 Task: Personal: Goal Setting Basics.
Action: Mouse pressed left at (39, 71)
Screenshot: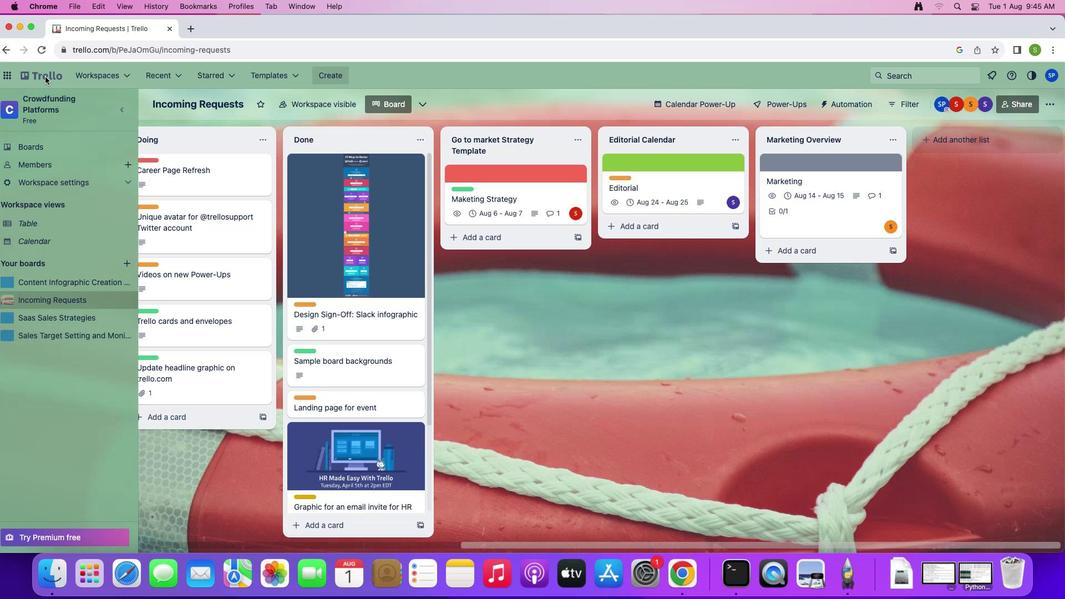 
Action: Mouse moved to (37, 72)
Screenshot: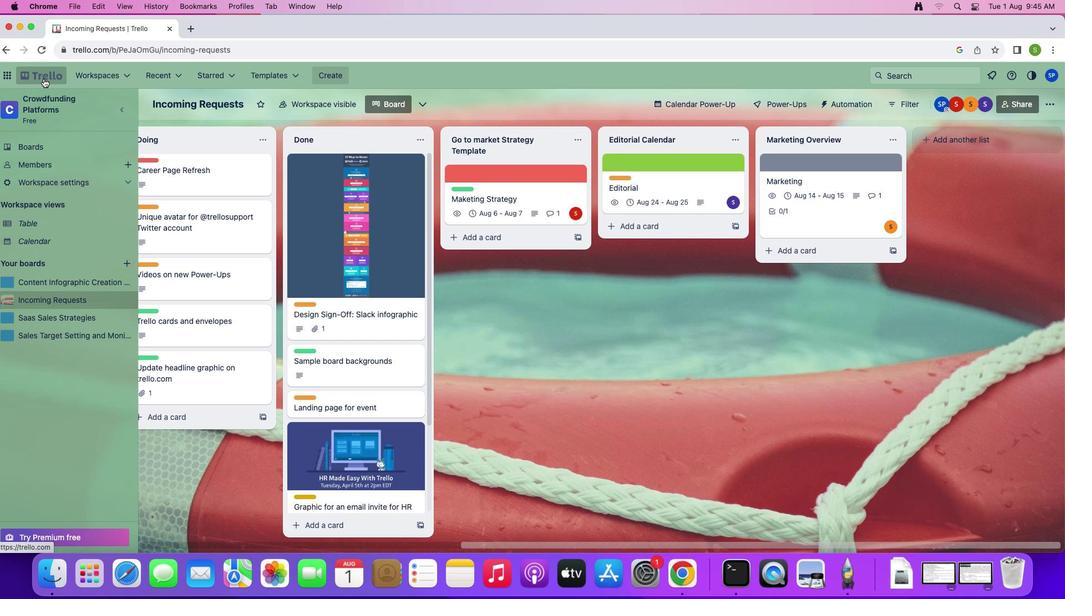 
Action: Mouse pressed left at (37, 72)
Screenshot: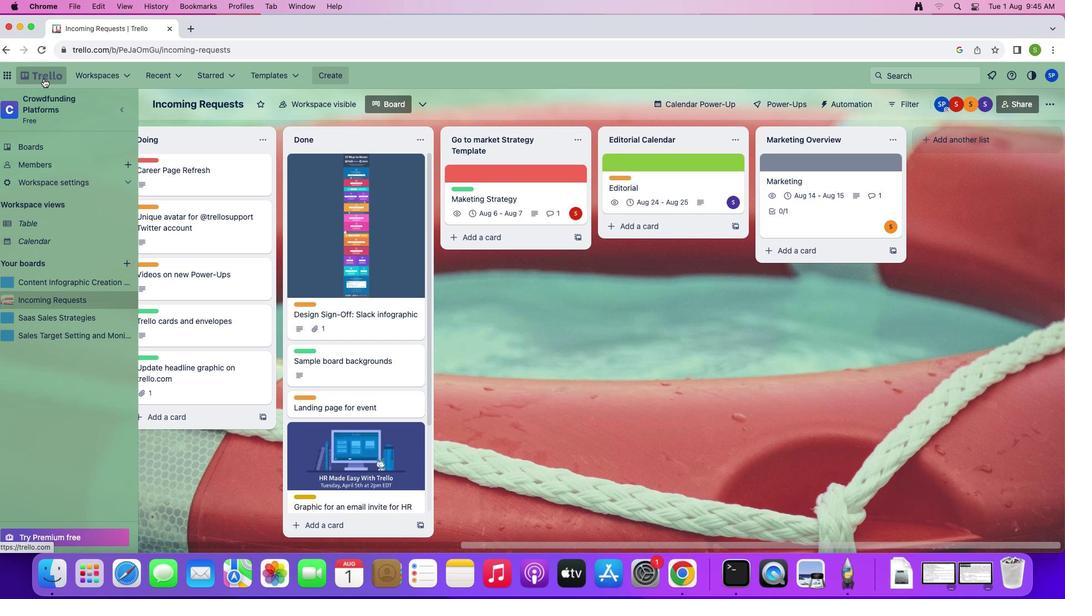 
Action: Mouse moved to (266, 134)
Screenshot: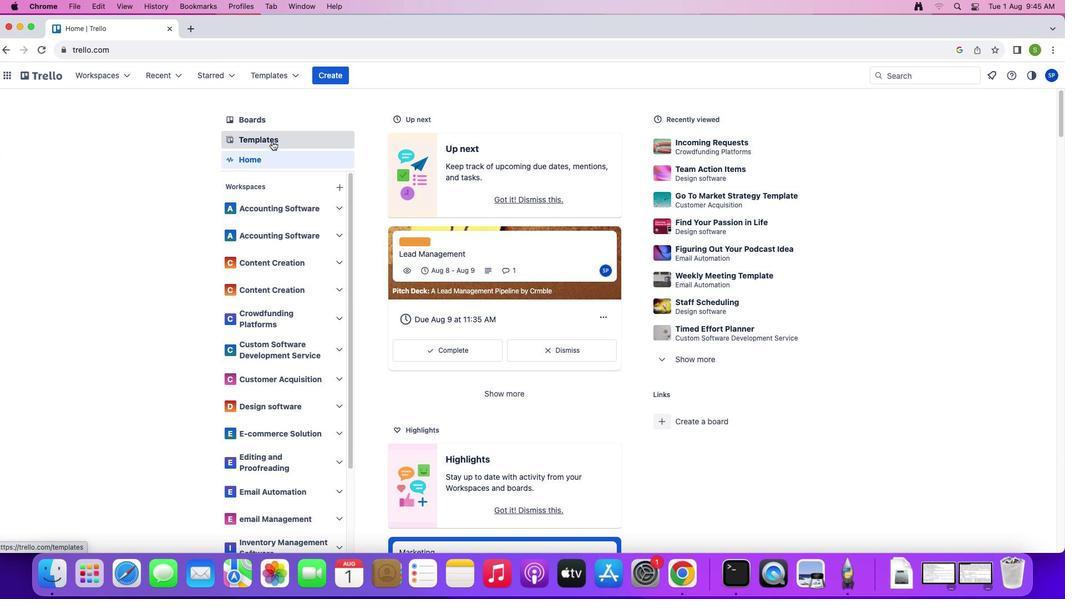 
Action: Mouse pressed left at (266, 134)
Screenshot: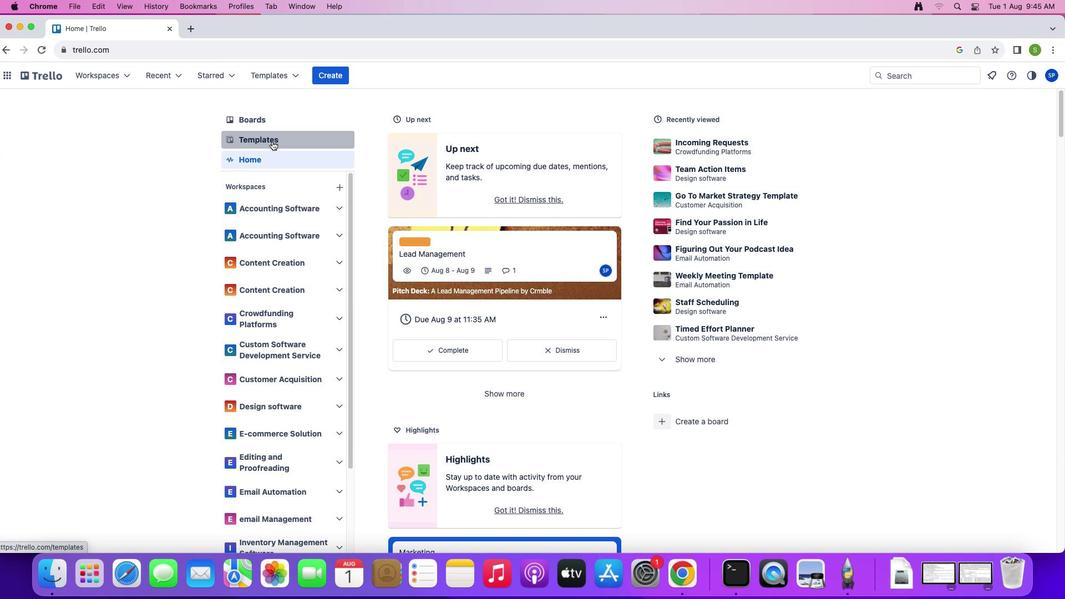 
Action: Mouse moved to (271, 291)
Screenshot: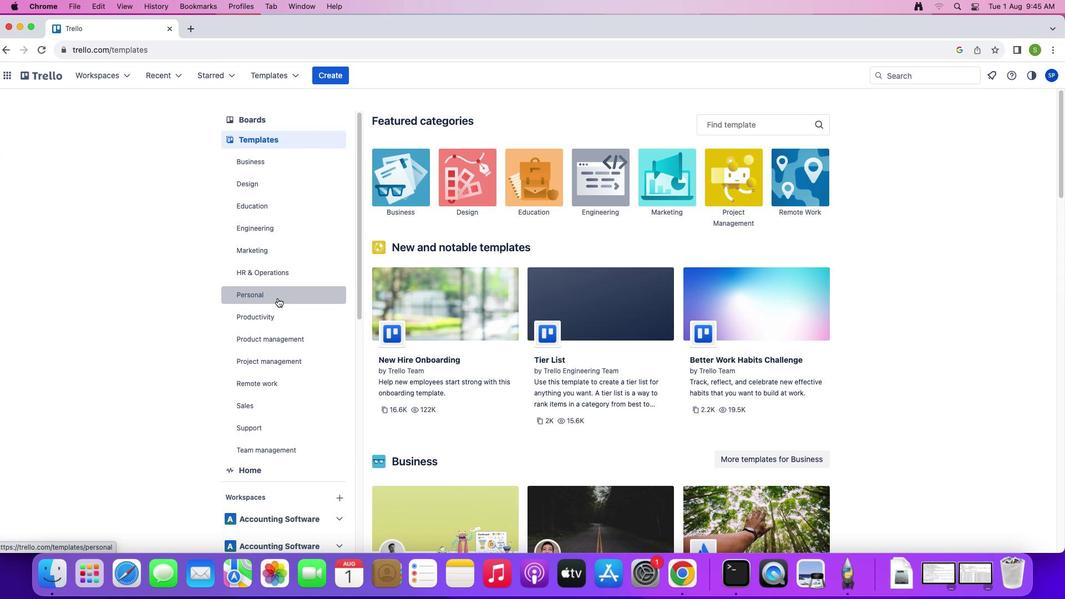 
Action: Mouse pressed left at (271, 291)
Screenshot: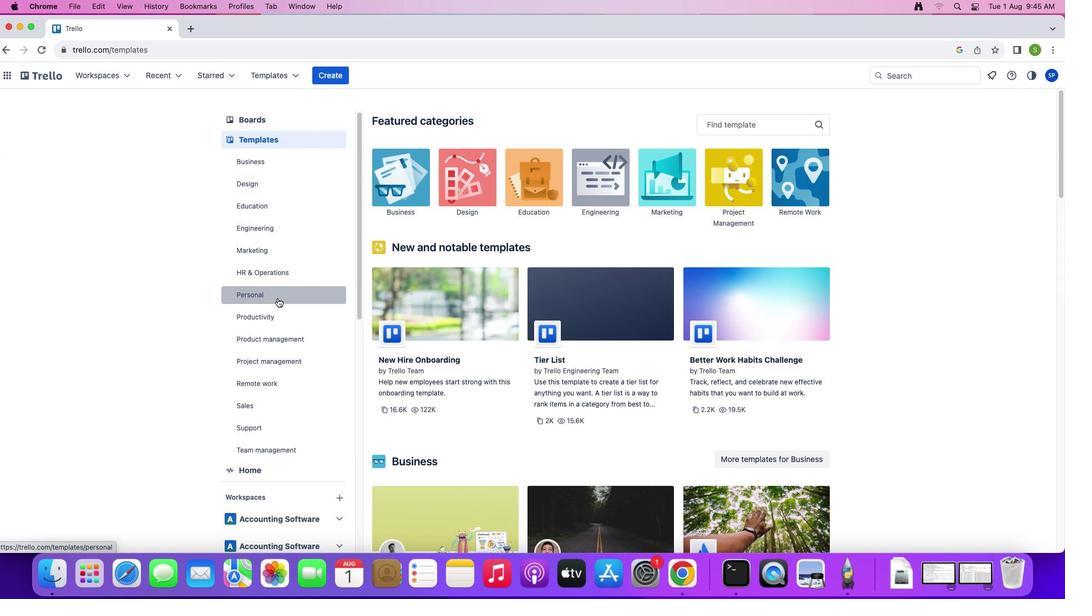 
Action: Mouse moved to (735, 117)
Screenshot: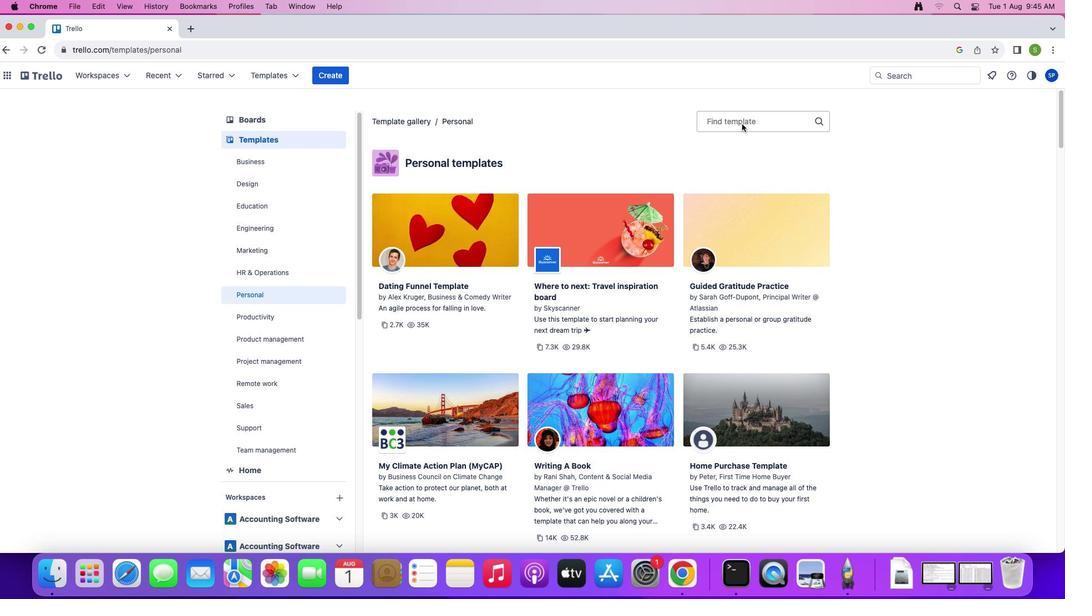 
Action: Mouse pressed left at (735, 117)
Screenshot: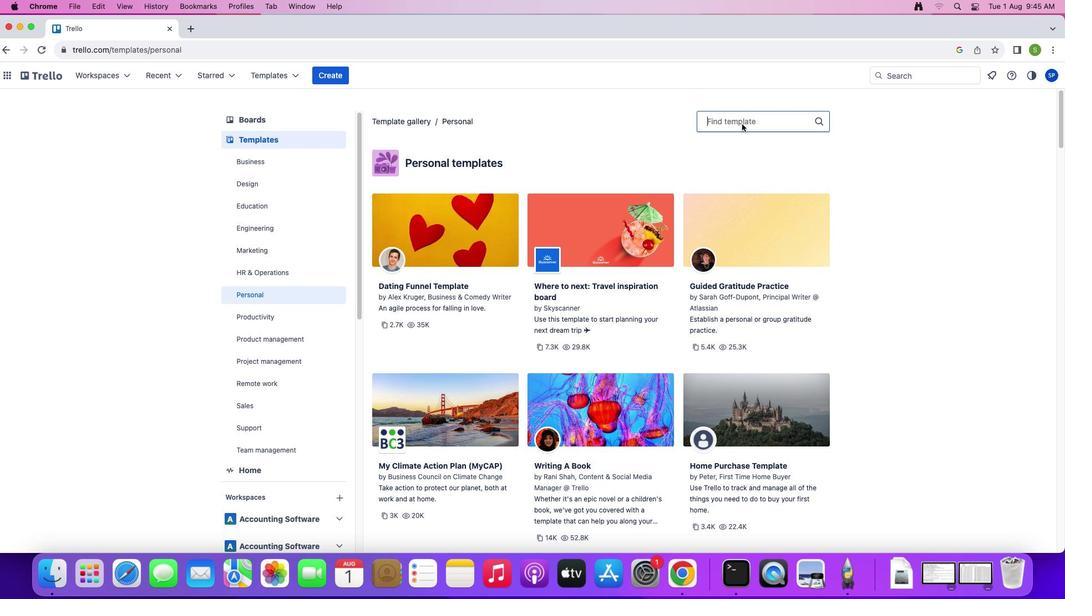 
Action: Mouse moved to (735, 118)
Screenshot: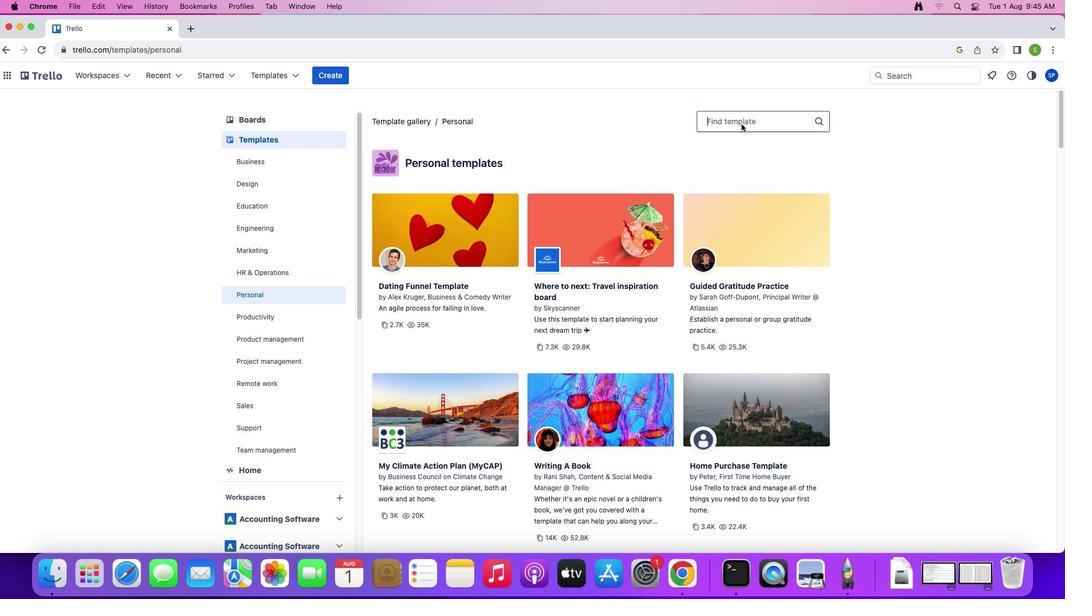 
Action: Key pressed 'G'
Screenshot: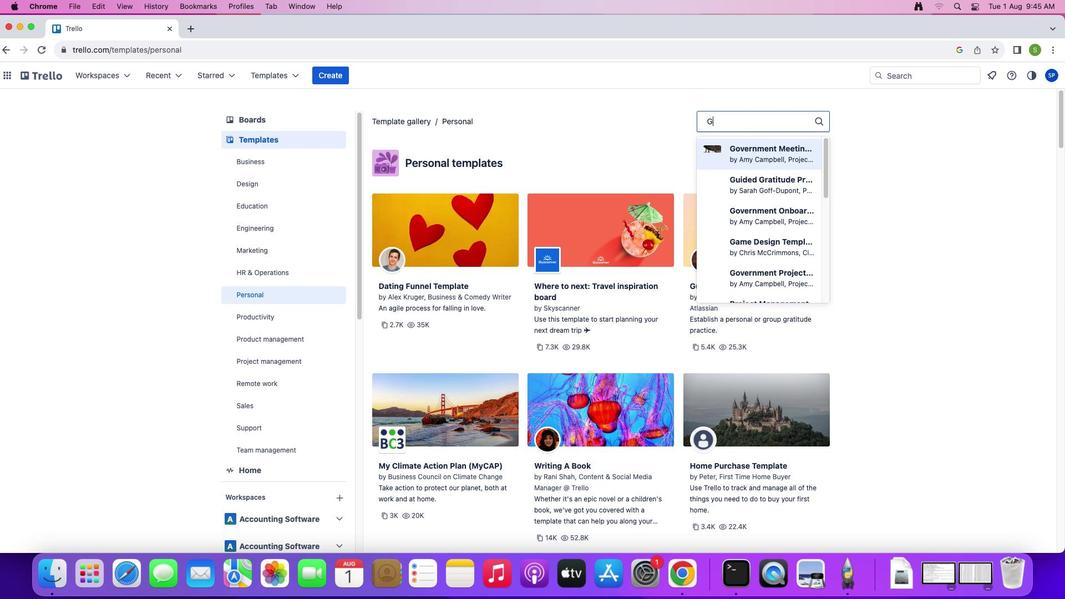 
Action: Mouse moved to (735, 118)
Screenshot: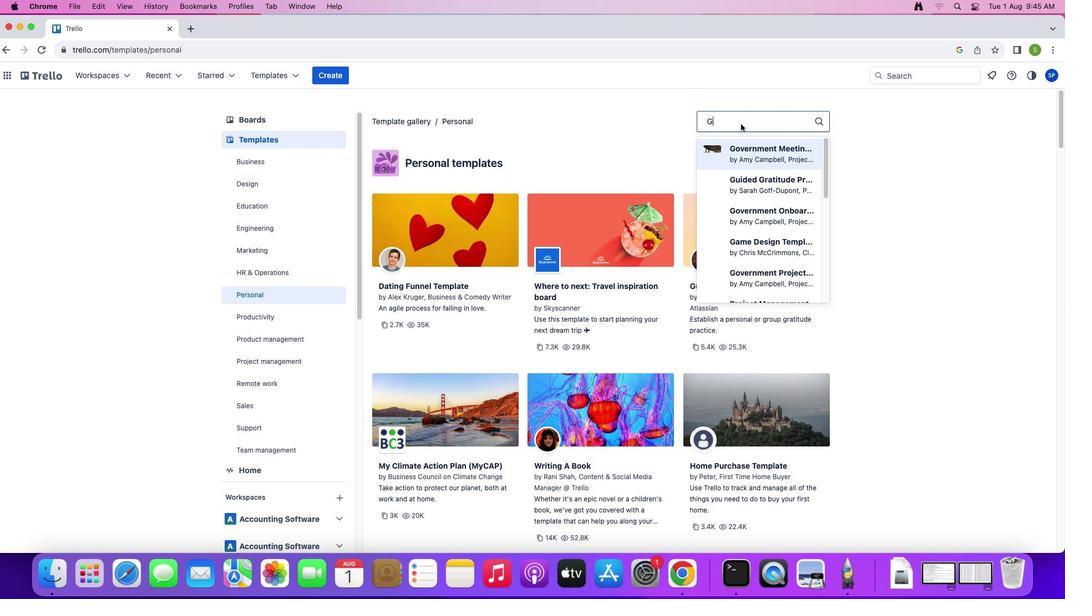 
Action: Key pressed Key.shift'O''A''L'Key.space'S''E''T''T''I''N''G'Key.space'B''A''S''I''C'
Screenshot: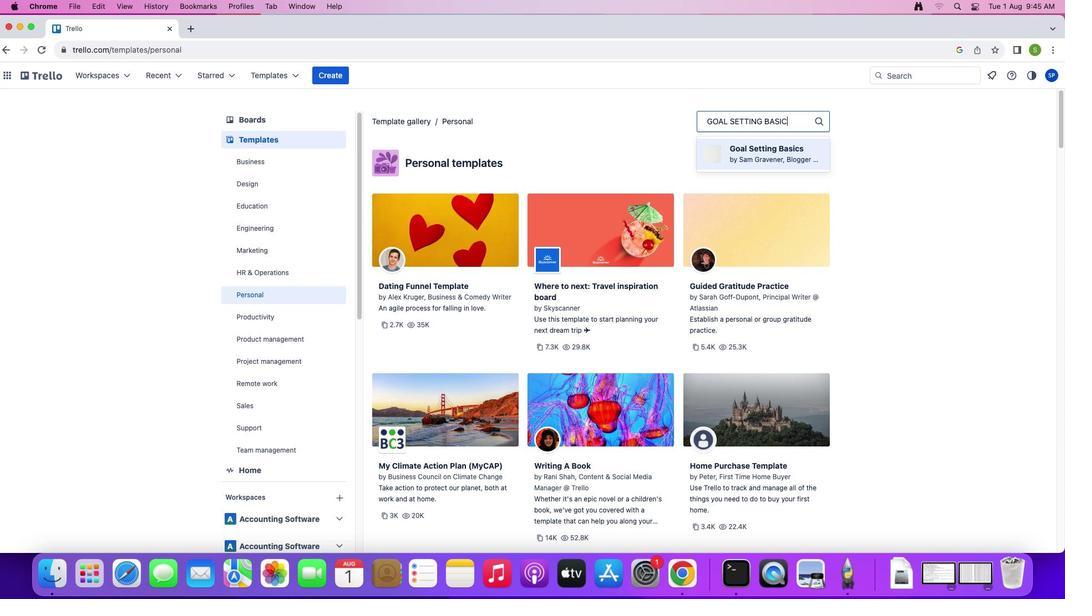 
Action: Mouse moved to (762, 145)
Screenshot: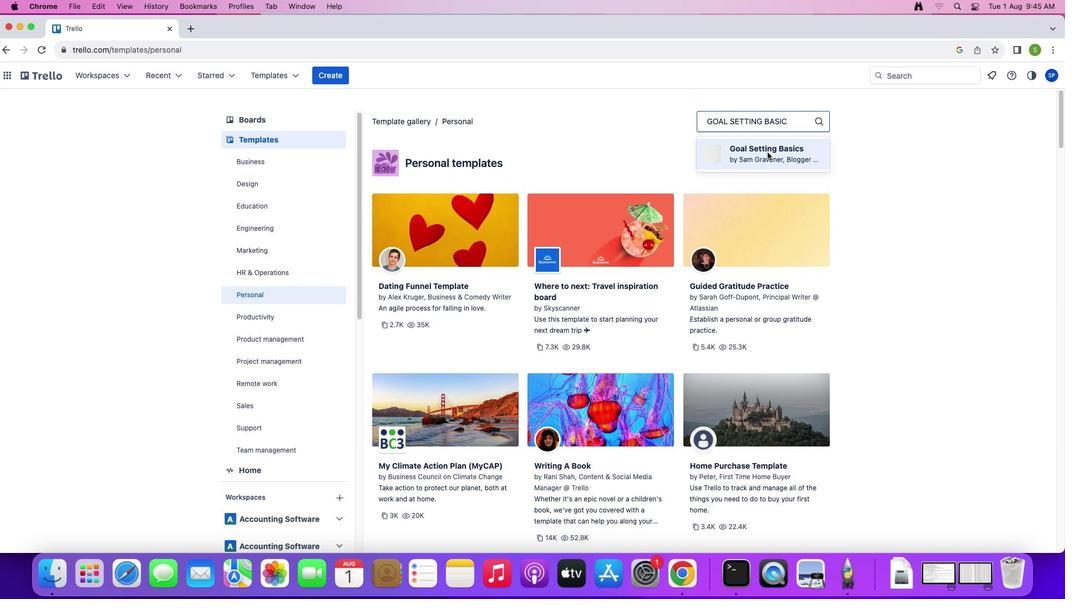 
Action: Mouse pressed left at (762, 145)
Screenshot: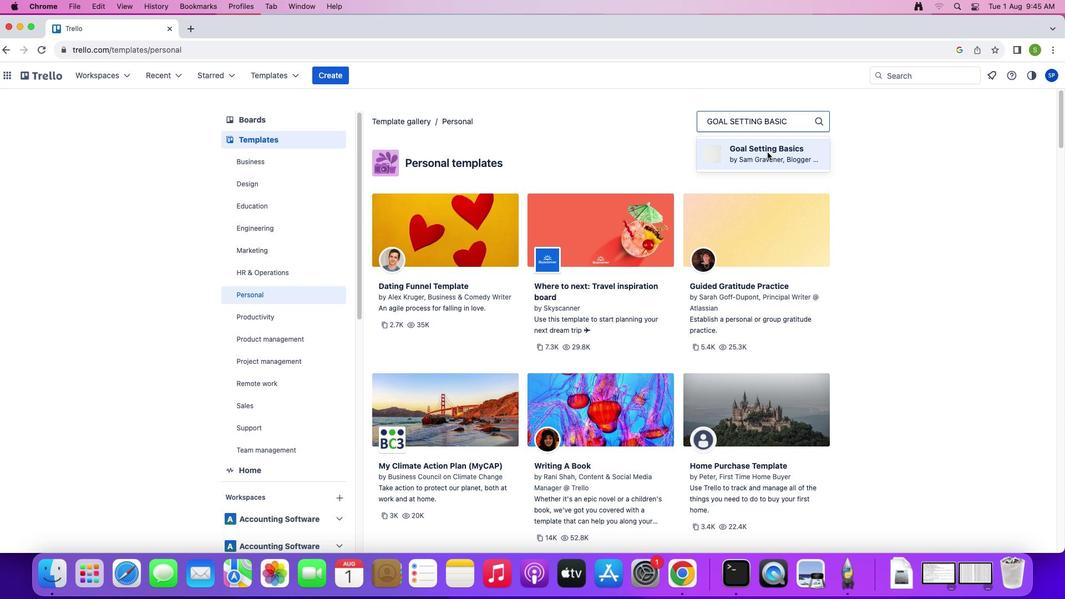 
Action: Mouse moved to (775, 153)
Screenshot: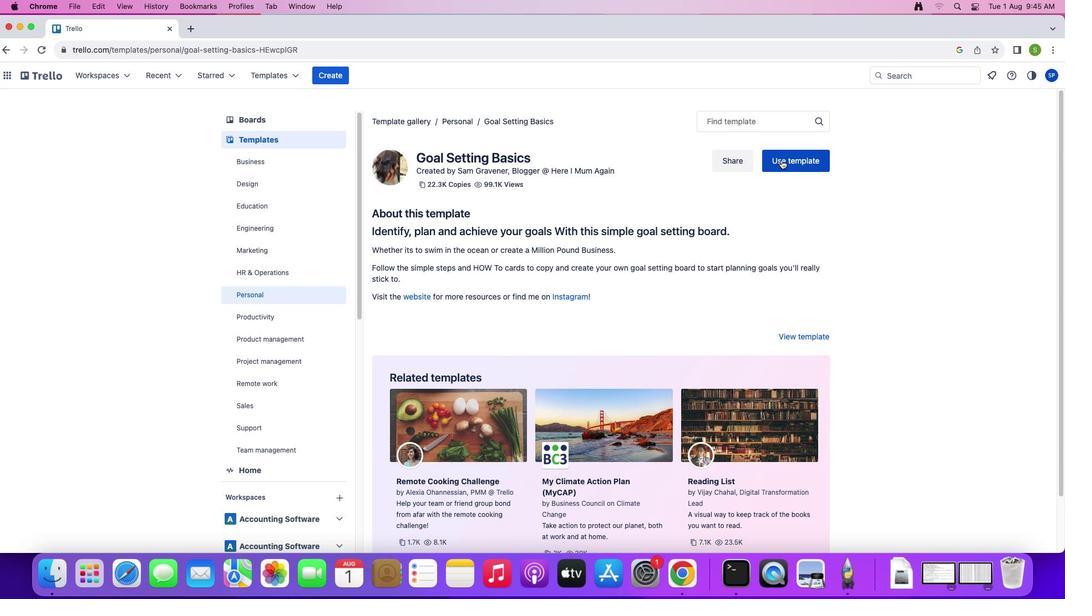 
Action: Mouse pressed left at (775, 153)
Screenshot: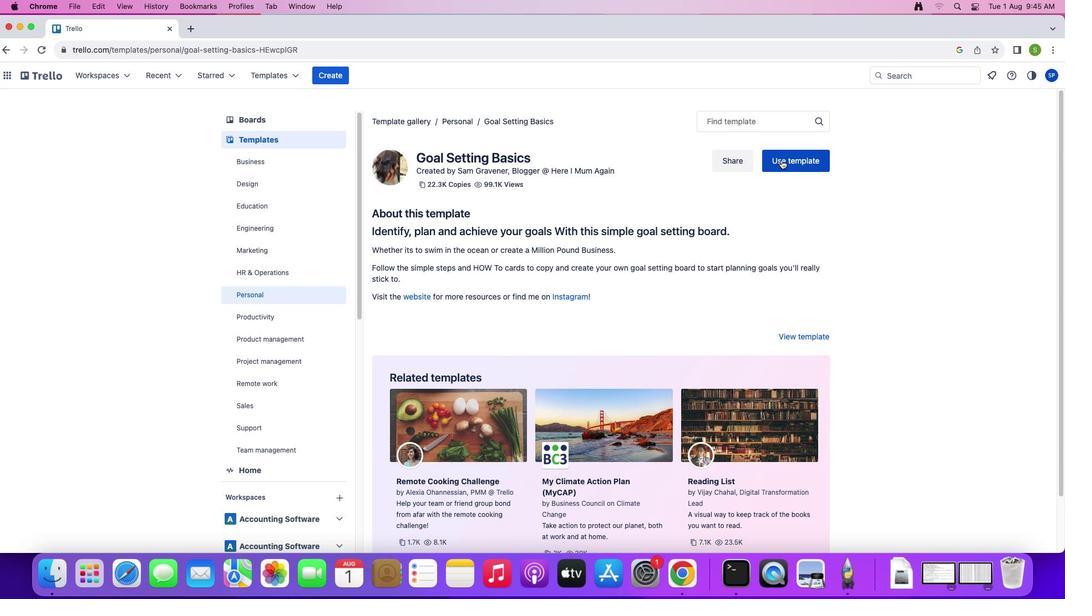 
Action: Mouse moved to (844, 254)
Screenshot: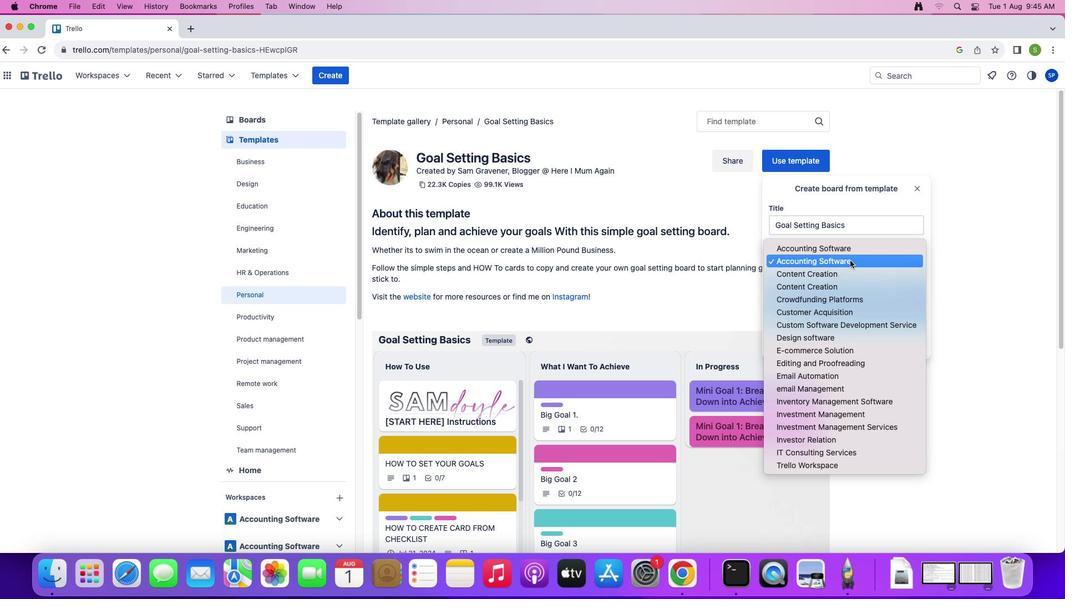 
Action: Mouse pressed left at (844, 254)
Screenshot: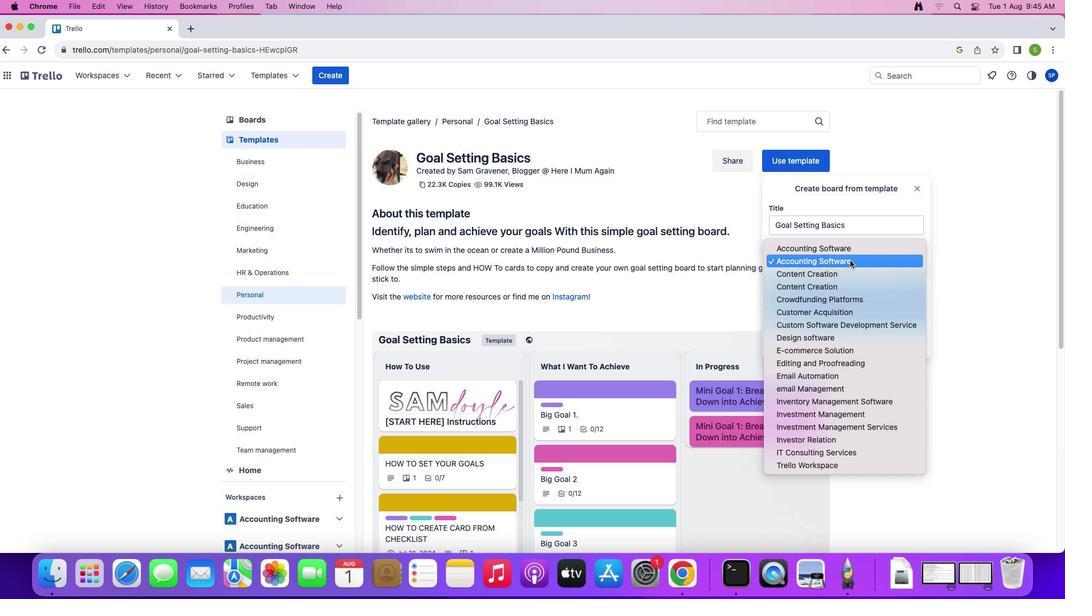 
Action: Mouse moved to (839, 284)
Screenshot: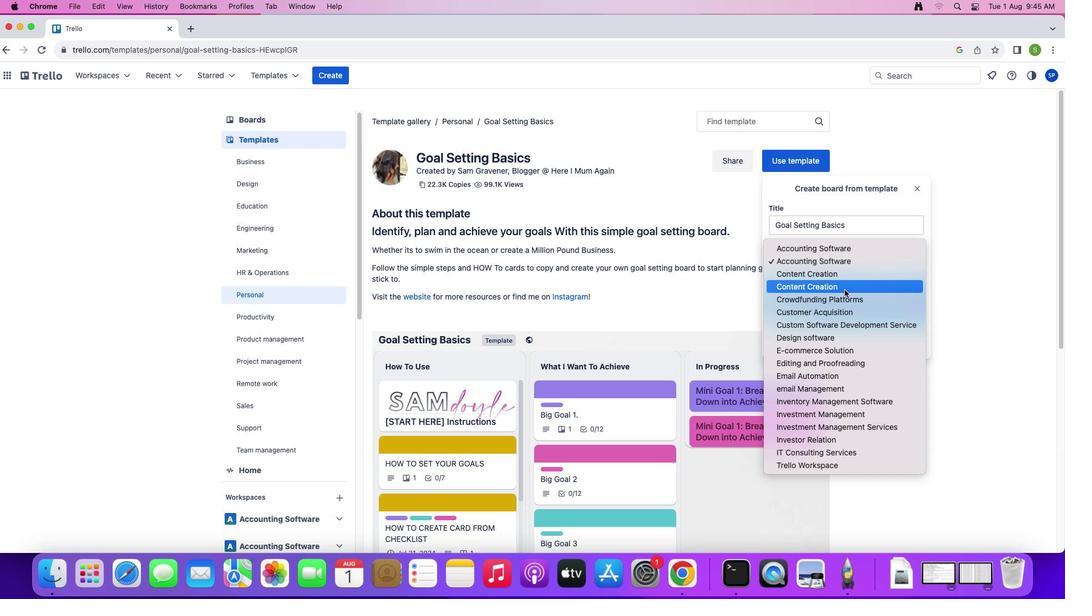 
Action: Mouse pressed left at (839, 284)
Screenshot: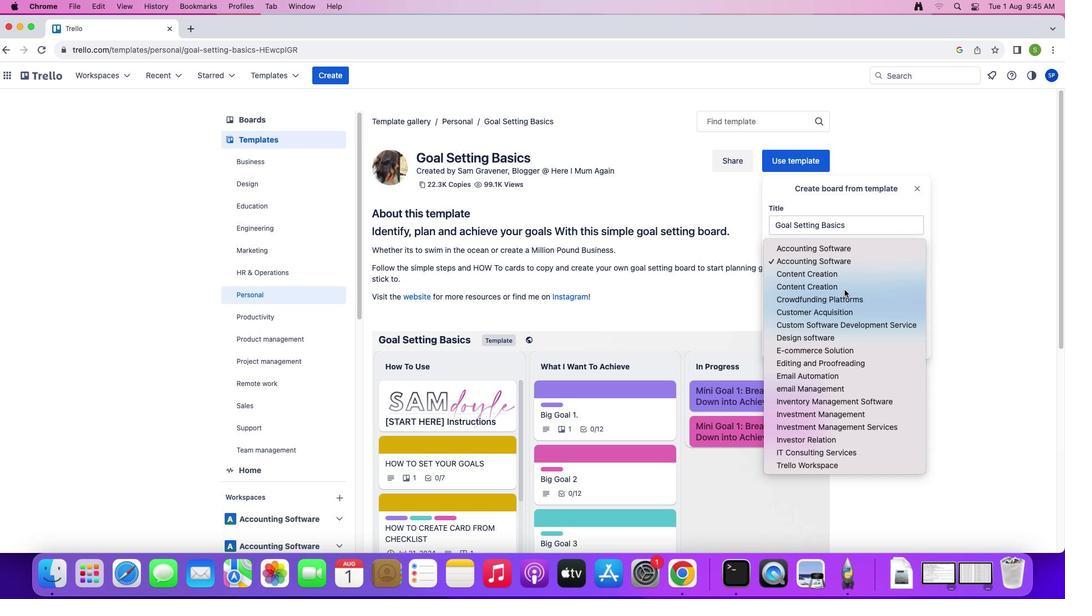 
Action: Mouse moved to (849, 253)
Screenshot: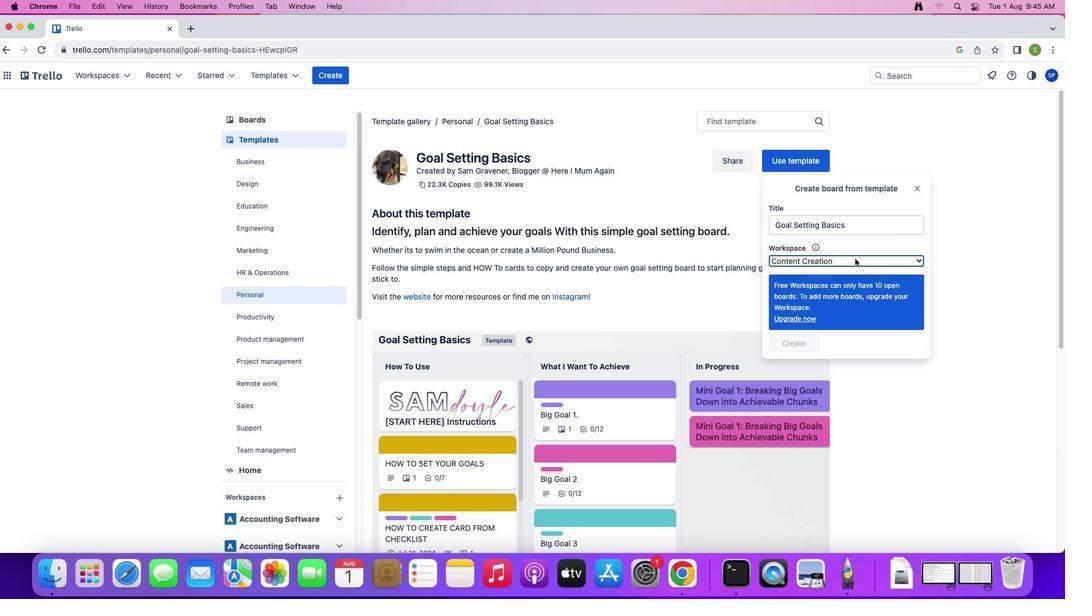 
Action: Mouse pressed left at (849, 253)
Screenshot: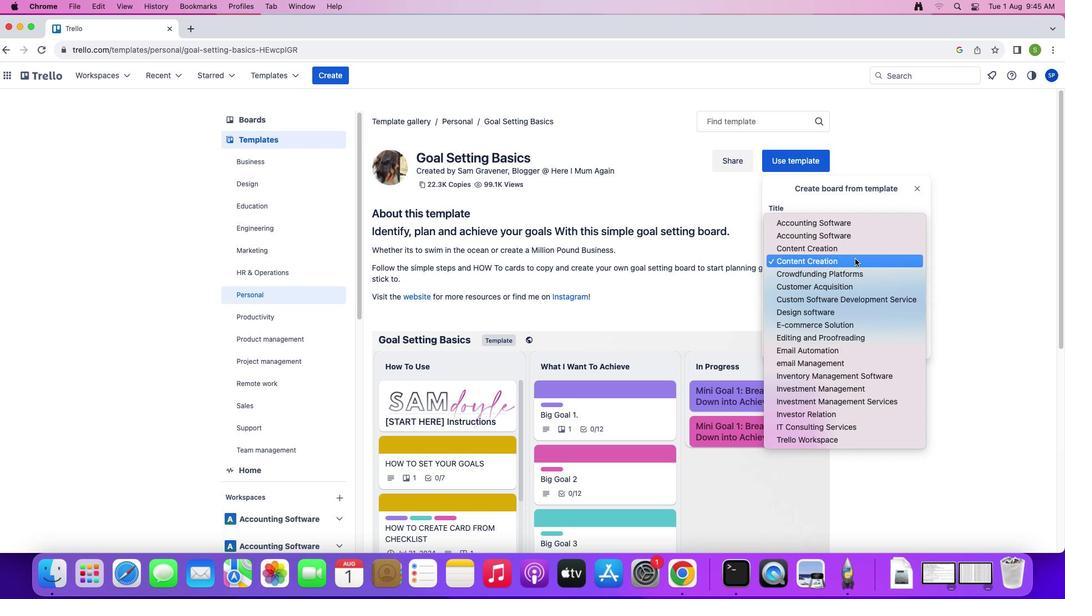 
Action: Mouse moved to (837, 363)
Screenshot: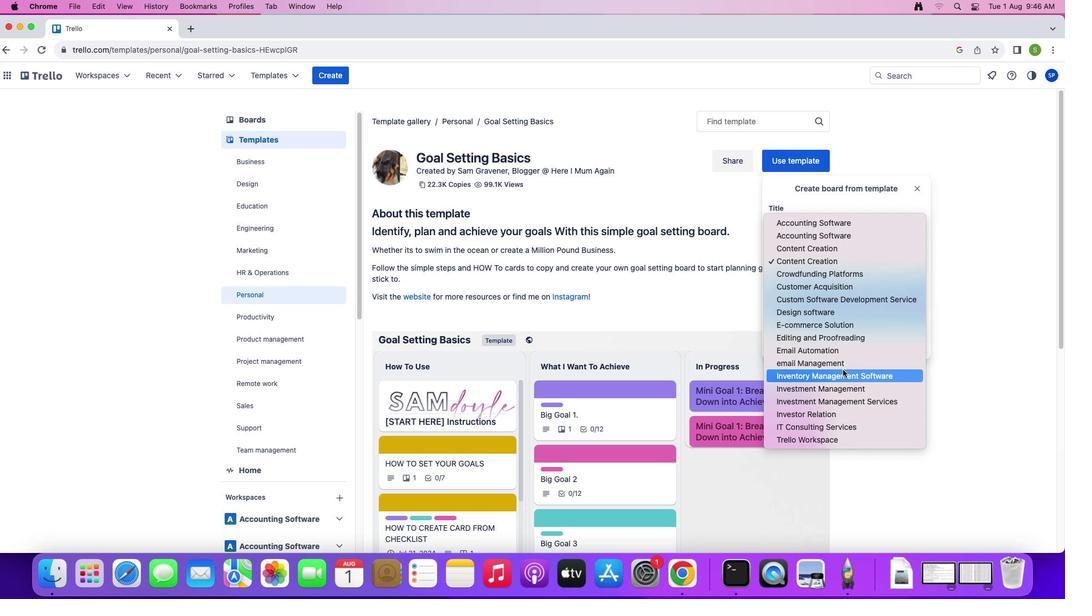
Action: Mouse pressed left at (837, 363)
Screenshot: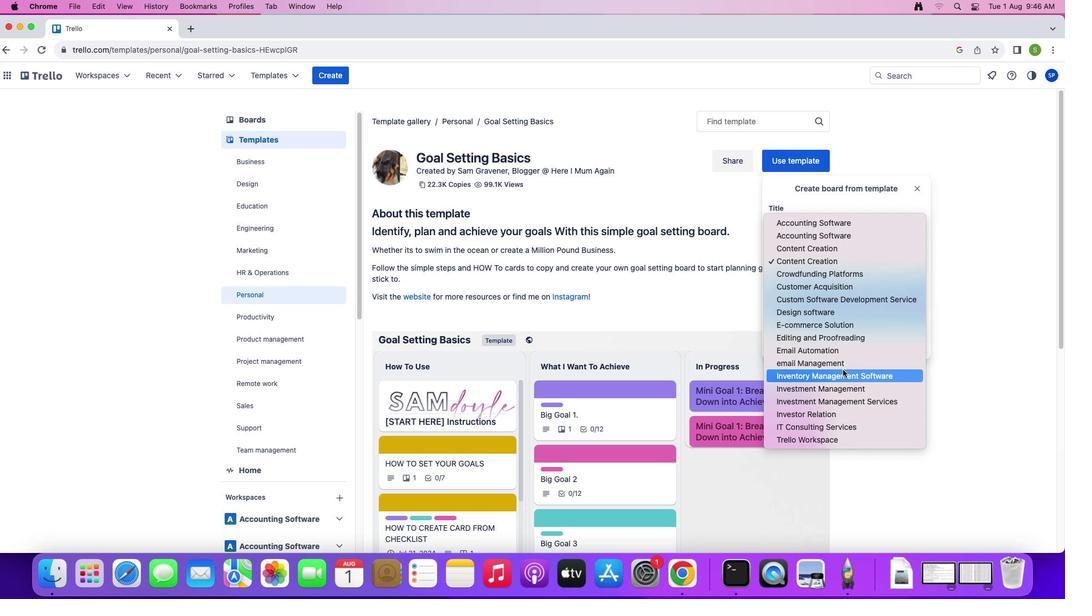 
Action: Mouse moved to (805, 367)
Screenshot: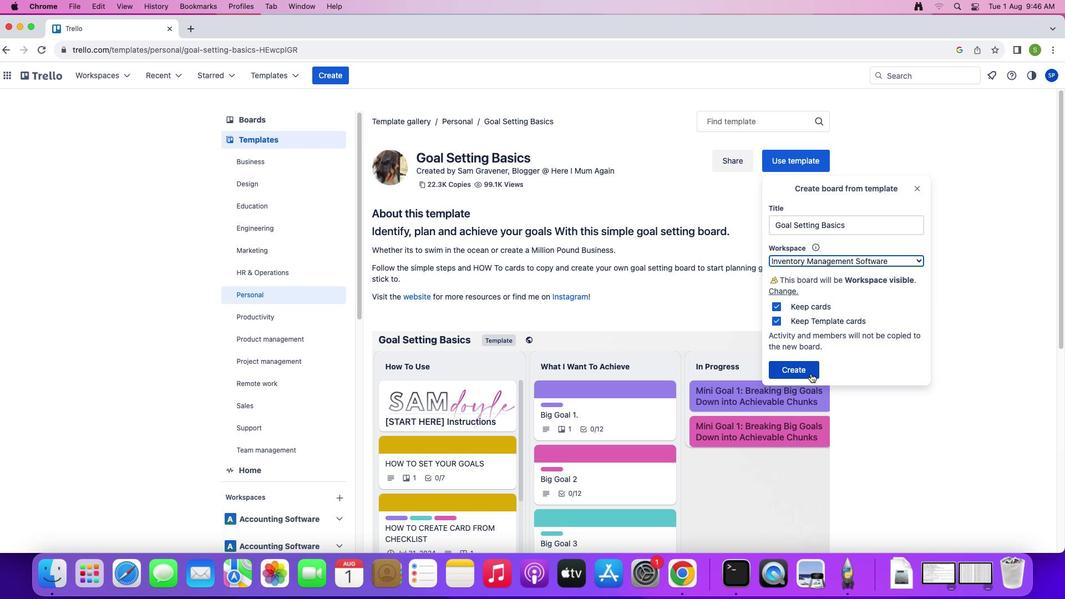 
Action: Mouse pressed left at (805, 367)
Screenshot: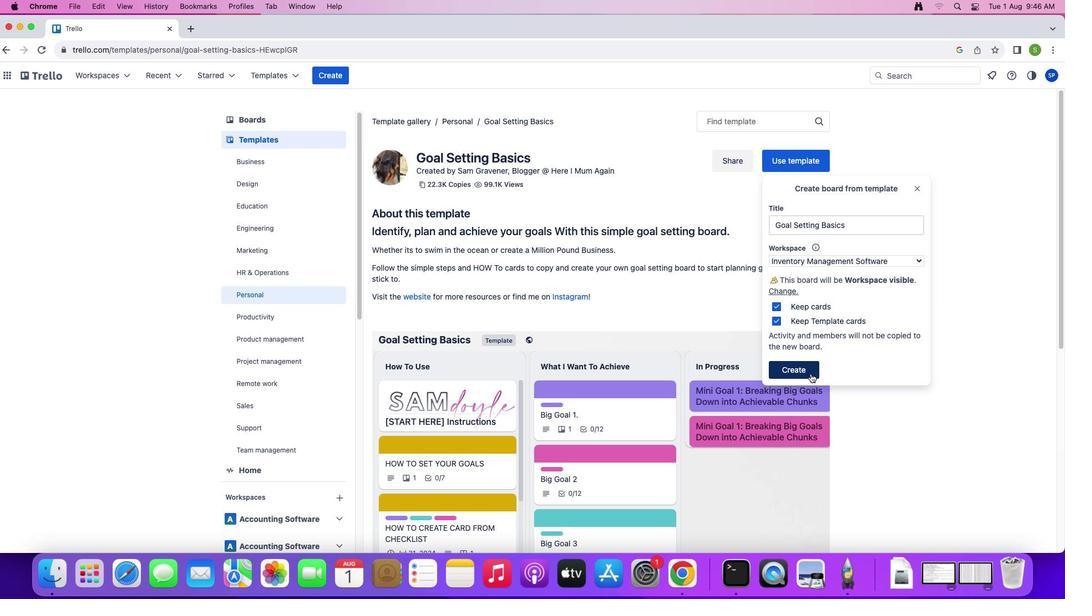 
Action: Mouse moved to (959, 133)
Screenshot: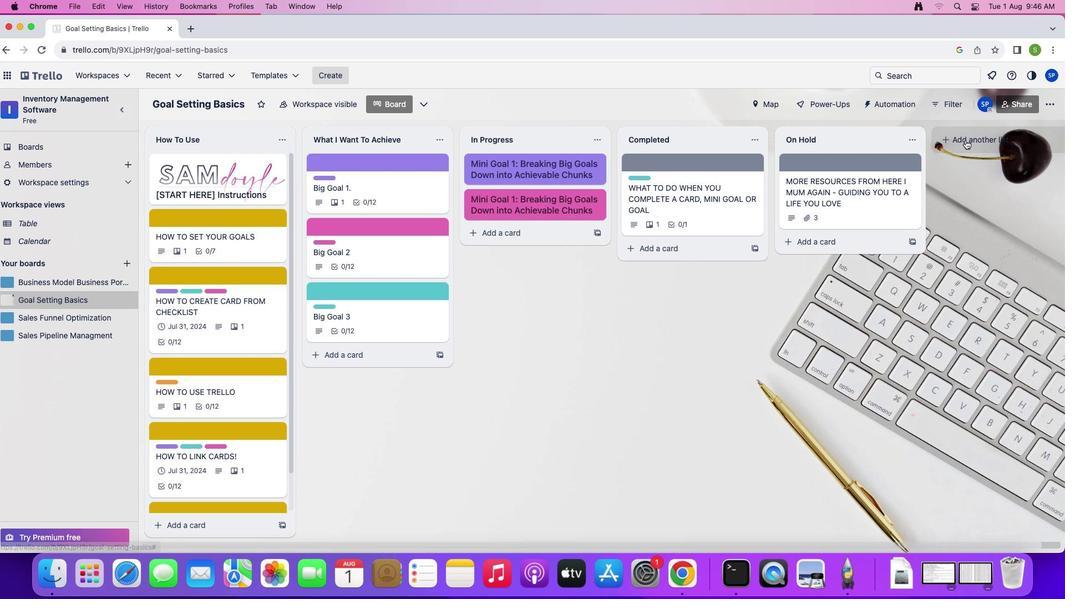 
Action: Mouse pressed left at (959, 133)
Screenshot: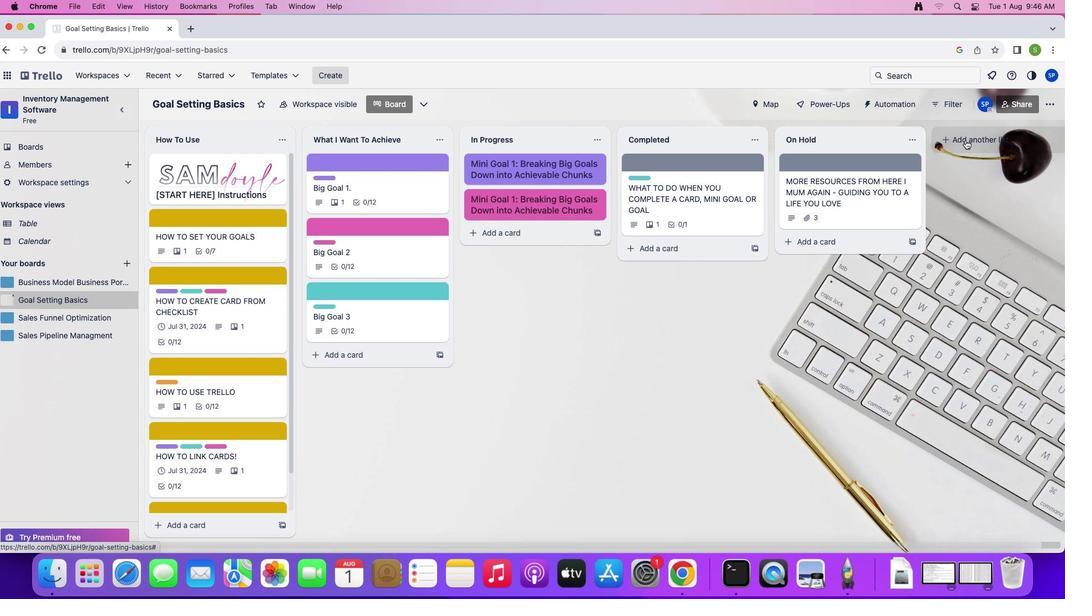 
Action: Key pressed Key.caps_lock
Screenshot: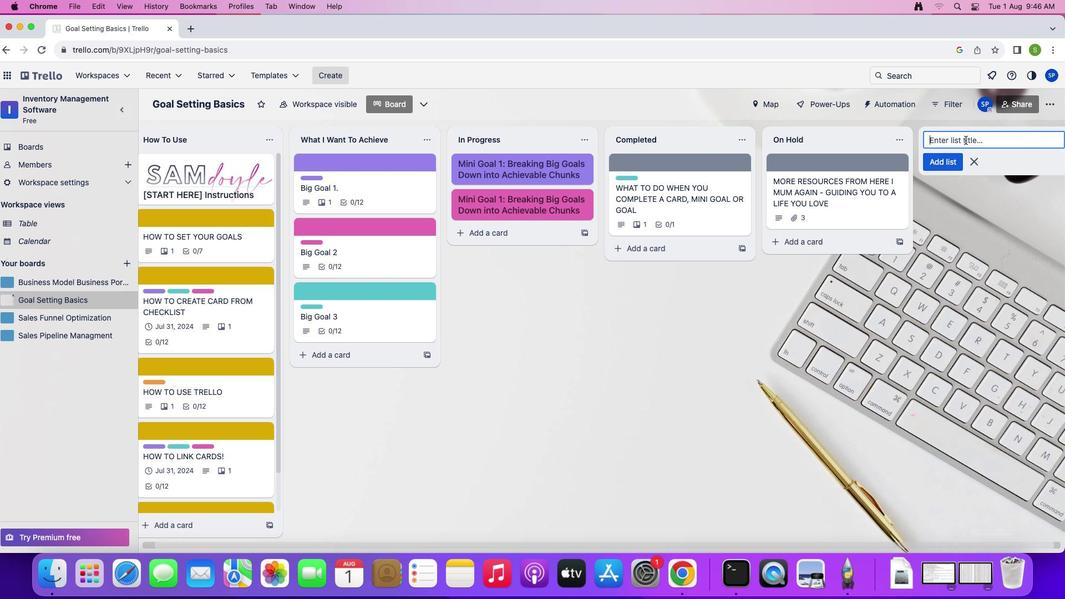 
Action: Mouse moved to (956, 135)
Screenshot: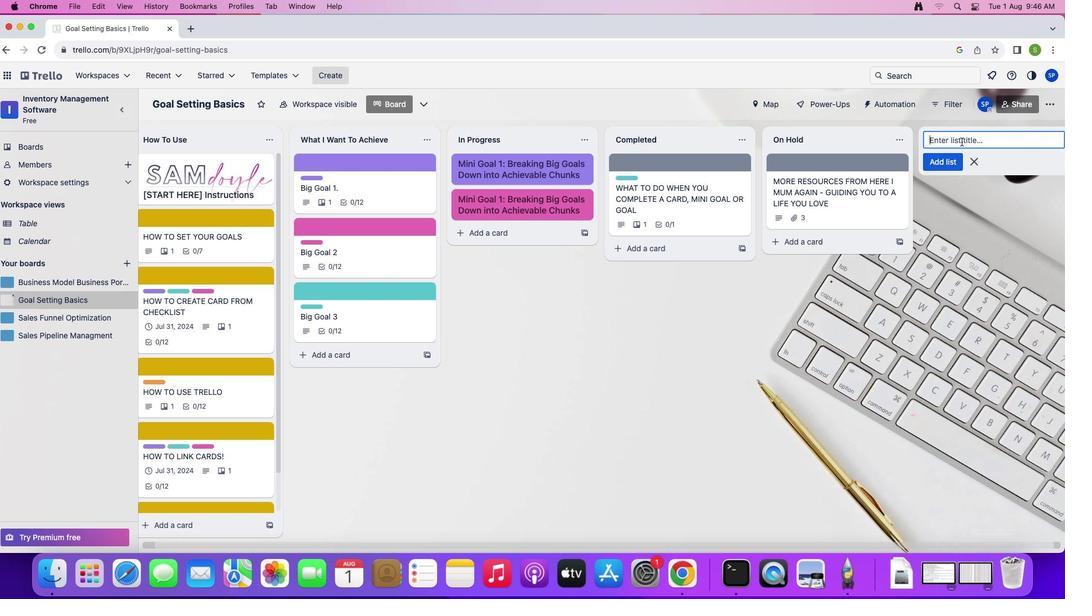 
Action: Key pressed Key.caps_lock'R'Key.caps_lock'e''m''o''t''e'Key.spaceKey.shift'C''o''o''k''i''n''g'Key.spaceKey.shift'C''h''a''l''l''e''n''f'Key.backspace'g''e'Key.enter
Screenshot: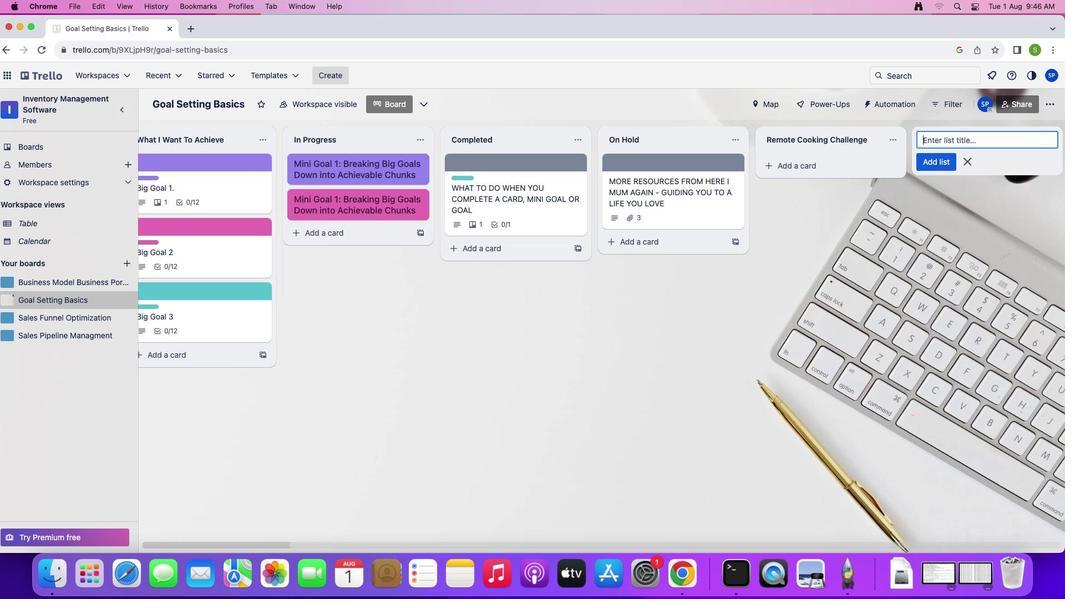 
Action: Mouse moved to (955, 135)
Screenshot: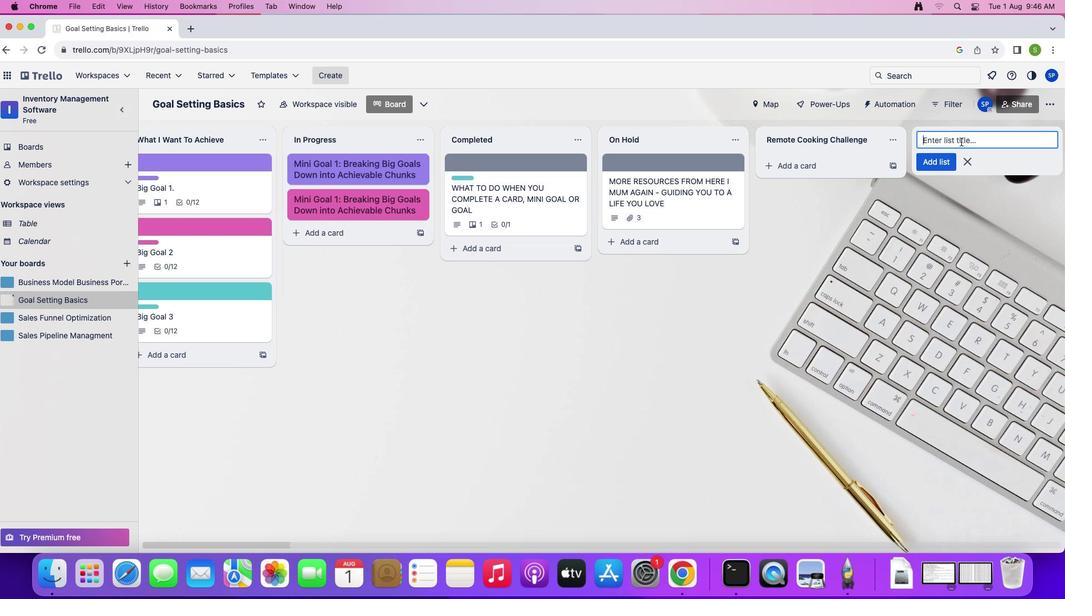 
Action: Key pressed Key.shift'M''y'Key.spaceKey.shift'C''l''i''m''a''t''e'Key.spaceKey.shift'A''c''t''i''o''n'Key.spaceKey.shift'P''l''a''n'Key.shift_r'('Key.shiftKey.shift'M''y'Key.shift'C''A''P'Key.shift_r')'Key.enterKey.shift'R''e''a''d''i''n''g'Key.spaceKey.shift'L''i''s''t'Key.enter
Screenshot: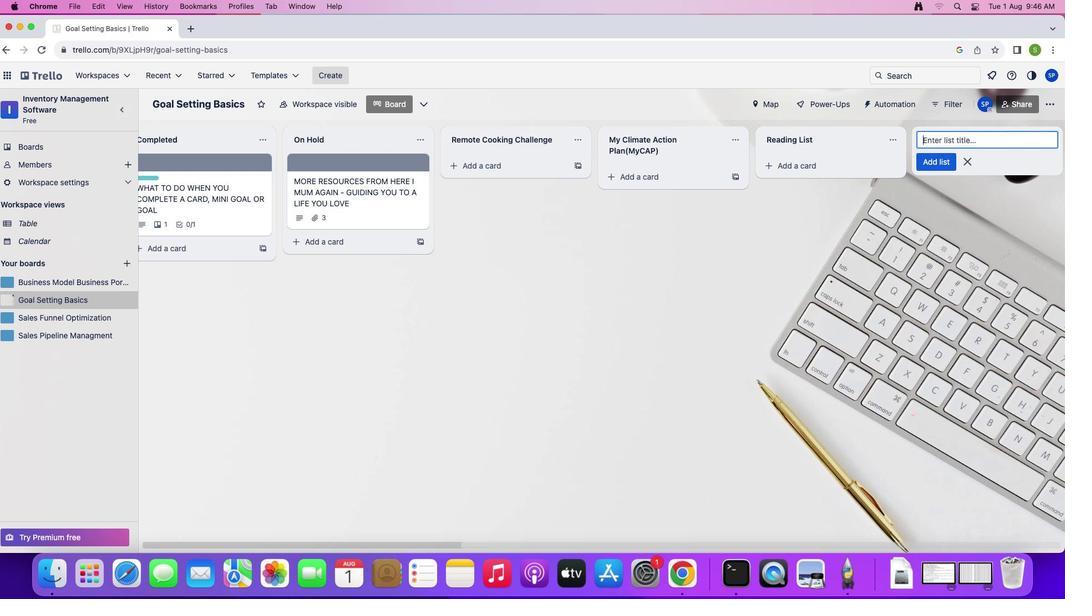 
Action: Mouse moved to (959, 153)
Screenshot: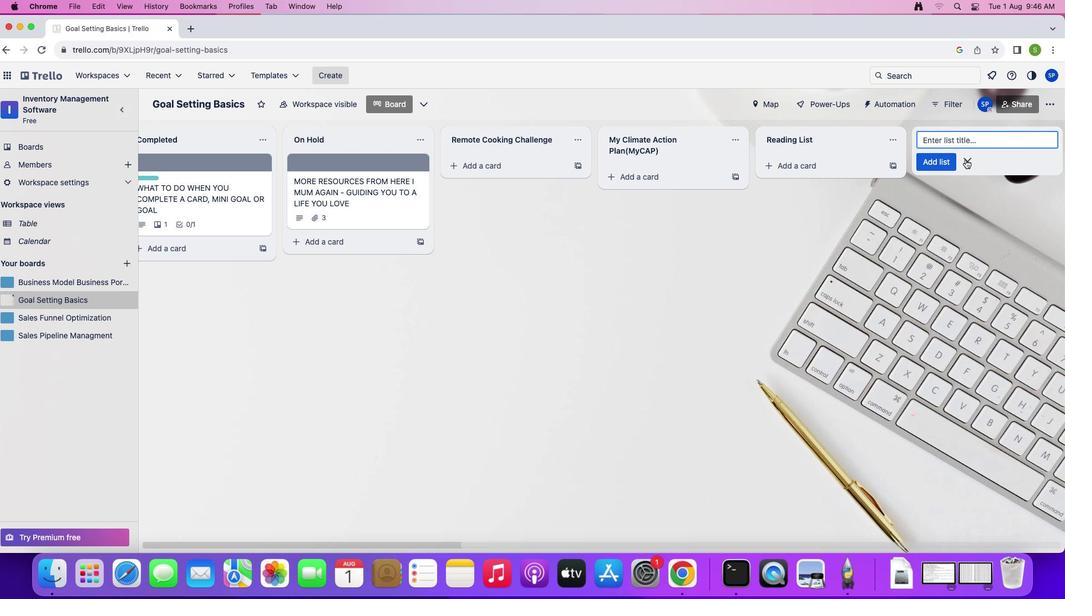
Action: Mouse pressed left at (959, 153)
Screenshot: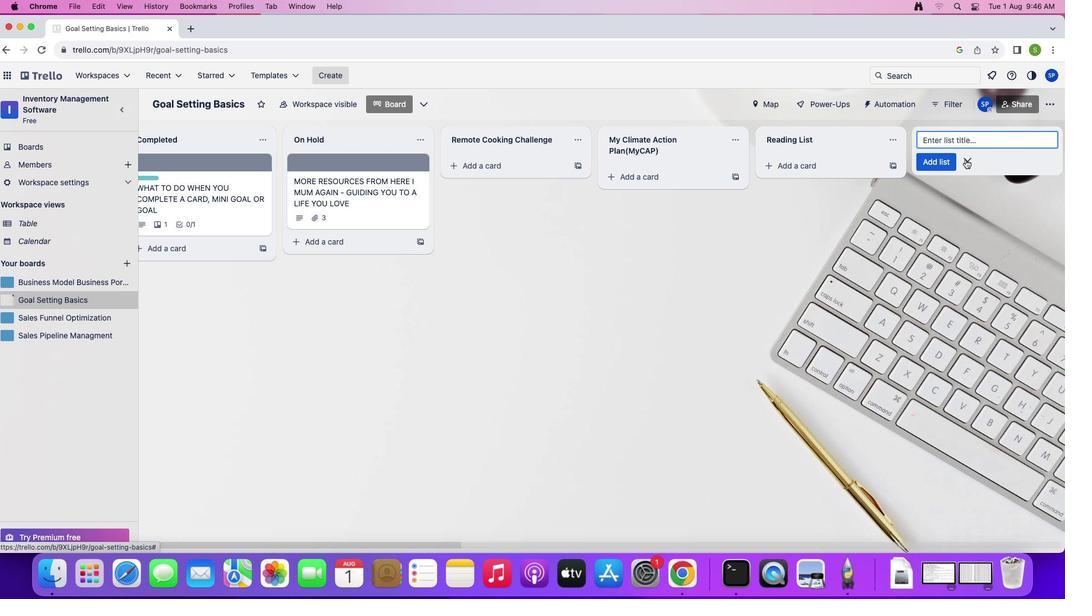 
Action: Mouse moved to (528, 153)
Screenshot: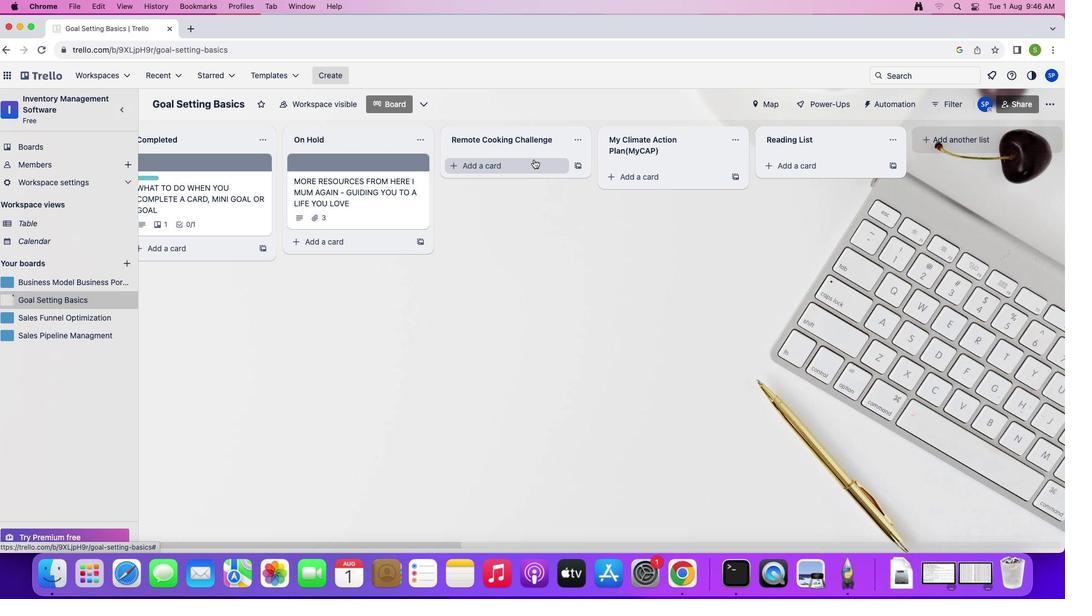 
Action: Mouse pressed left at (528, 153)
Screenshot: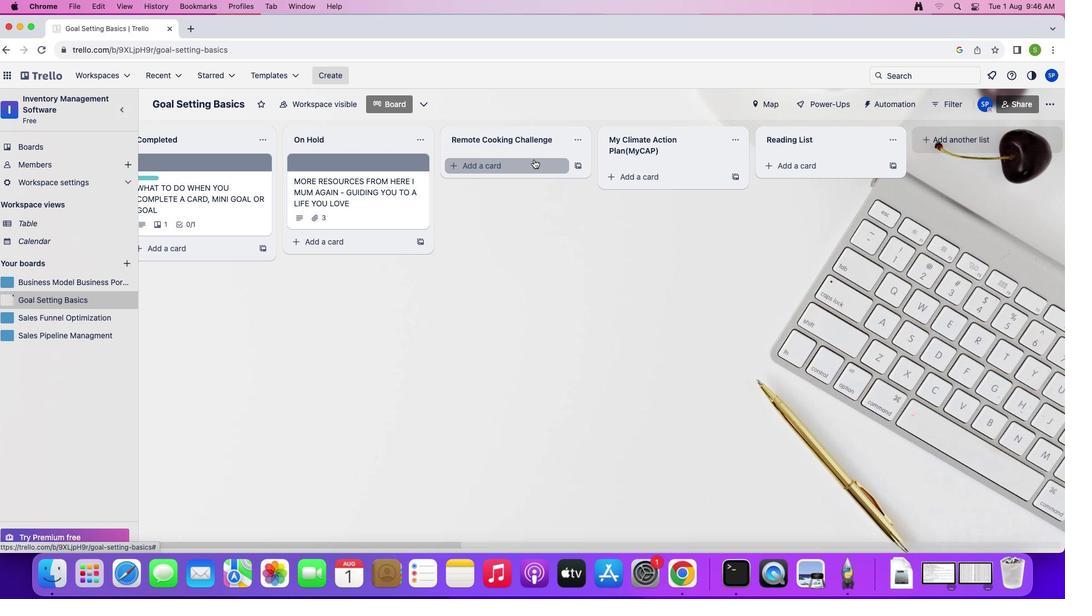 
Action: Mouse moved to (496, 162)
Screenshot: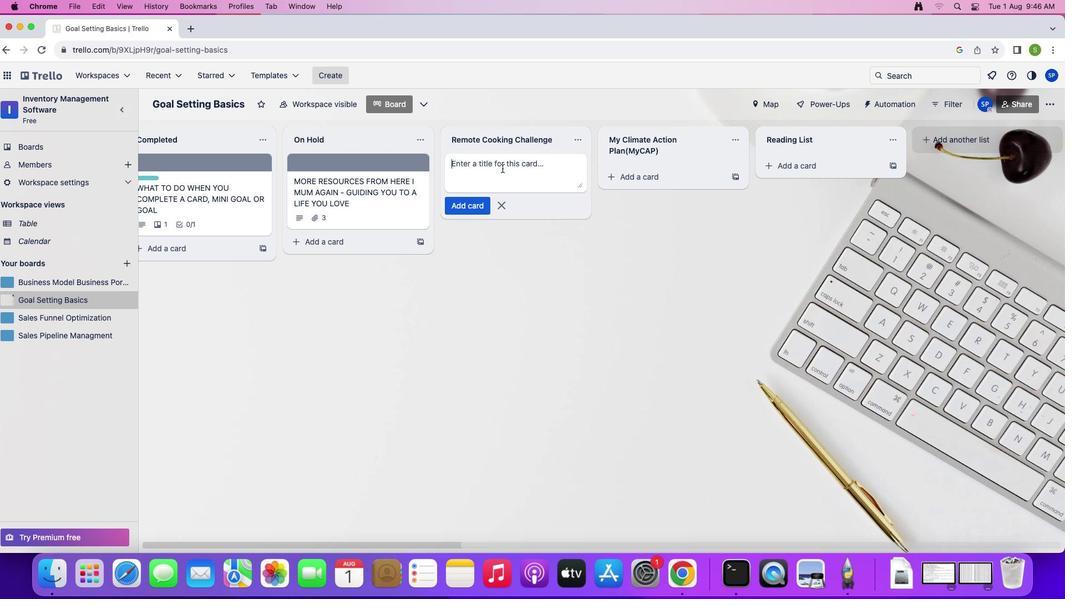 
Action: Key pressed Key.shift
Screenshot: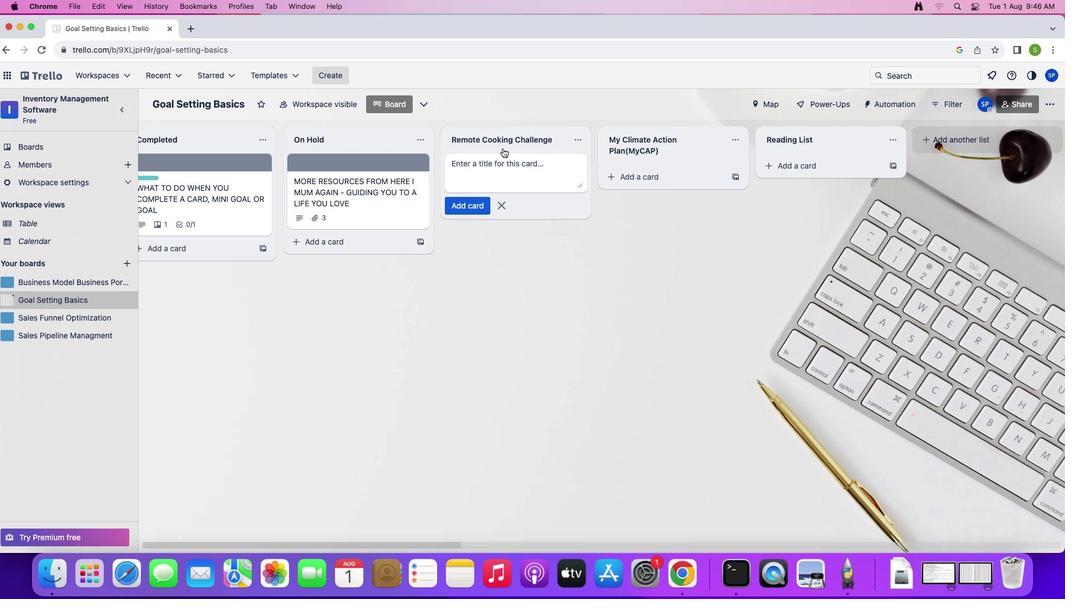 
Action: Mouse moved to (496, 142)
Screenshot: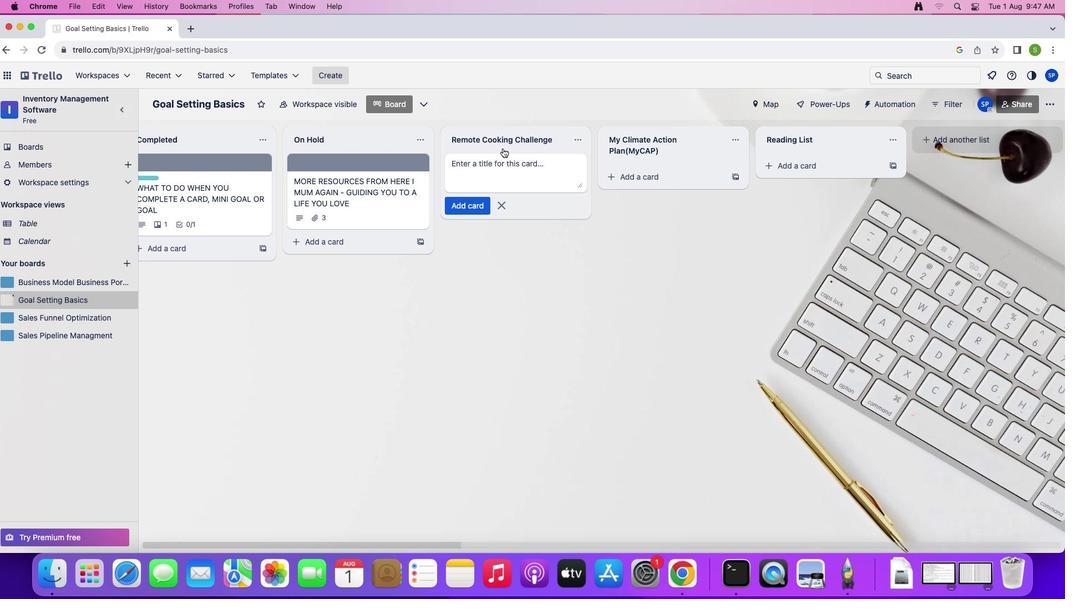 
Action: Key pressed 'C''o''o''k''i''n''g'Key.enter
Screenshot: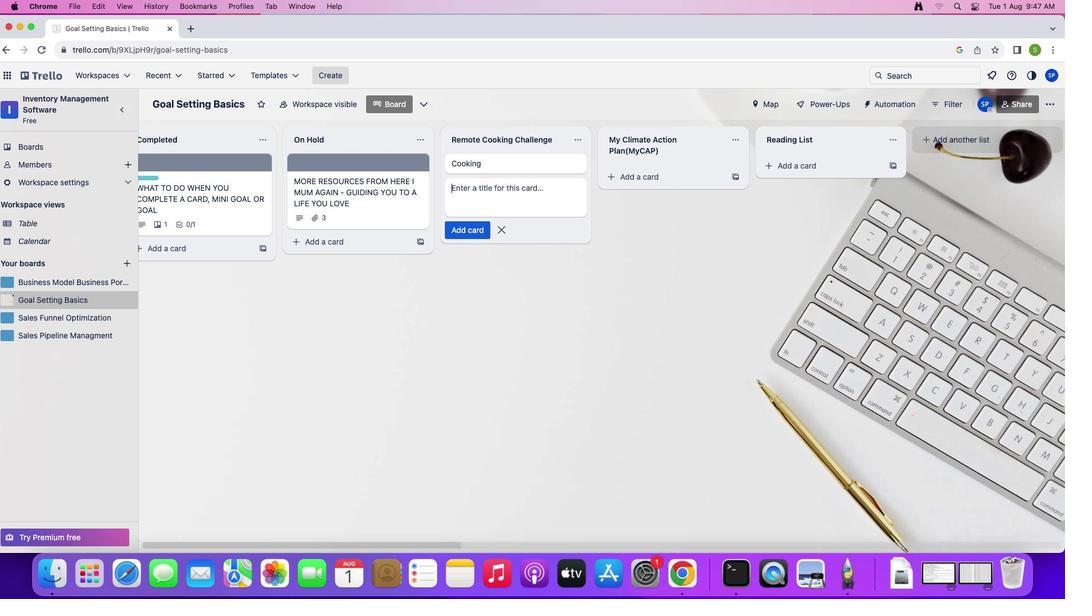 
Action: Mouse moved to (646, 165)
Screenshot: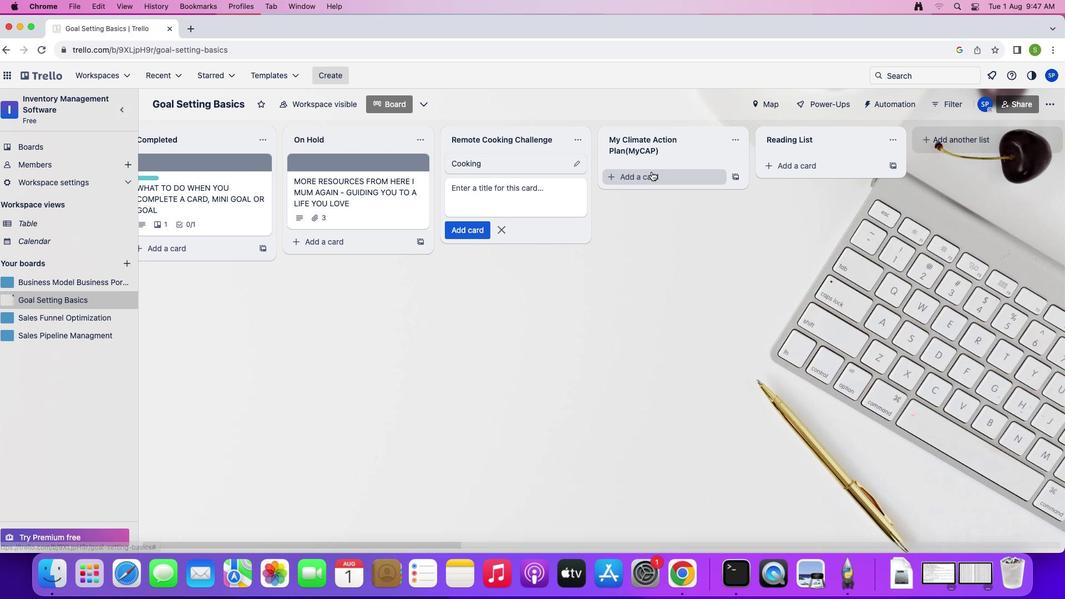 
Action: Mouse pressed left at (646, 165)
Screenshot: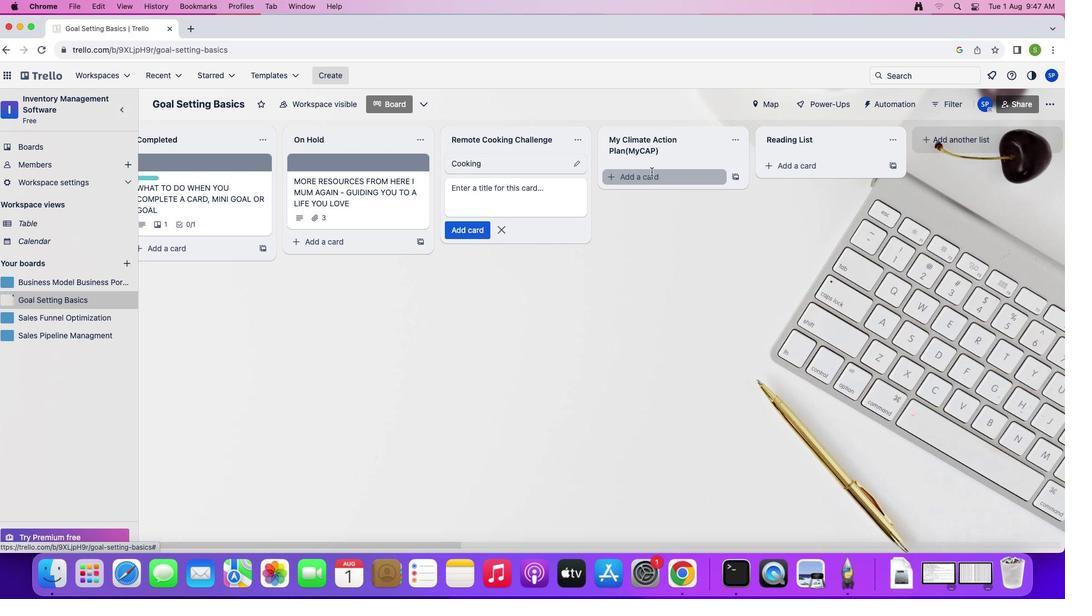 
Action: Mouse moved to (636, 167)
Screenshot: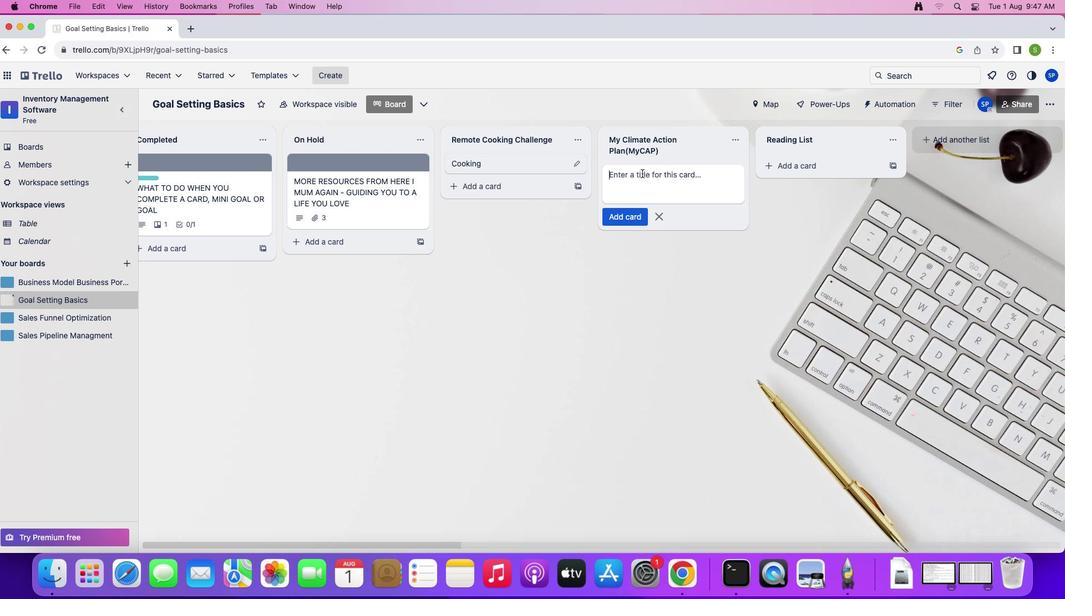 
Action: Key pressed Key.shift'C''l''i''m''a''t''e'
Screenshot: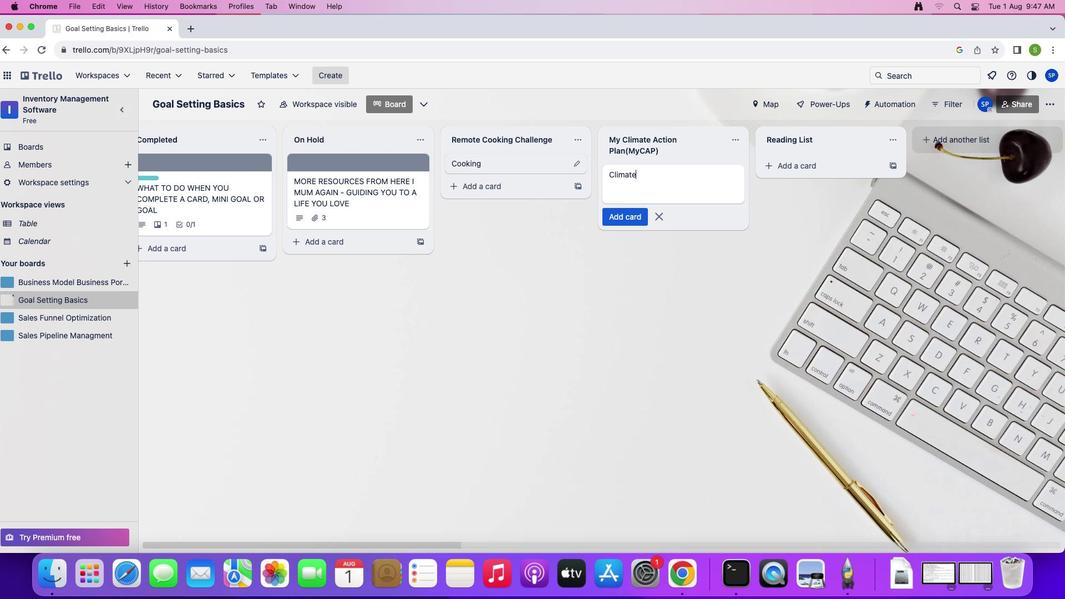 
Action: Mouse moved to (619, 208)
Screenshot: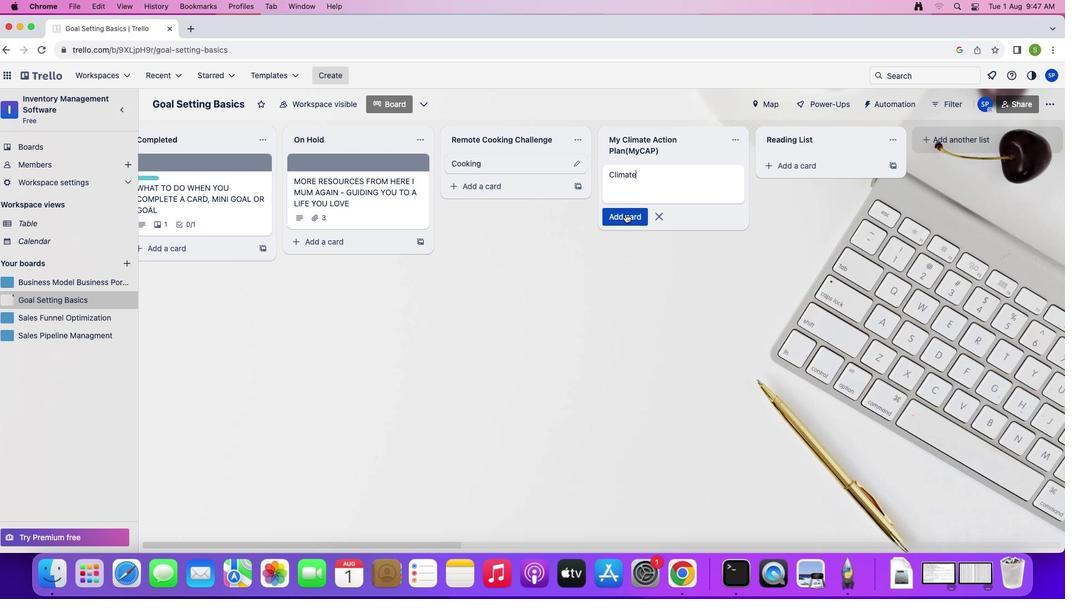 
Action: Mouse pressed left at (619, 208)
Screenshot: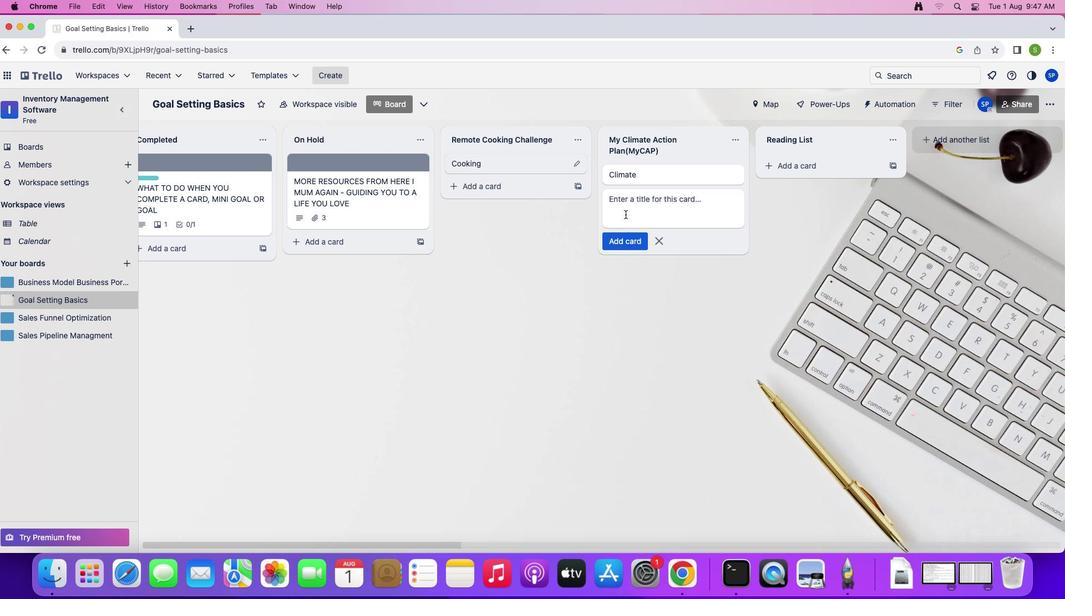 
Action: Mouse moved to (785, 161)
Screenshot: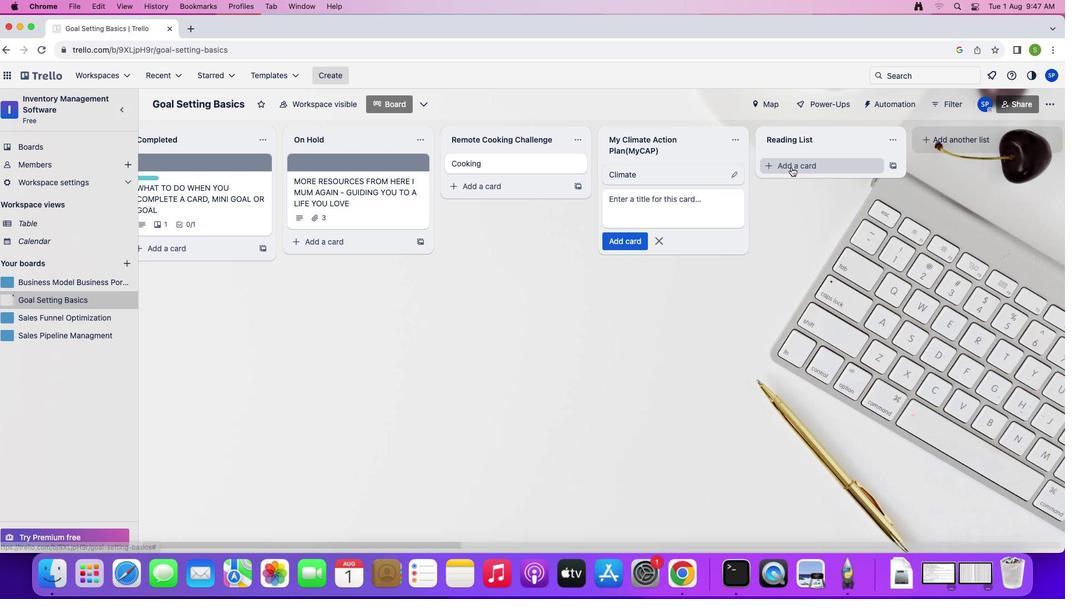 
Action: Mouse pressed left at (785, 161)
Screenshot: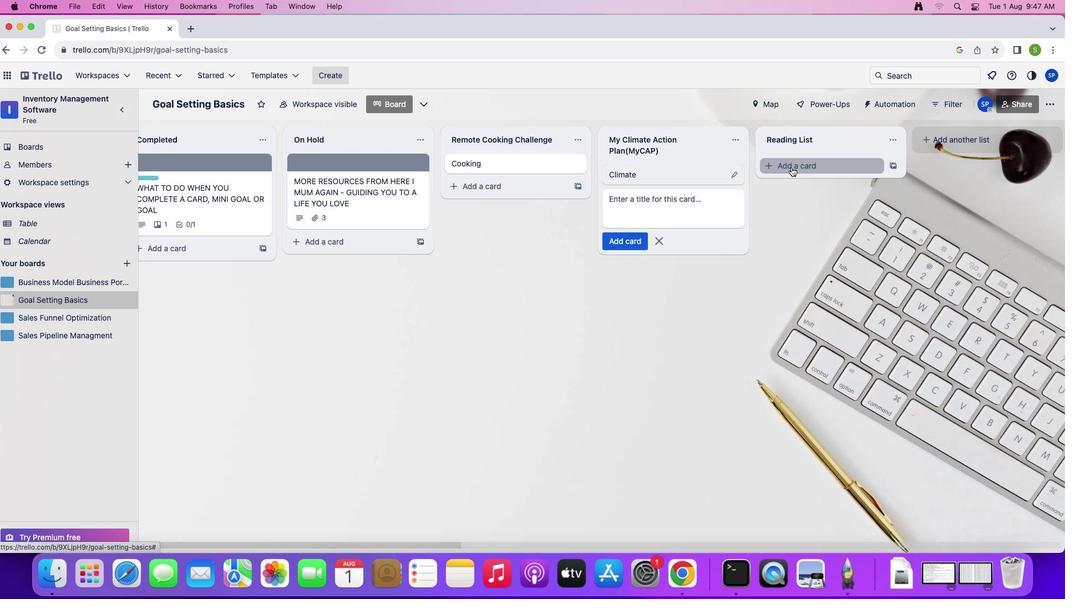 
Action: Mouse moved to (789, 159)
Screenshot: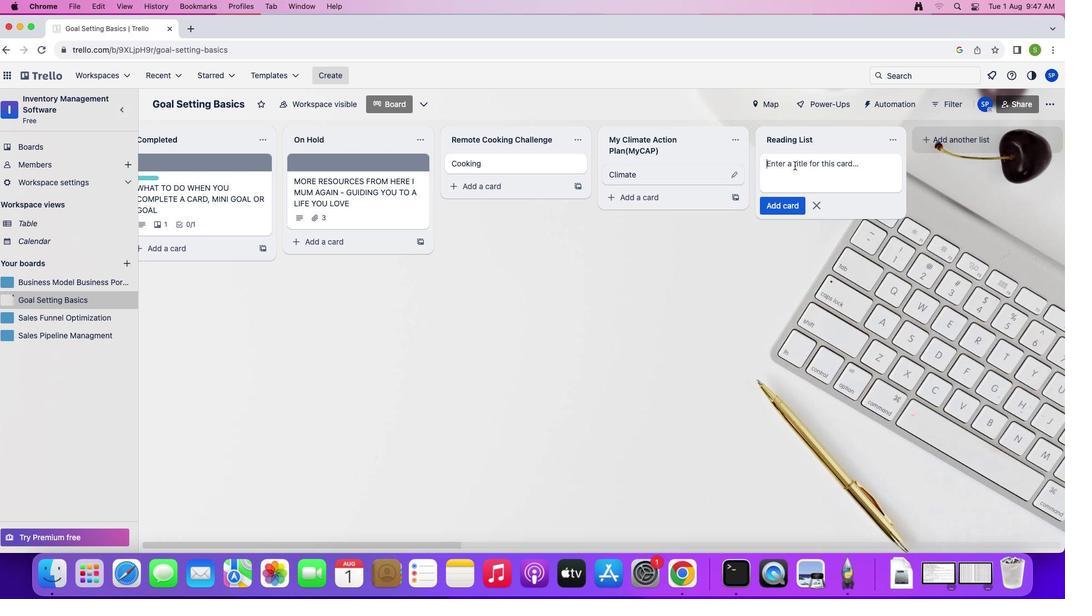 
Action: Key pressed Key.shift'R''e''a''d''i''n''g'Key.enter
Screenshot: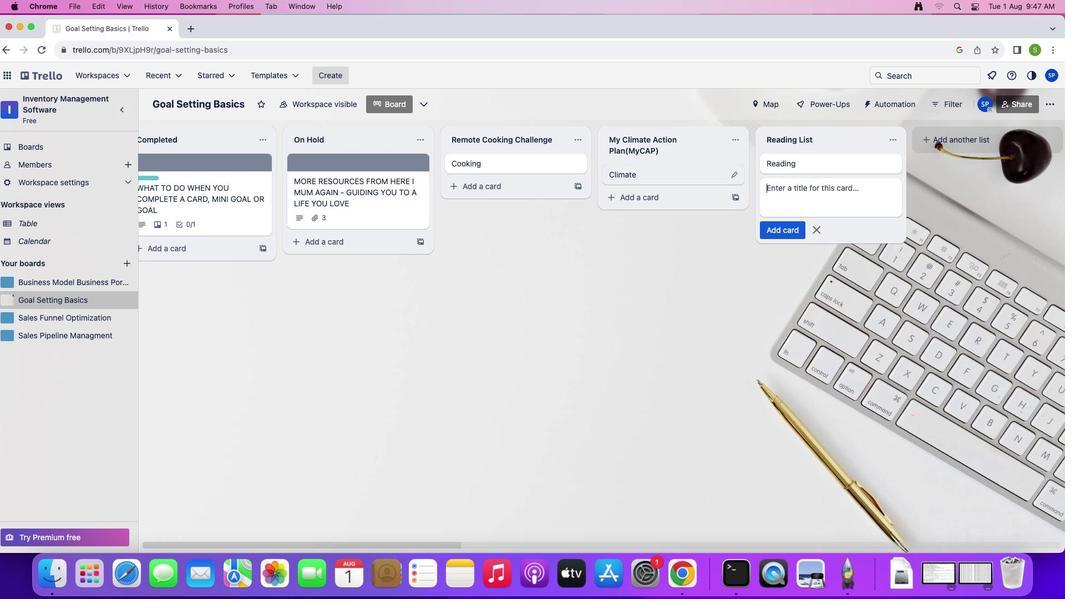 
Action: Mouse moved to (544, 158)
Screenshot: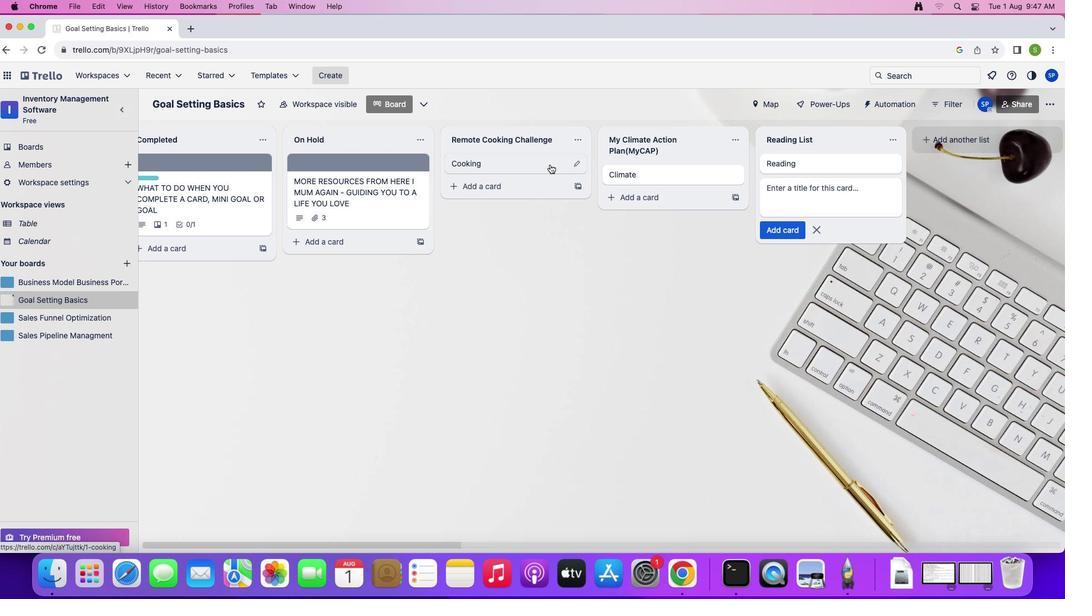
Action: Mouse pressed left at (544, 158)
Screenshot: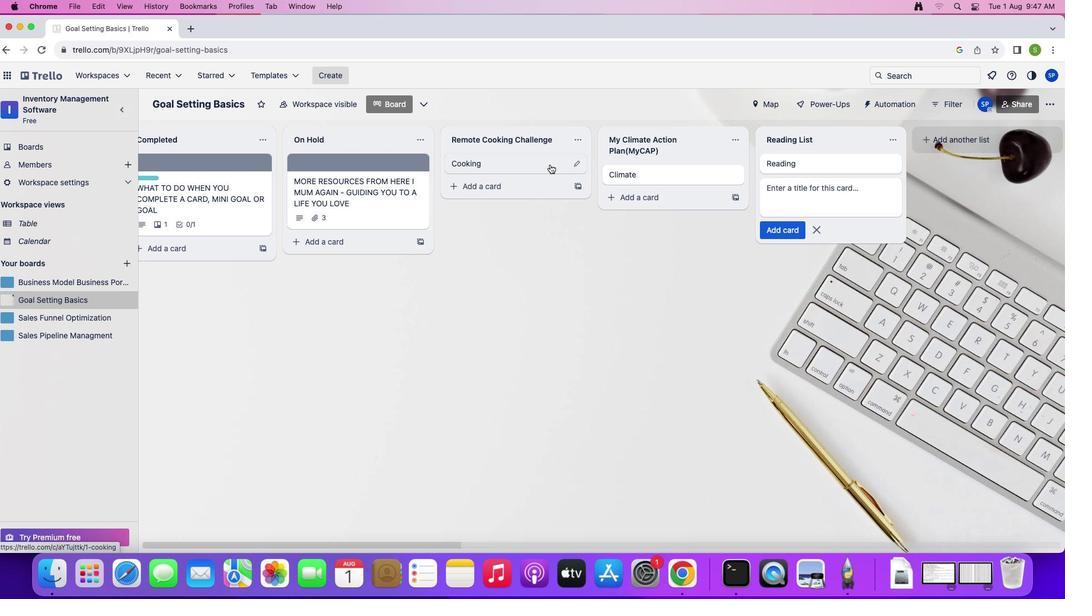 
Action: Mouse moved to (355, 153)
Screenshot: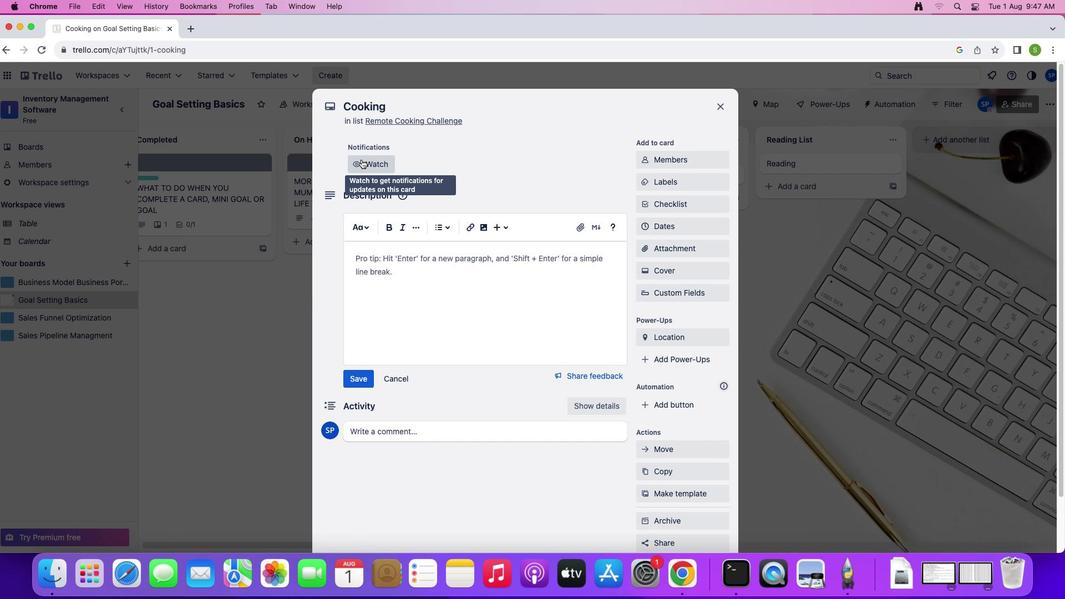 
Action: Mouse pressed left at (355, 153)
Screenshot: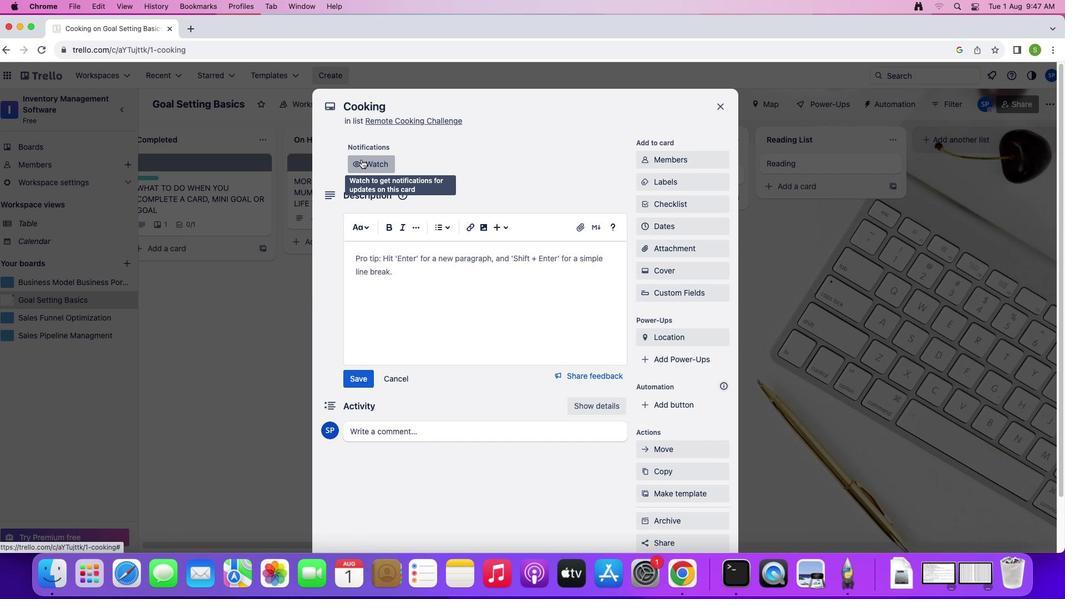
Action: Mouse moved to (677, 156)
Screenshot: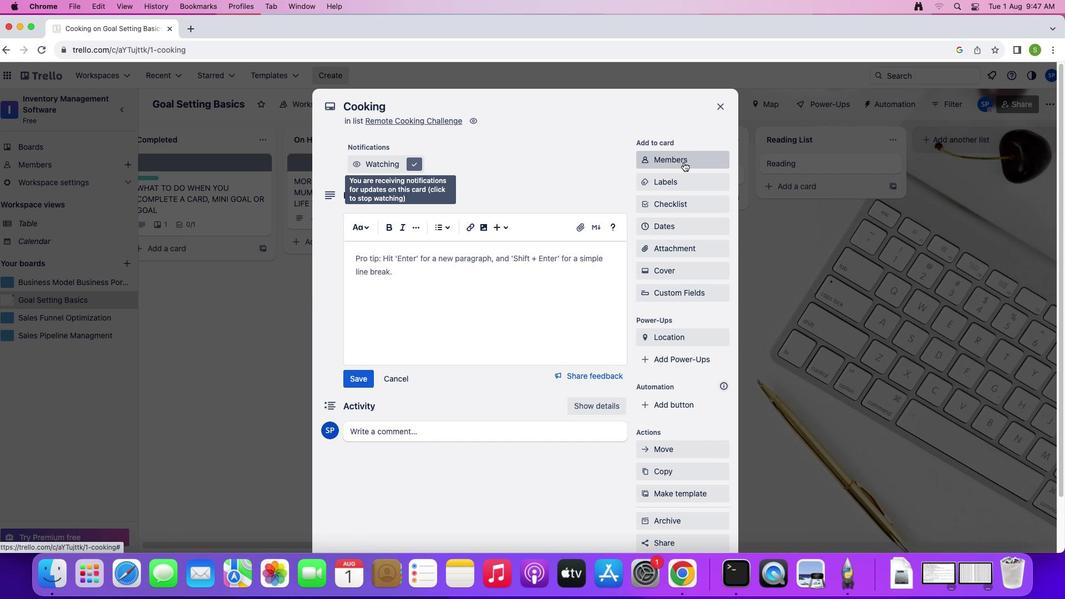 
Action: Mouse pressed left at (677, 156)
Screenshot: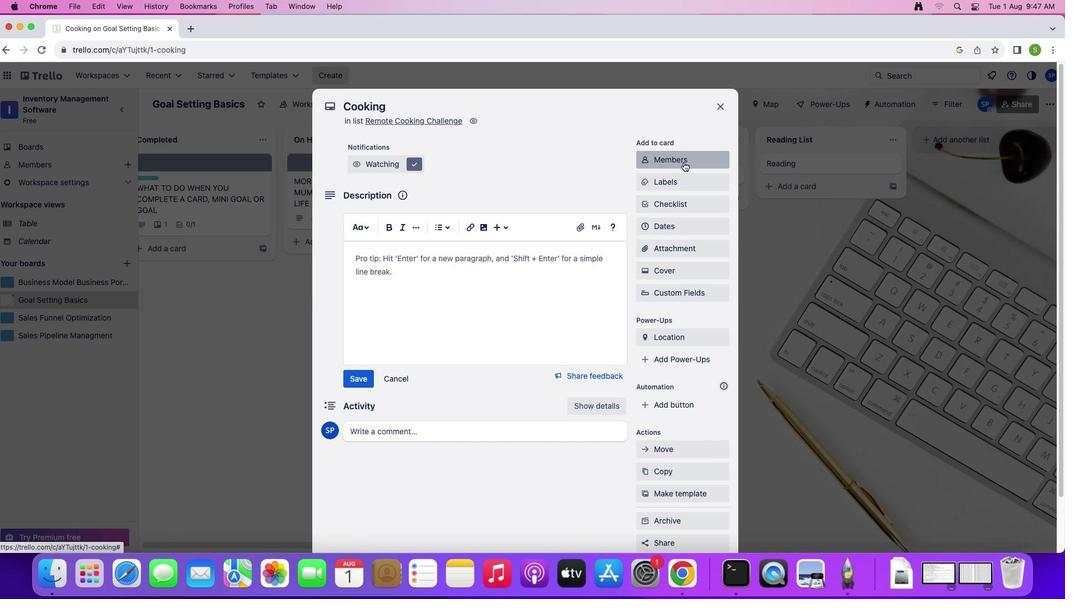 
Action: Mouse moved to (650, 201)
Screenshot: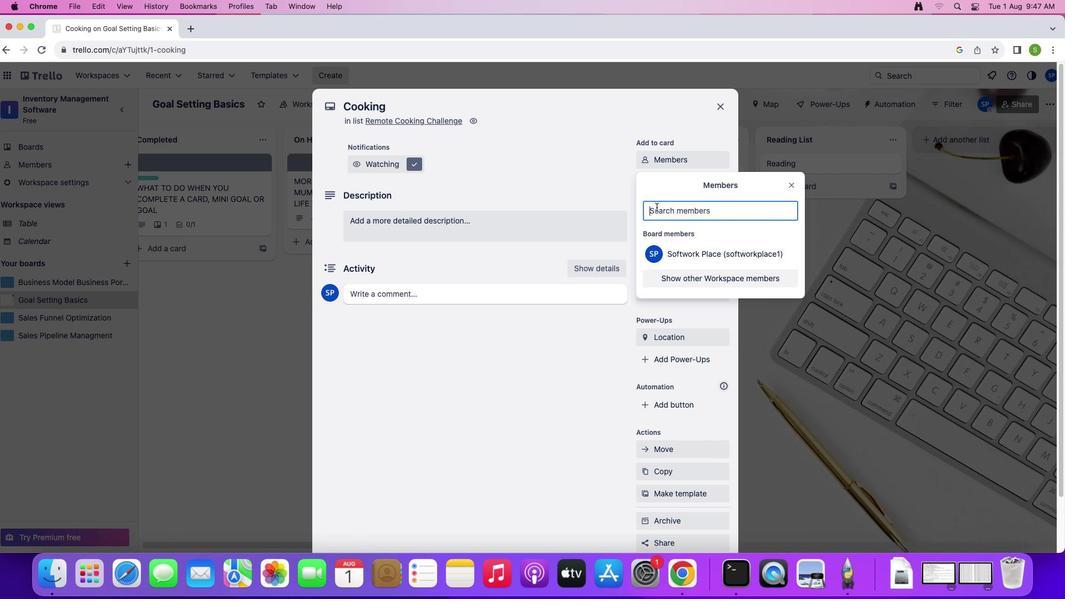 
Action: Key pressed 's''o''f''t''a''g''e''.''2'Key.shift'@''s''o''f''t''a''g''e''.''n''e''t'
Screenshot: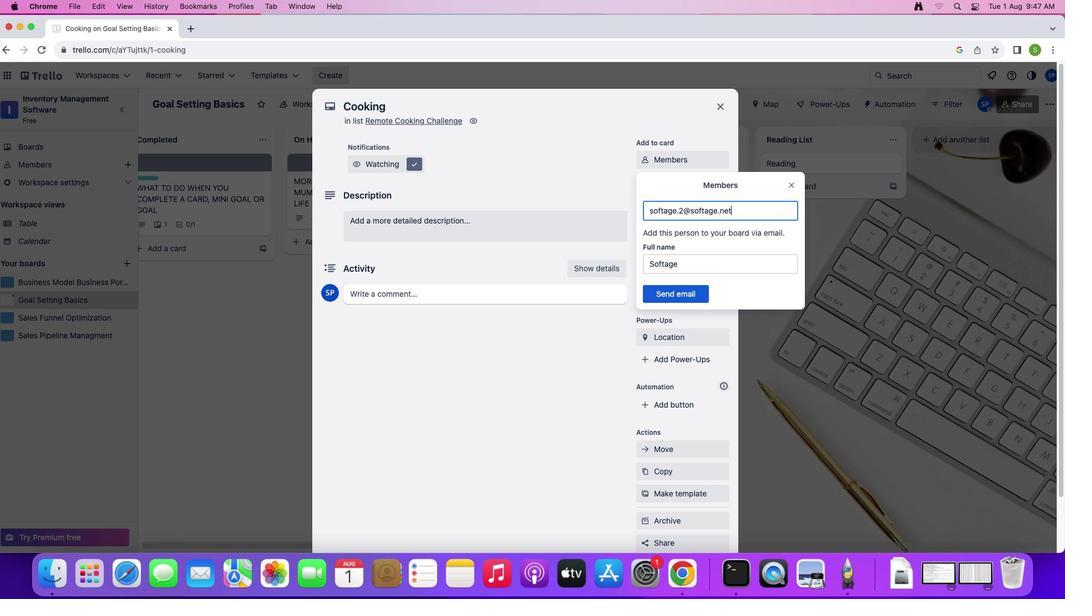 
Action: Mouse moved to (672, 291)
Screenshot: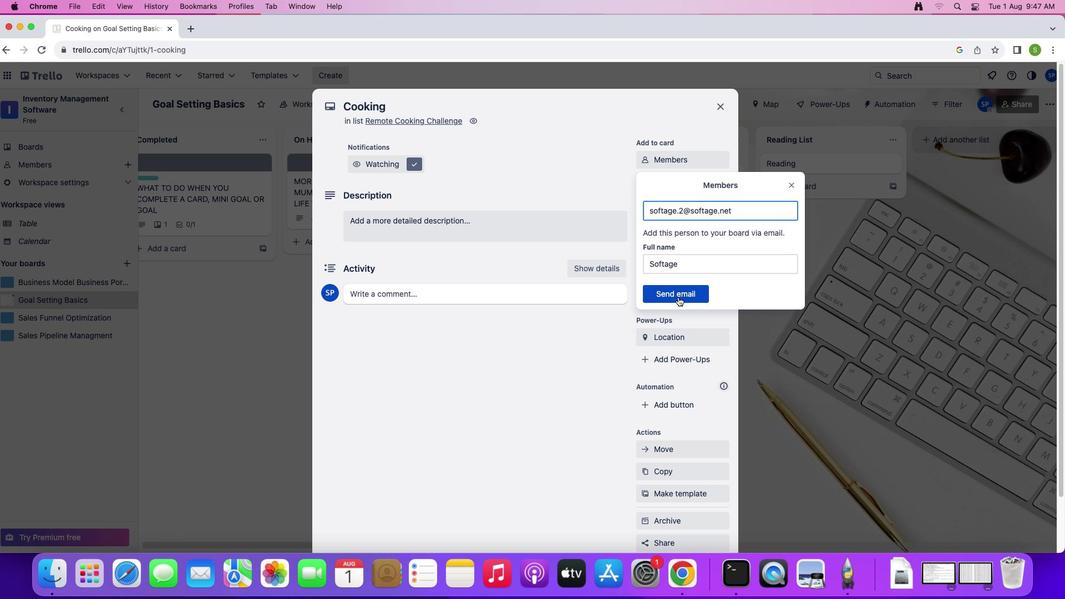 
Action: Mouse pressed left at (672, 291)
Screenshot: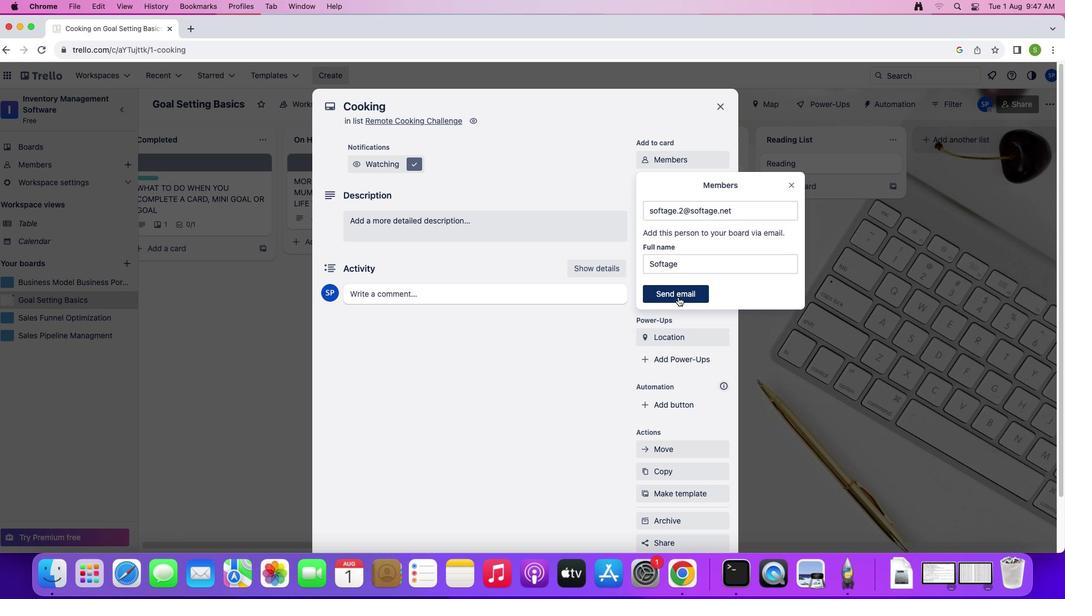 
Action: Mouse moved to (678, 177)
Screenshot: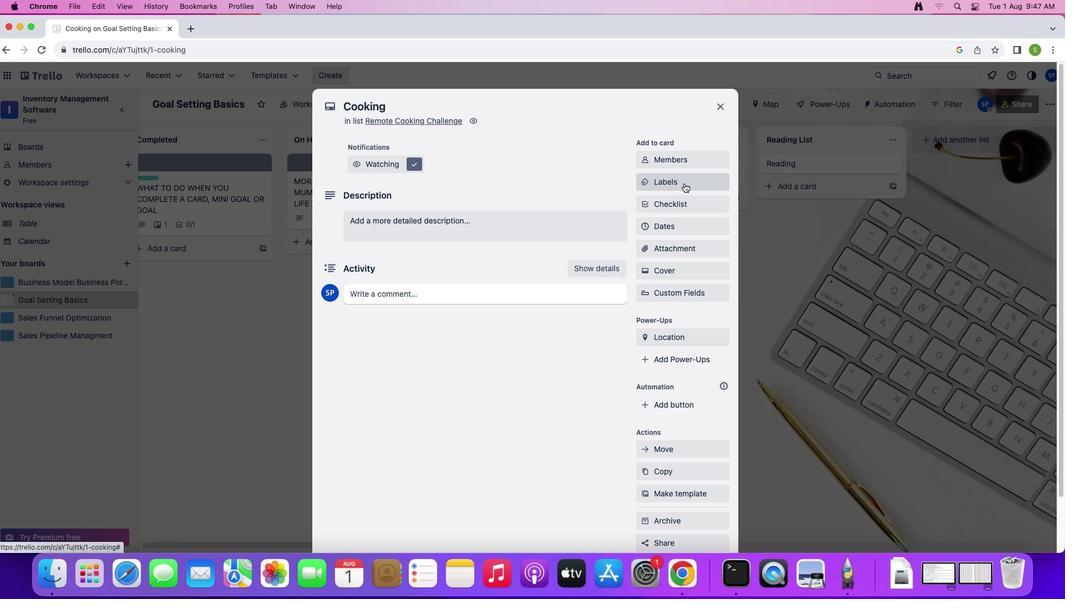 
Action: Mouse pressed left at (678, 177)
Screenshot: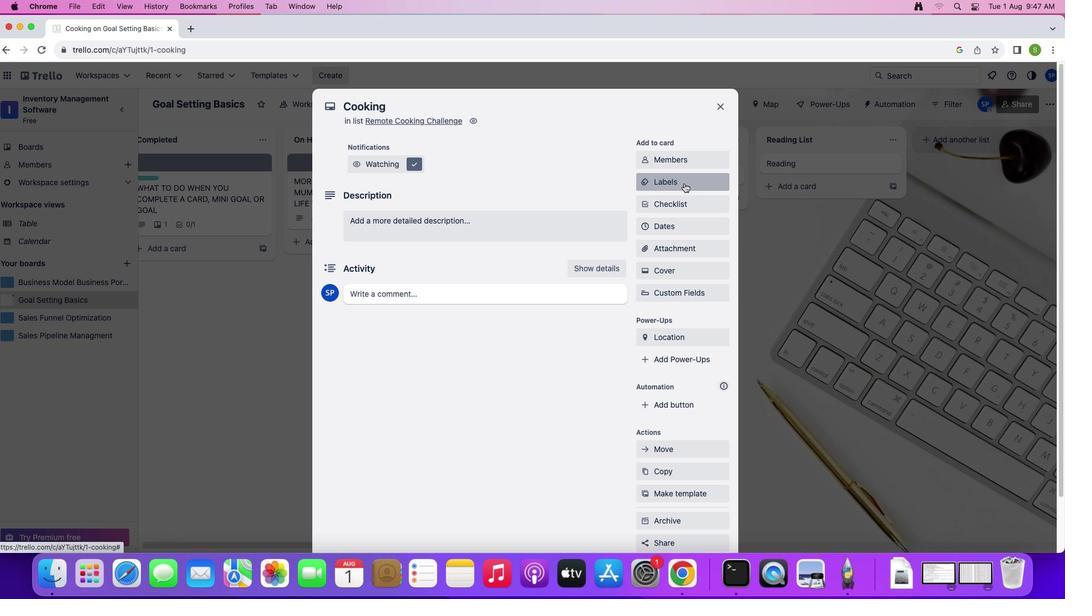 
Action: Mouse moved to (699, 285)
Screenshot: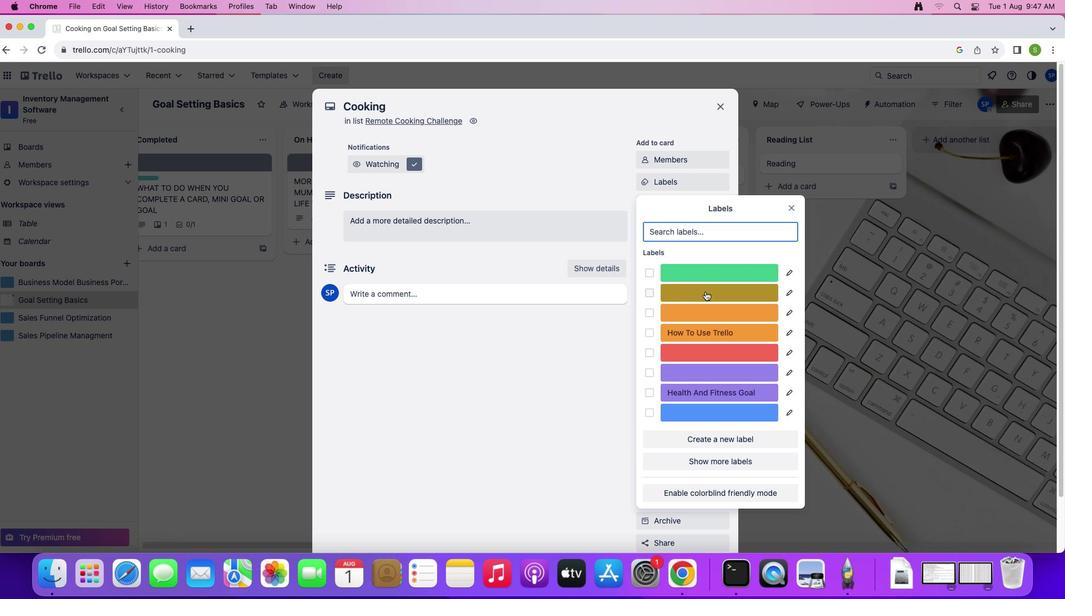 
Action: Mouse pressed left at (699, 285)
Screenshot: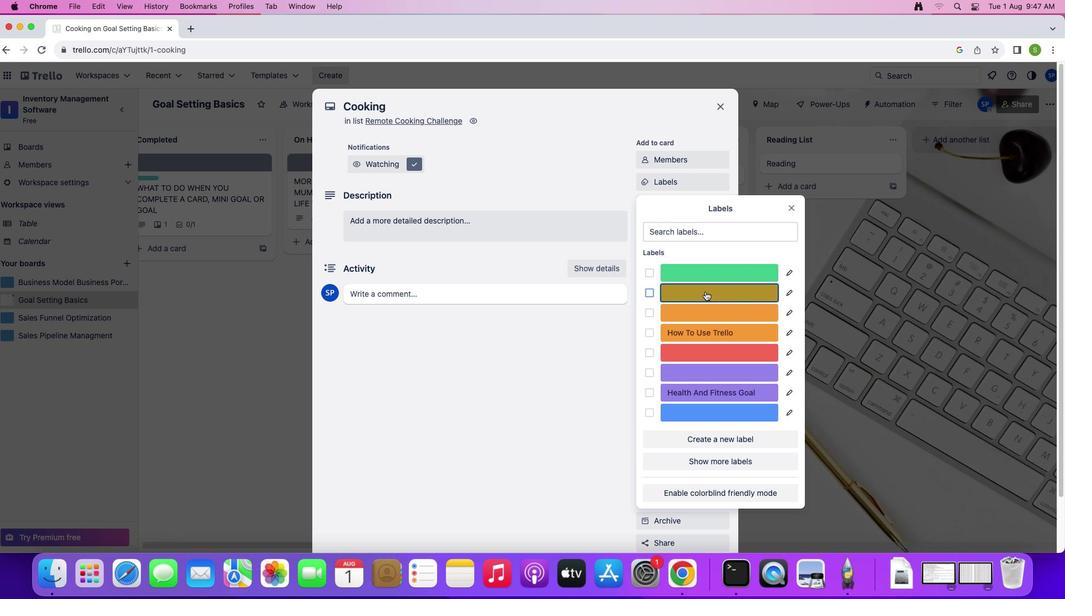 
Action: Mouse moved to (787, 196)
Screenshot: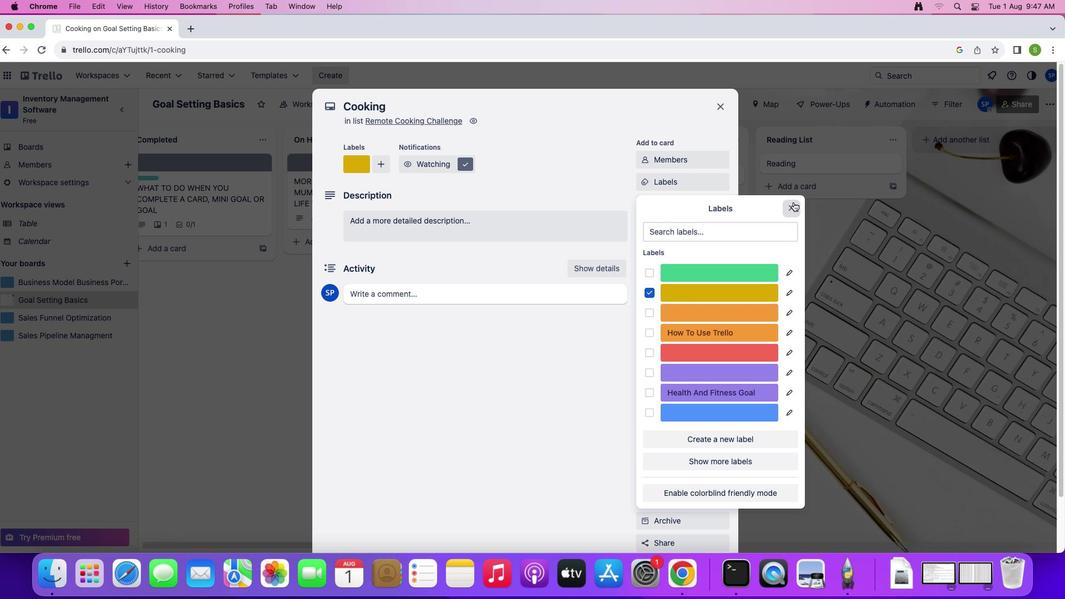 
Action: Mouse pressed left at (787, 196)
Screenshot: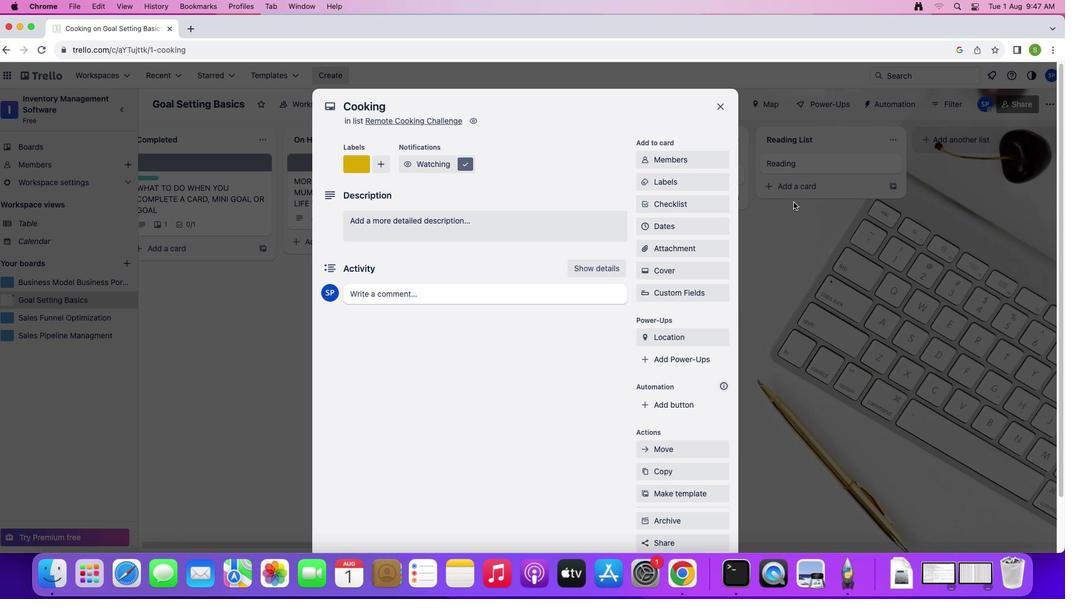 
Action: Mouse moved to (678, 200)
Screenshot: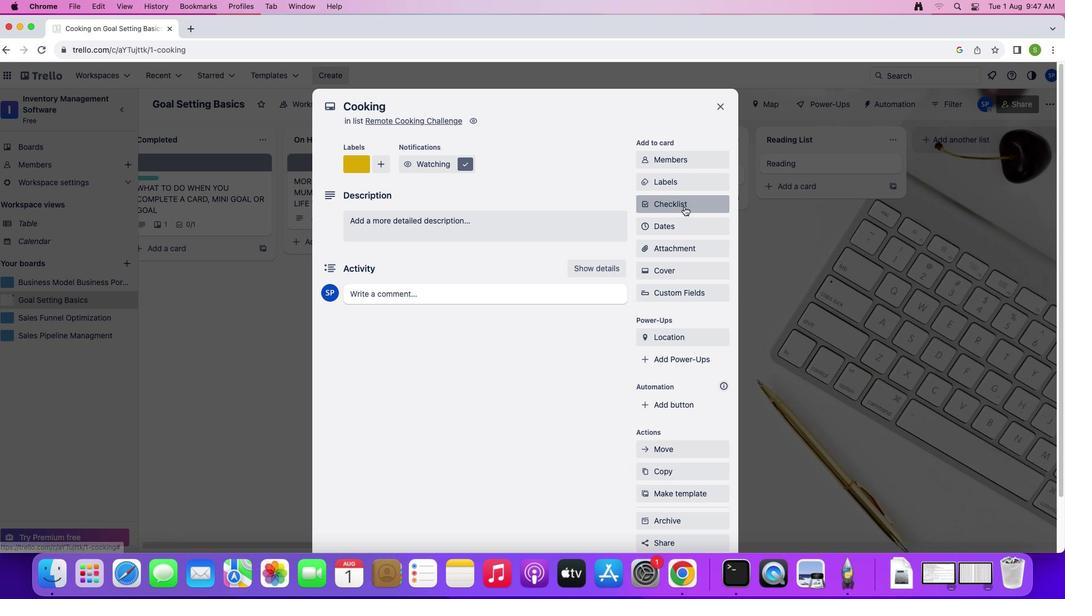
Action: Mouse pressed left at (678, 200)
Screenshot: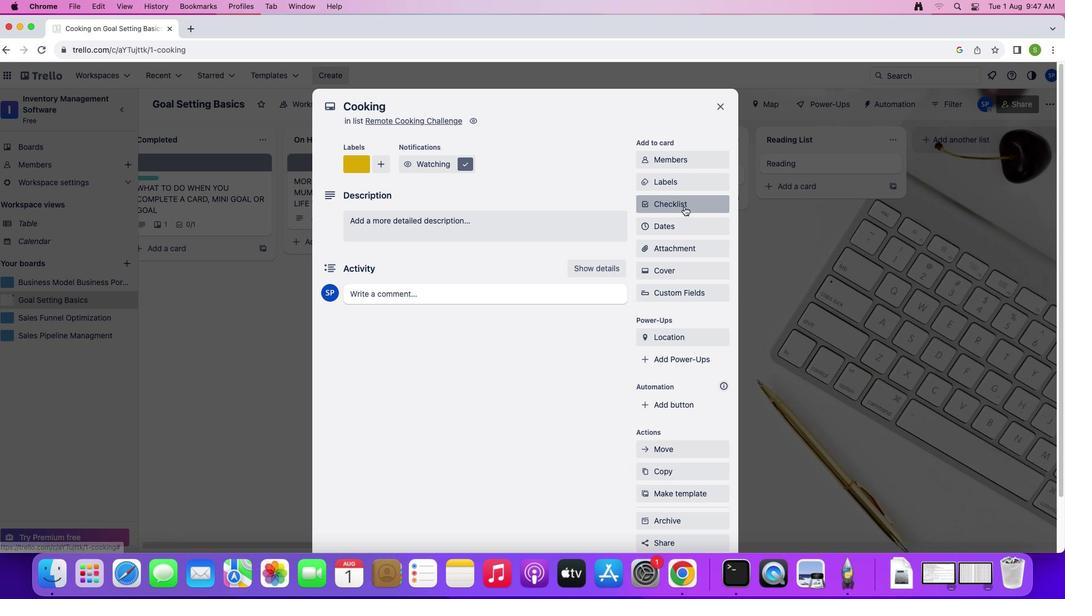 
Action: Mouse moved to (676, 318)
Screenshot: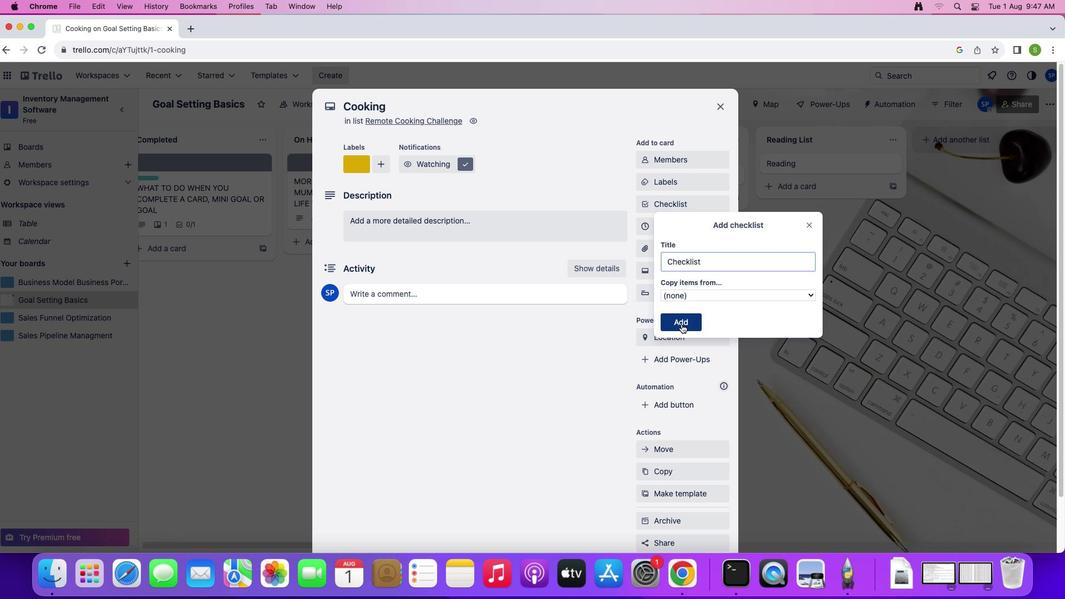 
Action: Mouse pressed left at (676, 318)
Screenshot: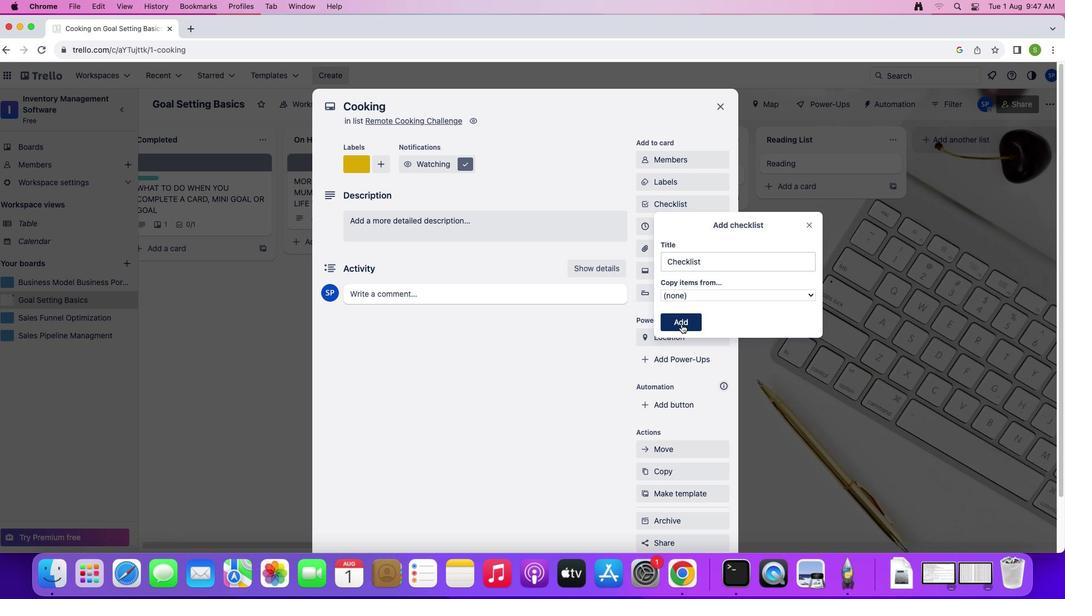 
Action: Mouse moved to (673, 217)
Screenshot: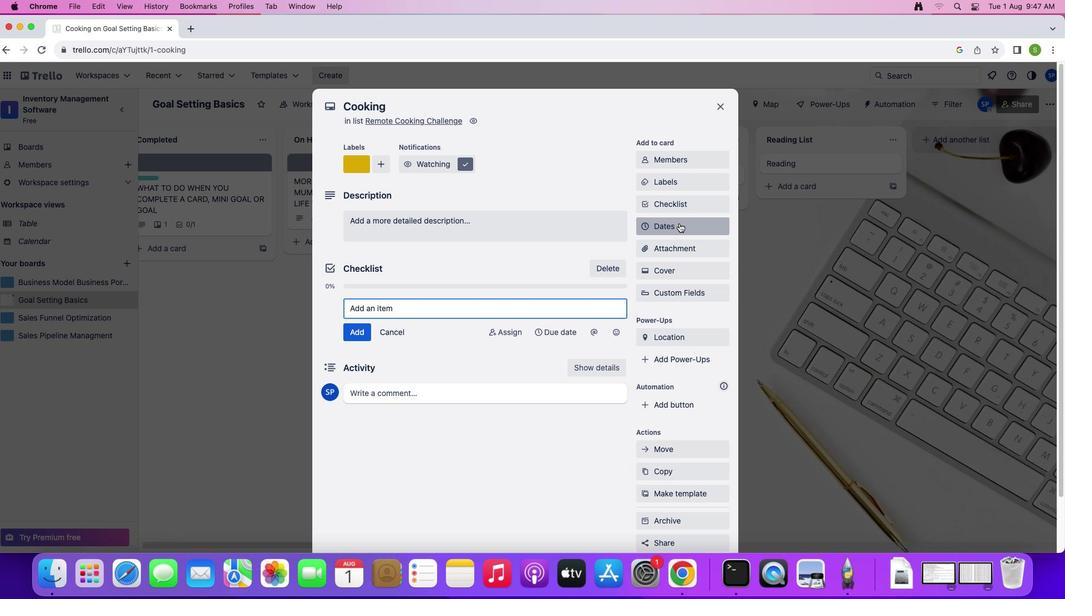
Action: Mouse pressed left at (673, 217)
Screenshot: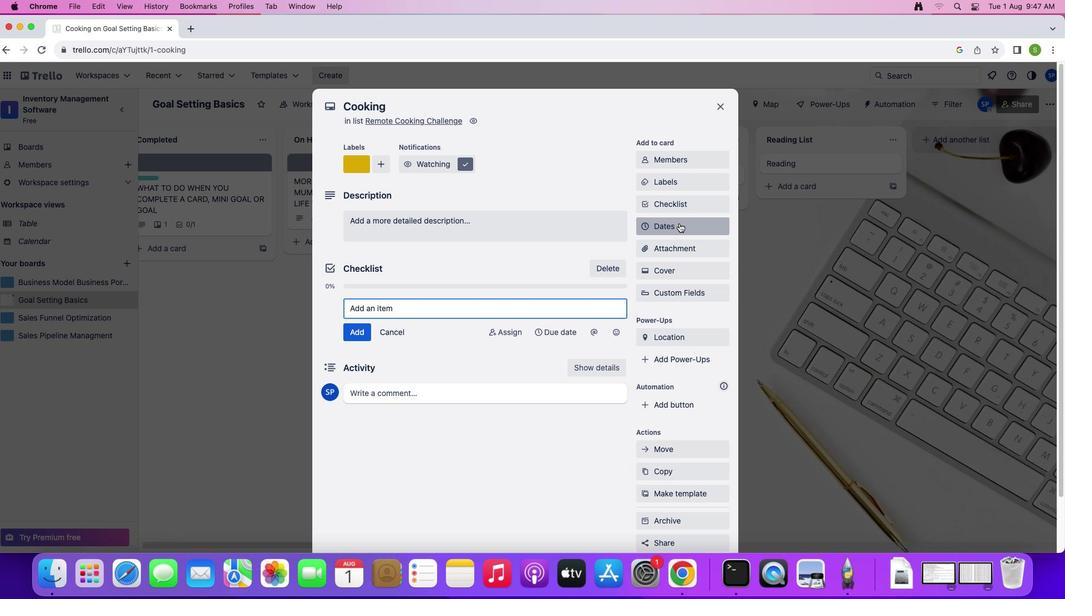 
Action: Mouse moved to (762, 218)
Screenshot: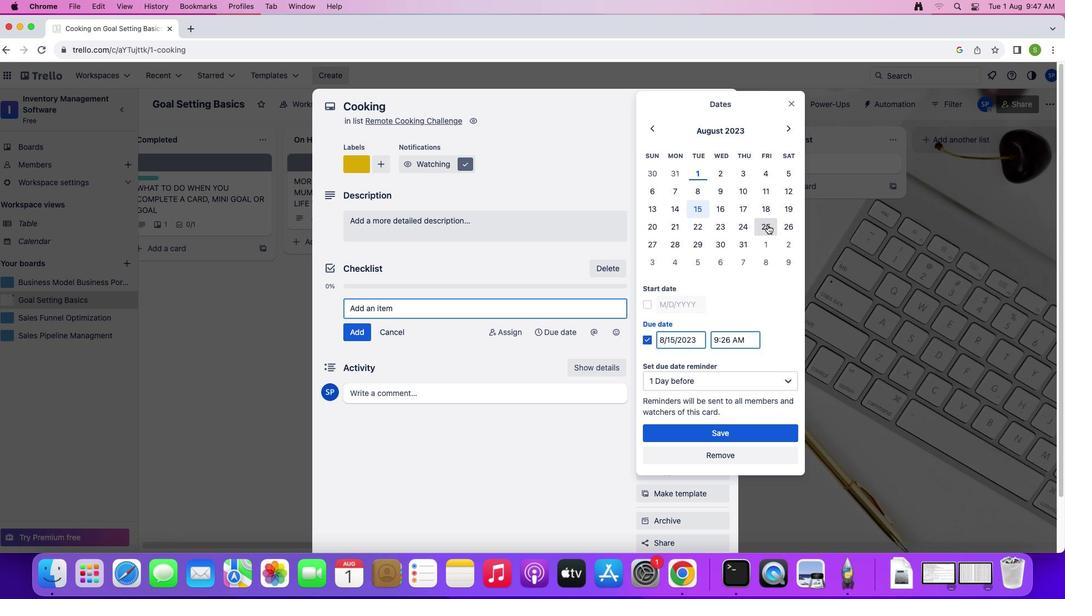
Action: Mouse pressed left at (762, 218)
Screenshot: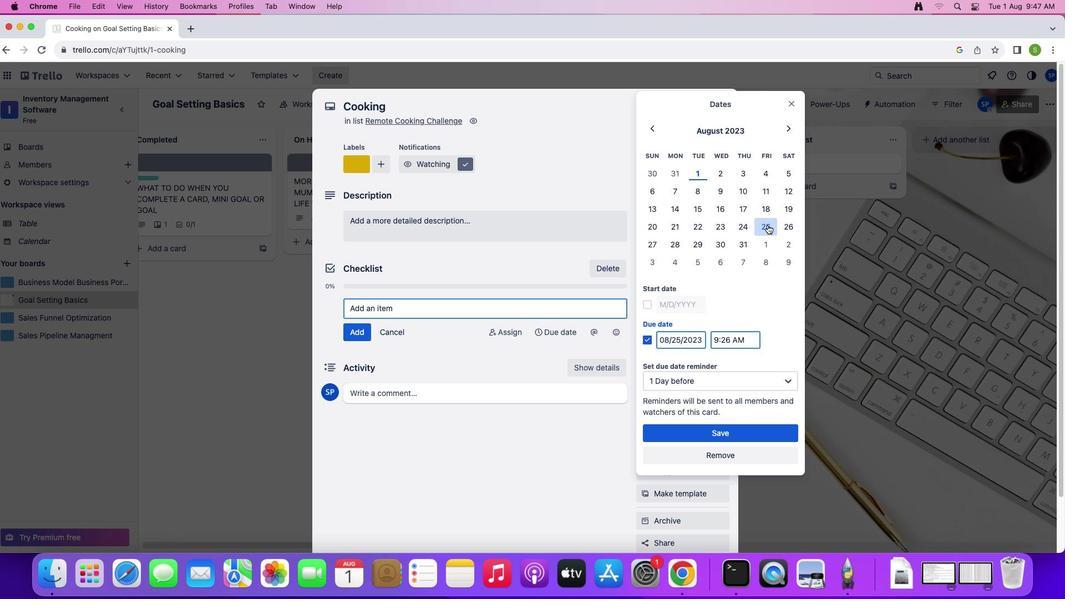 
Action: Mouse moved to (641, 292)
Screenshot: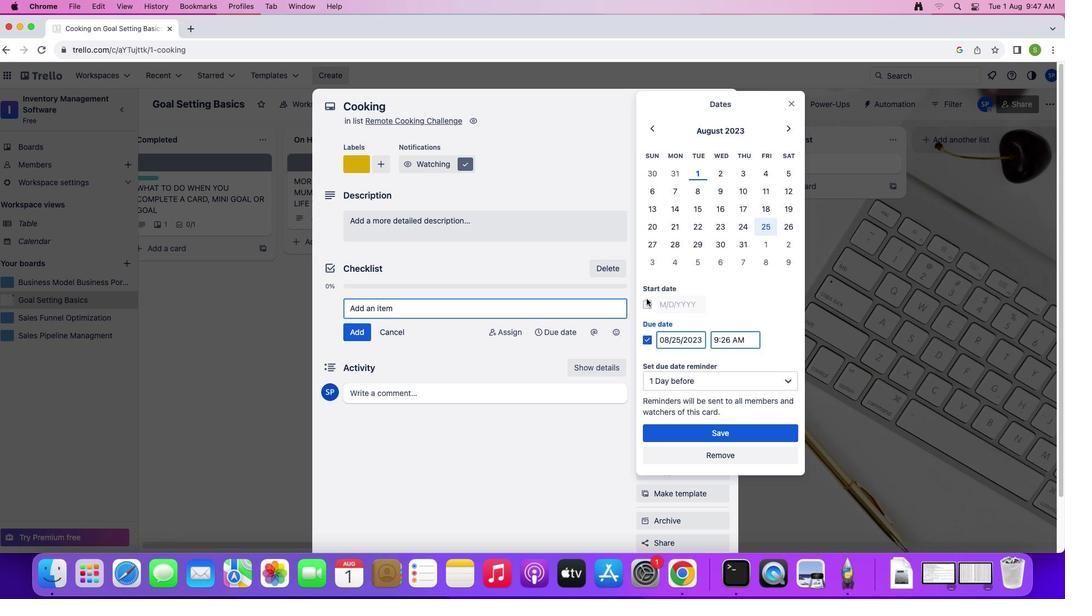 
Action: Mouse pressed left at (641, 292)
Screenshot: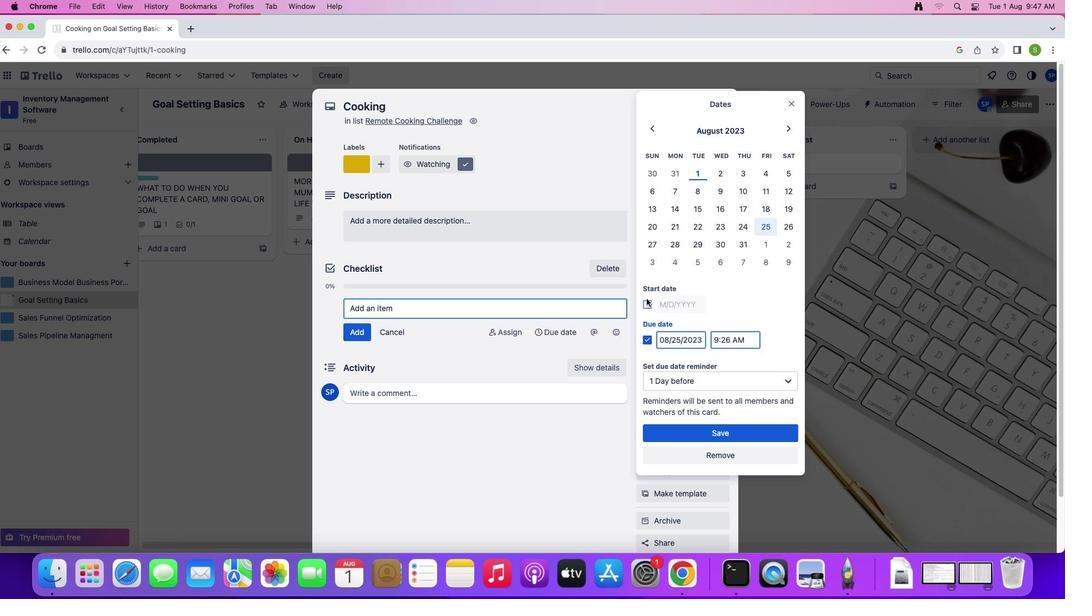 
Action: Mouse moved to (653, 423)
Screenshot: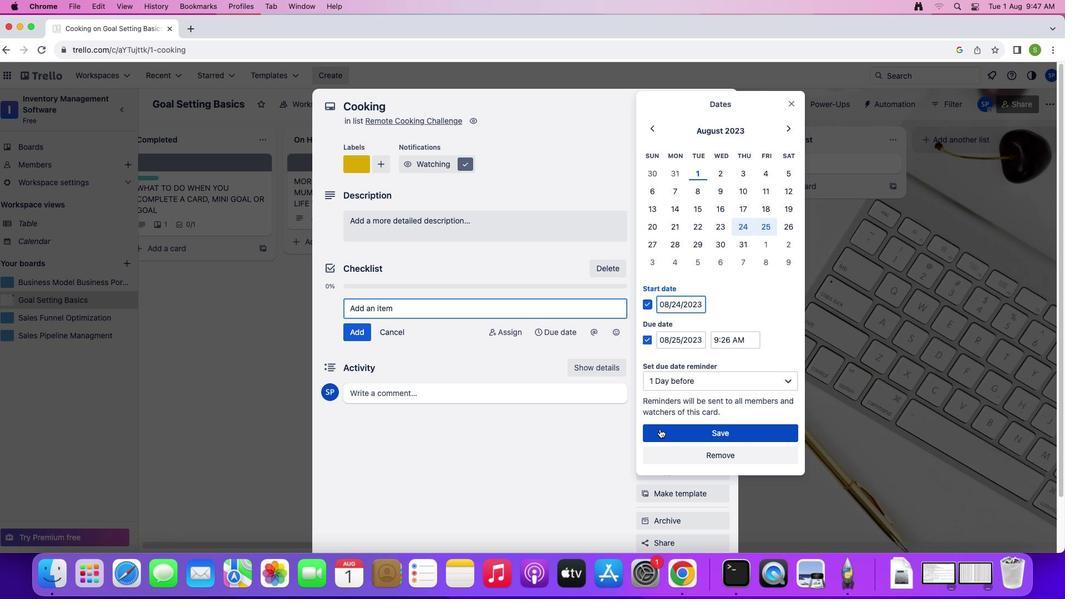 
Action: Mouse pressed left at (653, 423)
Screenshot: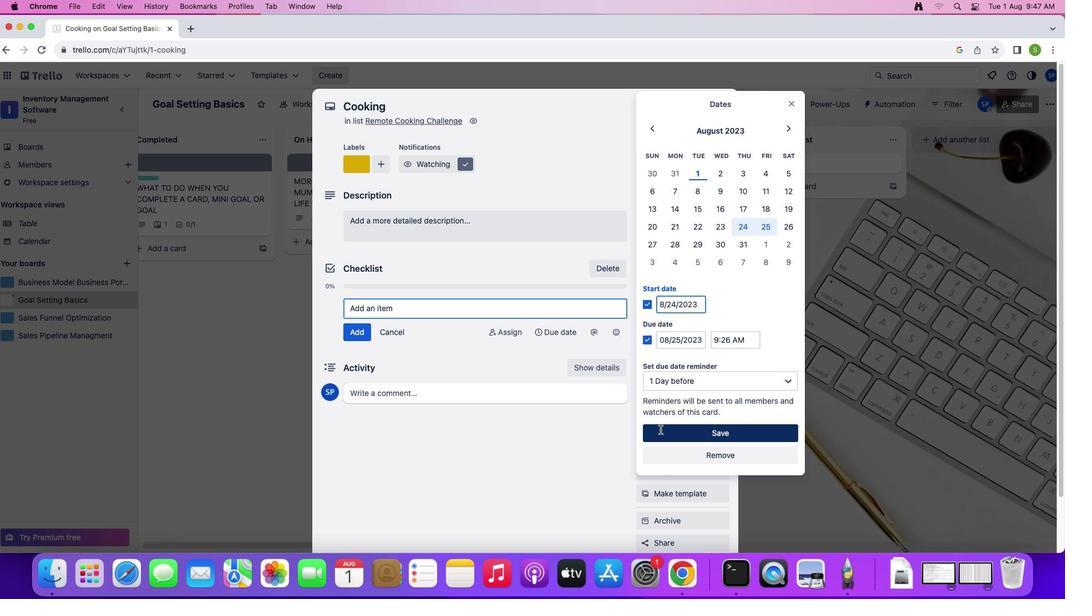 
Action: Mouse moved to (674, 261)
Screenshot: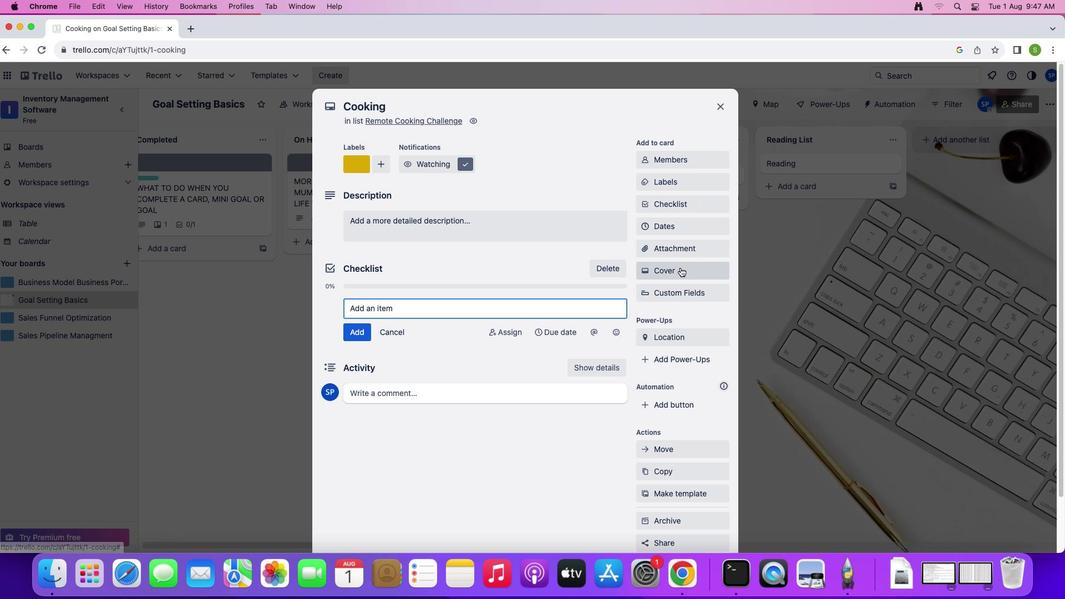 
Action: Mouse pressed left at (674, 261)
Screenshot: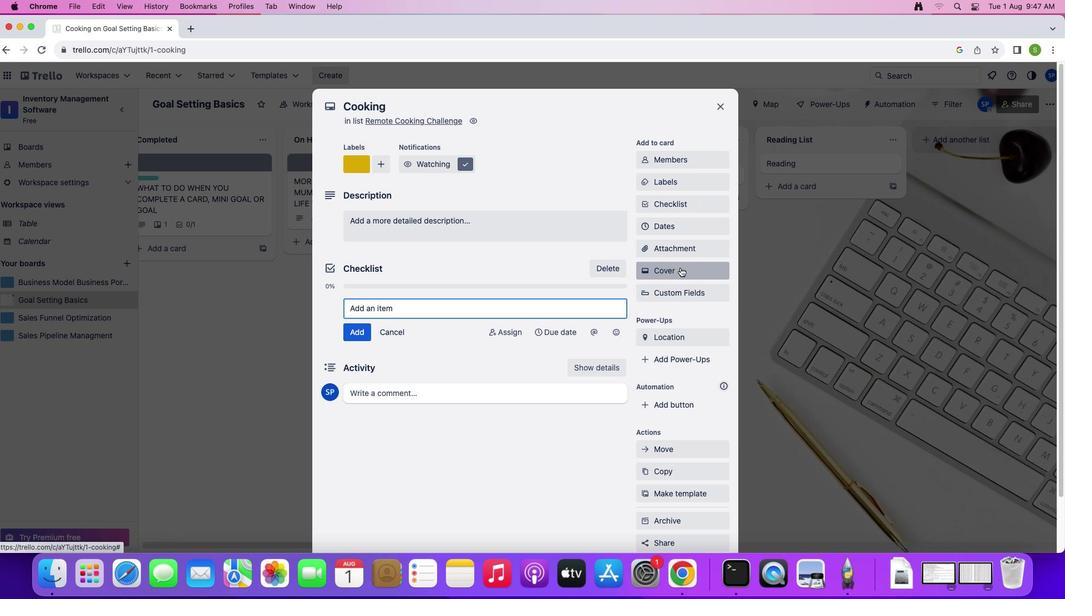 
Action: Mouse moved to (680, 345)
Screenshot: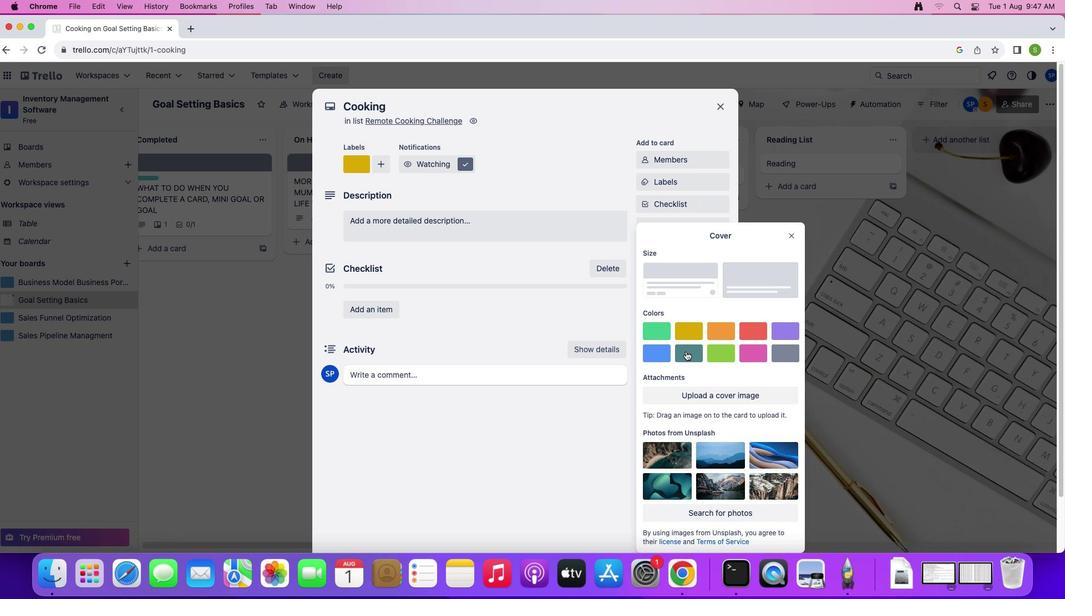 
Action: Mouse pressed left at (680, 345)
Screenshot: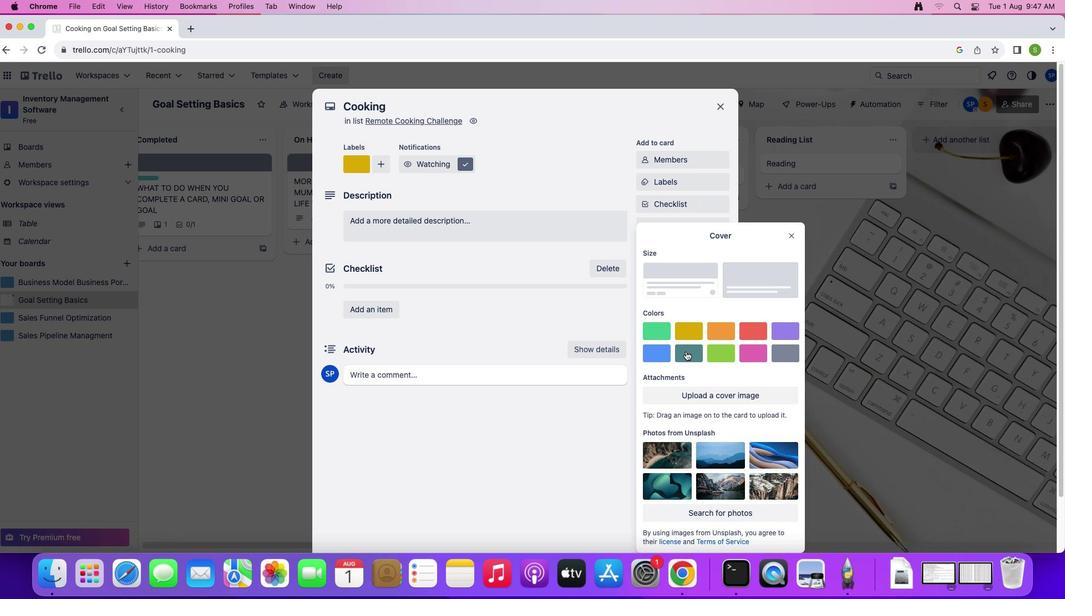 
Action: Mouse moved to (787, 211)
Screenshot: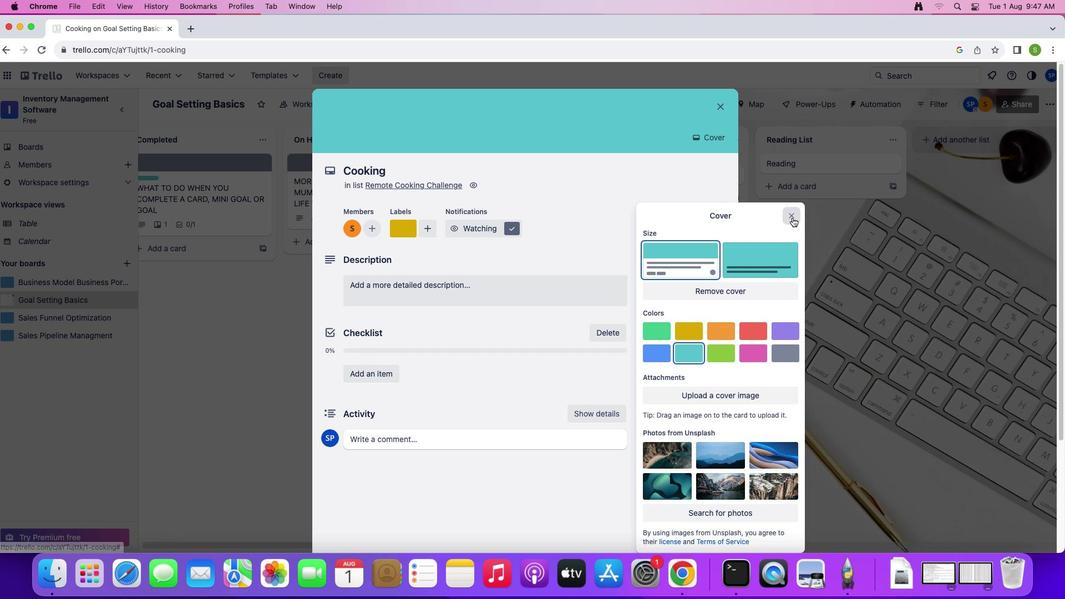 
Action: Mouse pressed left at (787, 211)
Screenshot: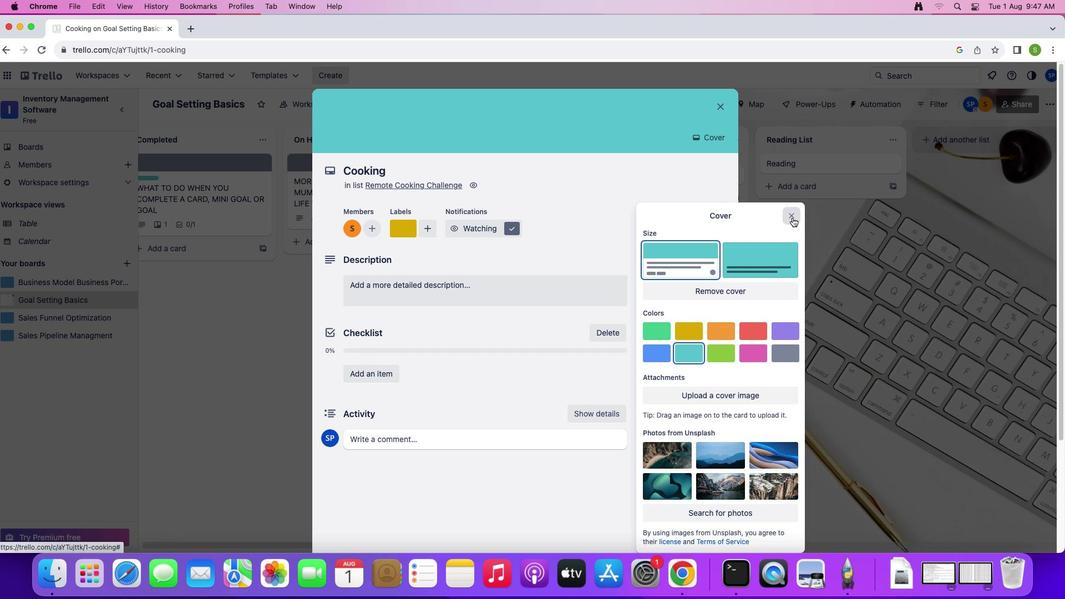 
Action: Mouse moved to (671, 335)
Screenshot: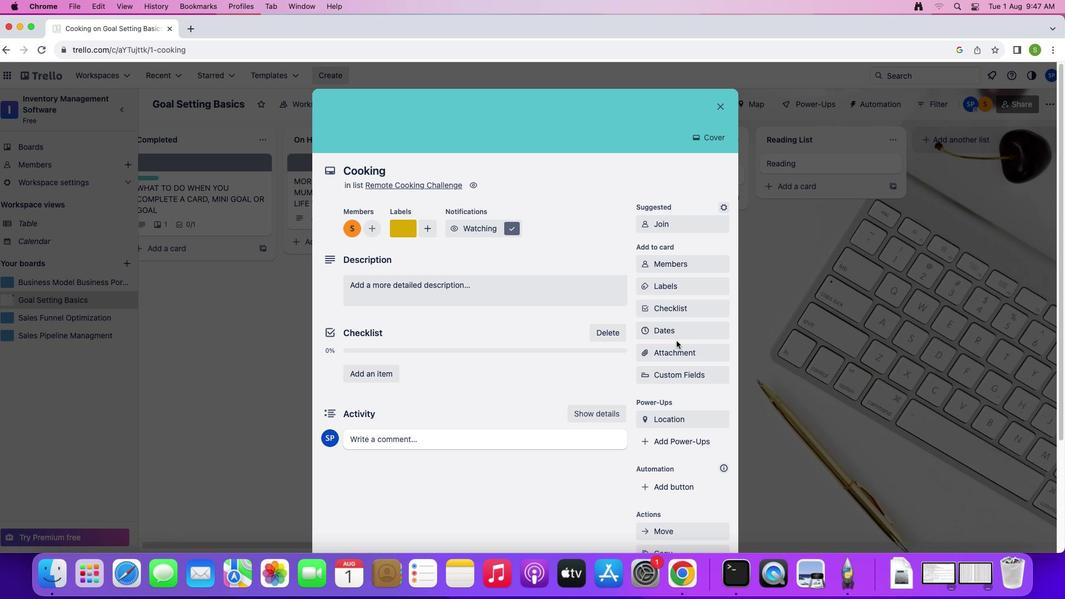 
Action: Mouse scrolled (671, 335) with delta (-5, -6)
Screenshot: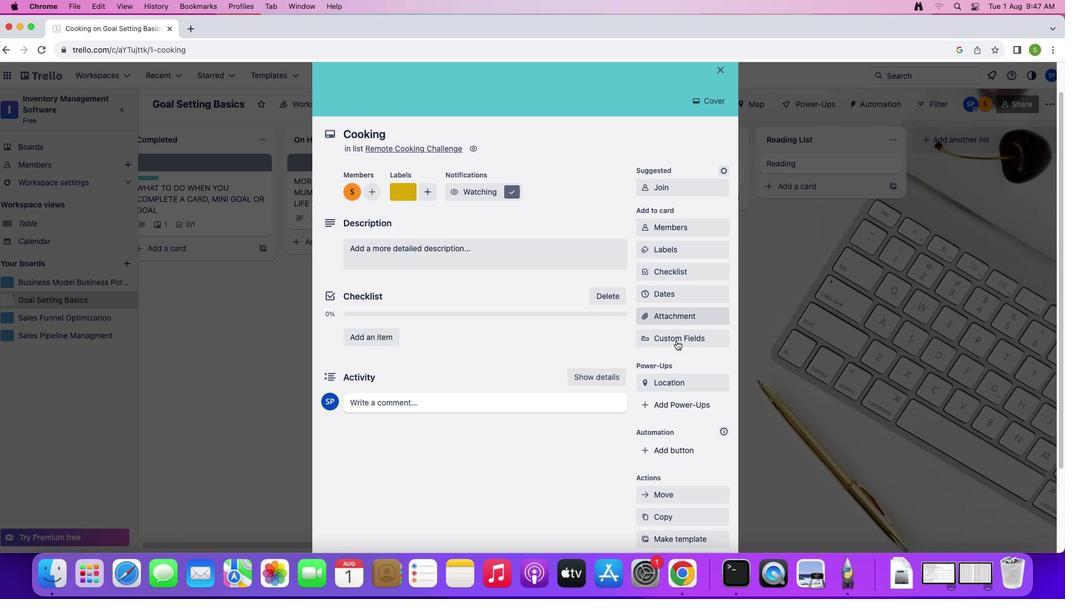 
Action: Mouse scrolled (671, 335) with delta (-5, -6)
Screenshot: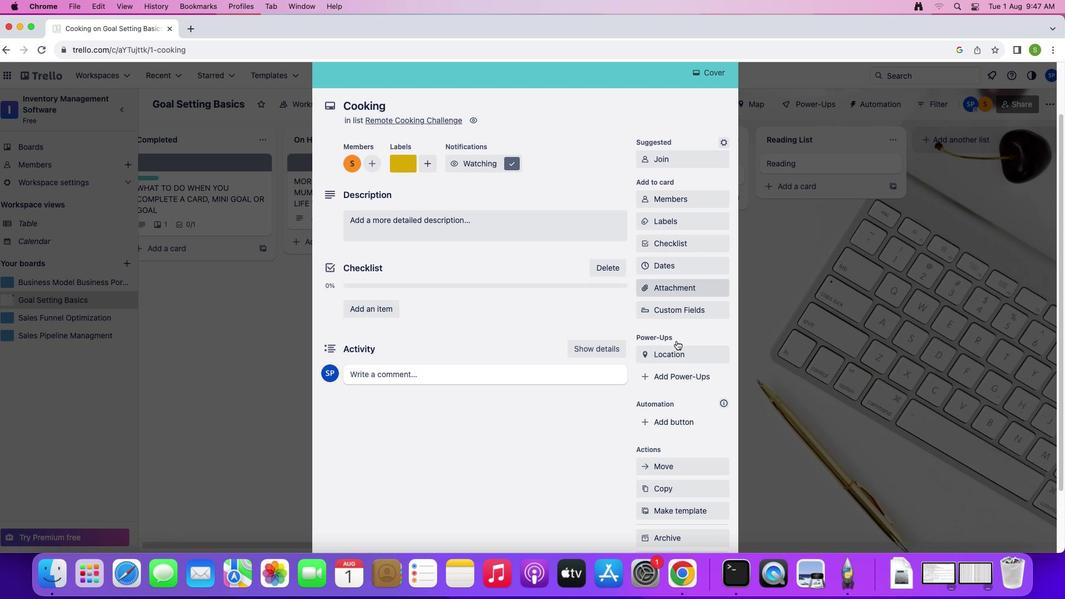 
Action: Mouse scrolled (671, 335) with delta (-5, -7)
Screenshot: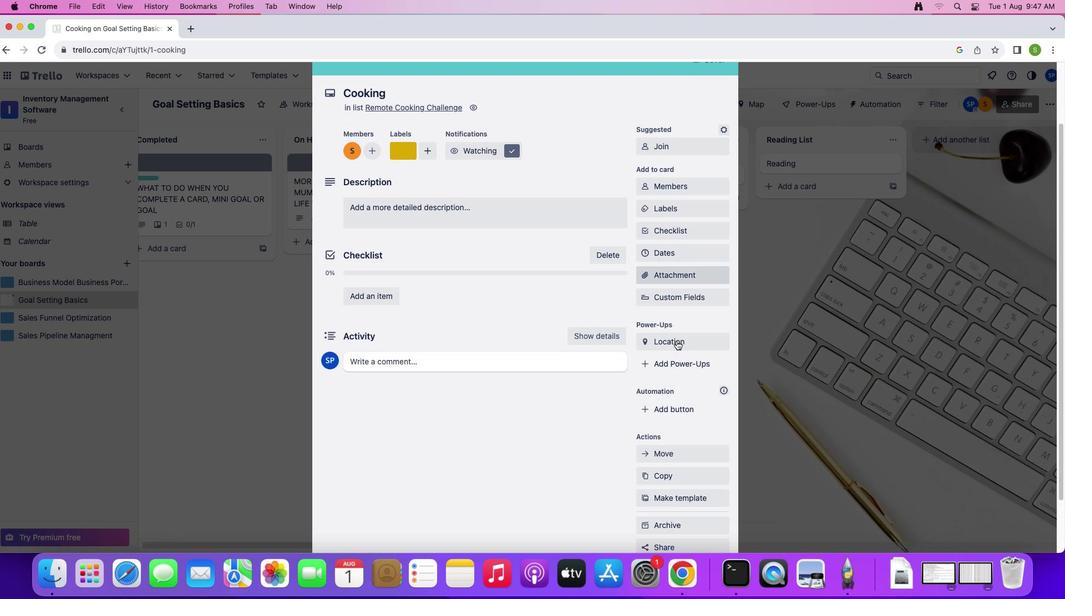 
Action: Mouse moved to (671, 335)
Screenshot: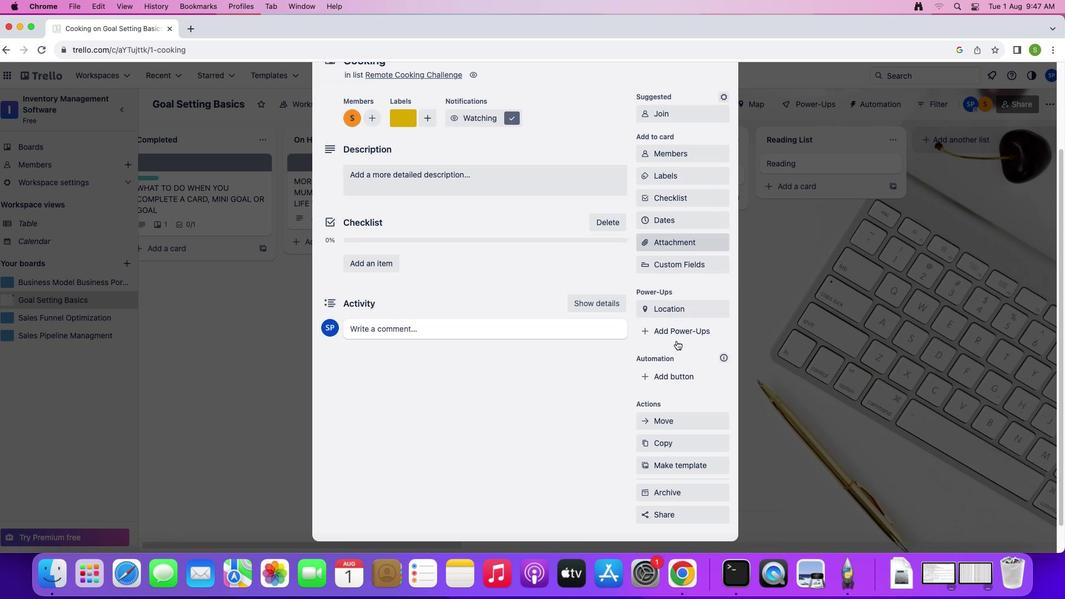 
Action: Mouse scrolled (671, 335) with delta (-5, -7)
Screenshot: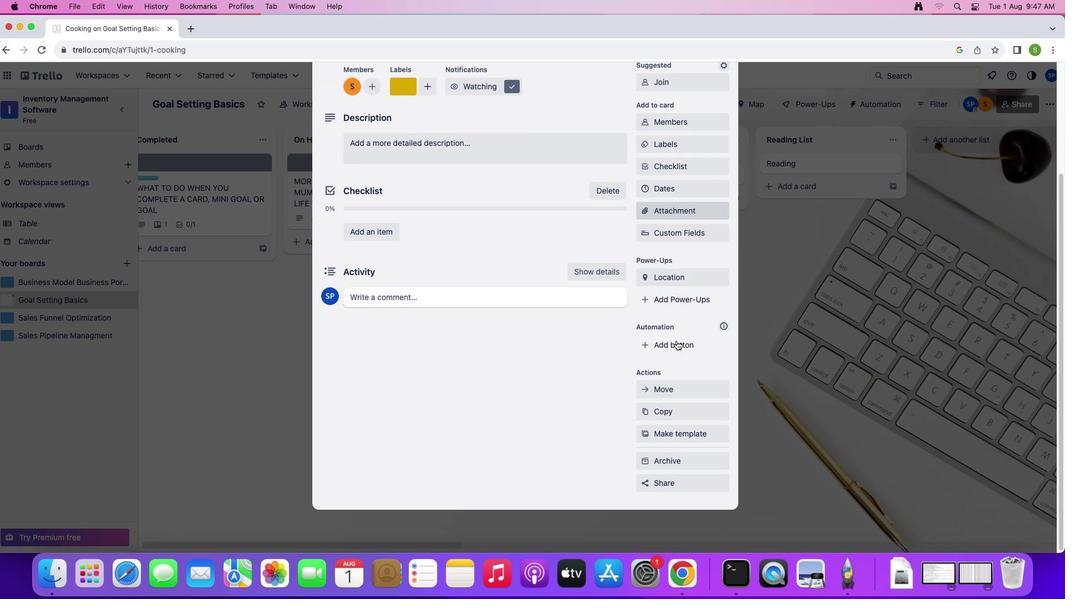 
Action: Mouse moved to (466, 148)
Screenshot: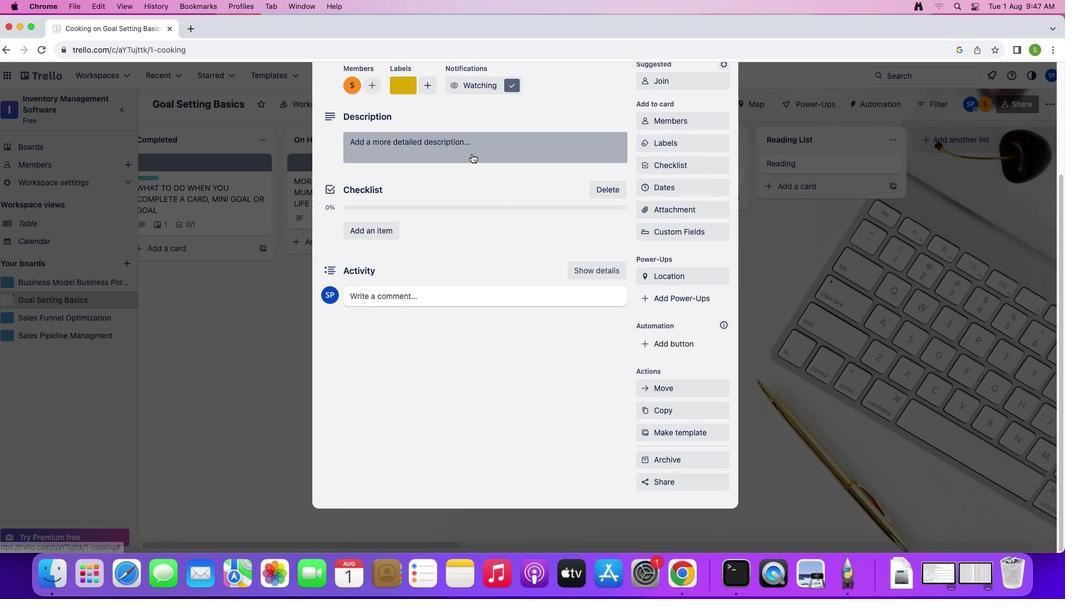 
Action: Mouse pressed left at (466, 148)
Screenshot: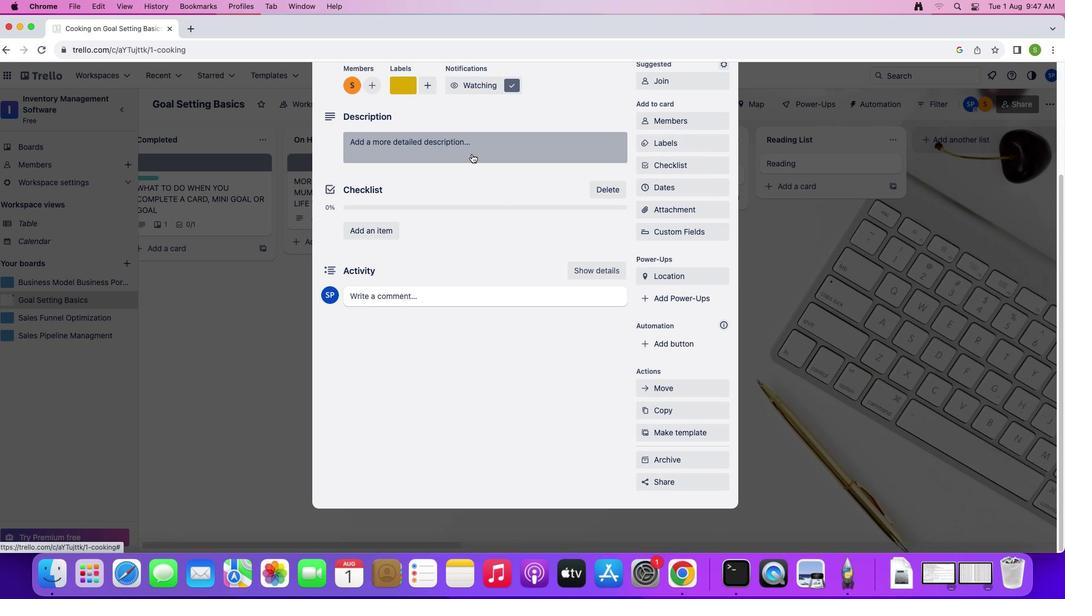 
Action: Mouse moved to (450, 187)
Screenshot: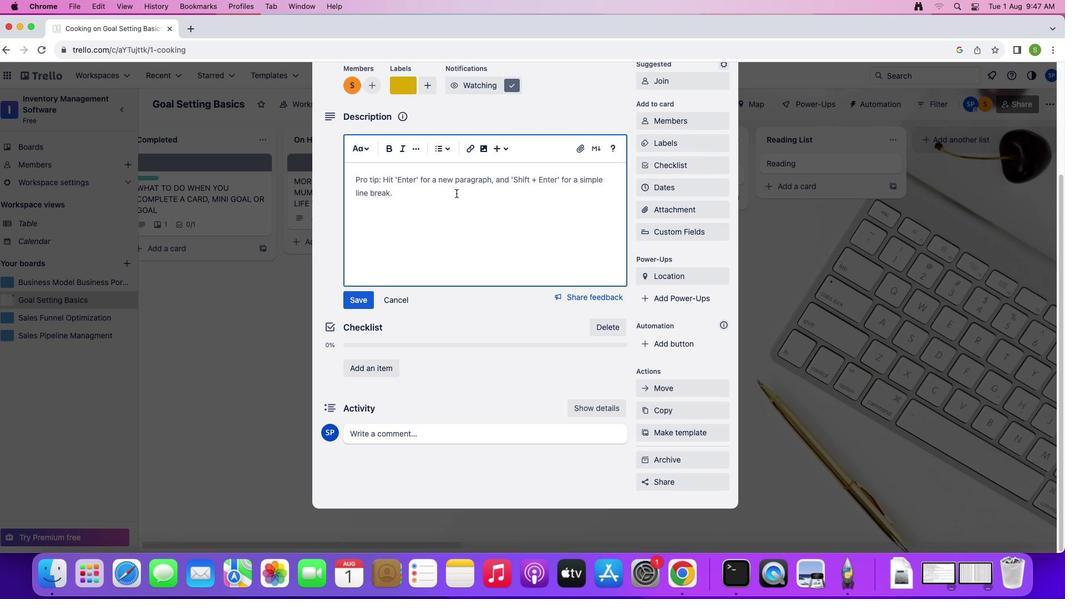 
Action: Mouse pressed left at (450, 187)
Screenshot: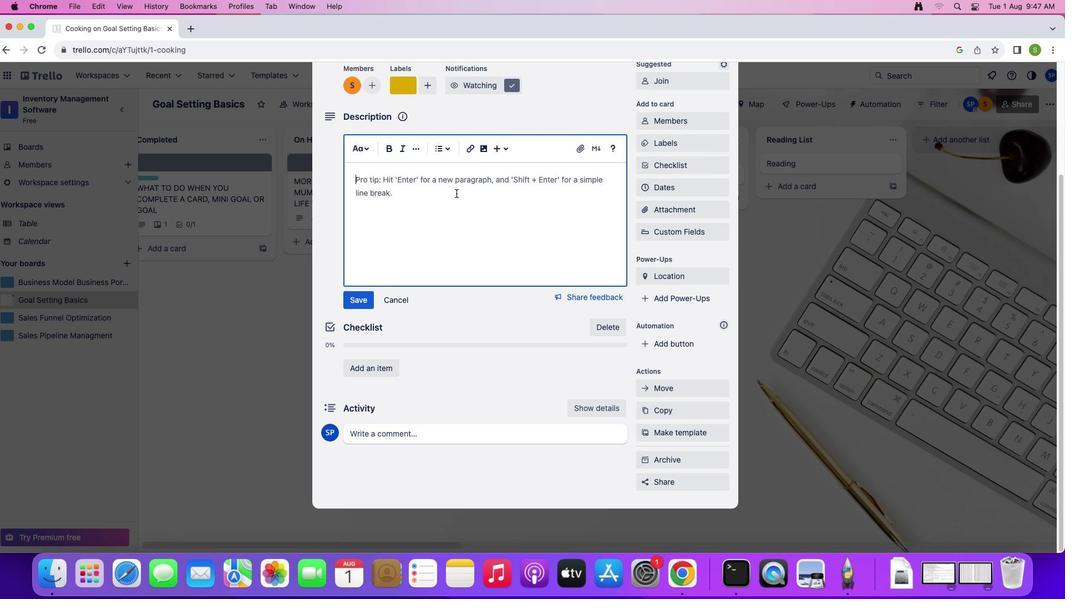 
Action: Mouse moved to (505, 192)
Screenshot: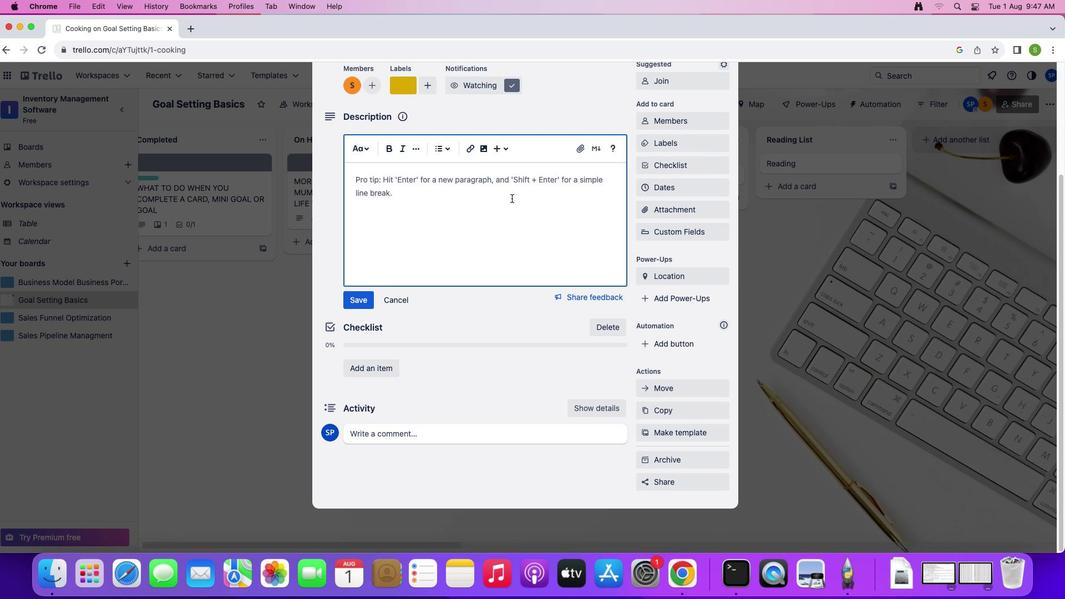 
Action: Key pressed Key.shift'H''e''l''p'Key.space'y''o''u''r'Key.space't''e''a''m'Key.space'o''r'Key.space'f''r''i''e''n''d'Key.space'g''r''o''u''p'Key.space'b''o''n''d'Key.space'f''r''o''m'Key.space'a''f''a''r'Key.space'w''i''t''h'Key.space't''h''e'Key.space'r''e''m''o''t''e'Key.space'c''o''o''k''i''n''g'Key.space'c''h''a''l''l''e''n''g''e'Key.shift'!'
Screenshot: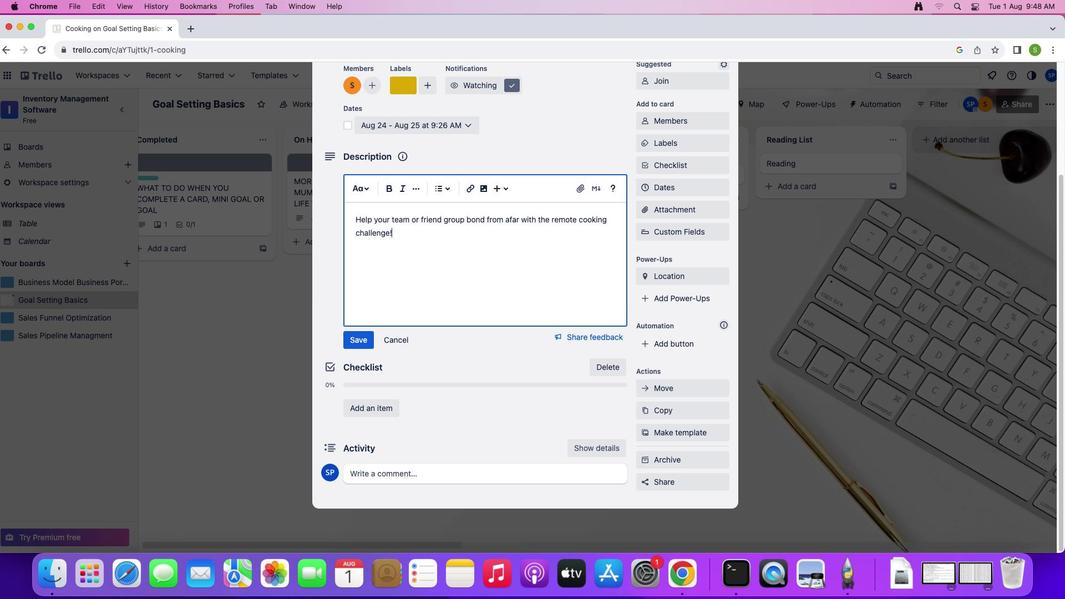 
Action: Mouse moved to (365, 331)
Screenshot: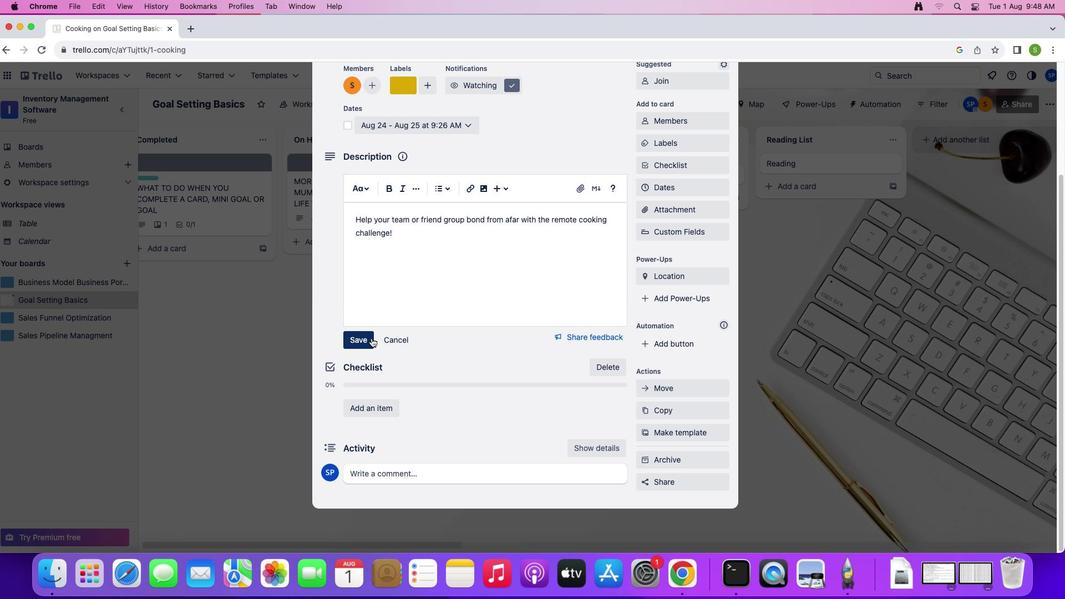 
Action: Mouse pressed left at (365, 331)
Screenshot: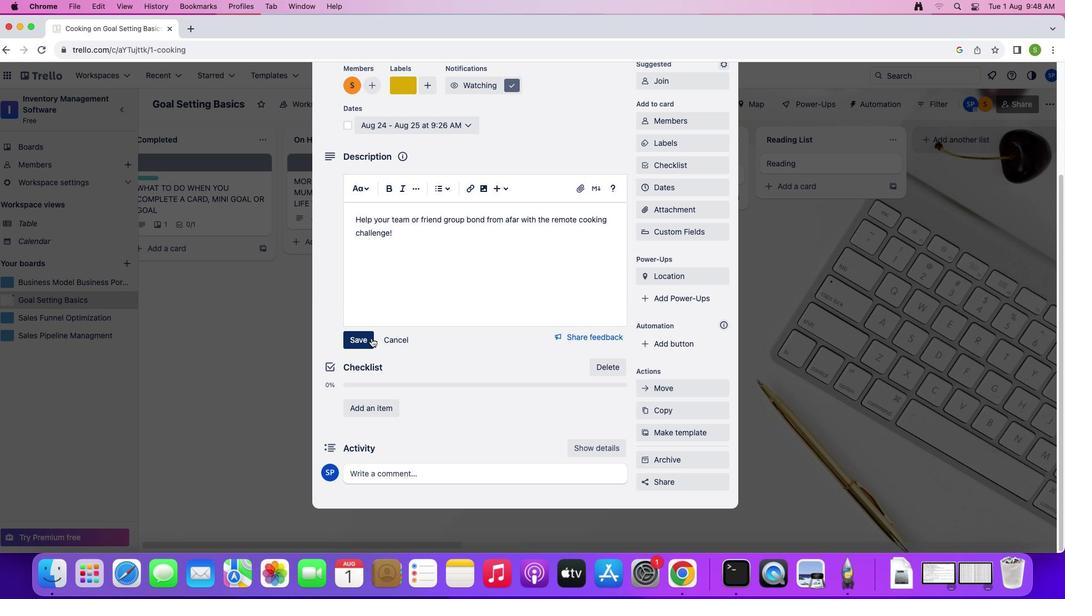 
Action: Mouse moved to (389, 320)
Screenshot: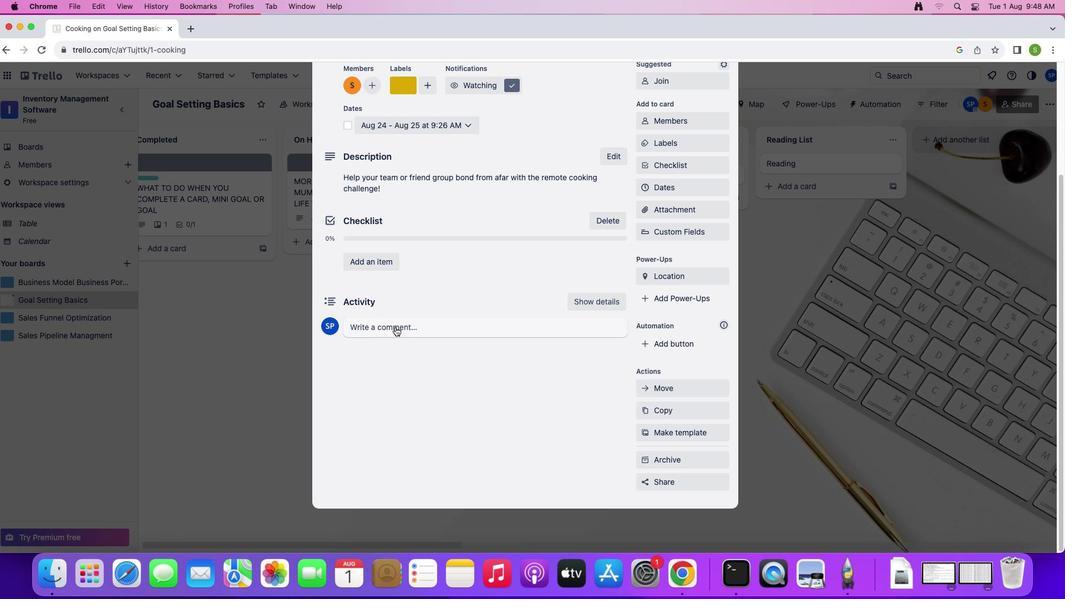 
Action: Mouse pressed left at (389, 320)
Screenshot: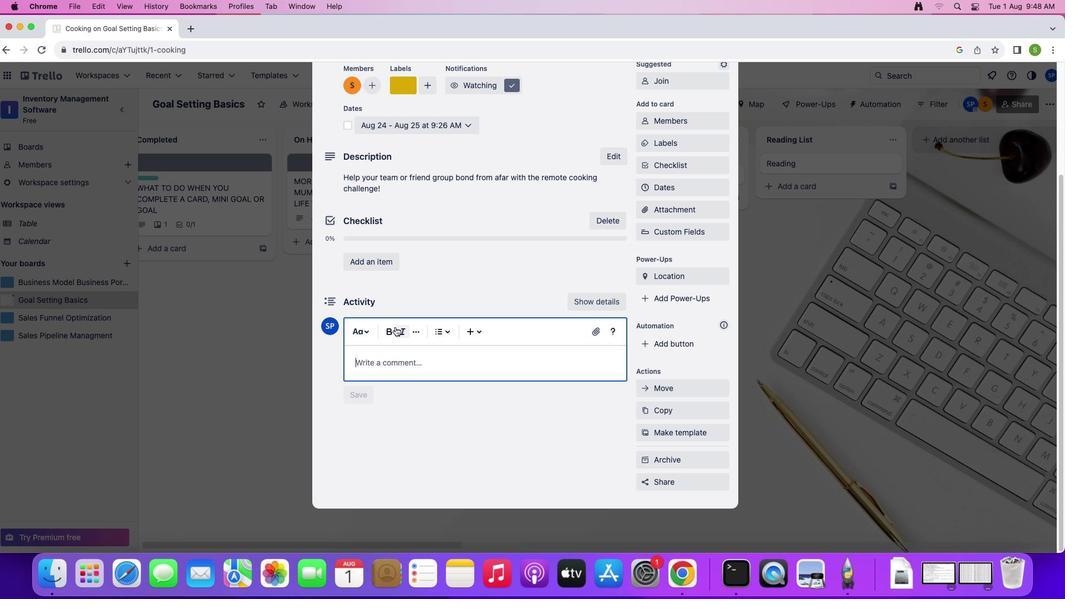 
Action: Mouse moved to (415, 348)
Screenshot: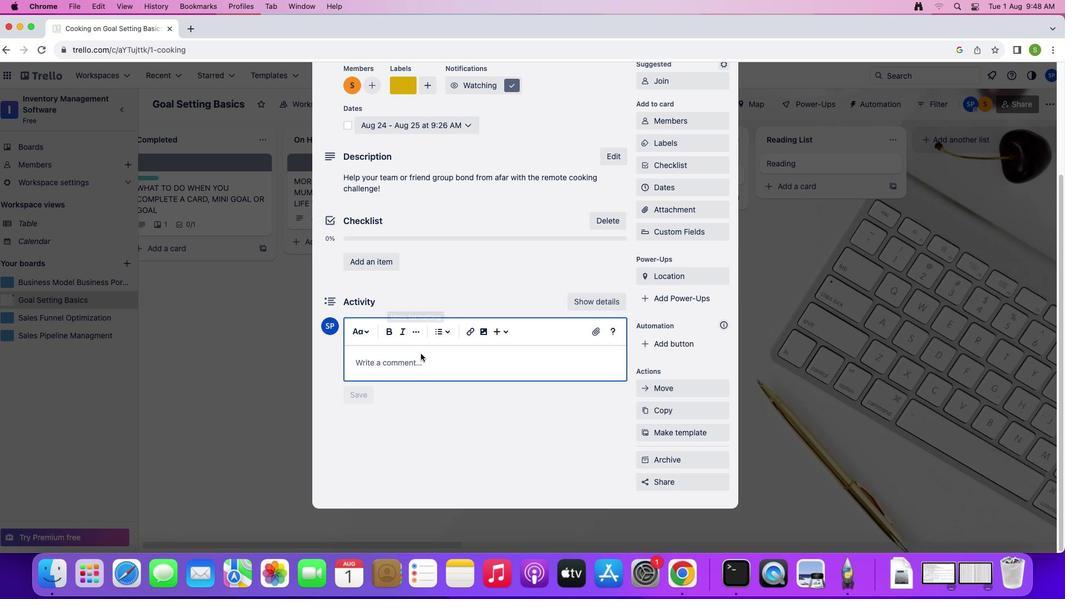 
Action: Mouse pressed left at (415, 348)
Screenshot: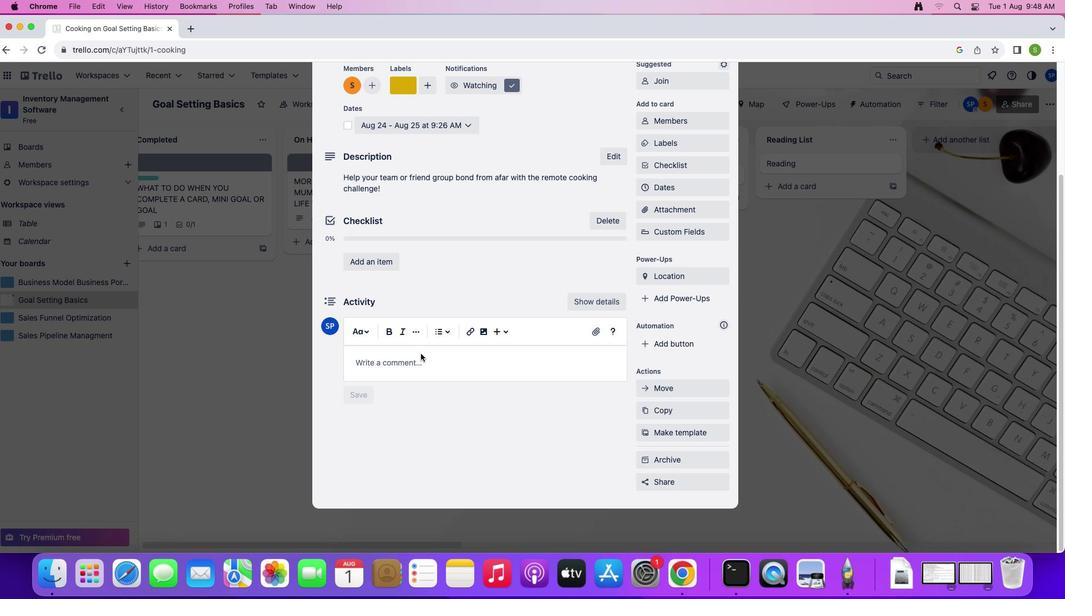 
Action: Mouse moved to (434, 342)
Screenshot: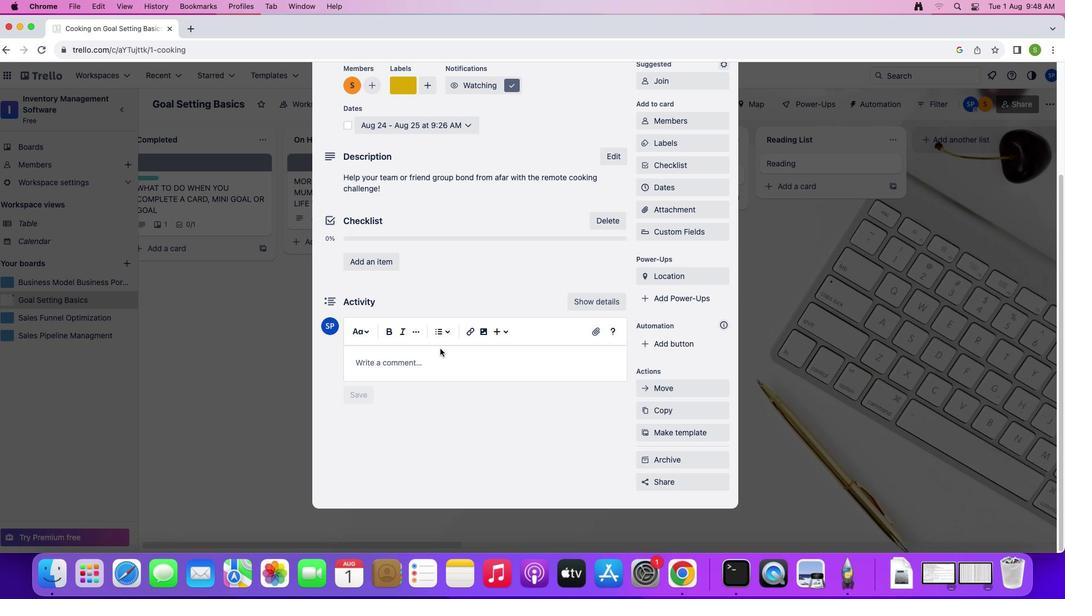 
Action: Key pressed Key.shift'C'Key.backspaceKey.shift'O''h''a''n''n'Key.backspaceKey.backspace
Screenshot: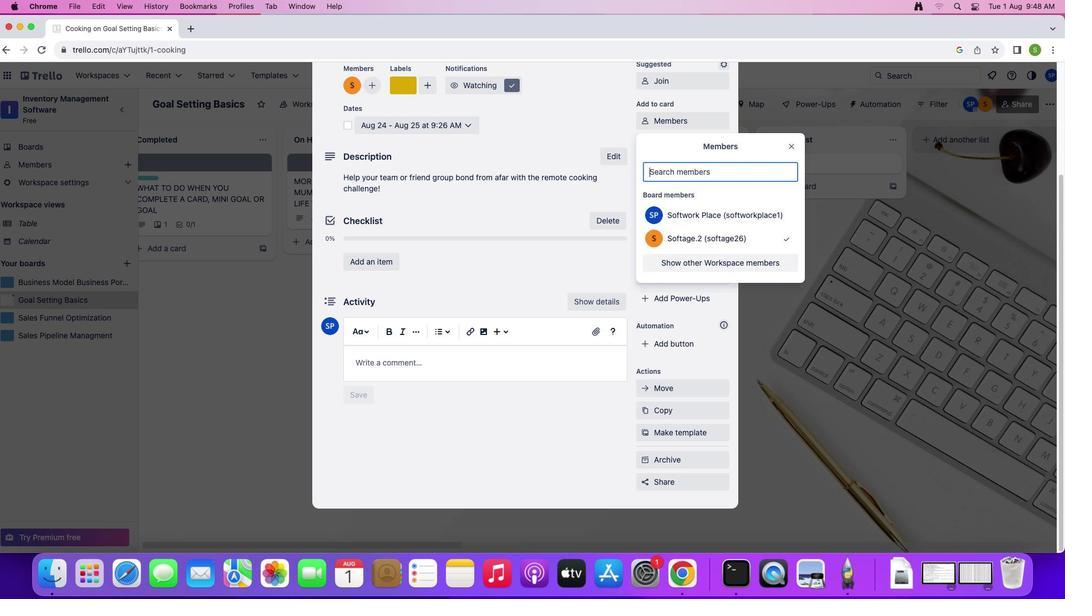 
Action: Mouse moved to (372, 356)
Screenshot: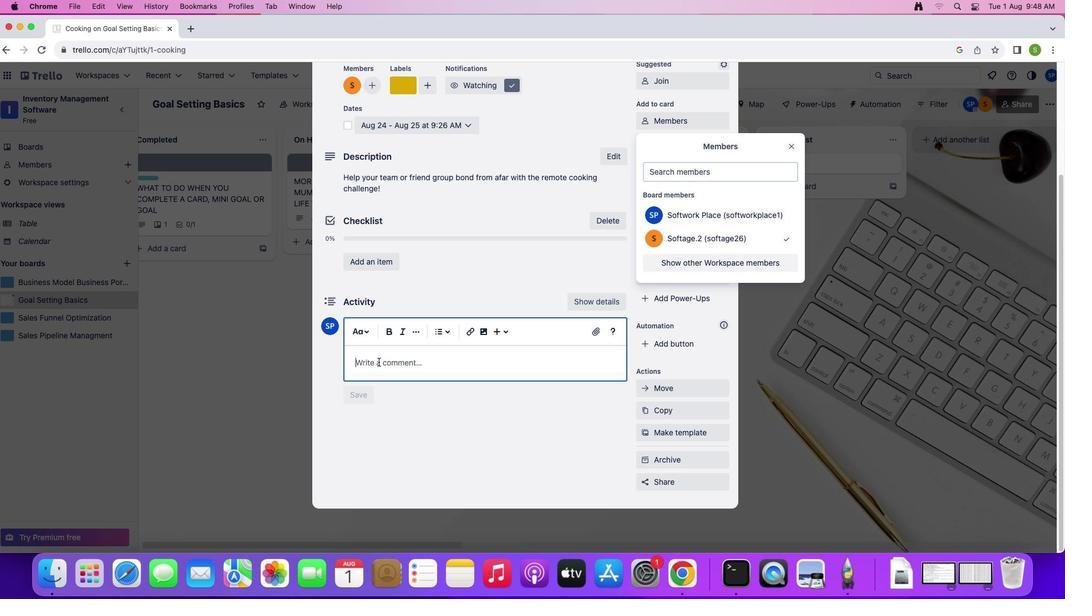 
Action: Mouse pressed left at (372, 356)
Screenshot: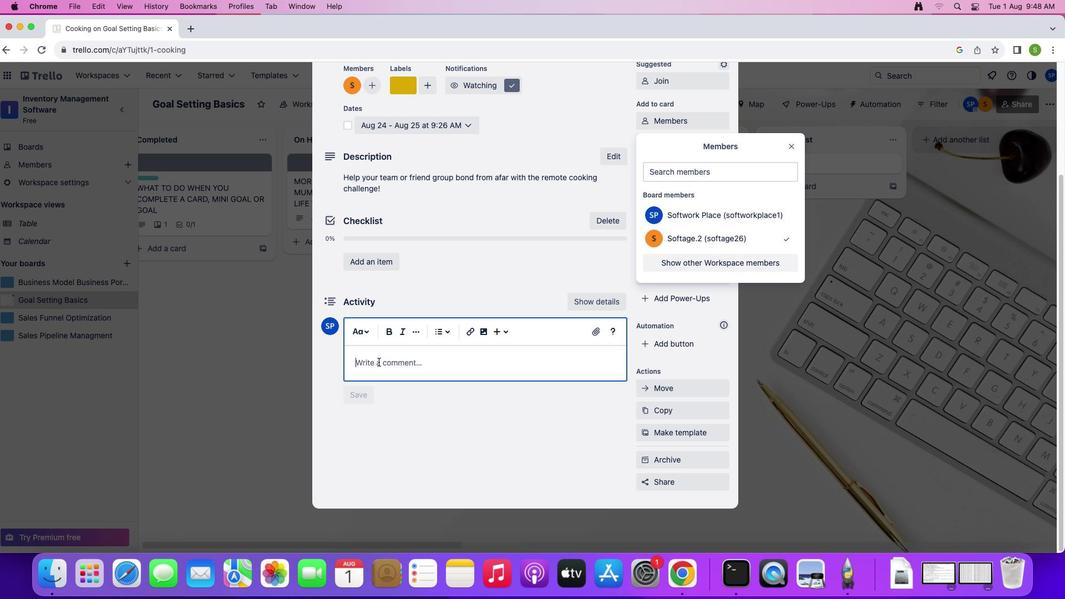
Action: Mouse moved to (422, 351)
Screenshot: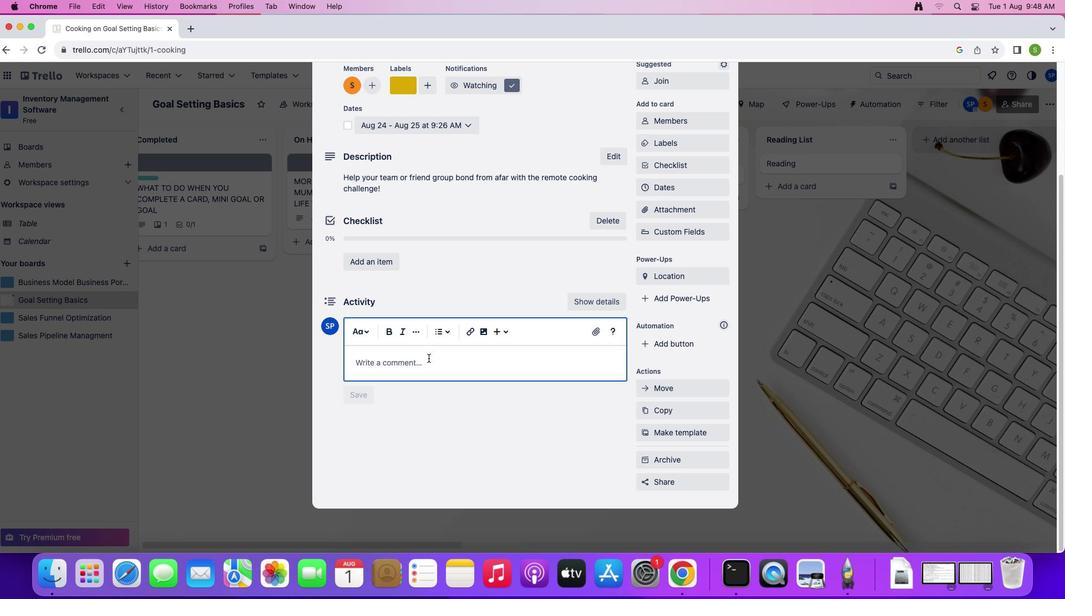
Action: Key pressed Key.shift'O''h''a''n''n''e''s''s''i''a''n'
Screenshot: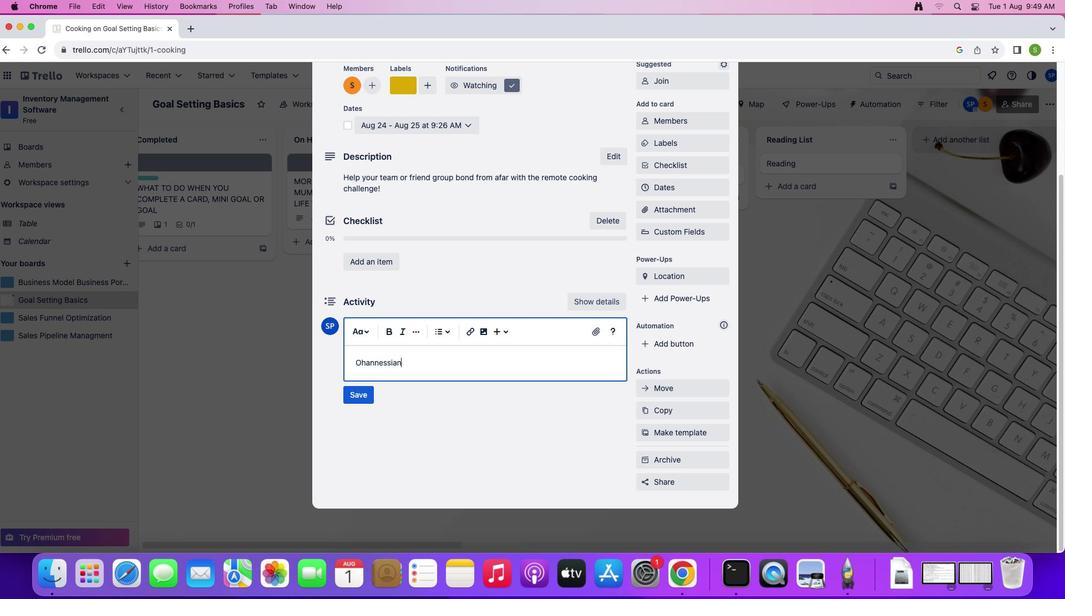 
Action: Mouse moved to (347, 394)
Screenshot: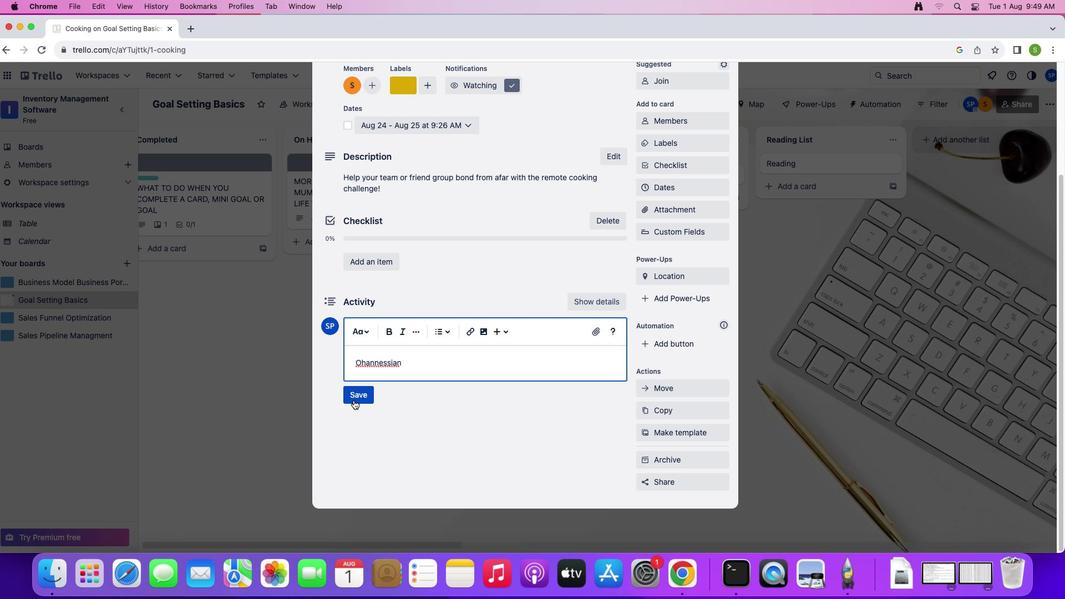 
Action: Mouse pressed left at (347, 394)
Screenshot: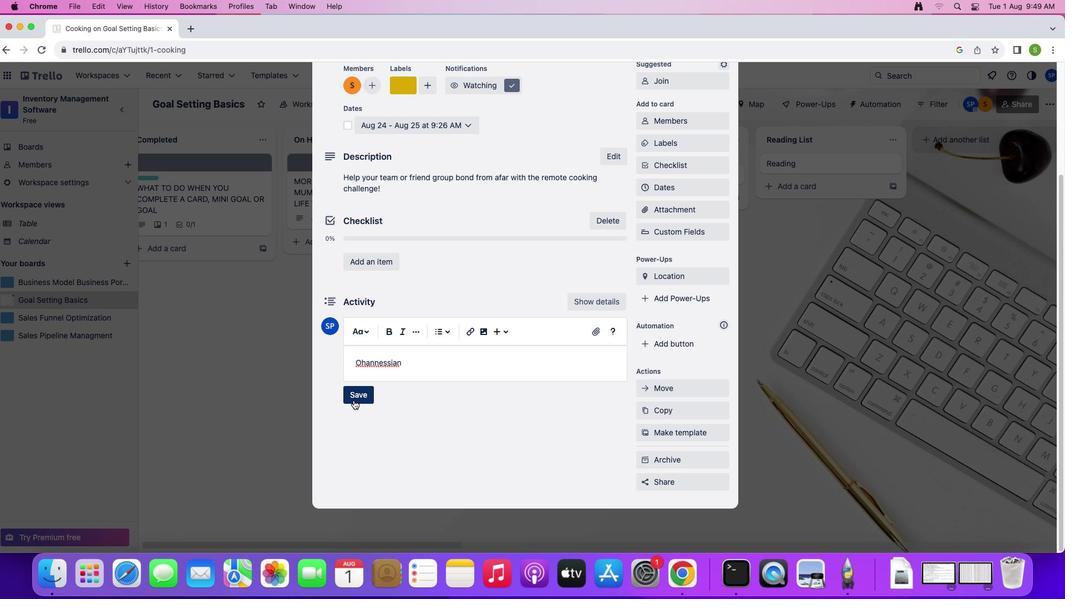 
Action: Mouse moved to (595, 278)
Screenshot: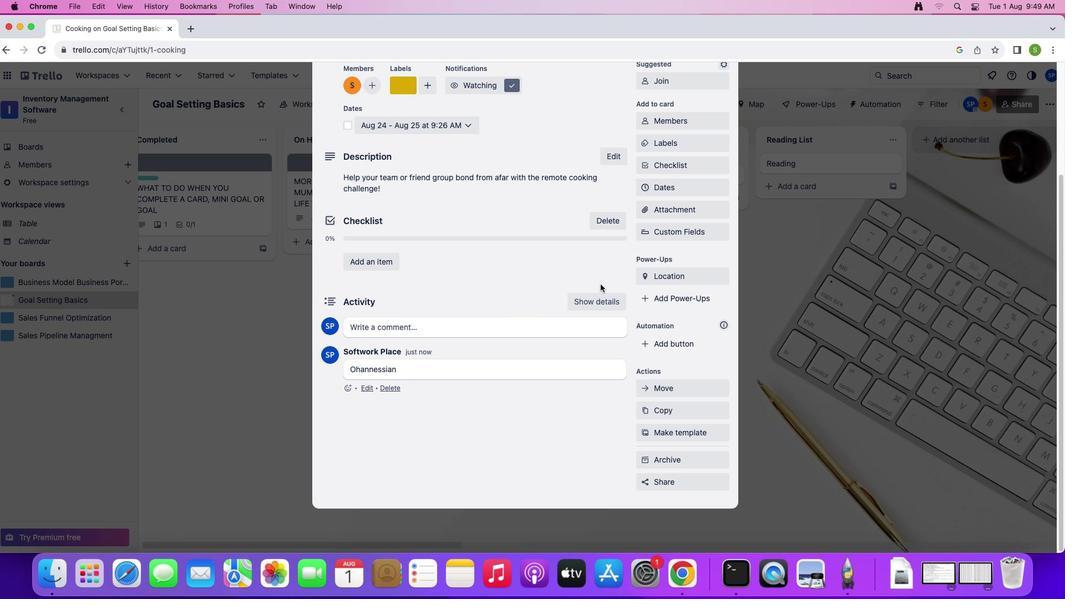 
Action: Mouse scrolled (595, 278) with delta (-5, -4)
Screenshot: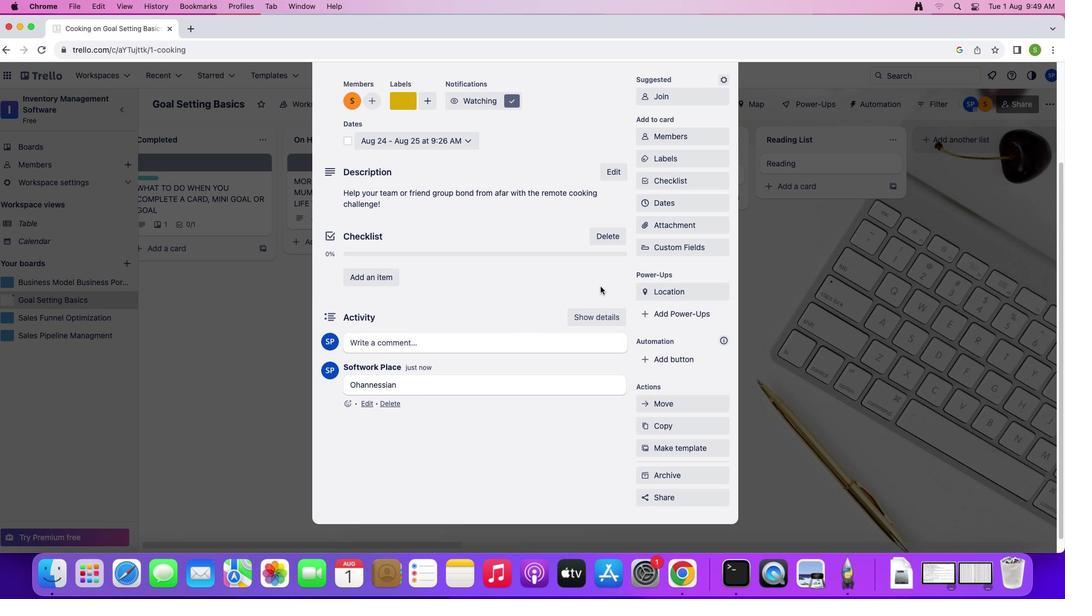 
Action: Mouse moved to (595, 279)
Screenshot: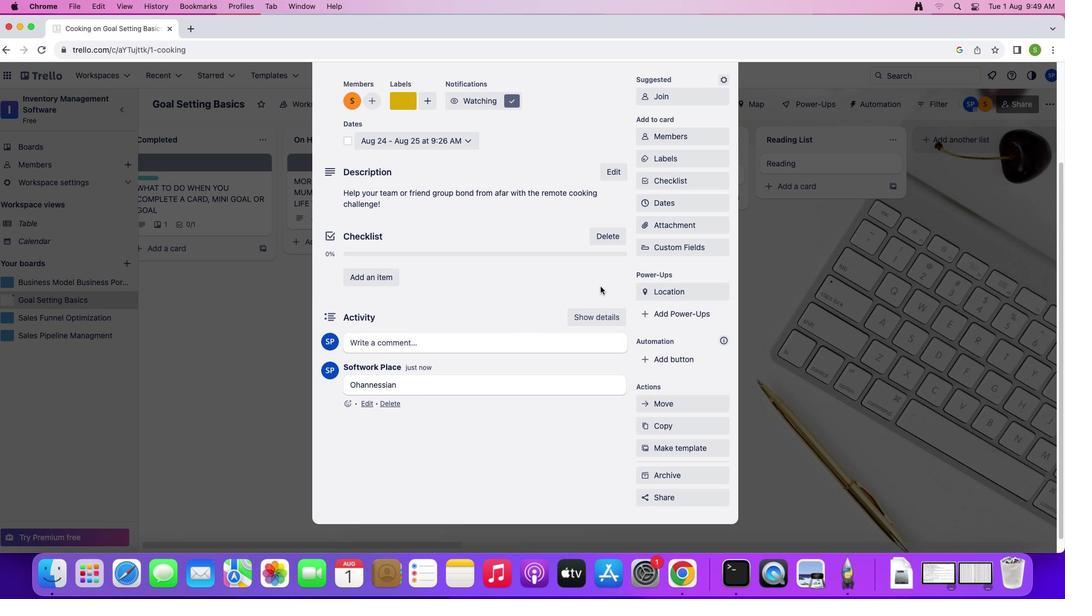 
Action: Mouse scrolled (595, 279) with delta (-5, -4)
Screenshot: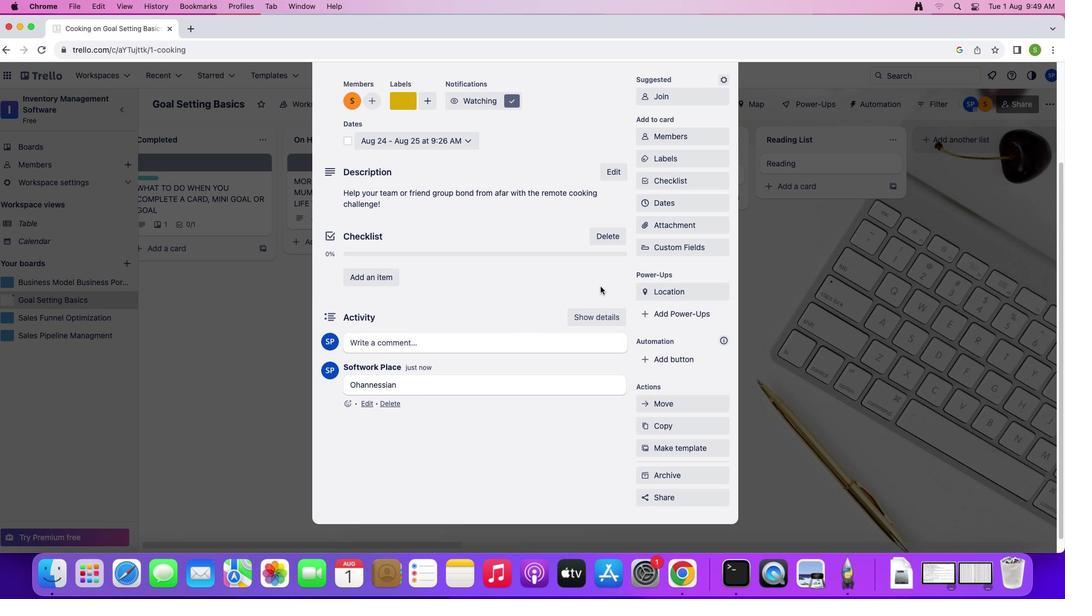 
Action: Mouse moved to (595, 280)
Screenshot: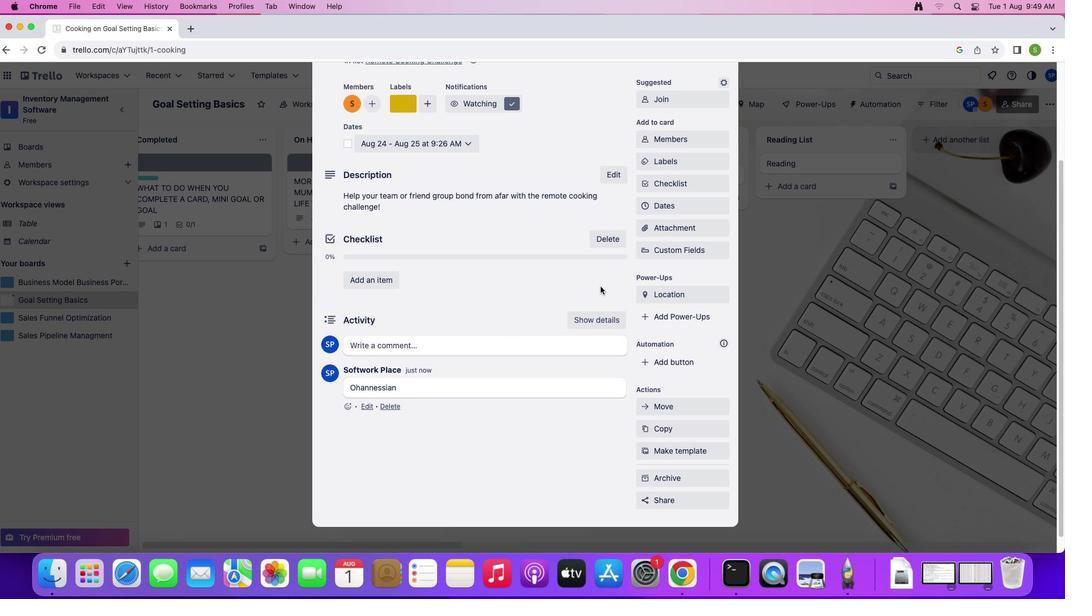 
Action: Mouse scrolled (595, 280) with delta (-5, -4)
Screenshot: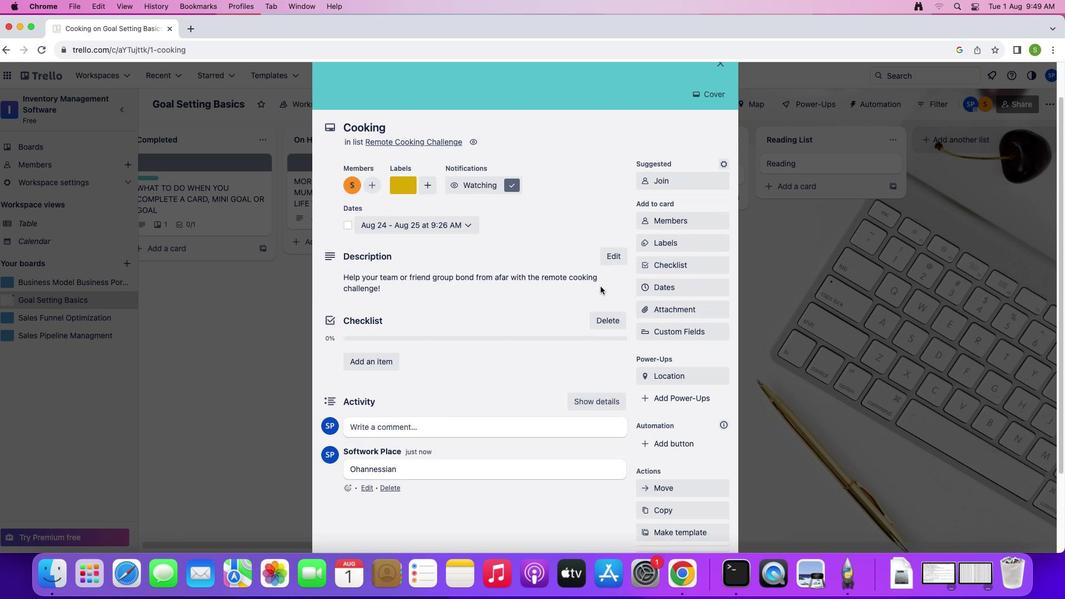 
Action: Mouse scrolled (595, 280) with delta (-5, -4)
Screenshot: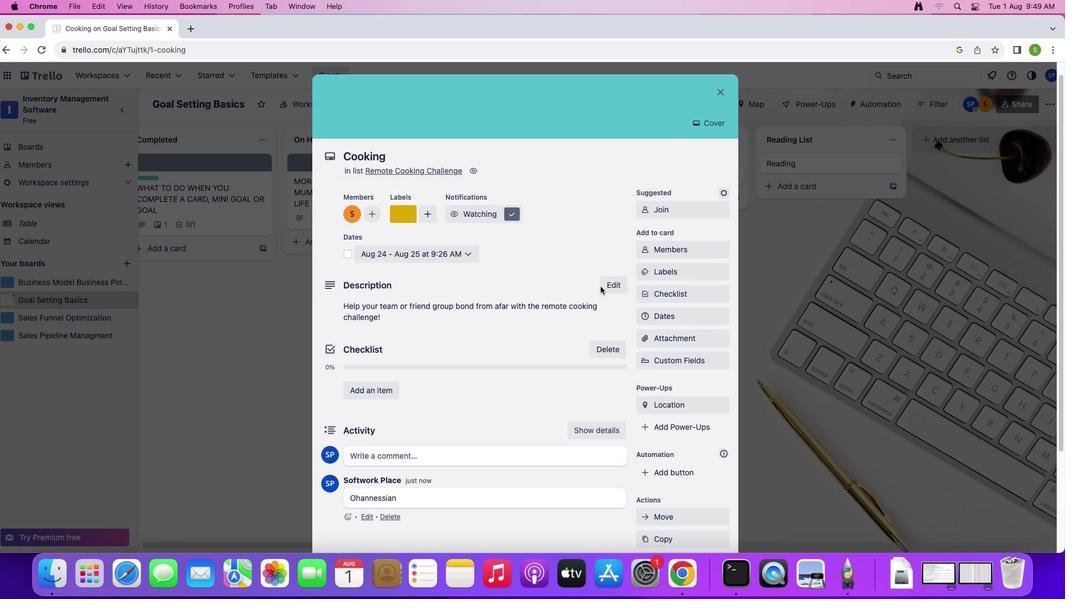 
Action: Mouse scrolled (595, 280) with delta (-5, -3)
Screenshot: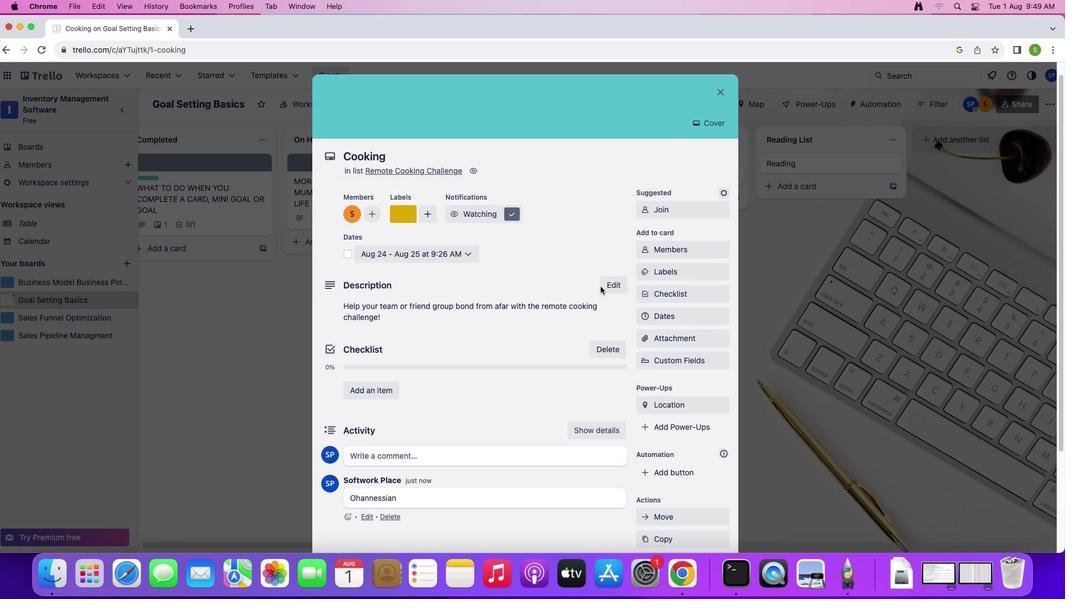 
Action: Mouse scrolled (595, 280) with delta (-5, -4)
Screenshot: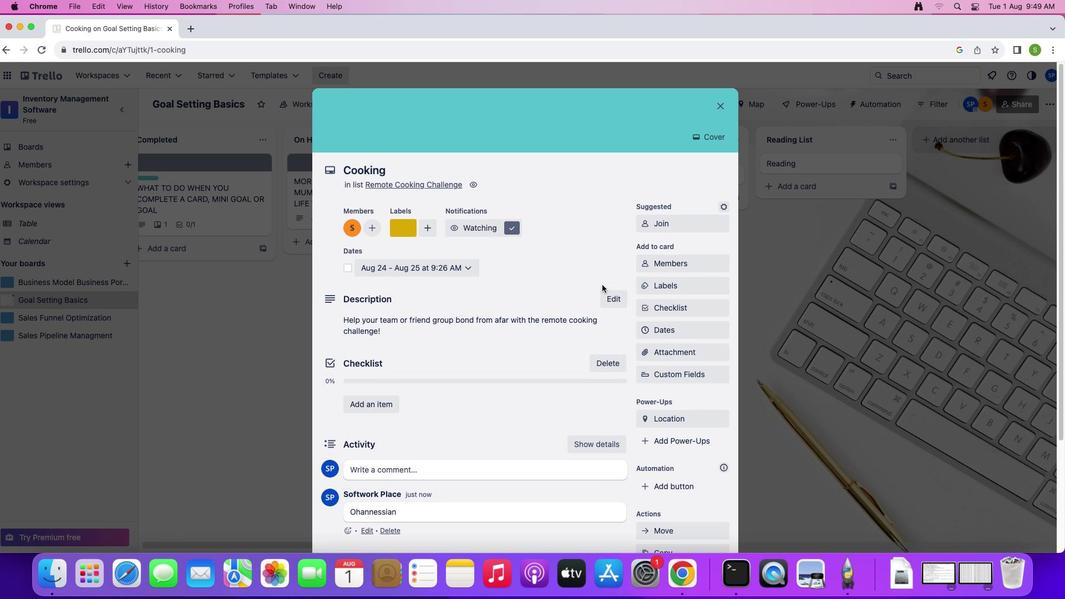 
Action: Mouse scrolled (595, 280) with delta (-5, -4)
Screenshot: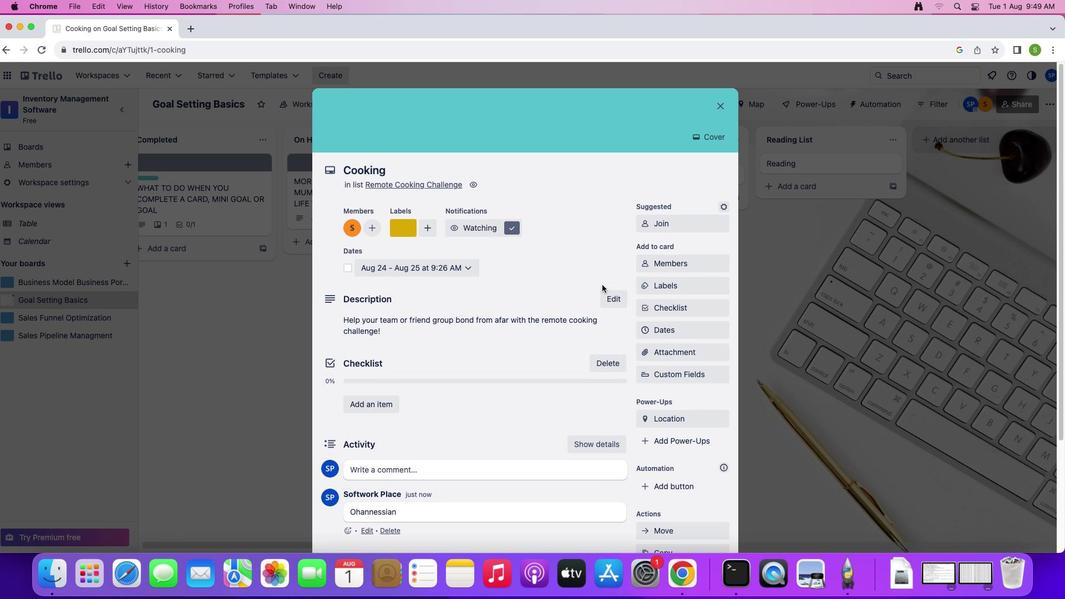 
Action: Mouse scrolled (595, 280) with delta (-5, -3)
Screenshot: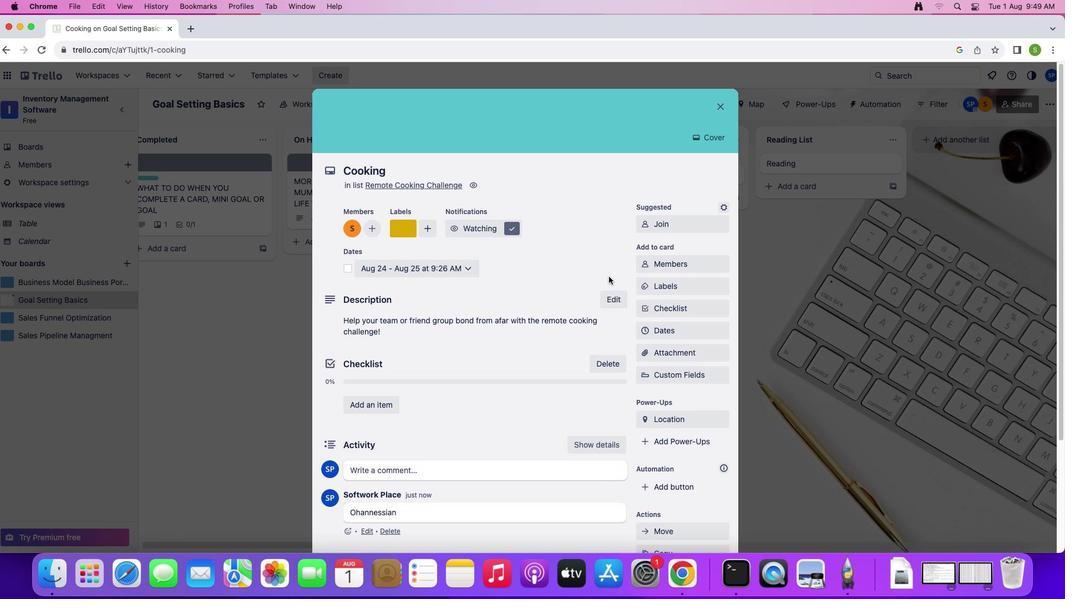 
Action: Mouse moved to (721, 103)
Screenshot: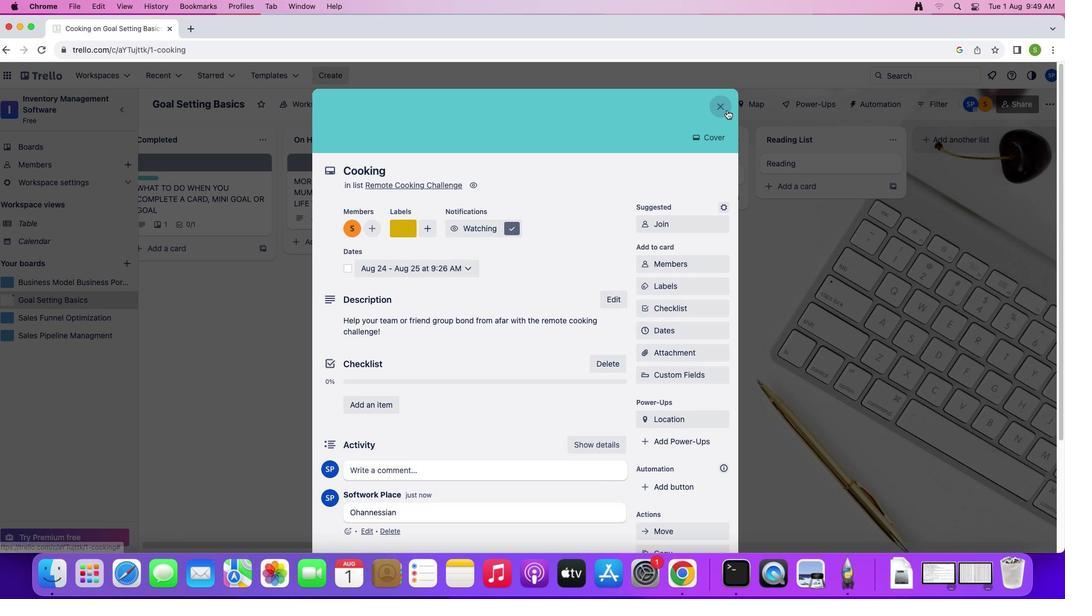 
Action: Mouse pressed left at (721, 103)
Screenshot: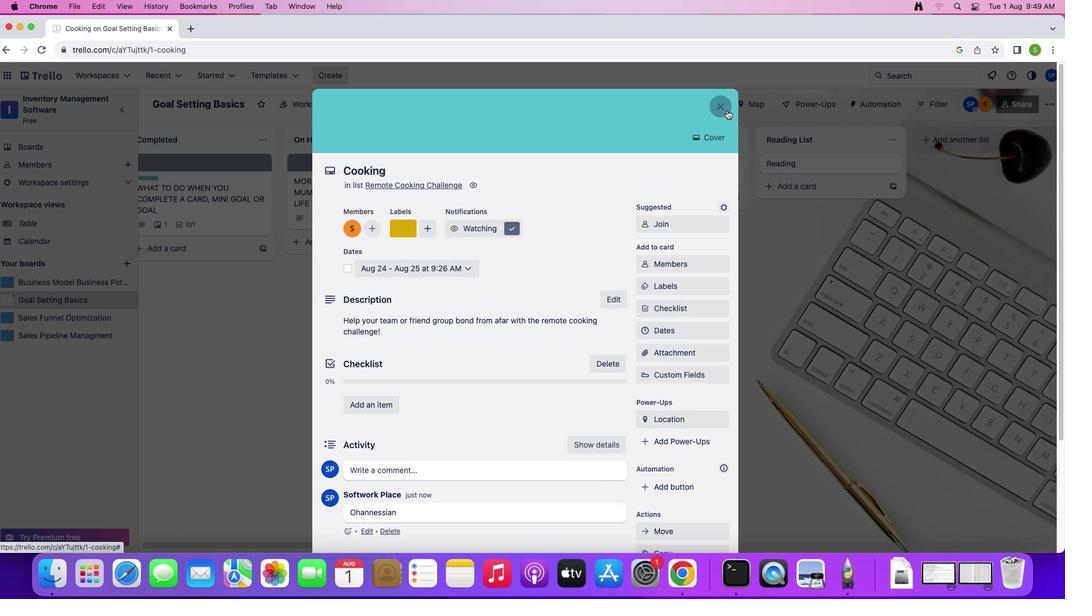 
Action: Mouse moved to (634, 162)
Screenshot: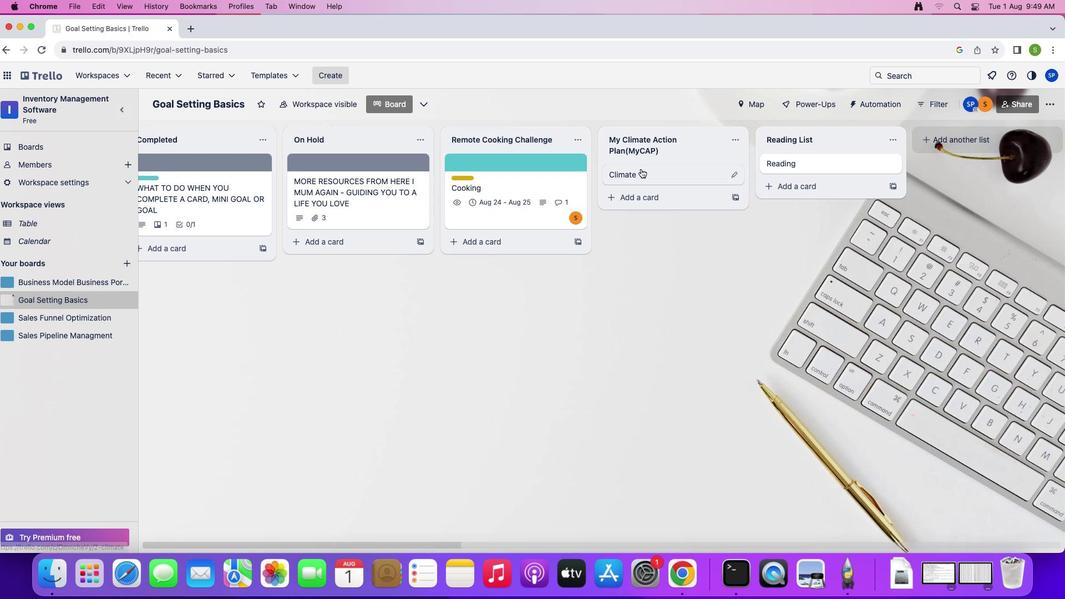 
Action: Mouse pressed left at (634, 162)
Screenshot: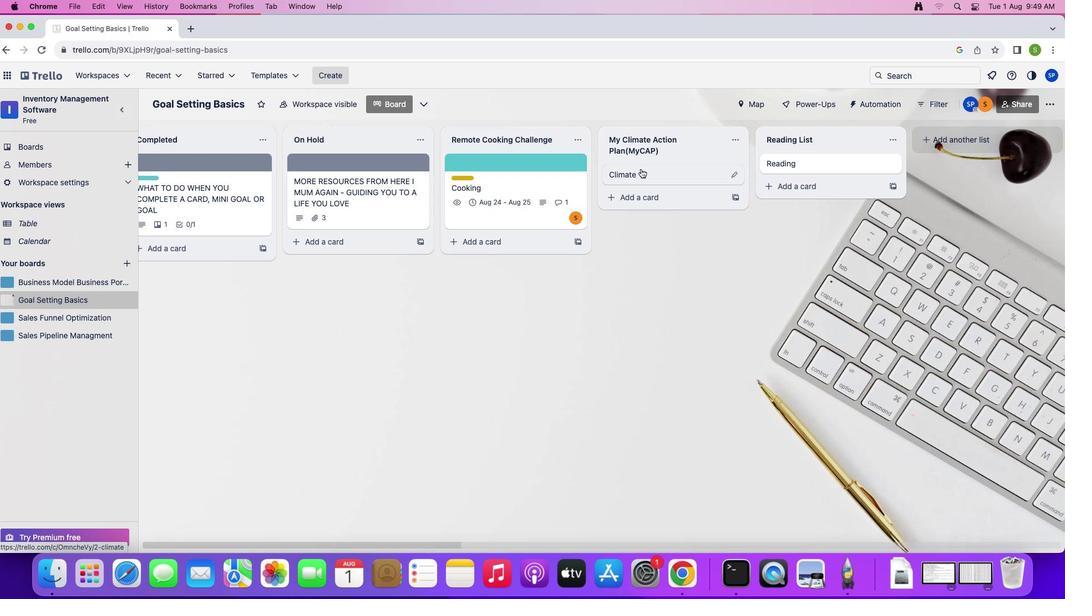 
Action: Mouse moved to (652, 188)
Screenshot: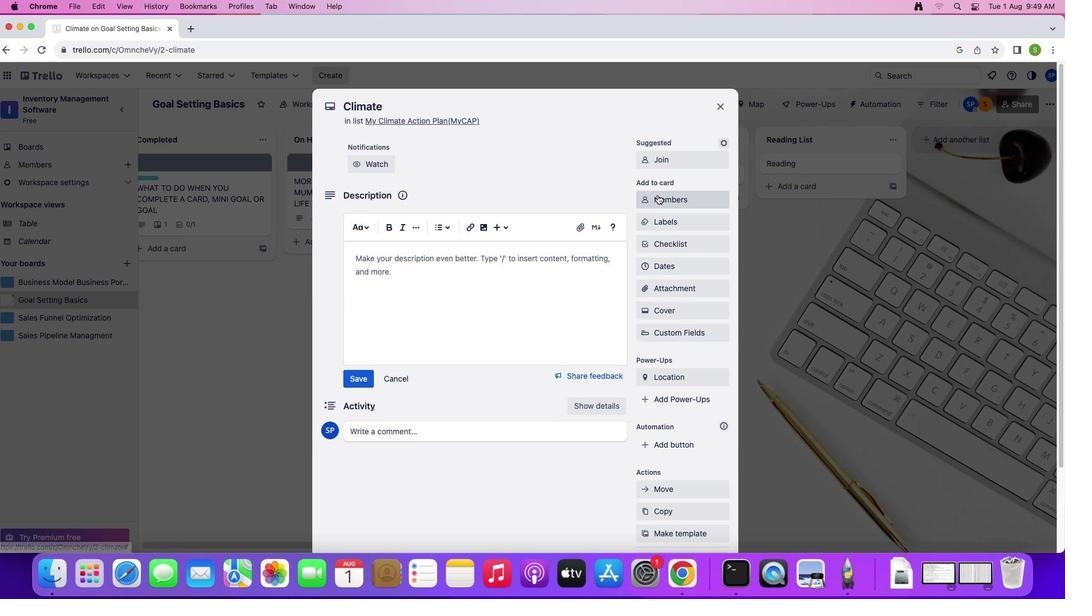 
Action: Mouse pressed left at (652, 188)
Screenshot: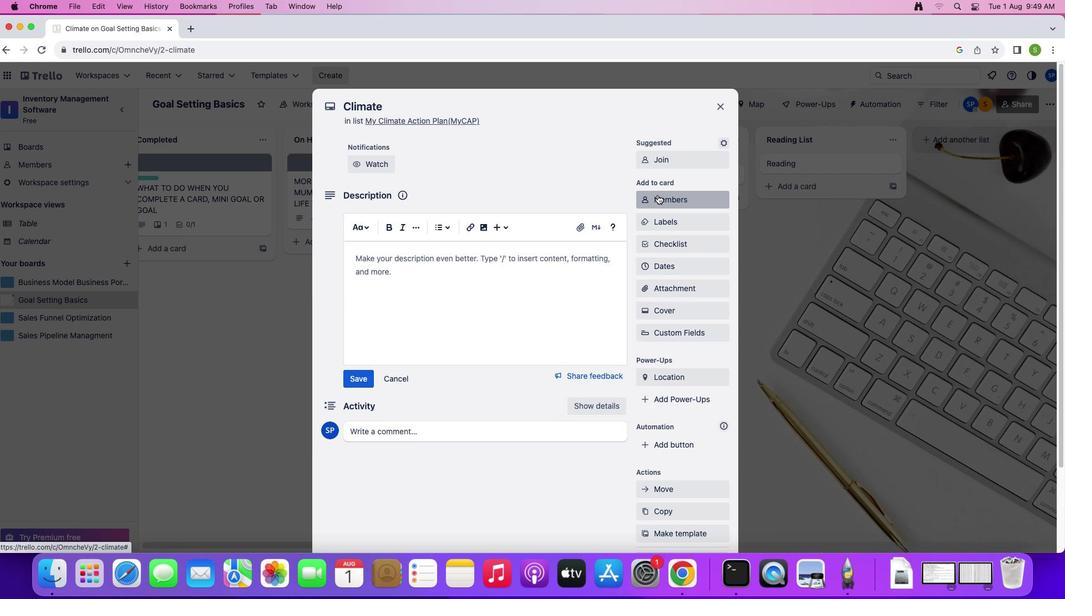 
Action: Mouse moved to (662, 183)
Screenshot: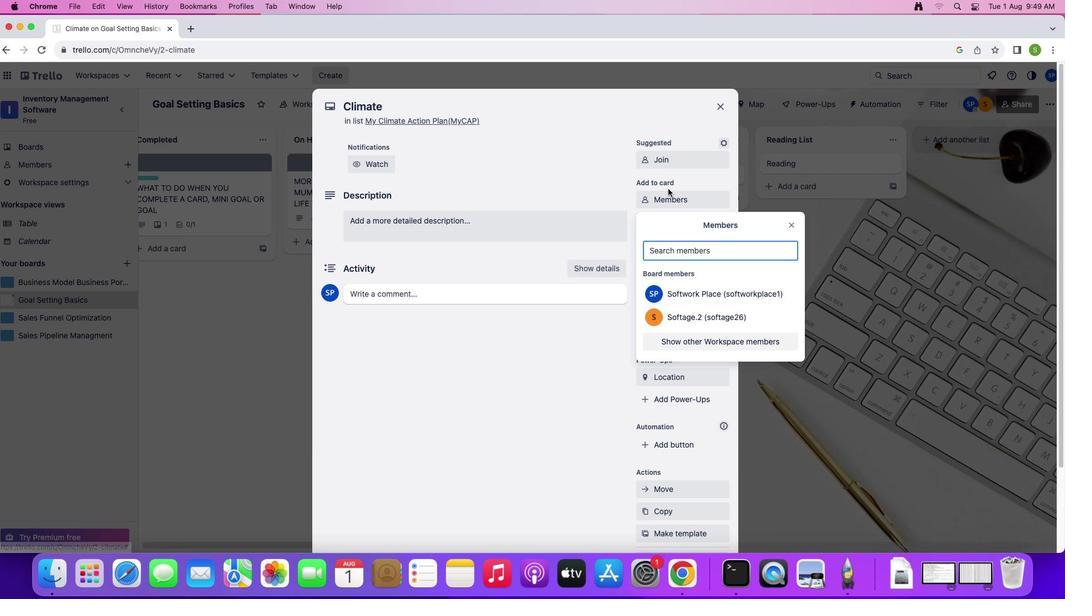 
Action: Key pressed 's''o''f''t''a''g''e''.''1'Key.shift'@''s''o''f''t''a''g''e''.''n''e''t'
Screenshot: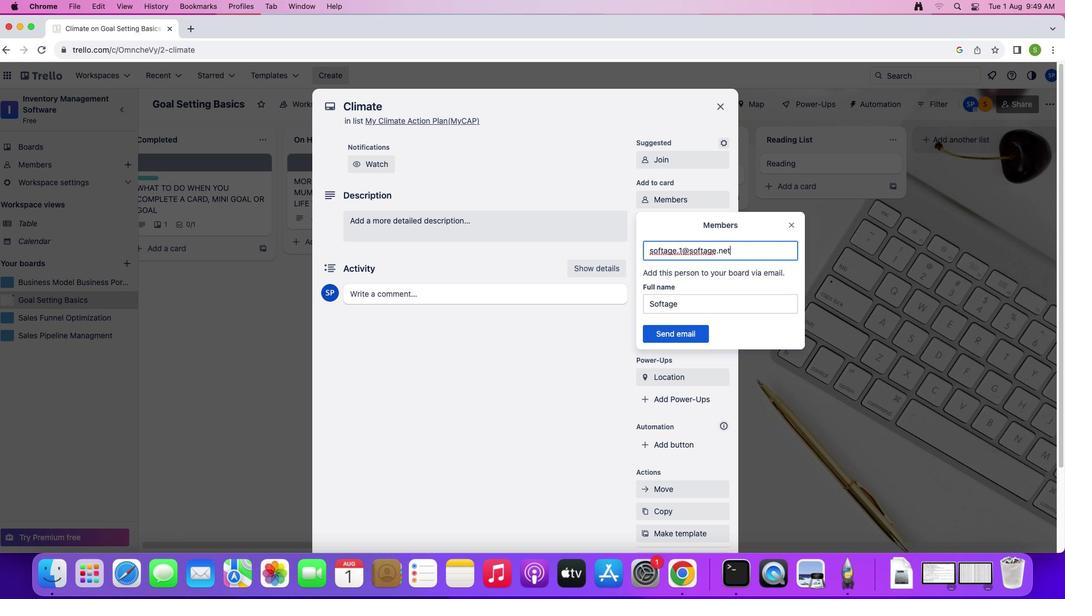 
Action: Mouse moved to (648, 323)
Screenshot: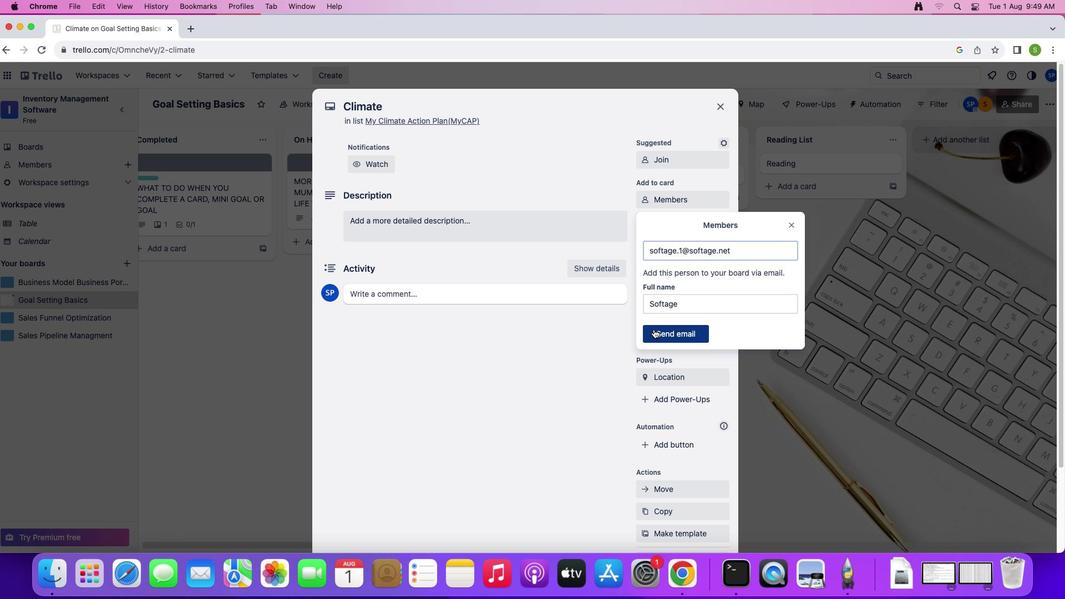 
Action: Mouse pressed left at (648, 323)
Screenshot: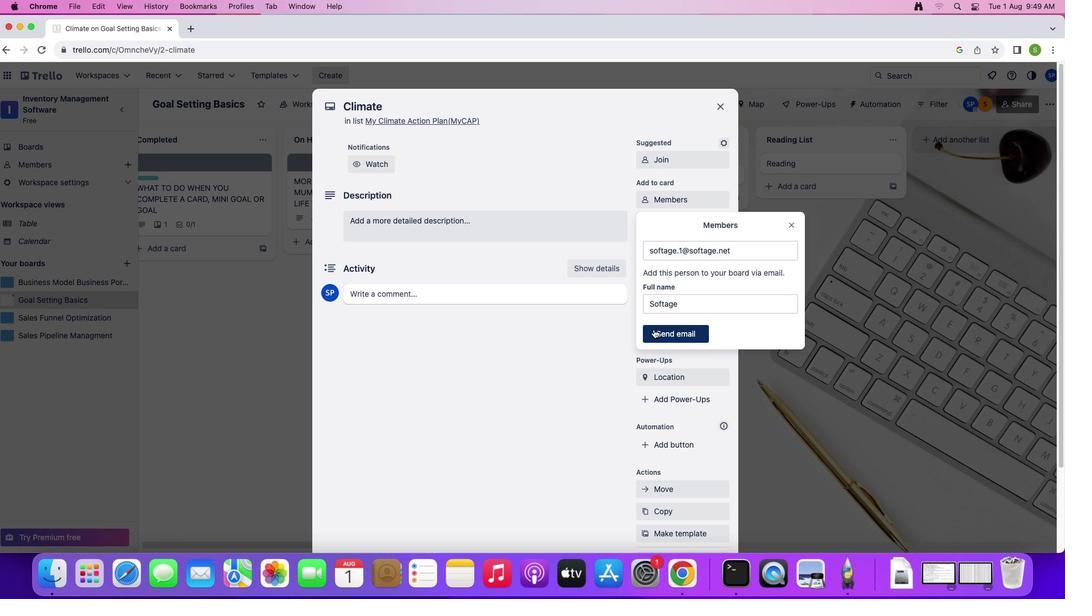 
Action: Mouse moved to (674, 213)
Screenshot: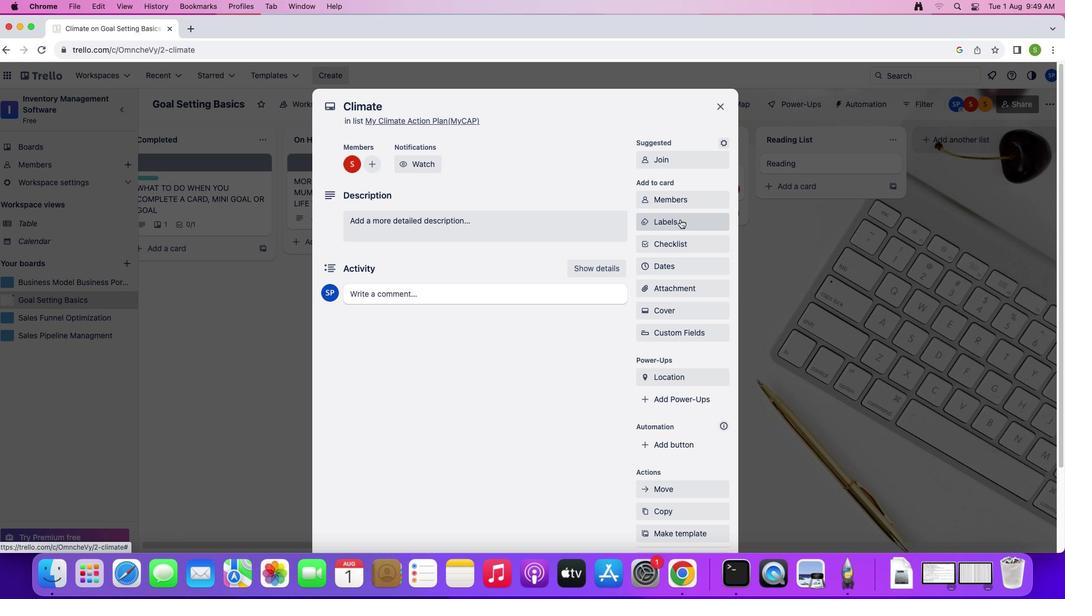 
Action: Mouse pressed left at (674, 213)
Screenshot: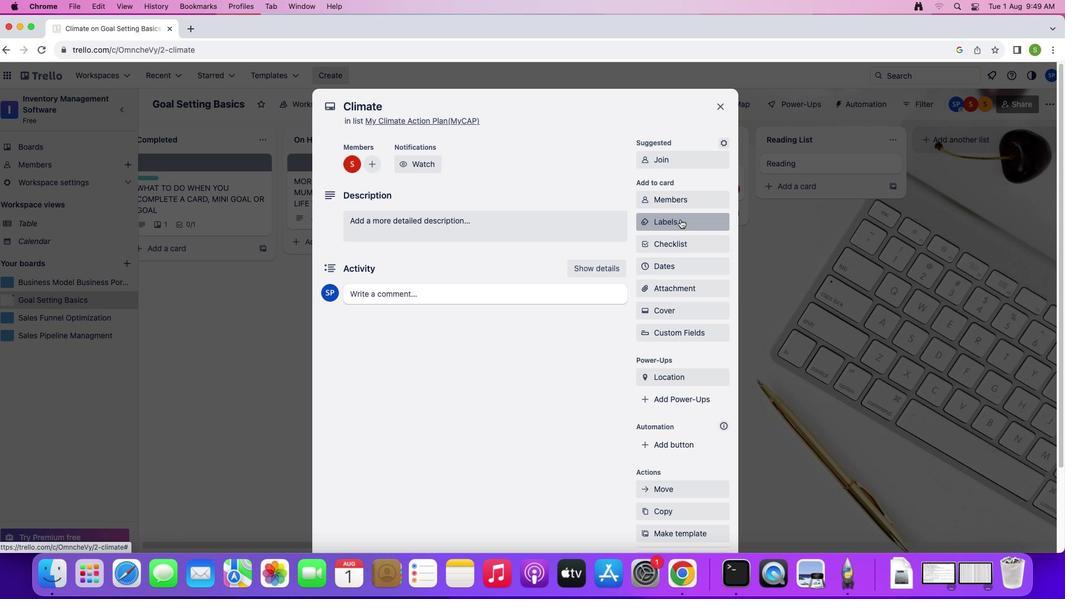 
Action: Mouse moved to (690, 405)
Screenshot: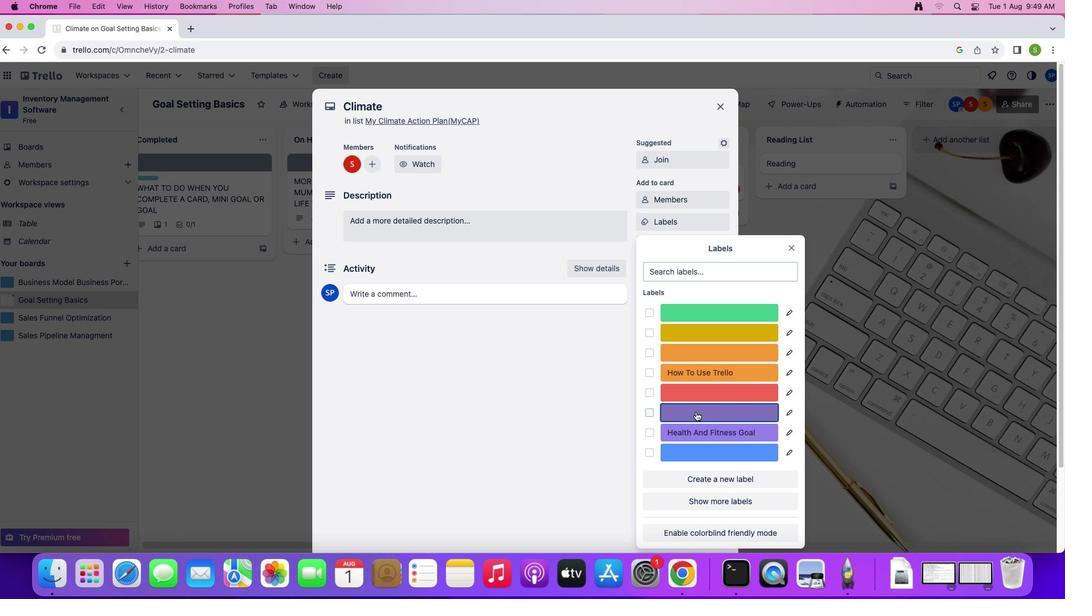 
Action: Mouse pressed left at (690, 405)
Screenshot: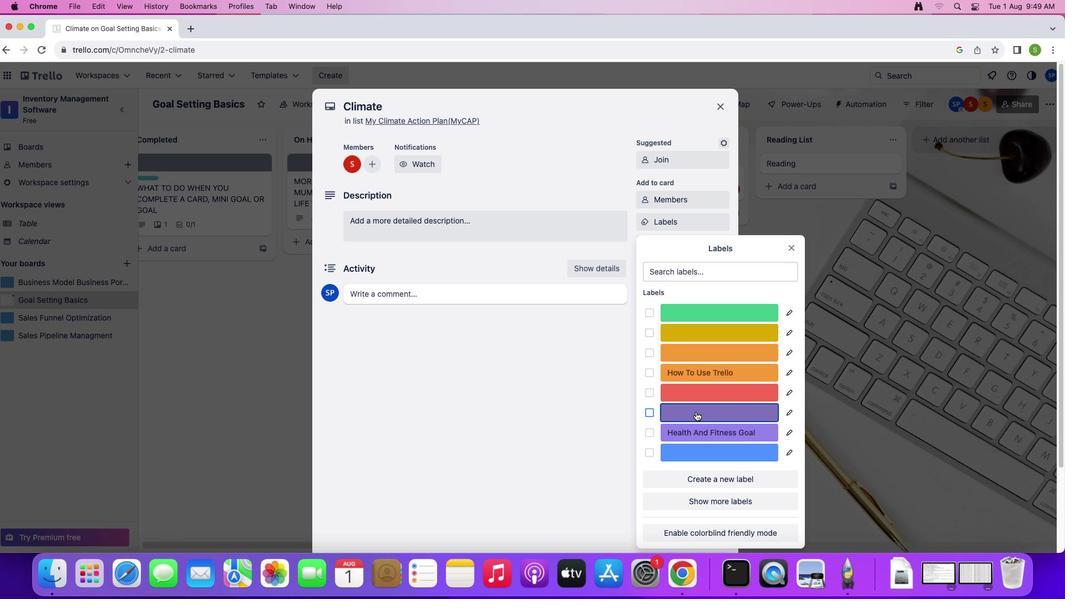 
Action: Mouse moved to (790, 240)
Screenshot: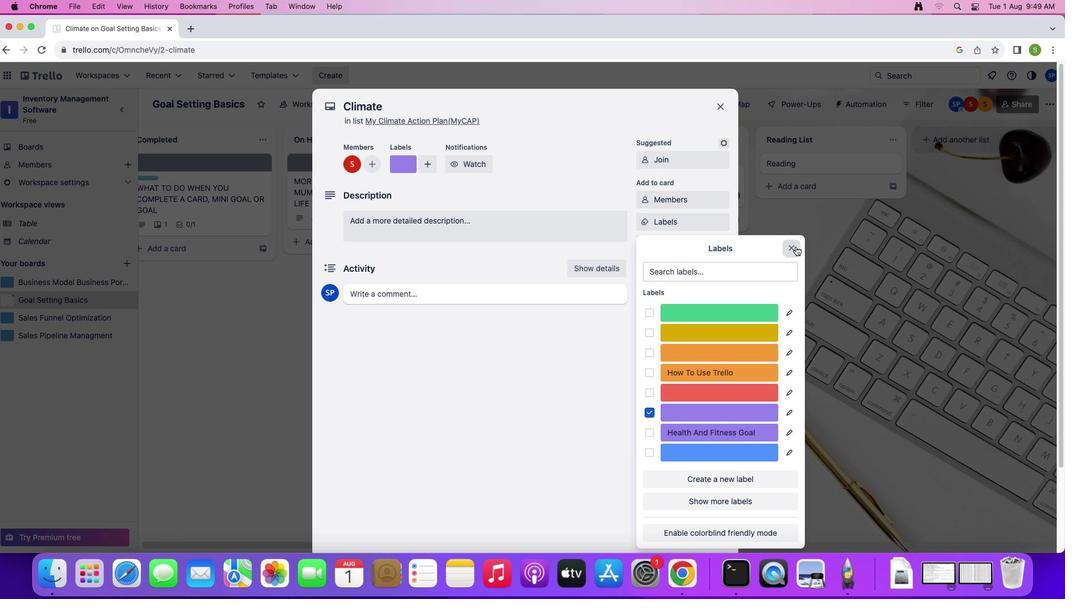
Action: Mouse pressed left at (790, 240)
Screenshot: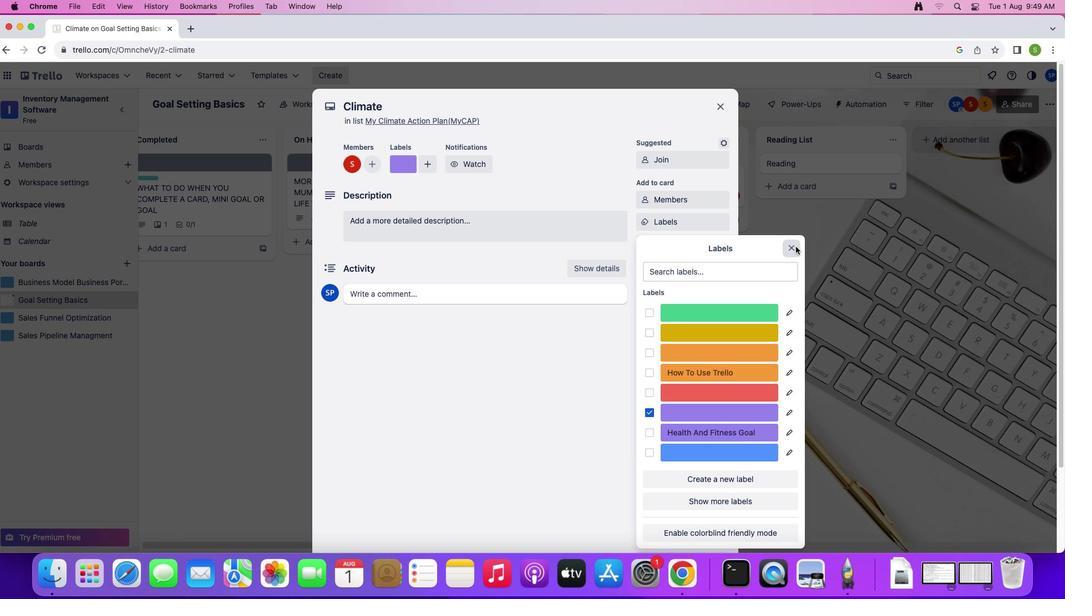
Action: Mouse moved to (666, 238)
Screenshot: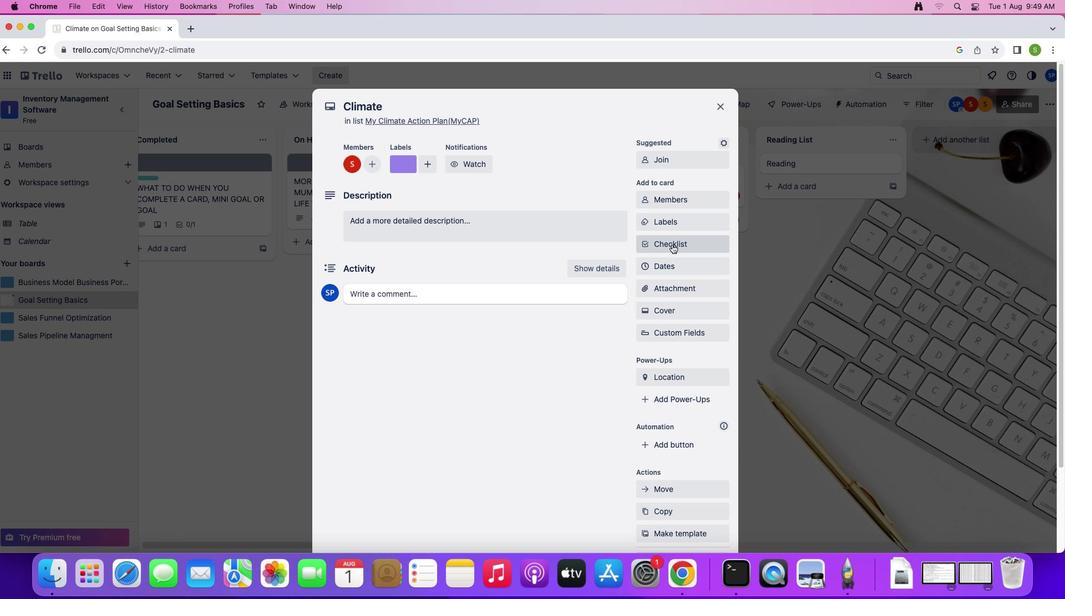
Action: Mouse pressed left at (666, 238)
Screenshot: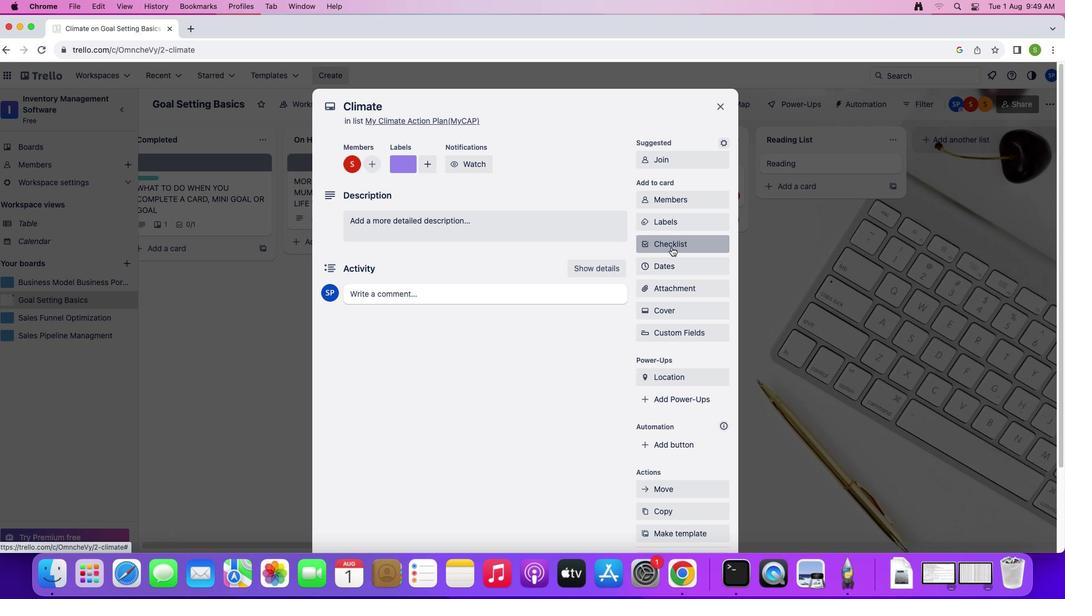 
Action: Mouse moved to (665, 355)
Screenshot: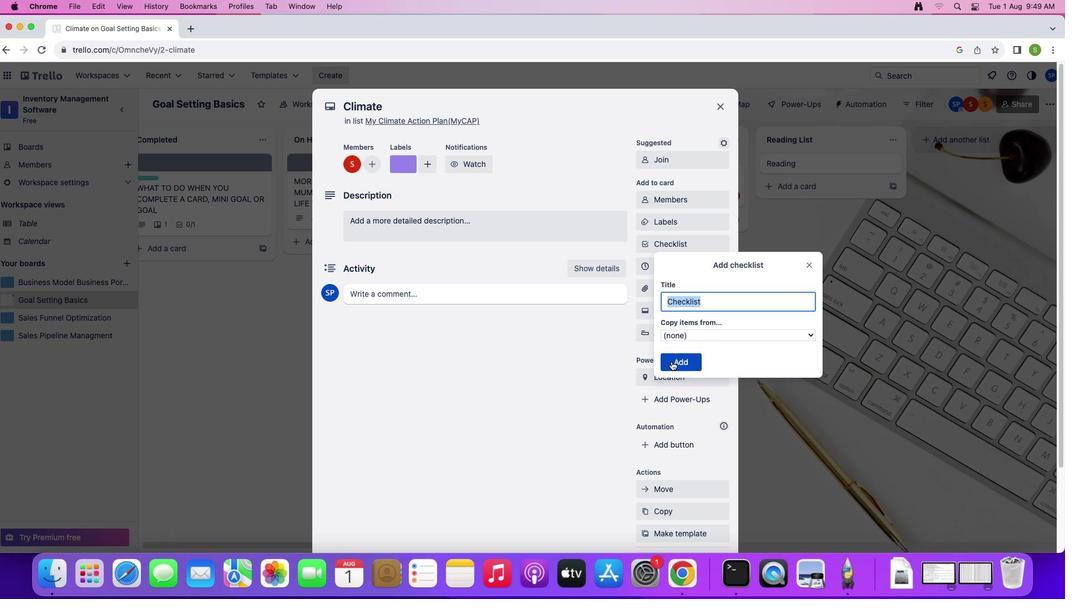 
Action: Mouse pressed left at (665, 355)
Screenshot: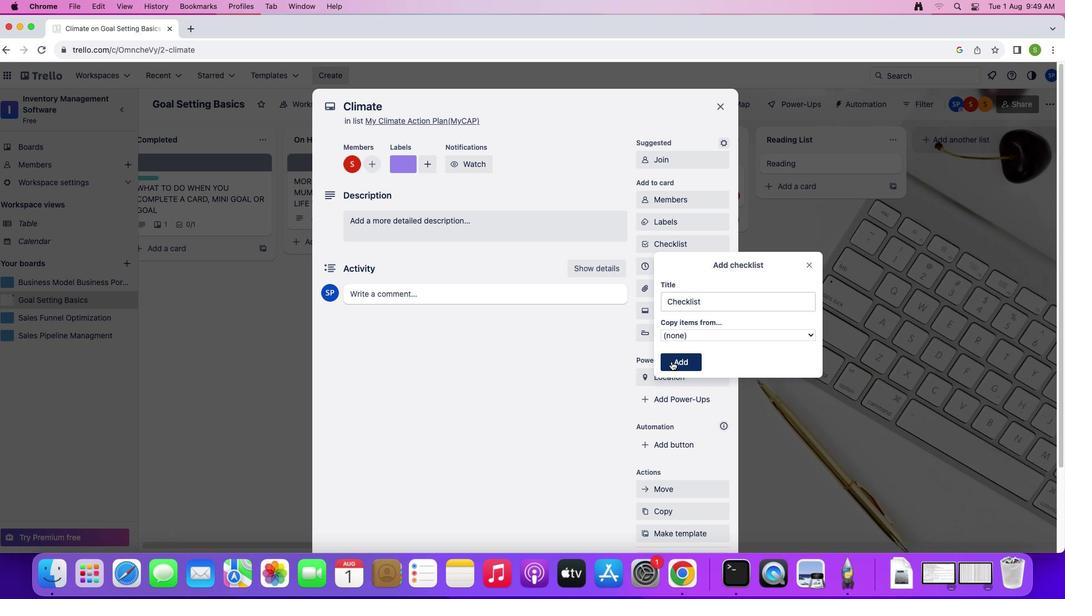 
Action: Mouse moved to (659, 263)
Screenshot: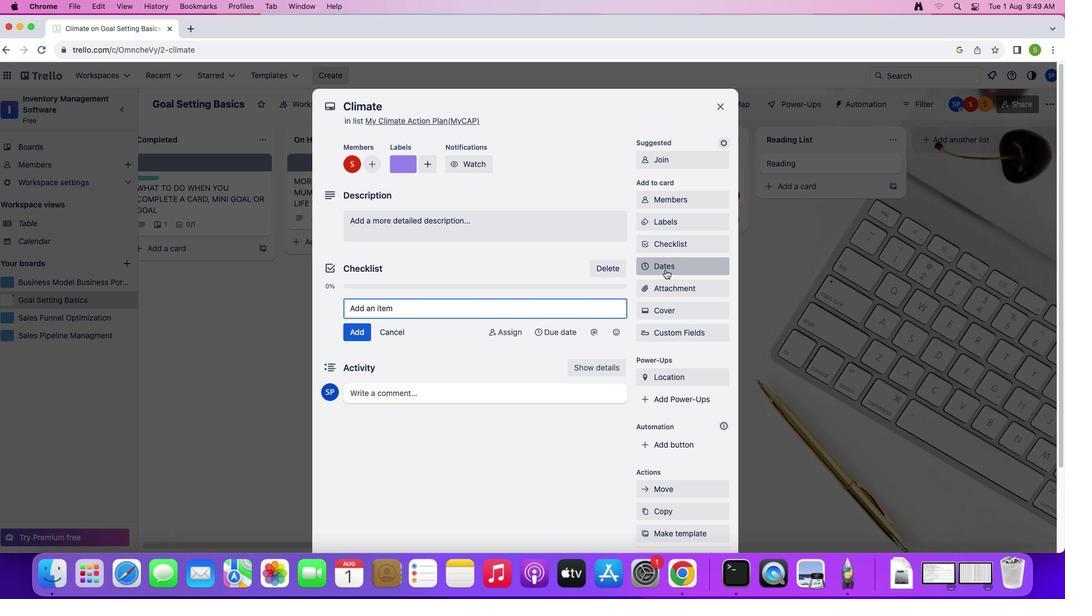 
Action: Mouse pressed left at (659, 263)
Screenshot: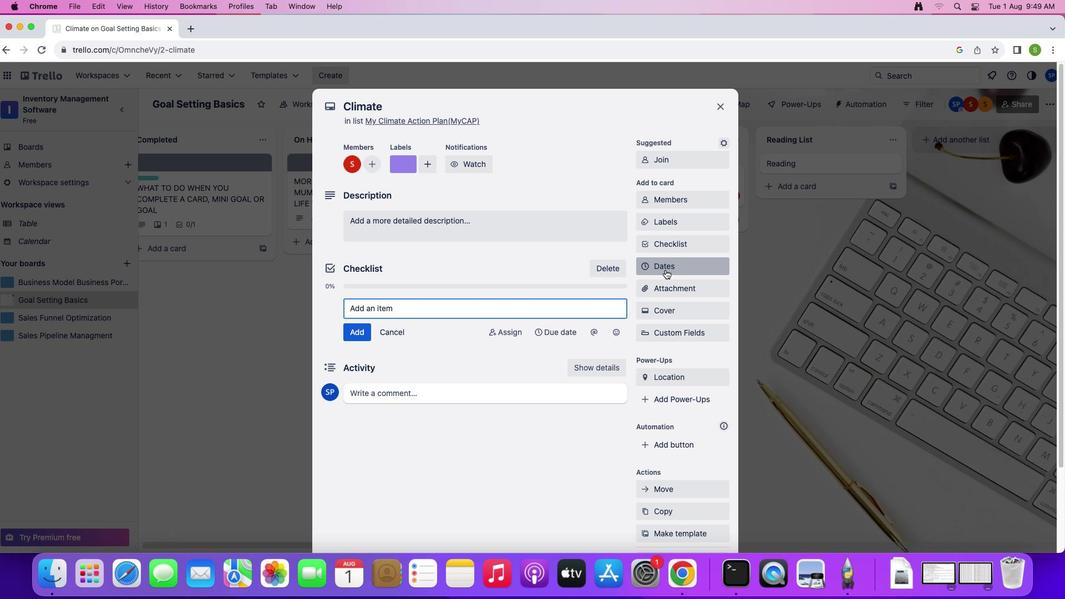 
Action: Mouse moved to (693, 239)
Screenshot: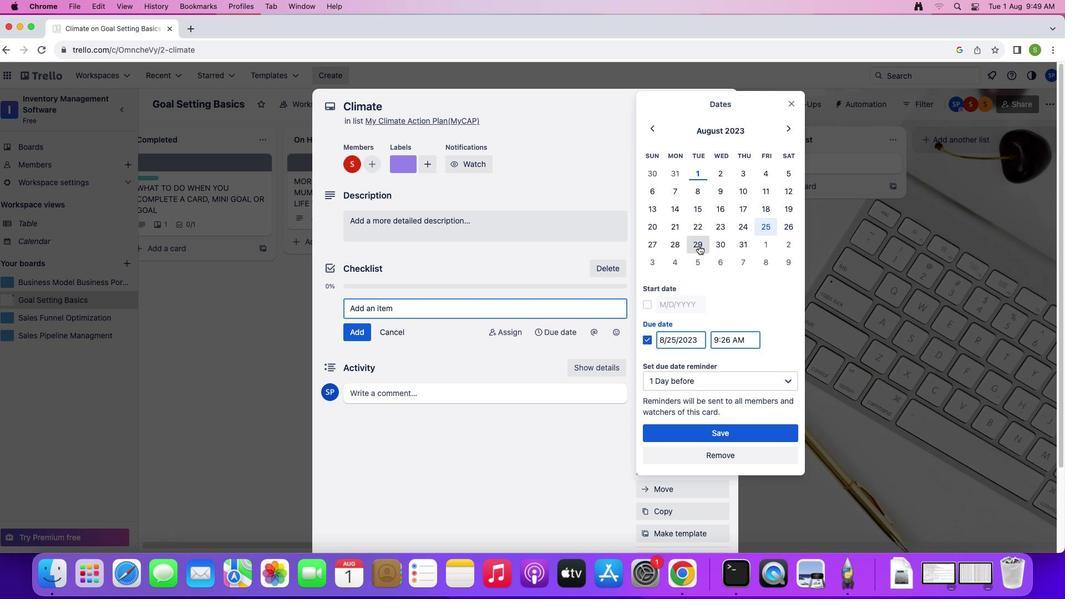 
Action: Mouse pressed left at (693, 239)
Screenshot: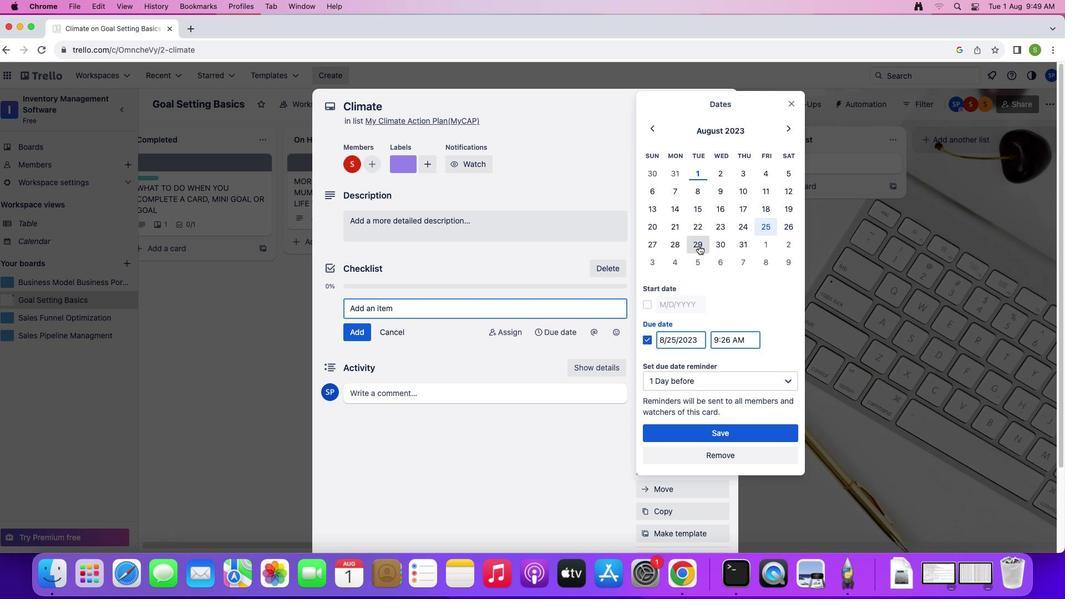 
Action: Mouse moved to (639, 293)
Screenshot: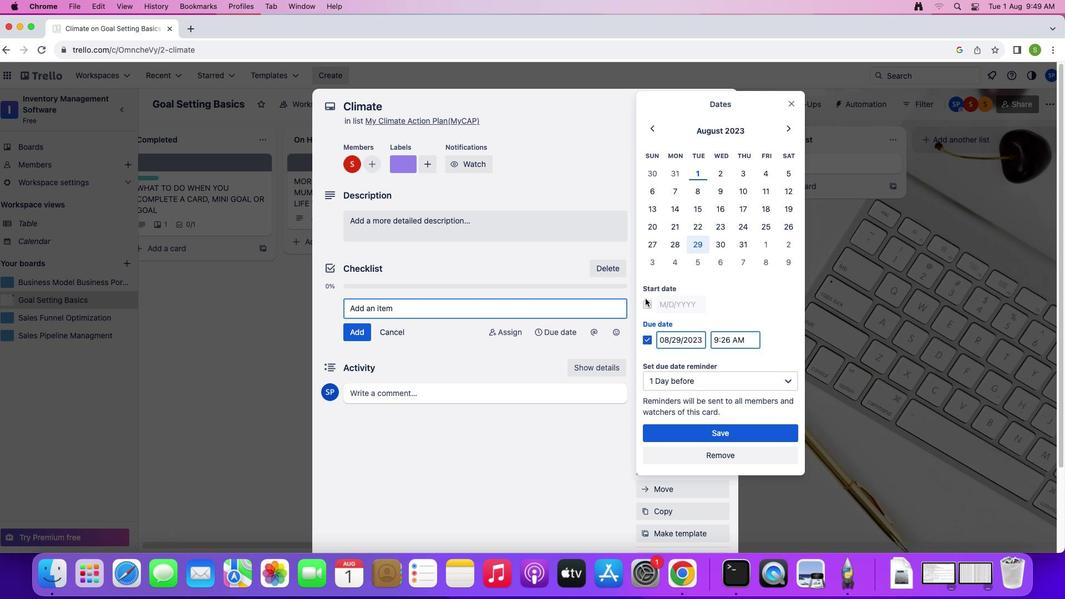 
Action: Mouse pressed left at (639, 293)
Screenshot: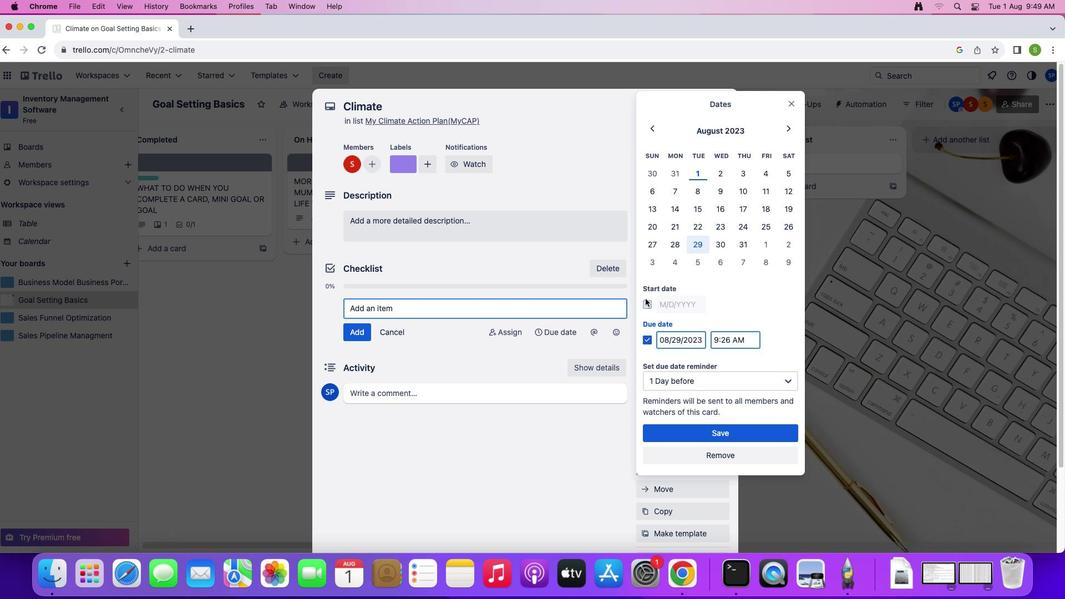 
Action: Mouse moved to (687, 430)
Screenshot: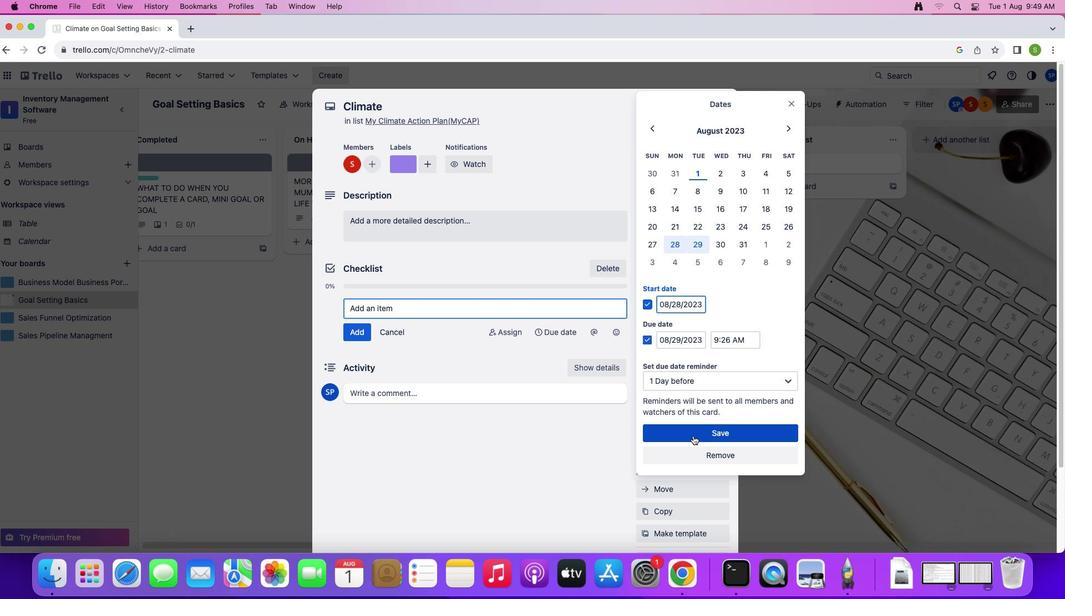 
Action: Mouse pressed left at (687, 430)
Screenshot: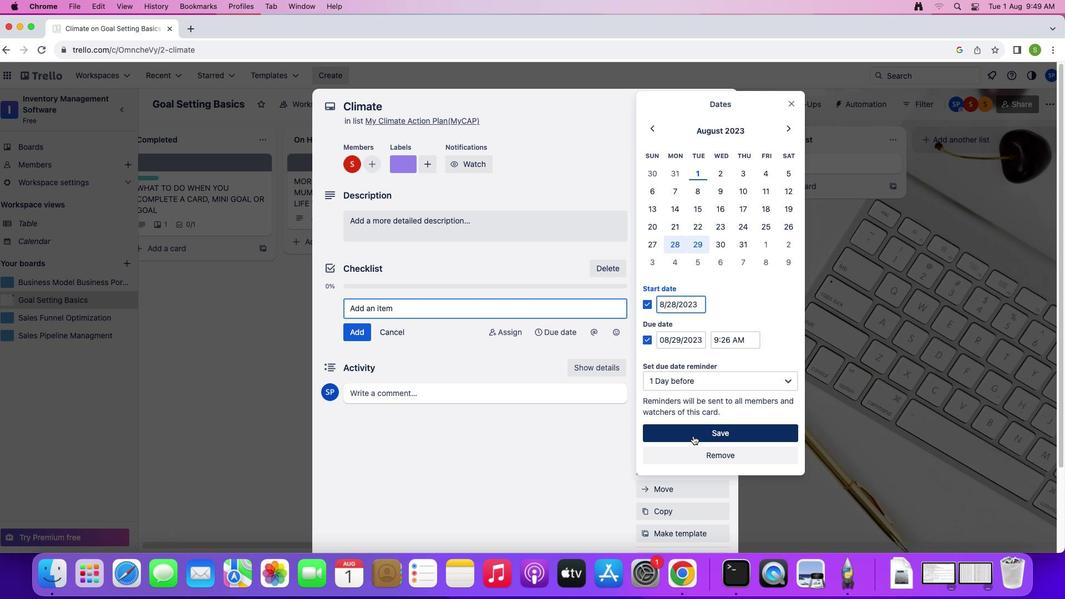 
Action: Mouse moved to (658, 302)
Screenshot: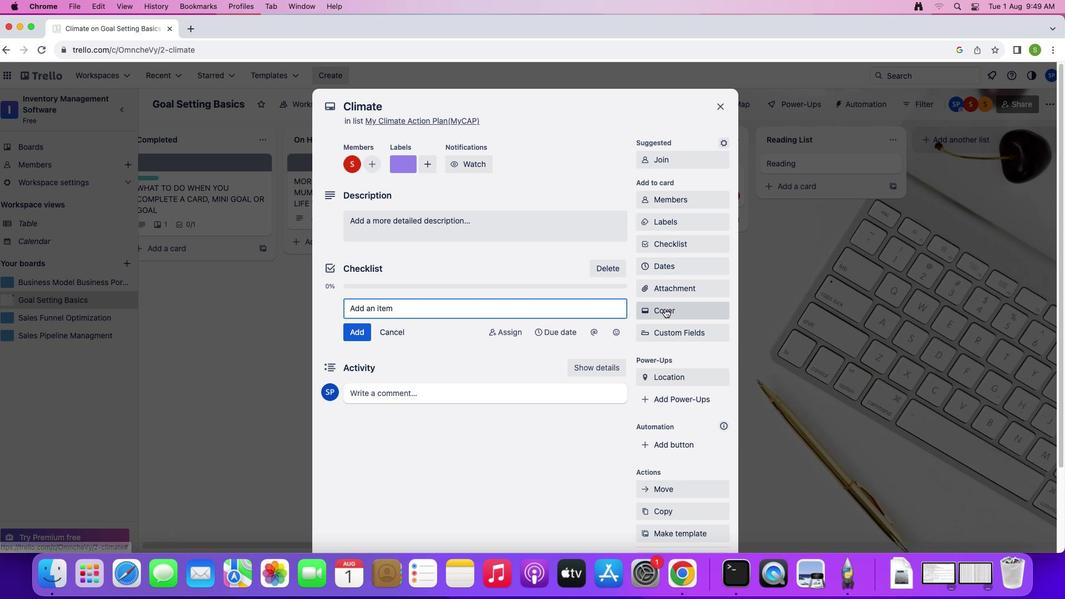 
Action: Mouse pressed left at (658, 302)
Screenshot: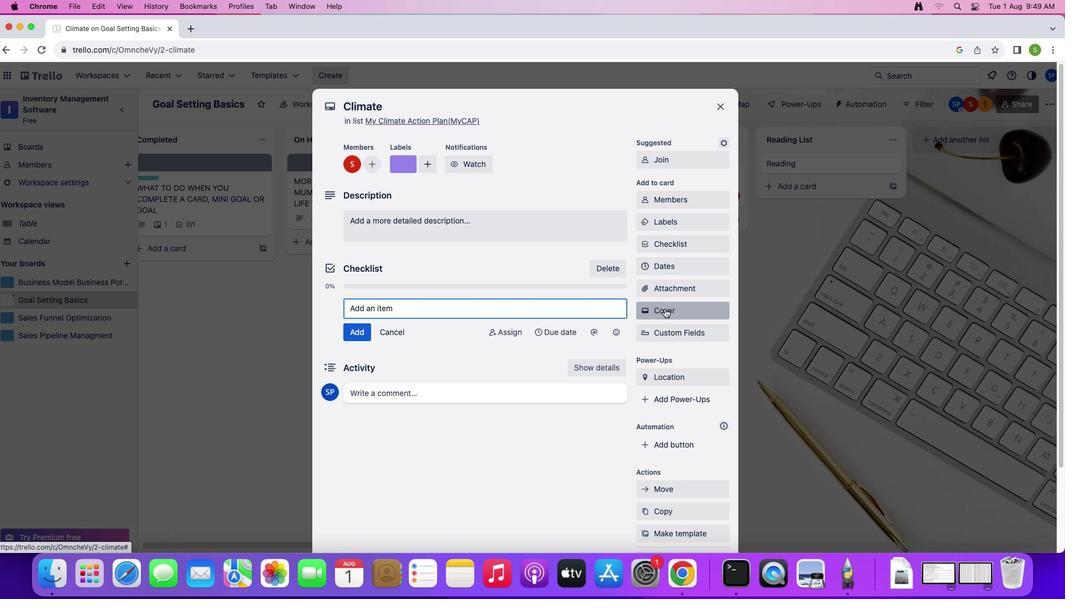 
Action: Mouse moved to (718, 349)
Screenshot: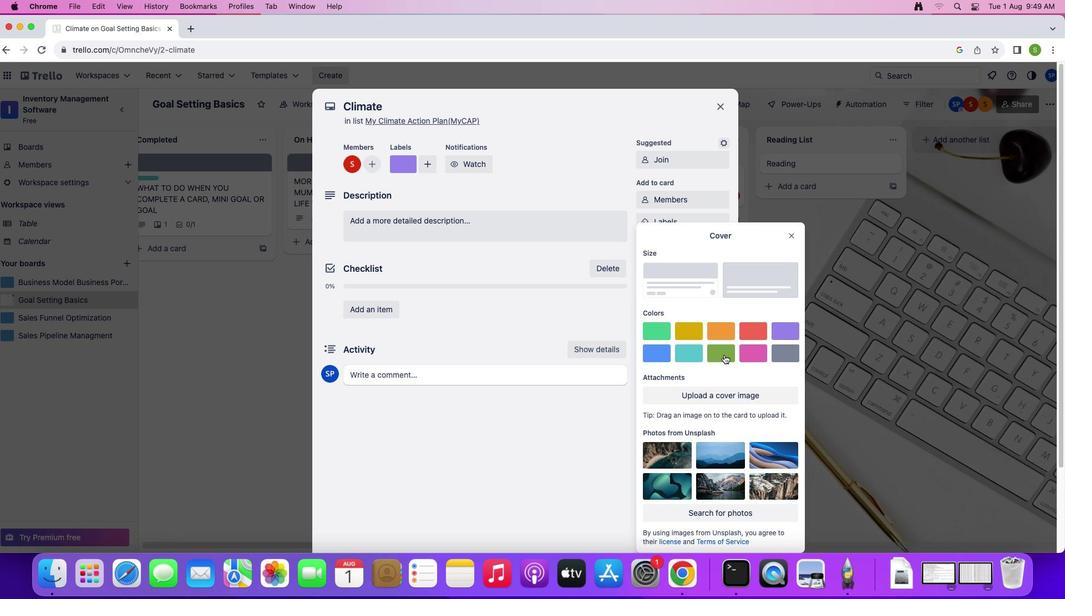 
Action: Mouse pressed left at (718, 349)
Screenshot: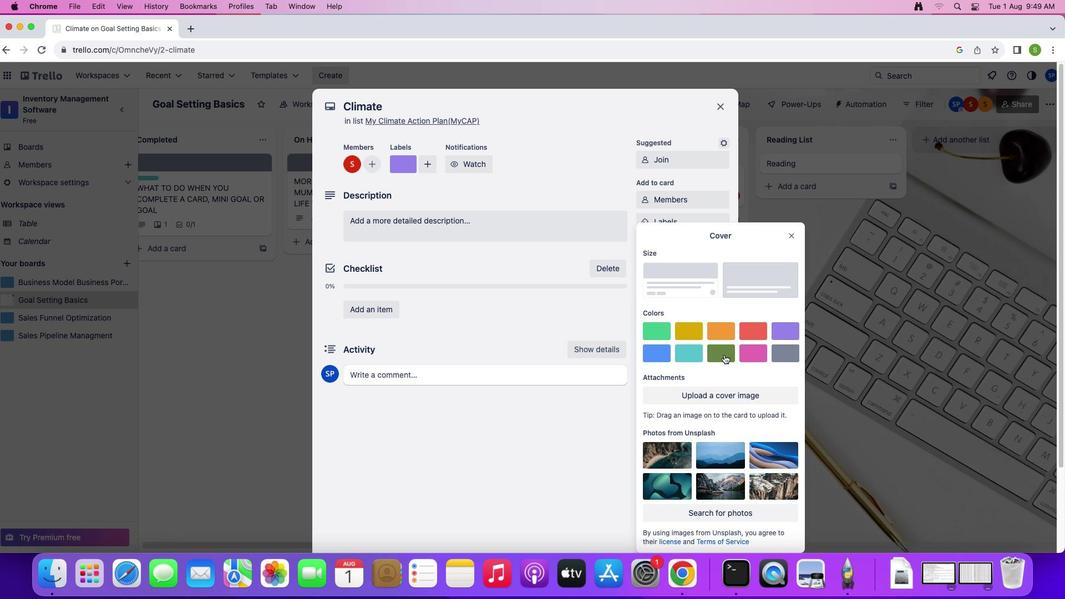 
Action: Mouse moved to (785, 212)
Screenshot: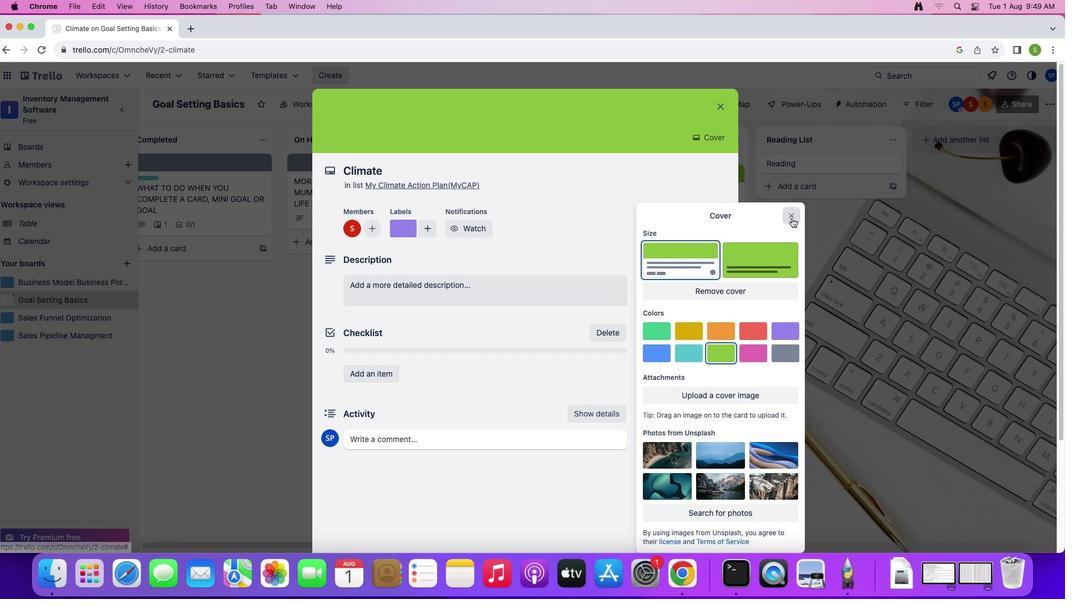
Action: Mouse pressed left at (785, 212)
Screenshot: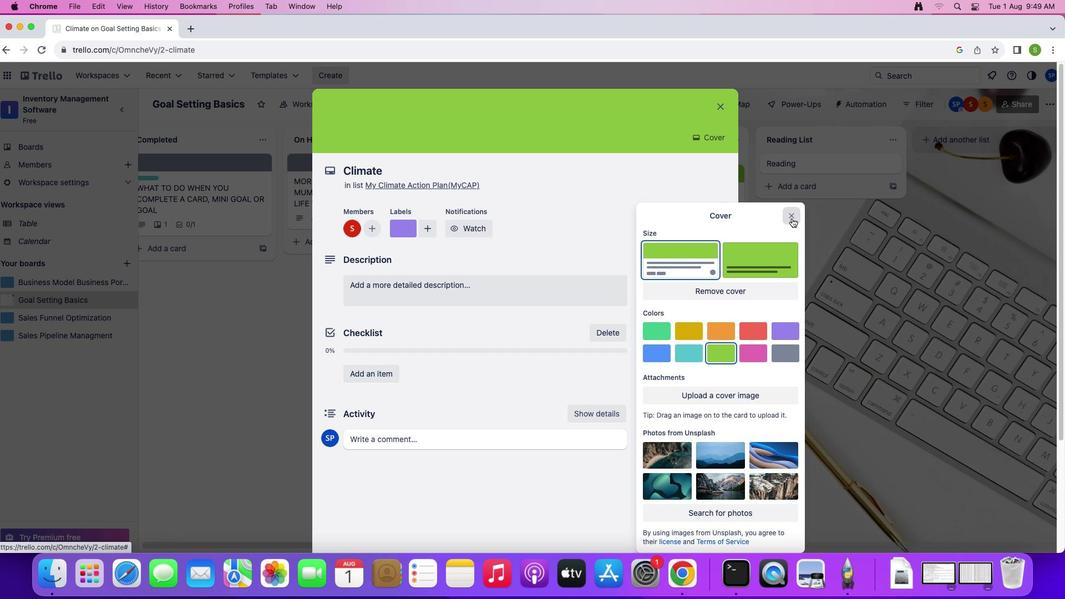 
Action: Mouse moved to (479, 286)
Screenshot: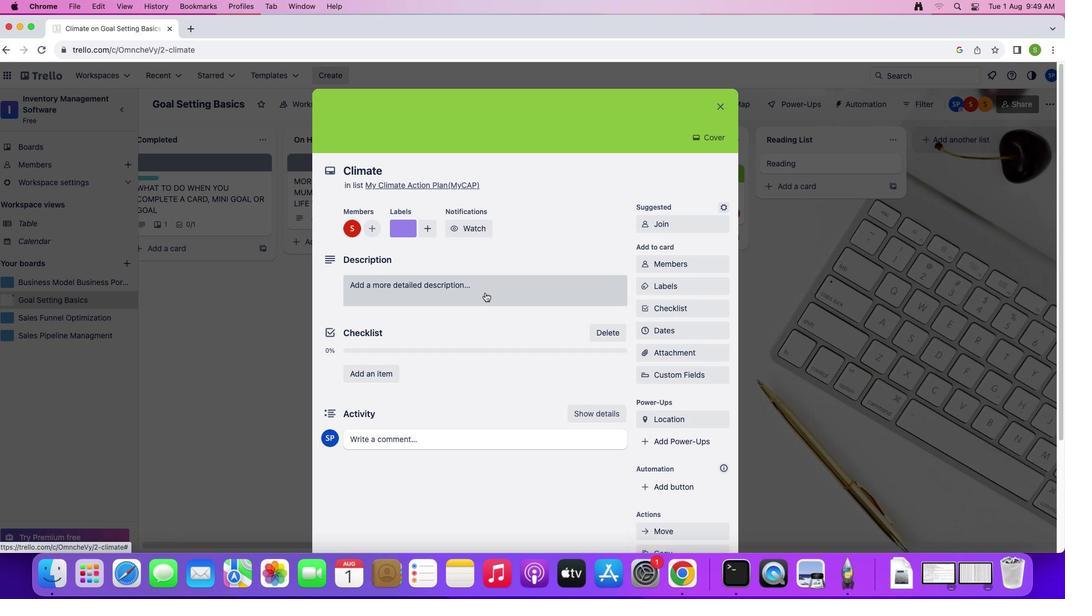 
Action: Mouse pressed left at (479, 286)
Screenshot: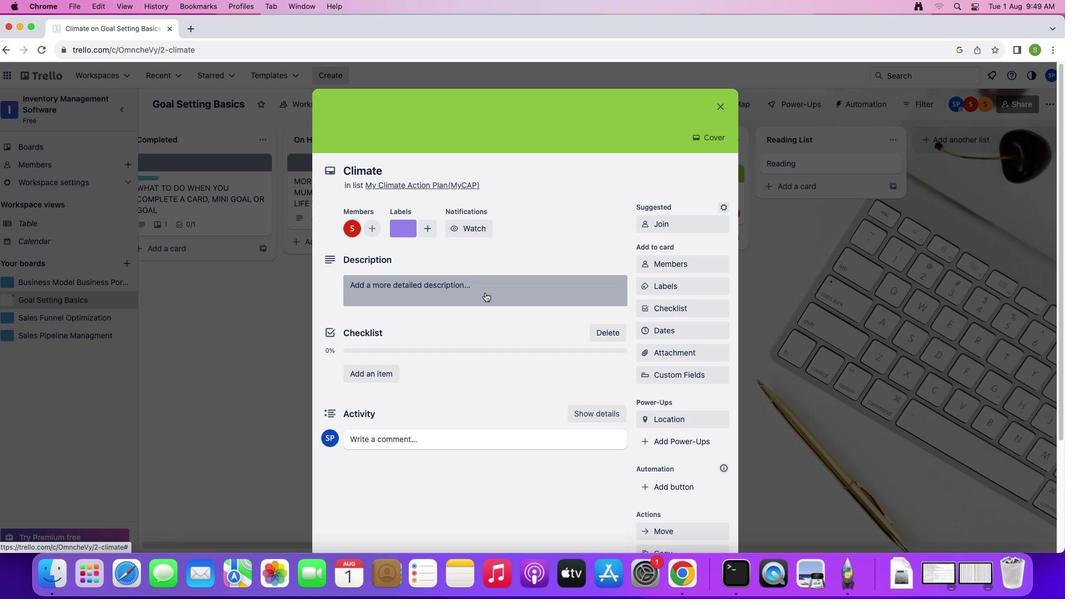 
Action: Key pressed Key.shift'T''a''k''e'Key.space'a''c''t''i''o''n'Key.space't''o'Key.space'p''r''o''t''e''c''t'Key.space'o''u''r'Key.space'p''a''l''n''e''t'','Key.space'b''o''t''h'Key.space'a''t'Key.space'w''o''r''k'Key.space'a''n''d'Key.space'a''t'Key.space'h''o''m''e''.'
Screenshot: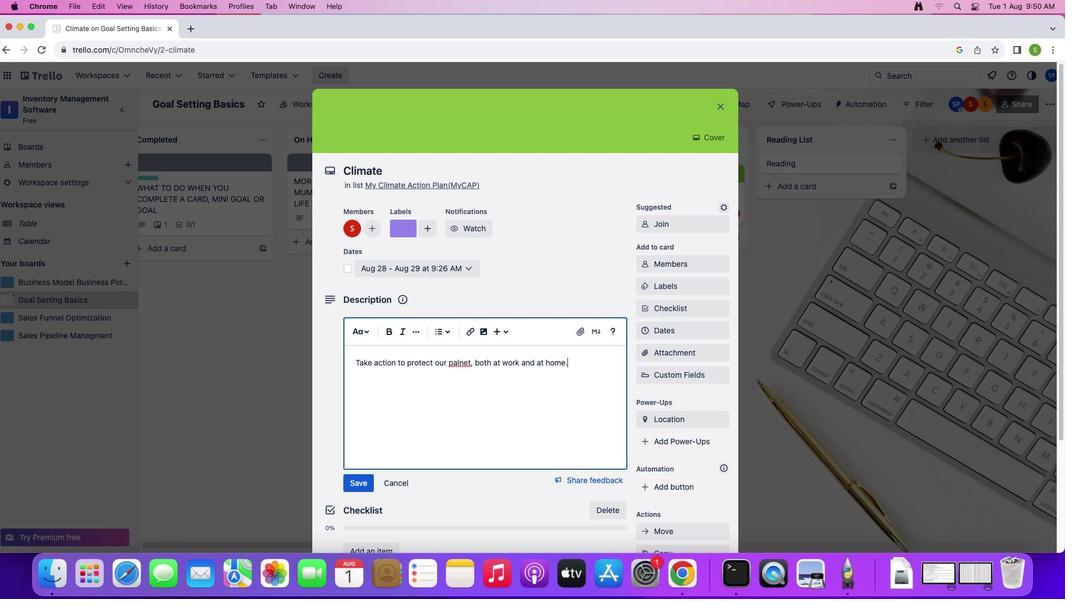 
Action: Mouse moved to (455, 358)
Screenshot: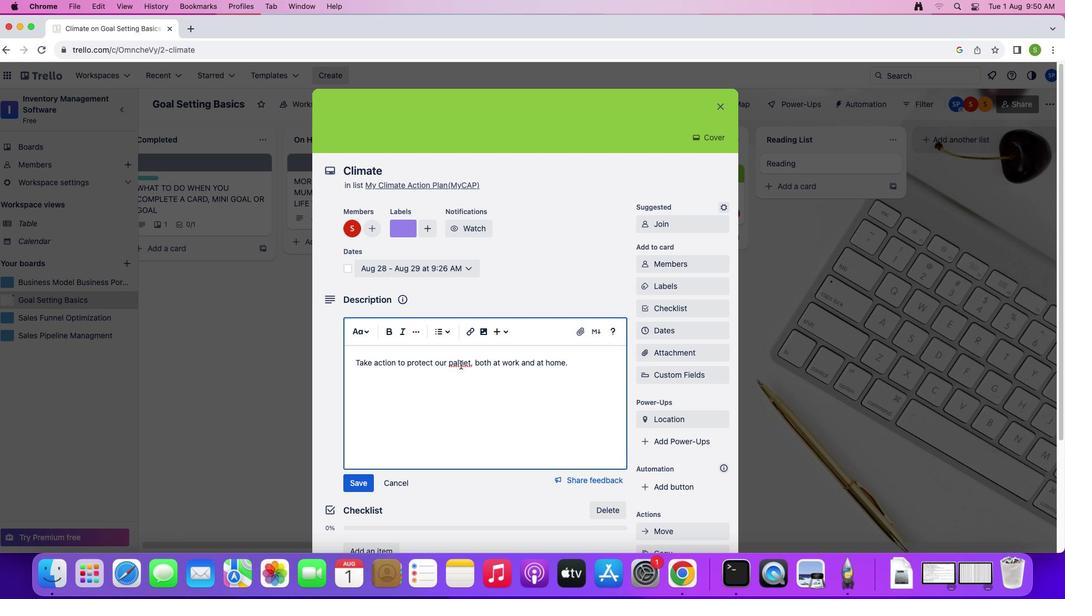 
Action: Mouse pressed left at (455, 358)
Screenshot: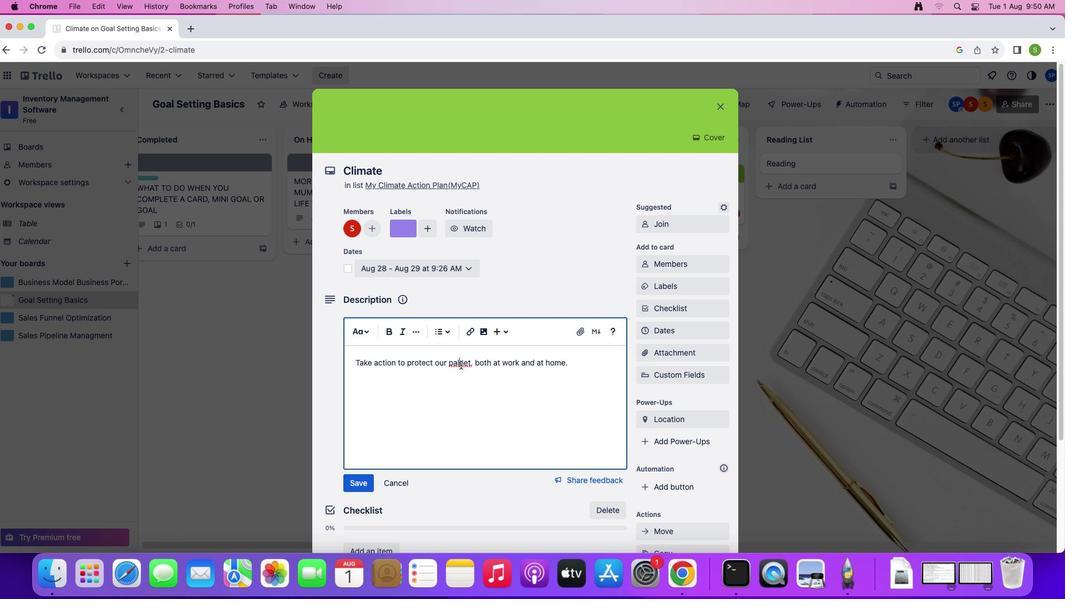 
Action: Mouse moved to (452, 358)
Screenshot: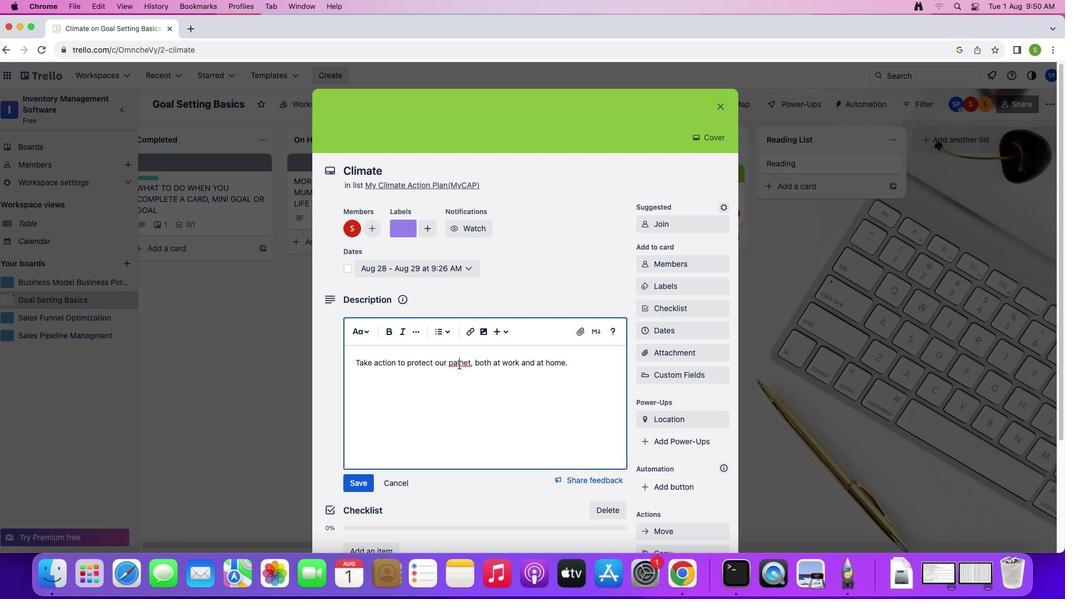 
Action: Mouse pressed left at (452, 358)
Screenshot: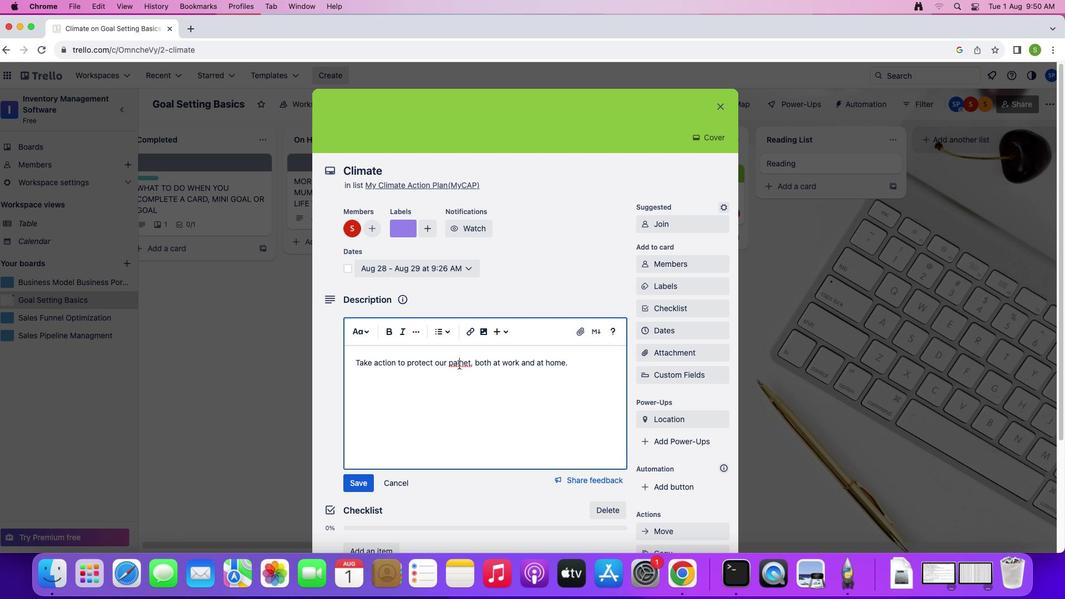 
Action: Mouse moved to (450, 356)
Screenshot: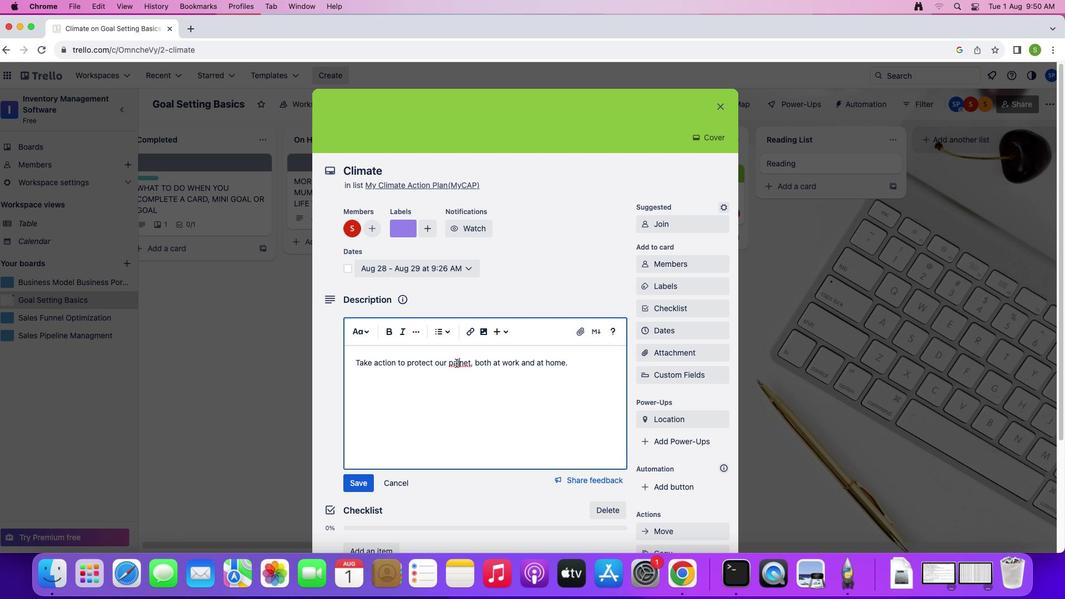 
Action: Mouse pressed left at (450, 356)
Screenshot: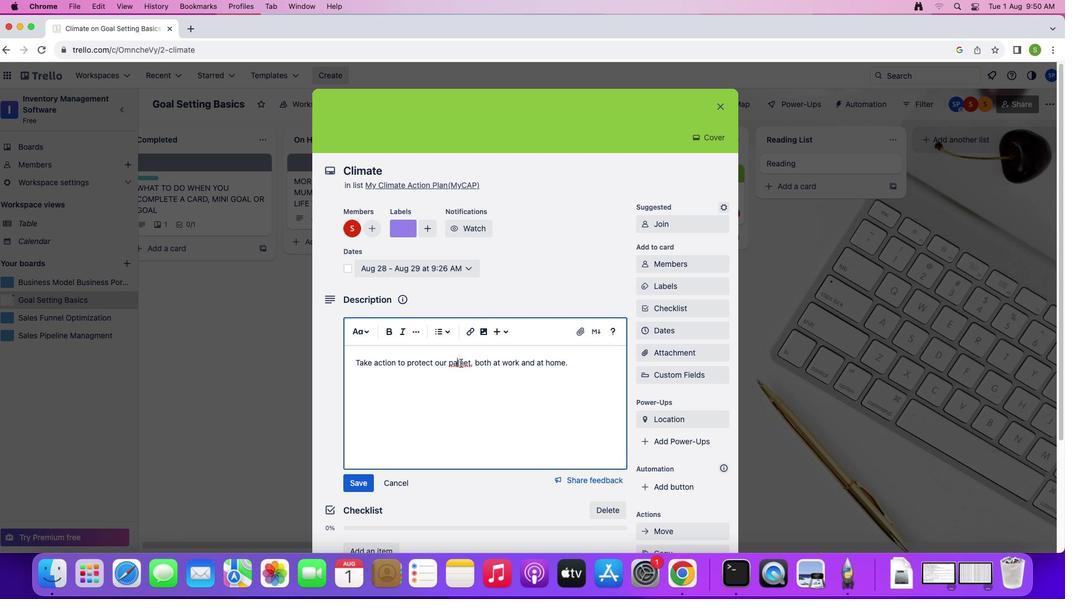 
Action: Mouse moved to (477, 356)
Screenshot: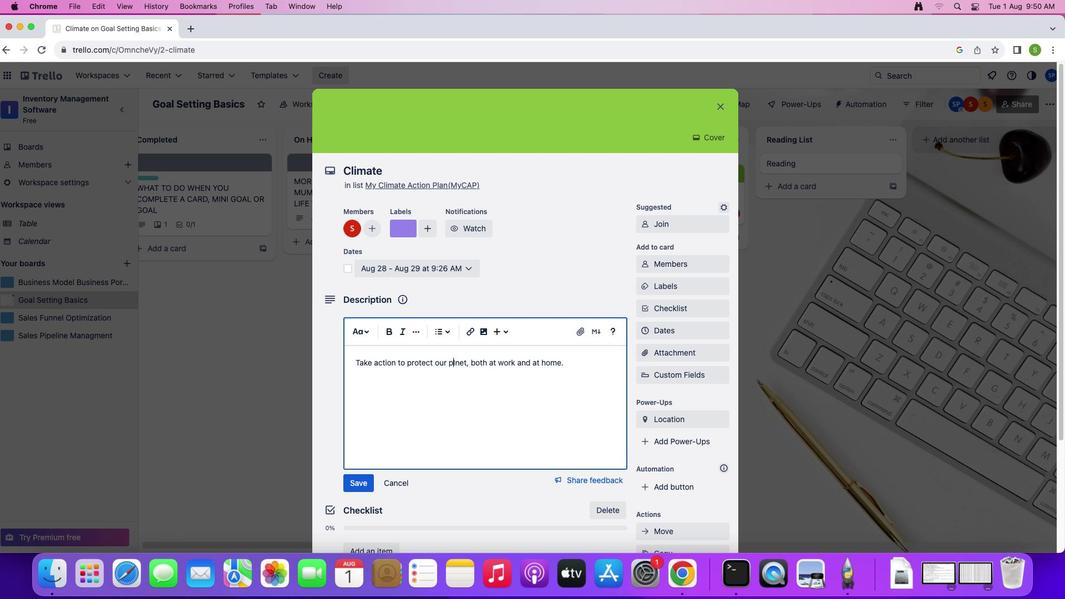
Action: Key pressed Key.backspace
Screenshot: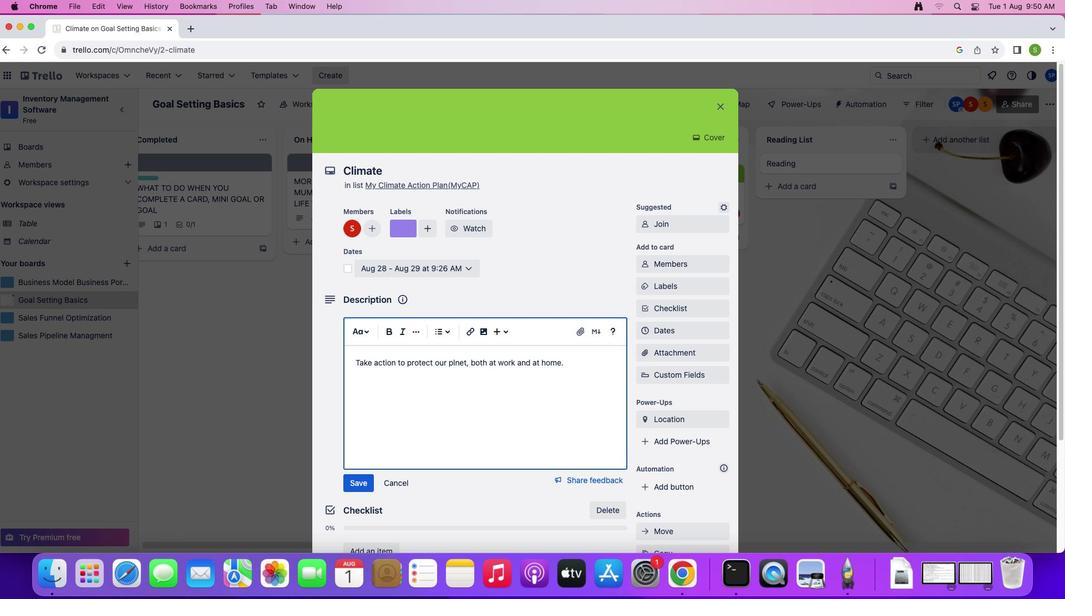 
Action: Mouse moved to (449, 359)
Screenshot: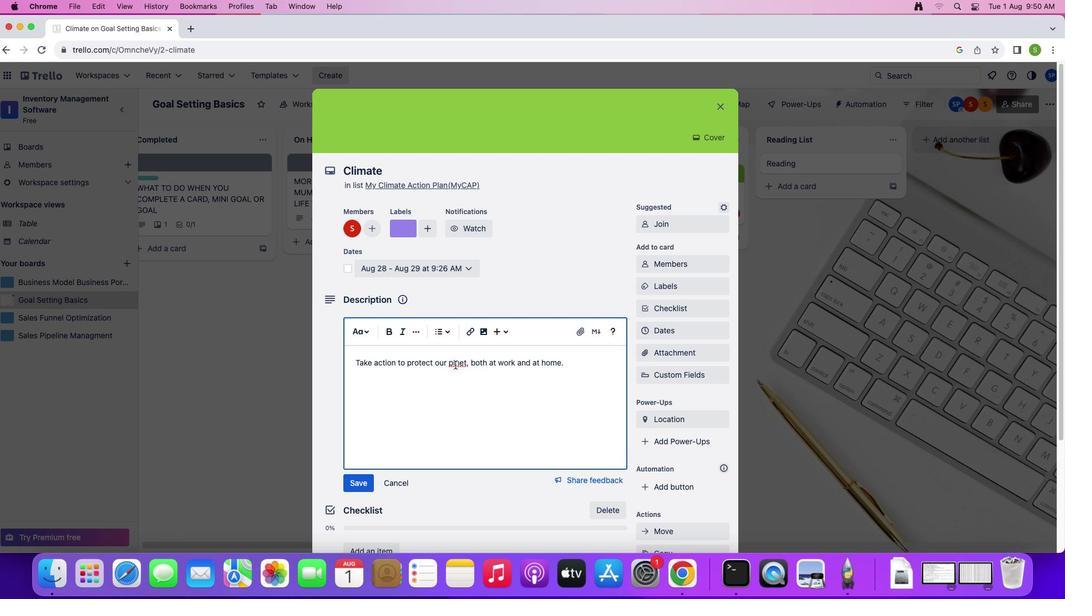 
Action: Key pressed Key.right'a'
Screenshot: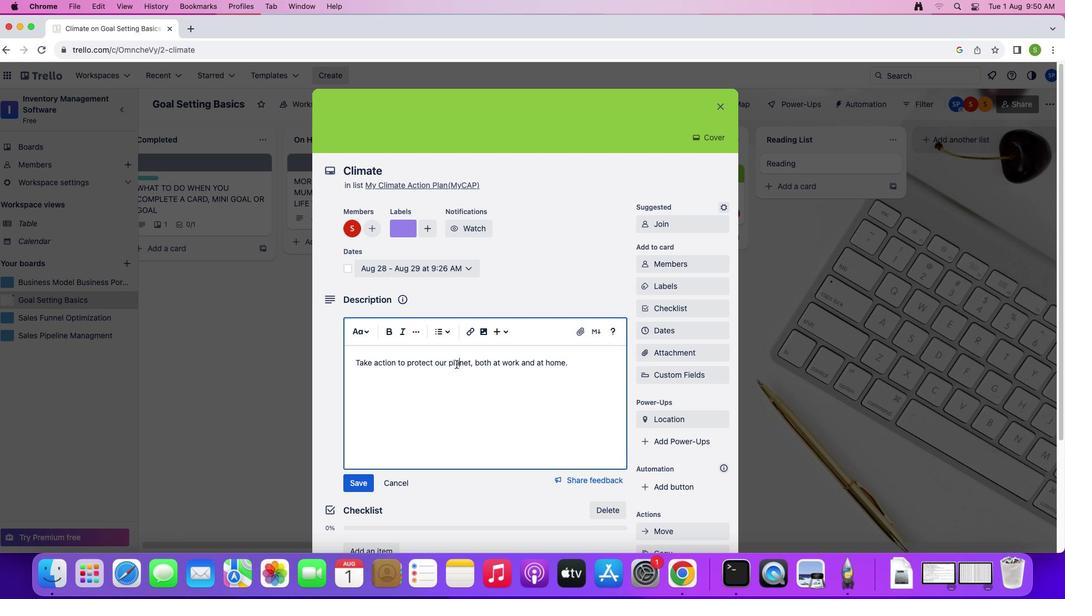 
Action: Mouse moved to (359, 472)
Screenshot: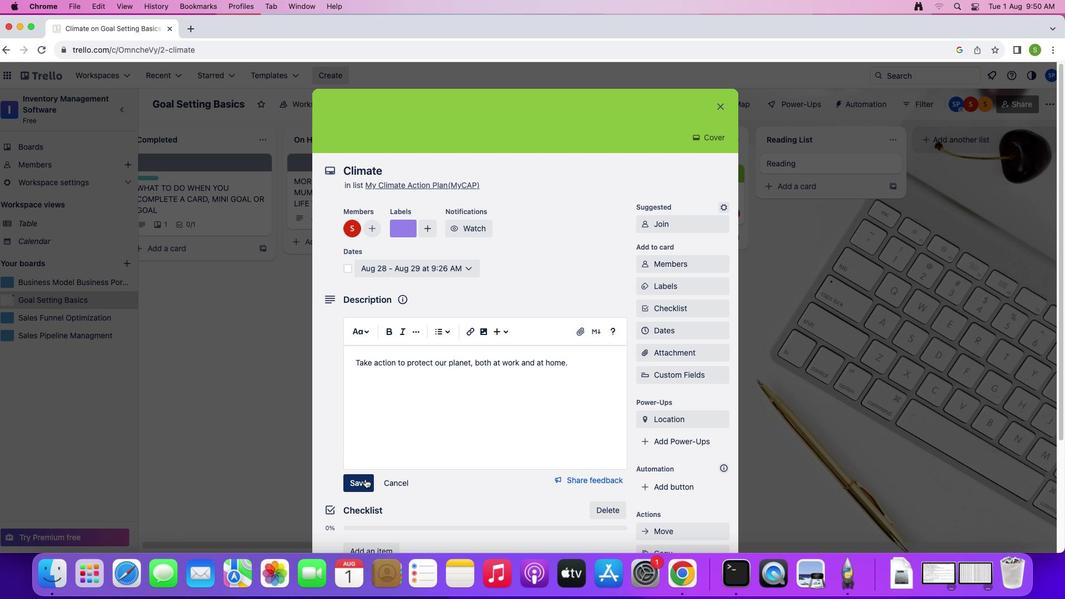 
Action: Mouse pressed left at (359, 472)
Screenshot: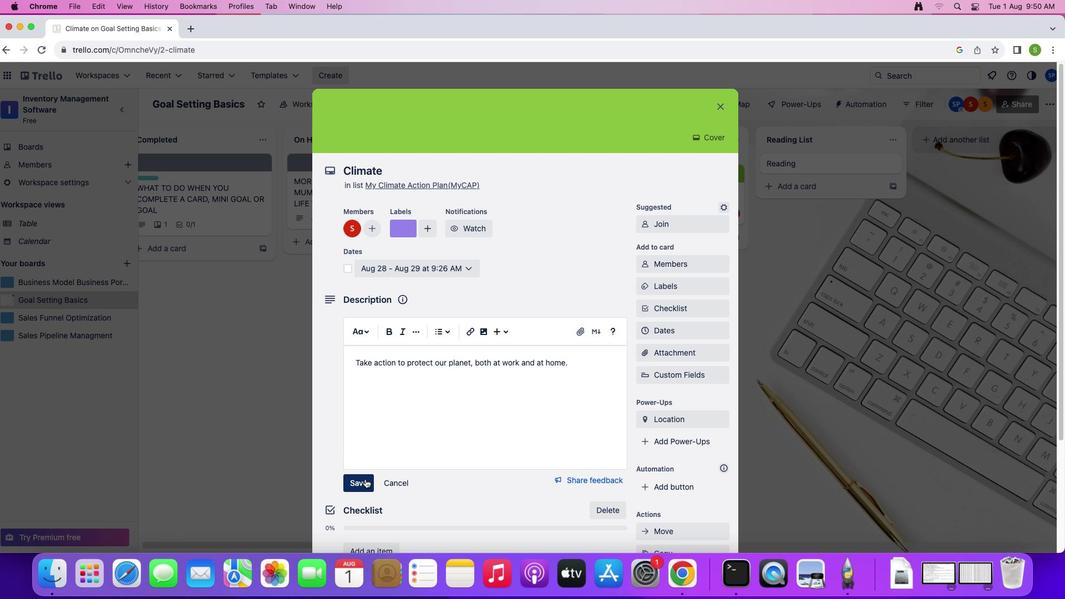 
Action: Mouse moved to (379, 391)
Screenshot: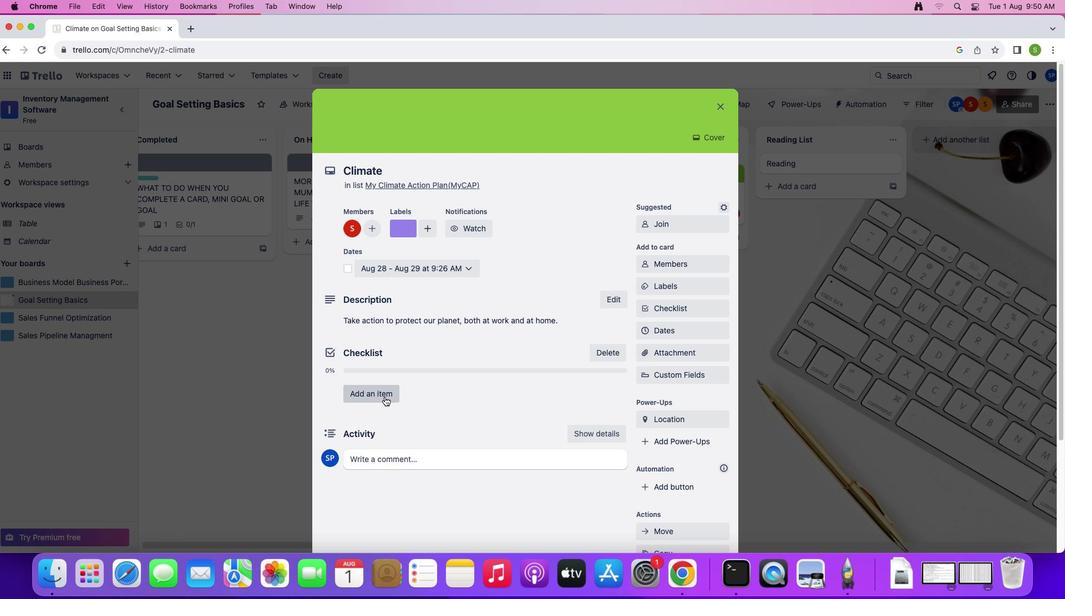 
Action: Mouse pressed left at (379, 391)
Screenshot: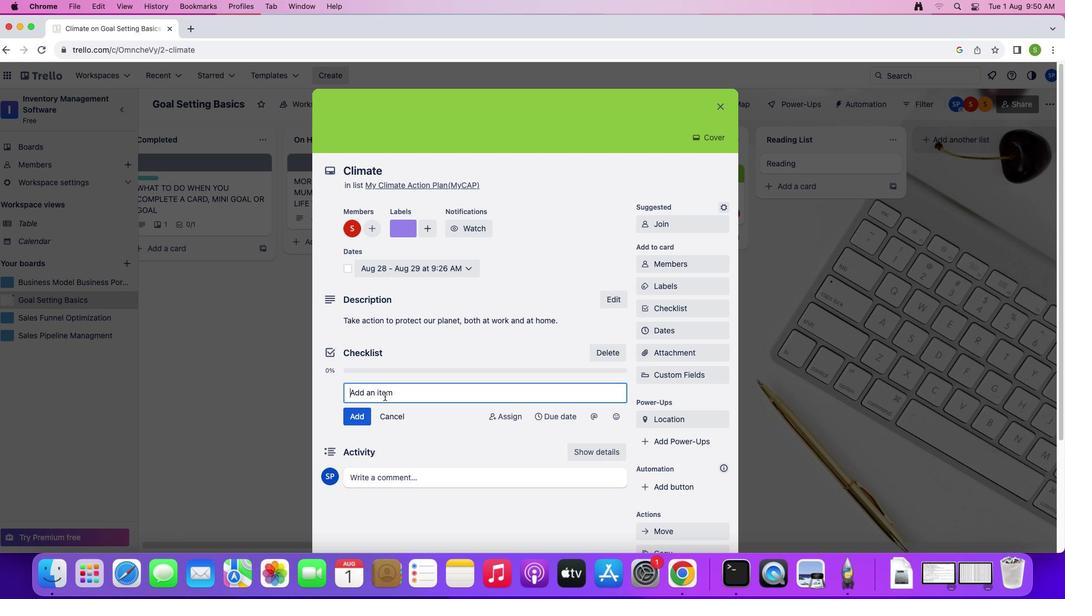 
Action: Mouse moved to (381, 384)
Screenshot: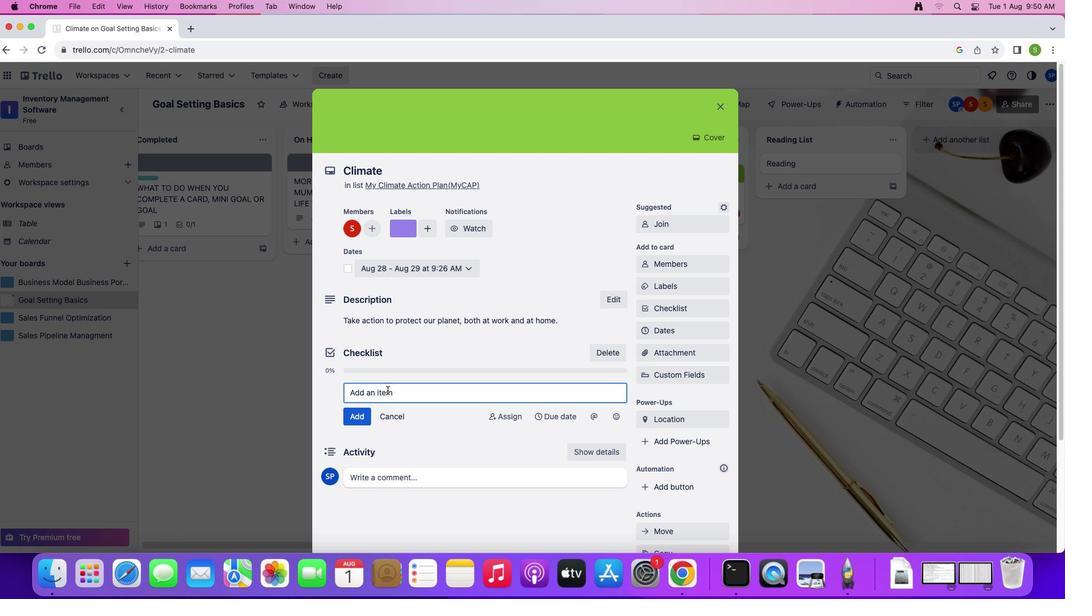 
Action: Mouse pressed left at (381, 384)
Screenshot: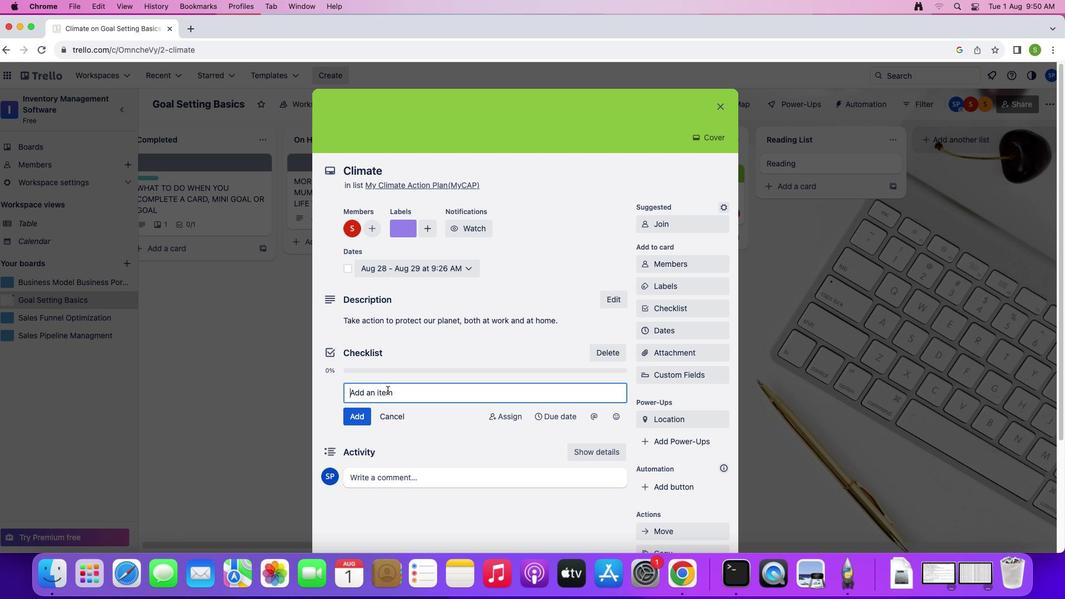 
Action: Key pressed Key.shift'P''l''a''n''e''t'
Screenshot: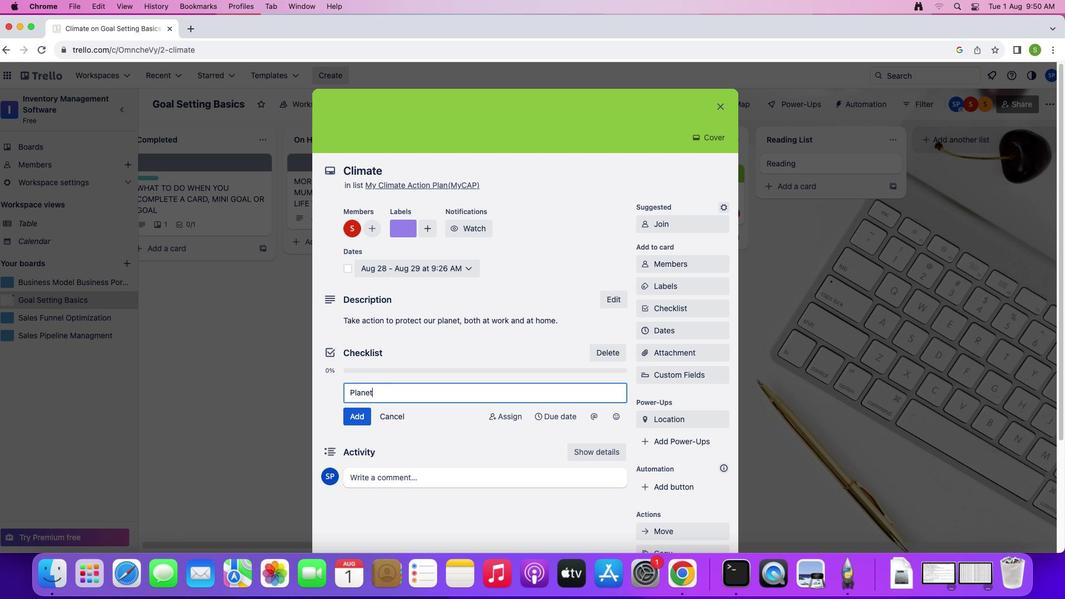 
Action: Mouse moved to (341, 416)
Screenshot: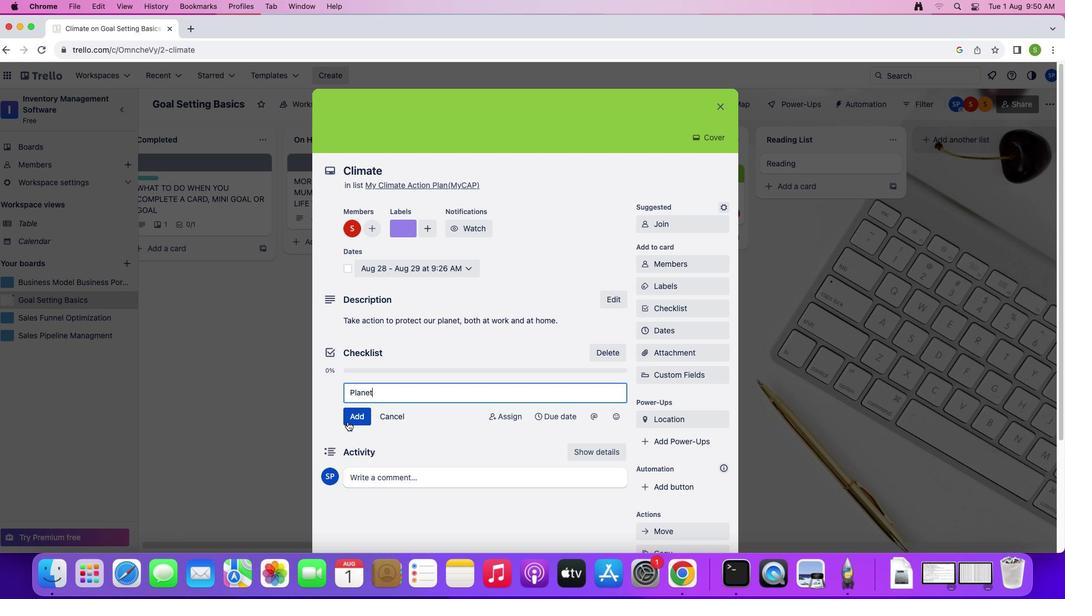 
Action: Mouse pressed left at (341, 416)
Screenshot: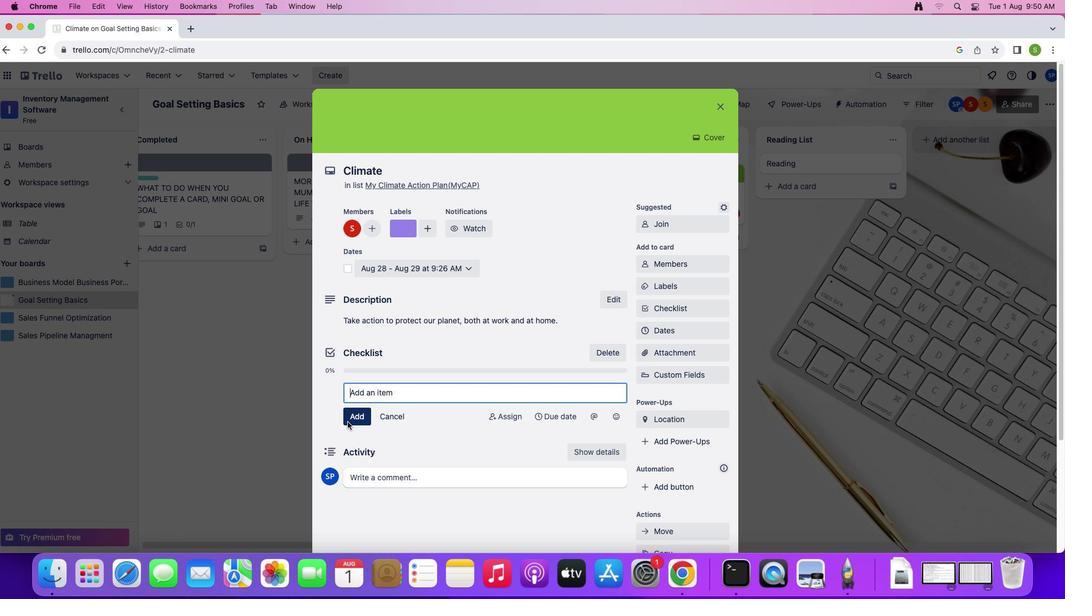 
Action: Mouse moved to (382, 489)
Screenshot: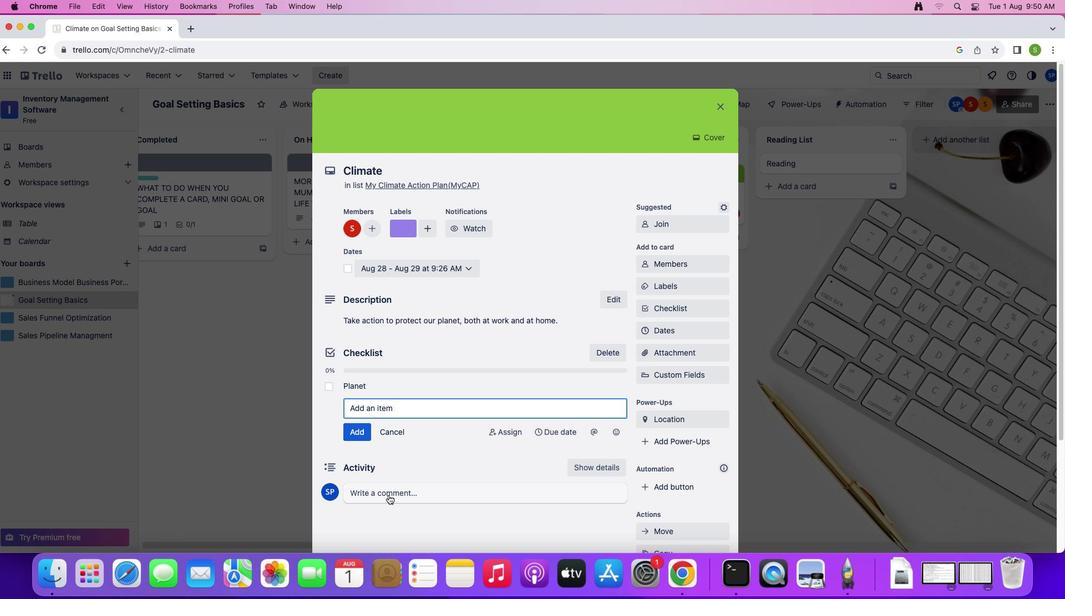 
Action: Mouse pressed left at (382, 489)
Screenshot: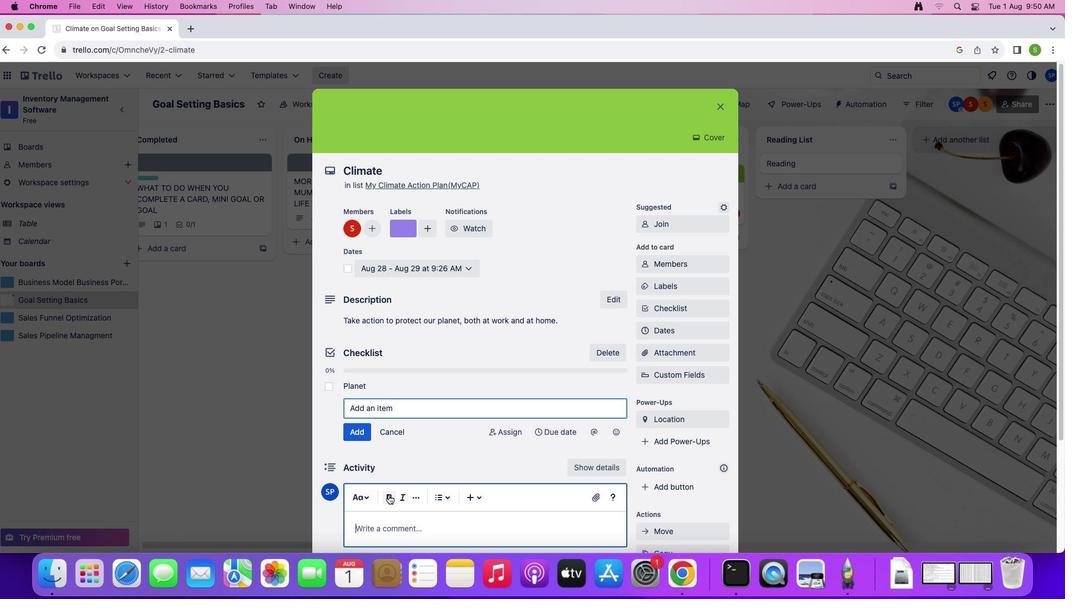 
Action: Mouse moved to (431, 456)
Screenshot: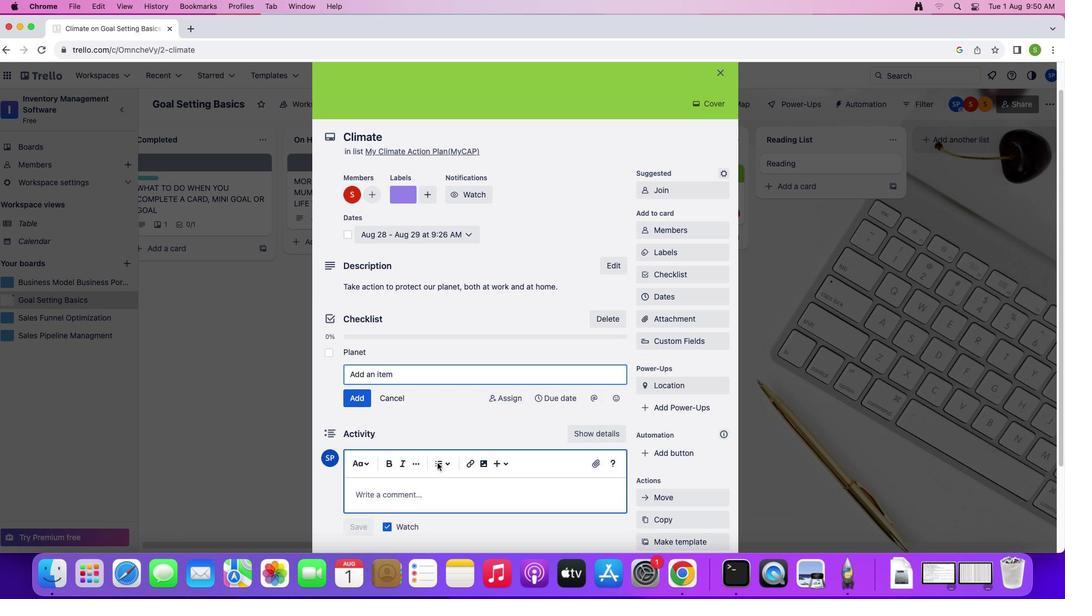 
Action: Mouse scrolled (431, 456) with delta (-5, -6)
Screenshot: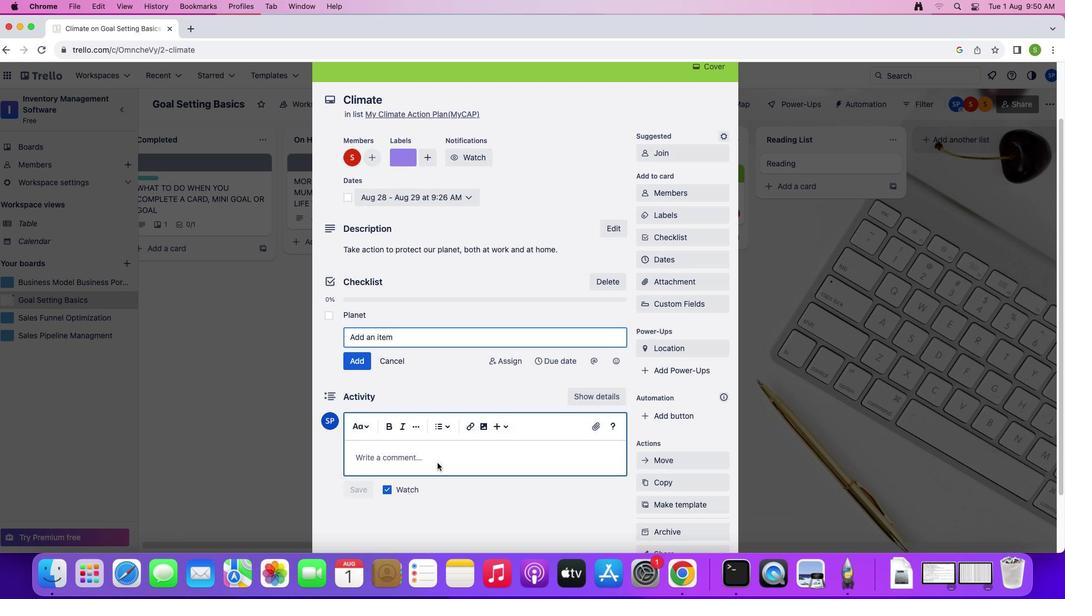 
Action: Mouse scrolled (431, 456) with delta (-5, -6)
Screenshot: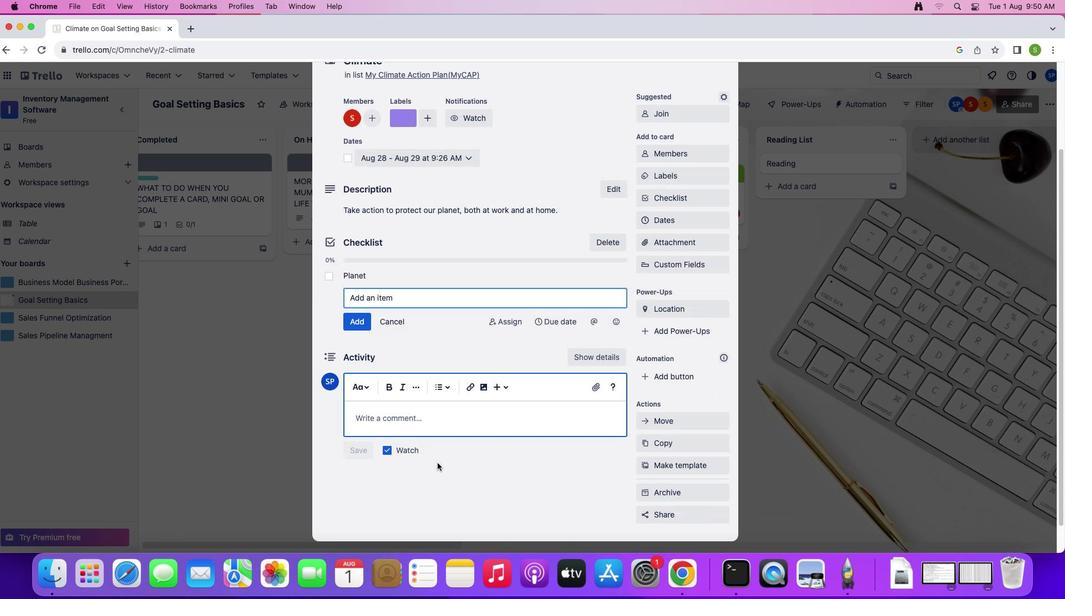 
Action: Mouse scrolled (431, 456) with delta (-5, -7)
Screenshot: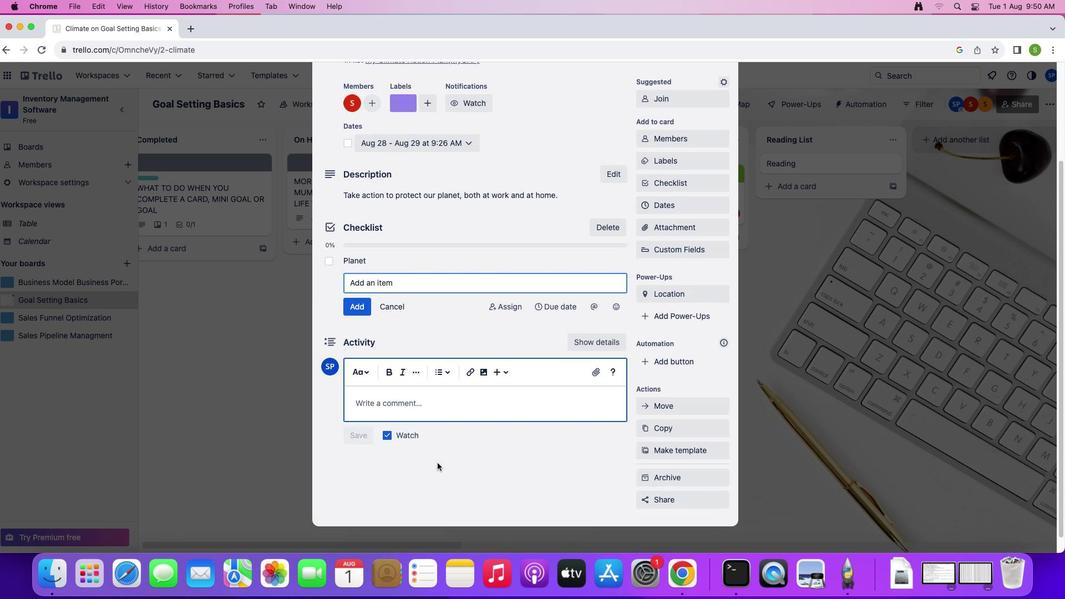 
Action: Mouse scrolled (431, 456) with delta (-5, -8)
Screenshot: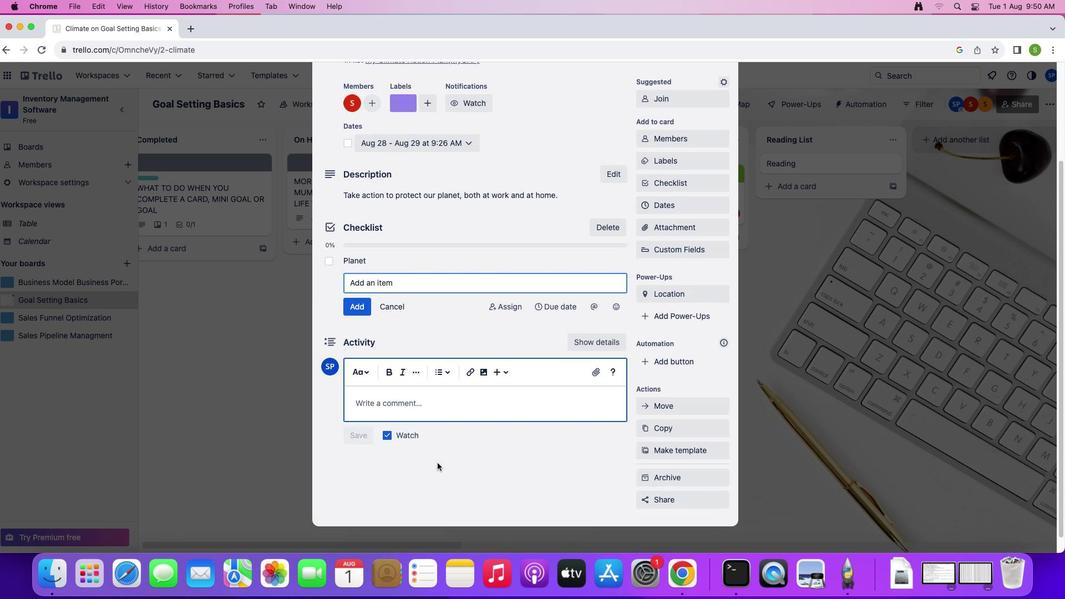 
Action: Mouse moved to (420, 380)
Screenshot: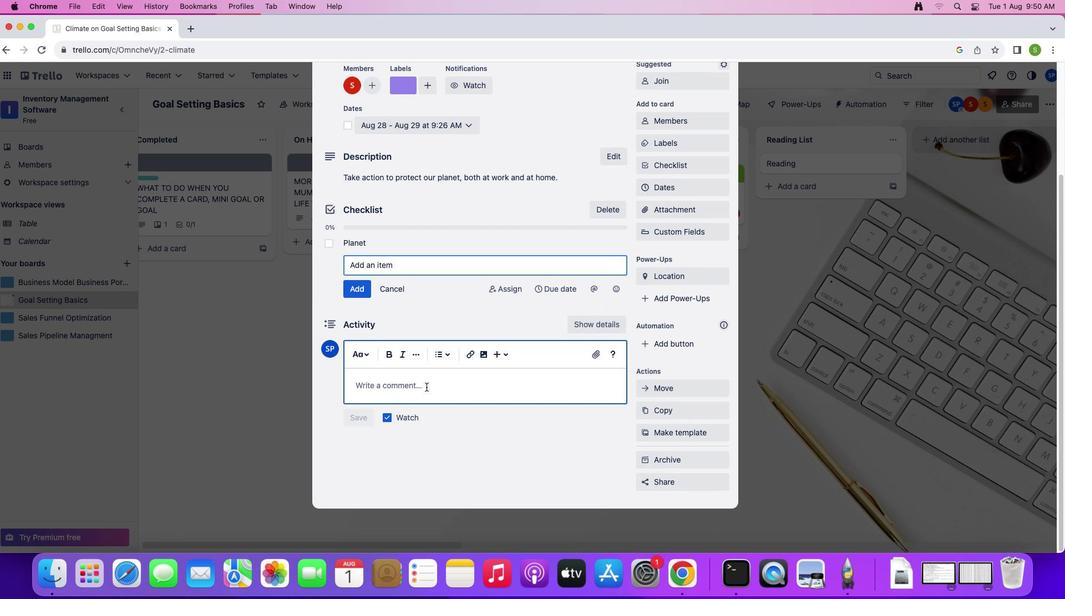 
Action: Mouse pressed left at (420, 380)
Screenshot: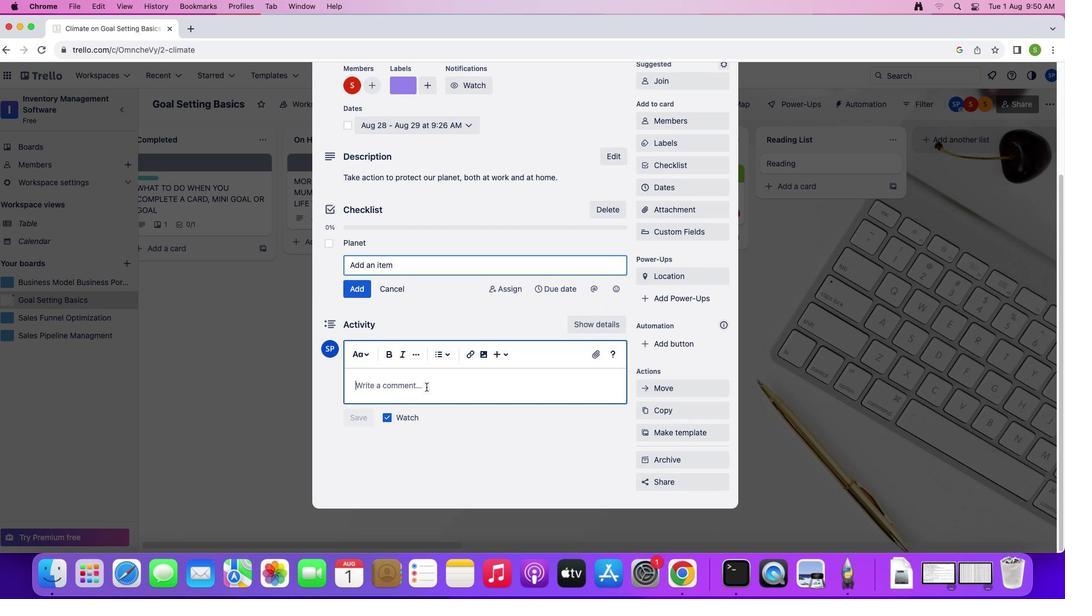 
Action: Mouse moved to (426, 382)
Screenshot: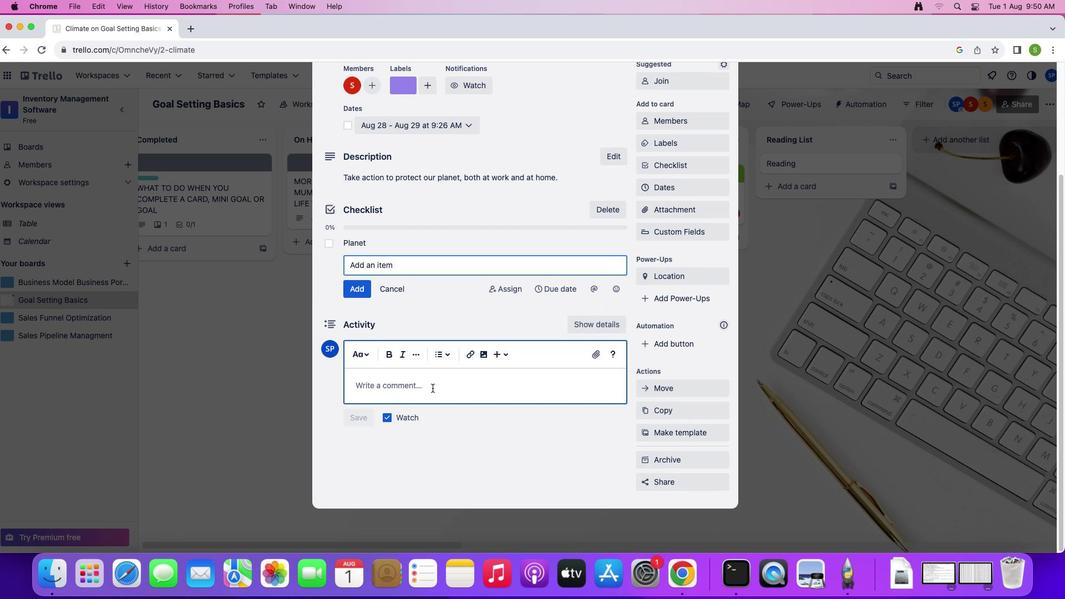 
Action: Key pressed Key.shift'C''l''i''m''a''t''e'
Screenshot: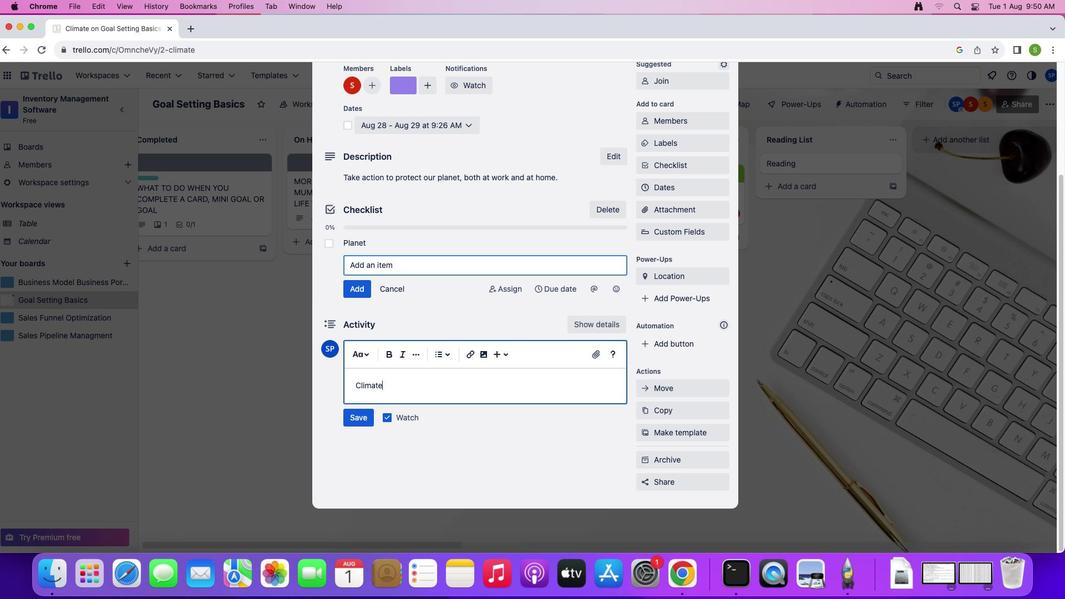 
Action: Mouse moved to (350, 409)
Screenshot: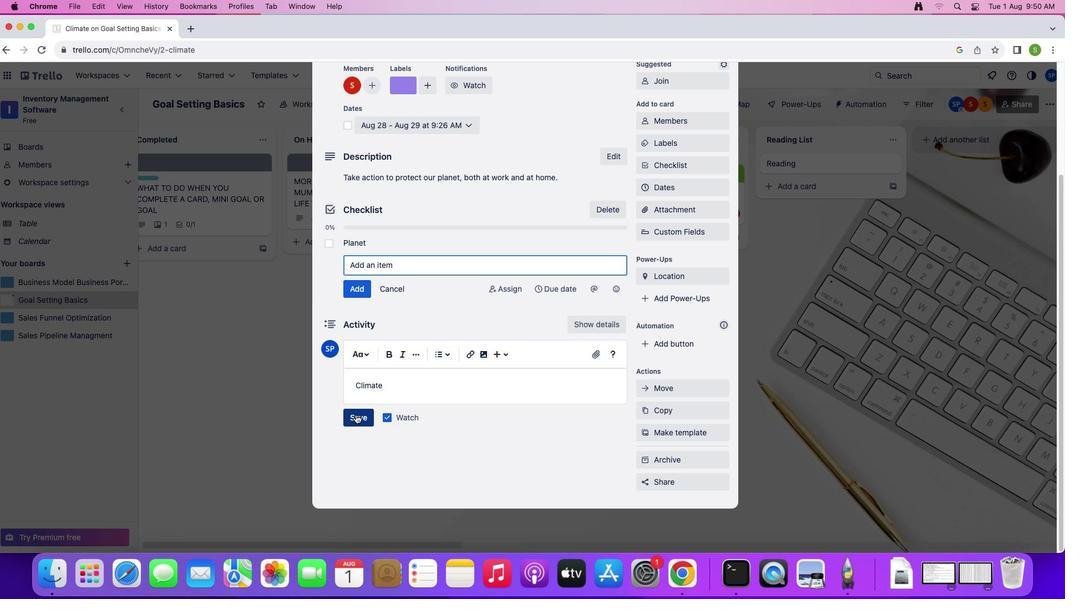 
Action: Mouse pressed left at (350, 409)
Screenshot: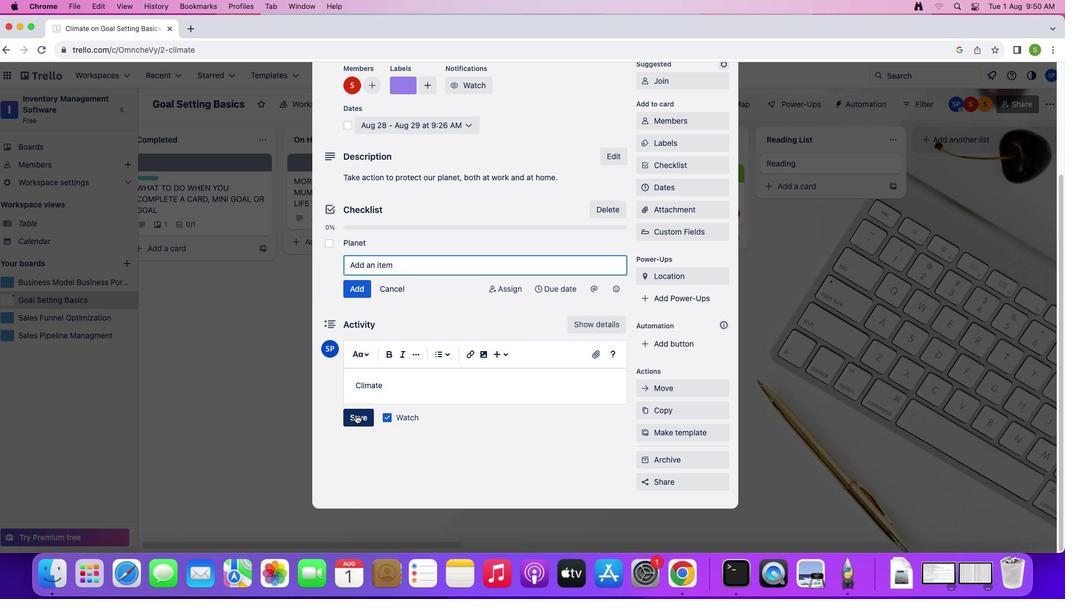 
Action: Mouse moved to (505, 265)
Screenshot: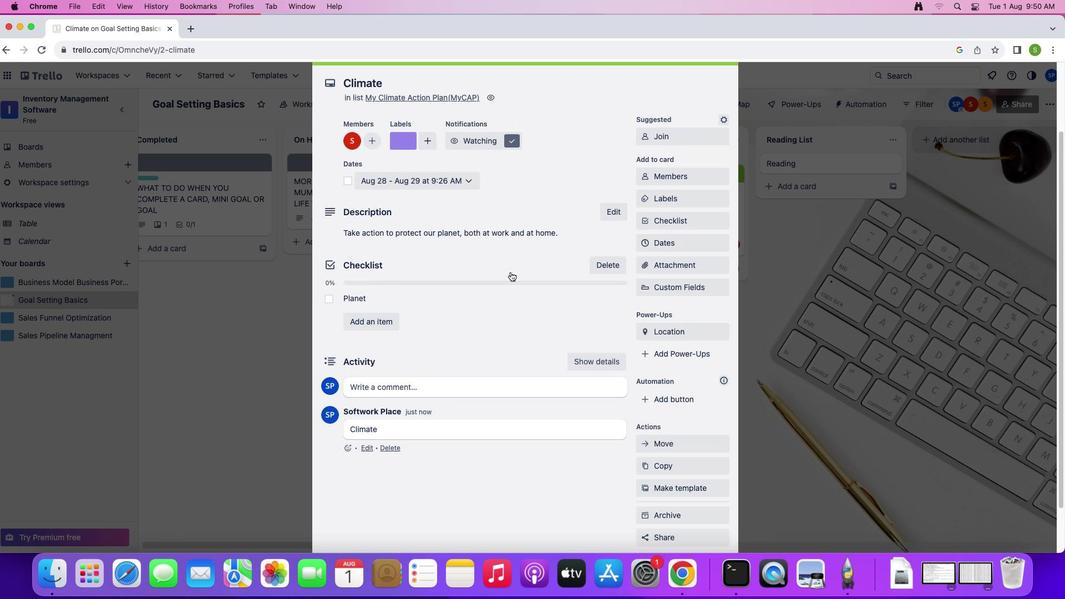 
Action: Mouse scrolled (505, 265) with delta (-5, -4)
Screenshot: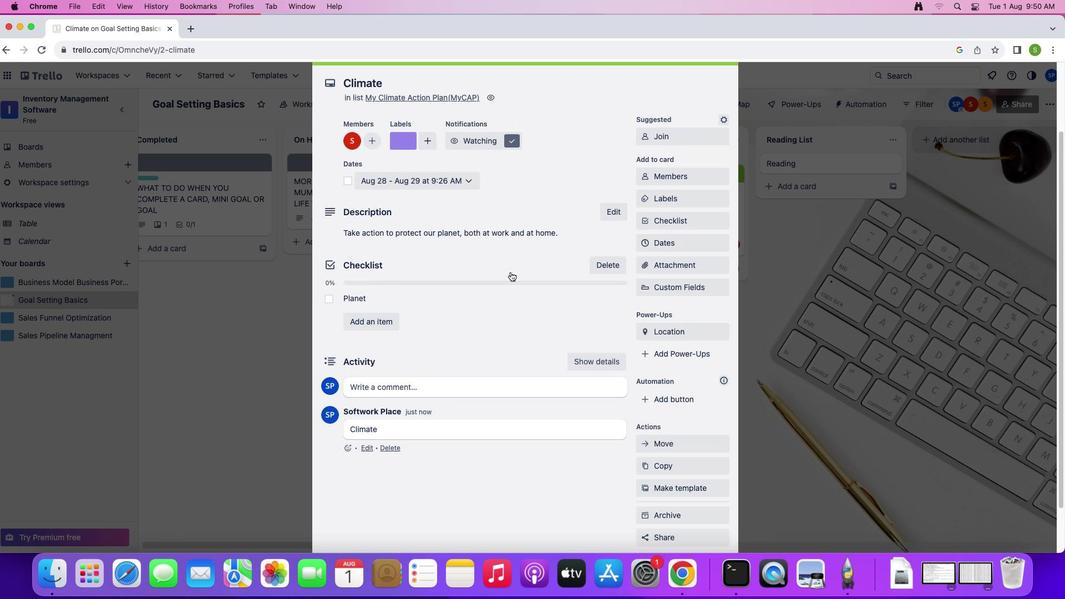 
Action: Mouse scrolled (505, 265) with delta (-5, -4)
Screenshot: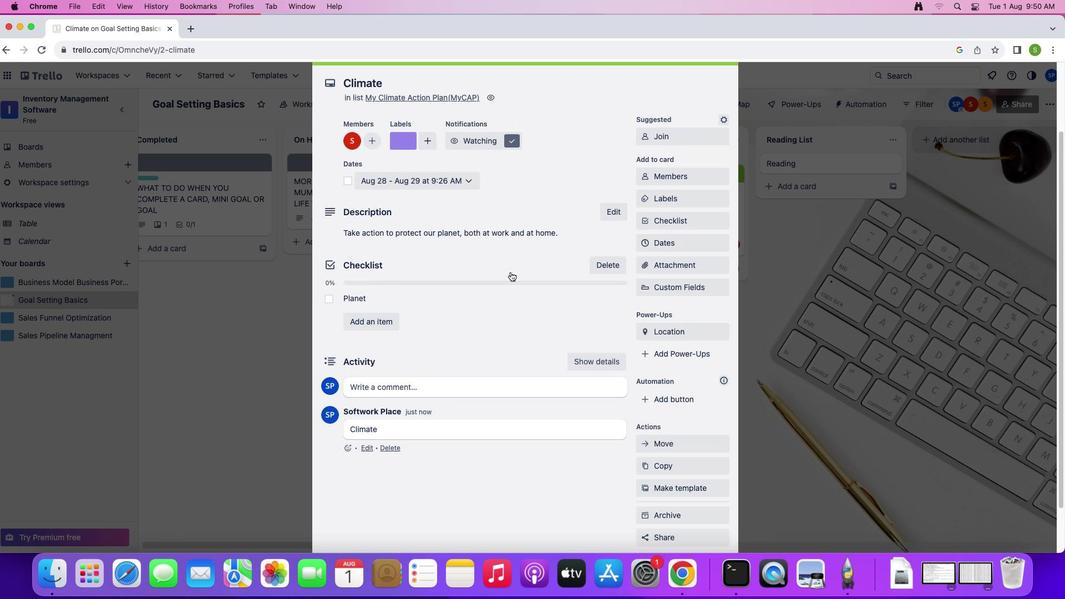 
Action: Mouse scrolled (505, 265) with delta (-5, -3)
Screenshot: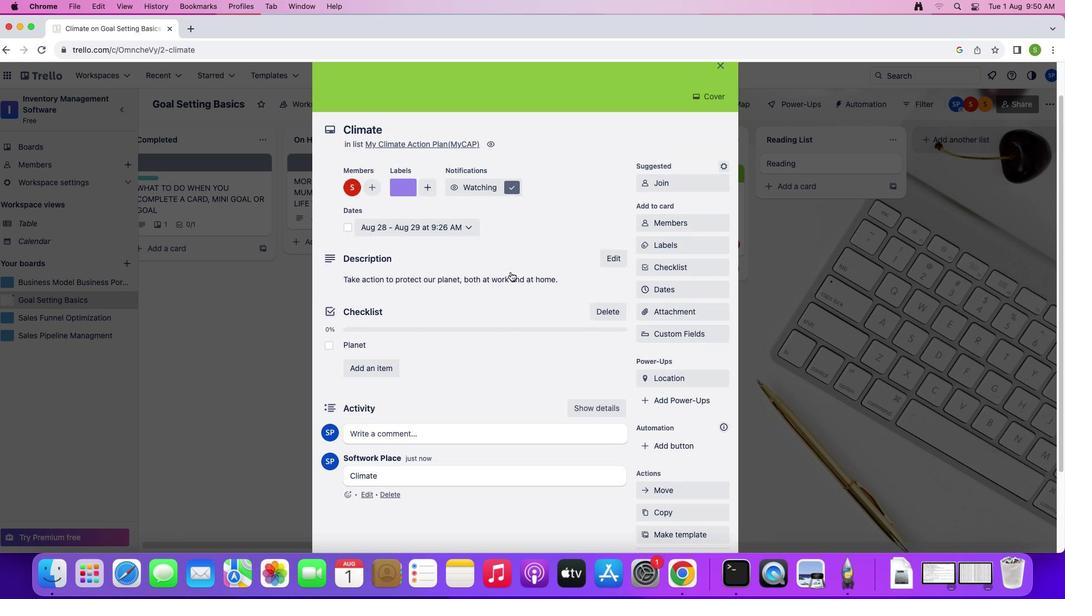 
Action: Mouse moved to (505, 265)
Screenshot: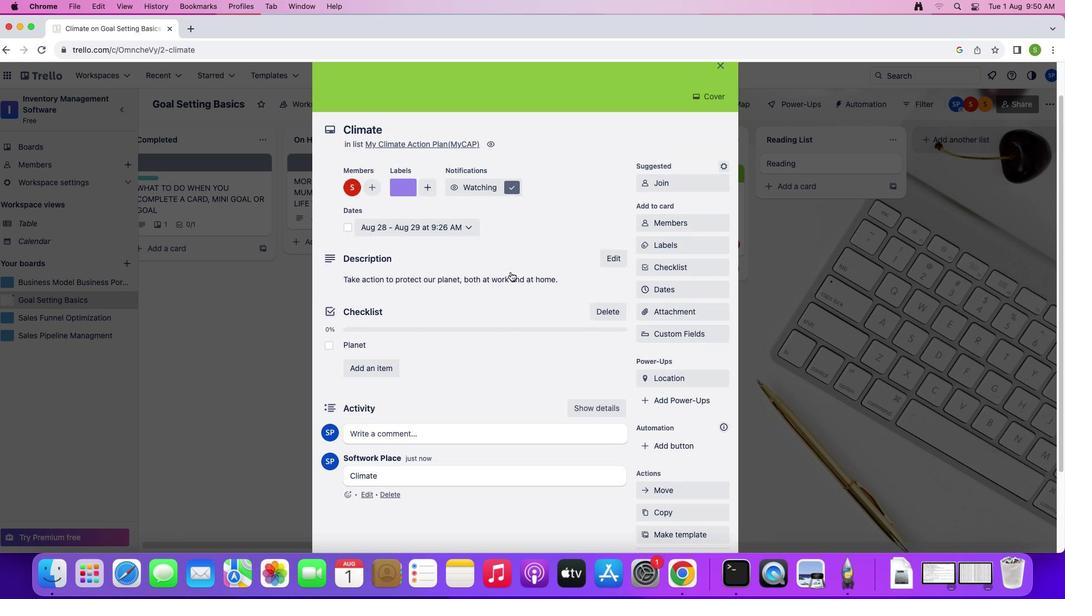 
Action: Mouse scrolled (505, 265) with delta (-5, -2)
Screenshot: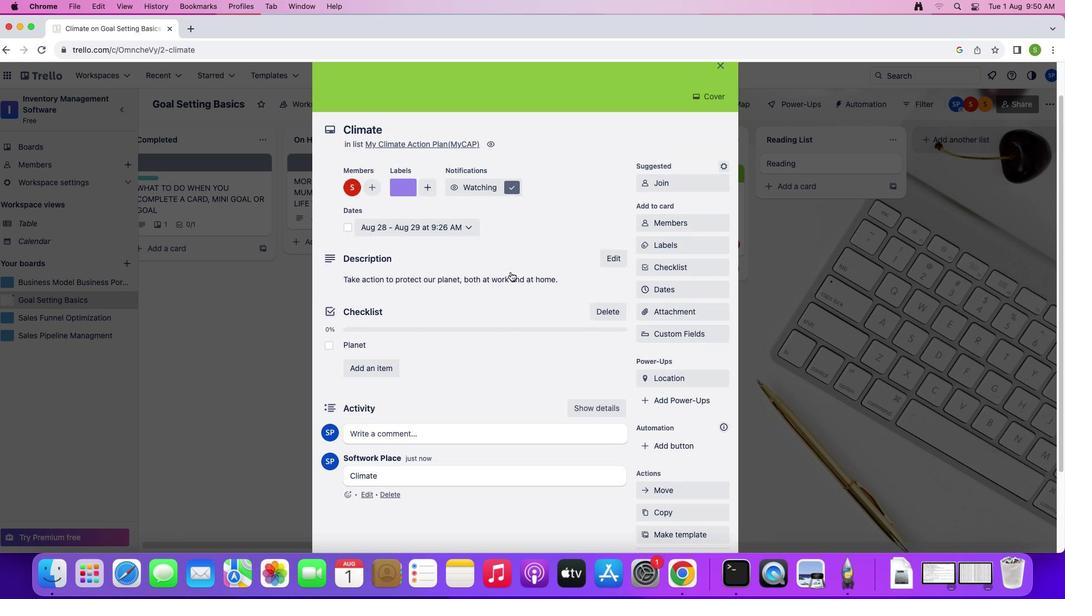 
Action: Mouse moved to (713, 99)
Screenshot: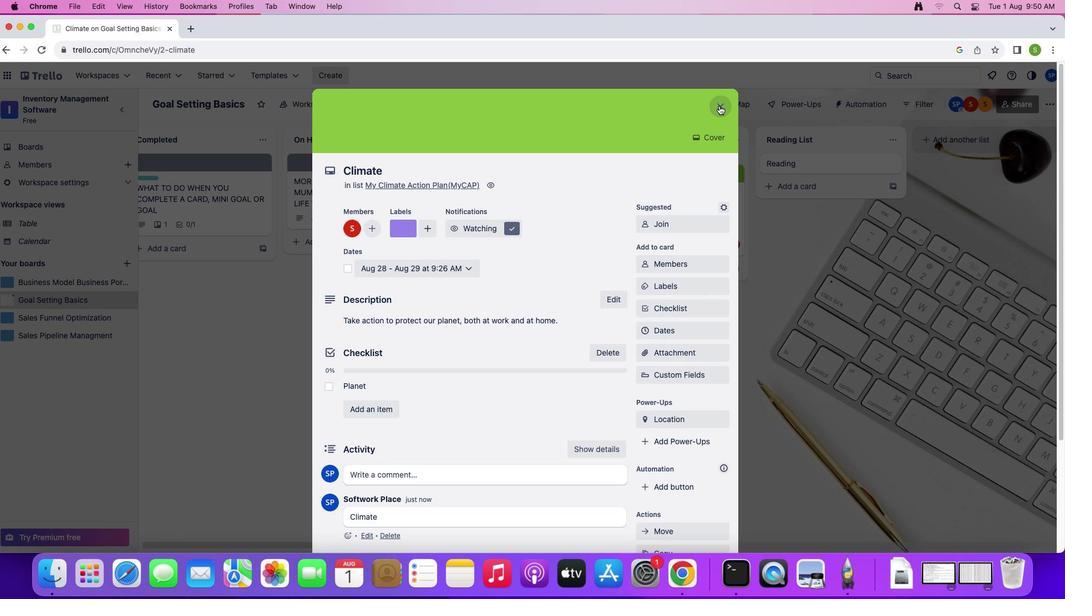 
Action: Mouse pressed left at (713, 99)
Screenshot: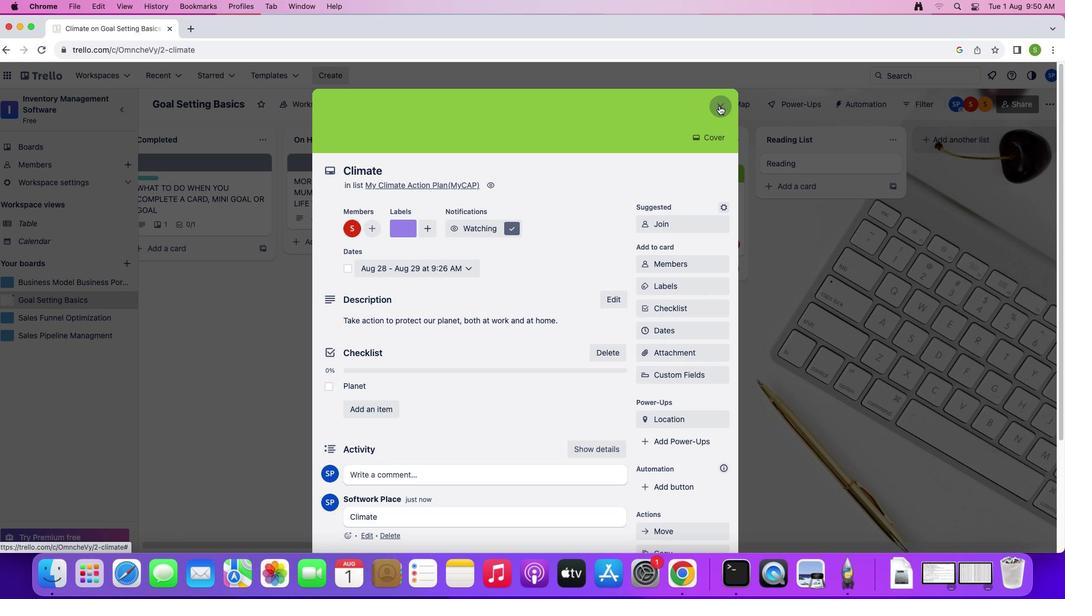 
Action: Mouse moved to (768, 154)
Screenshot: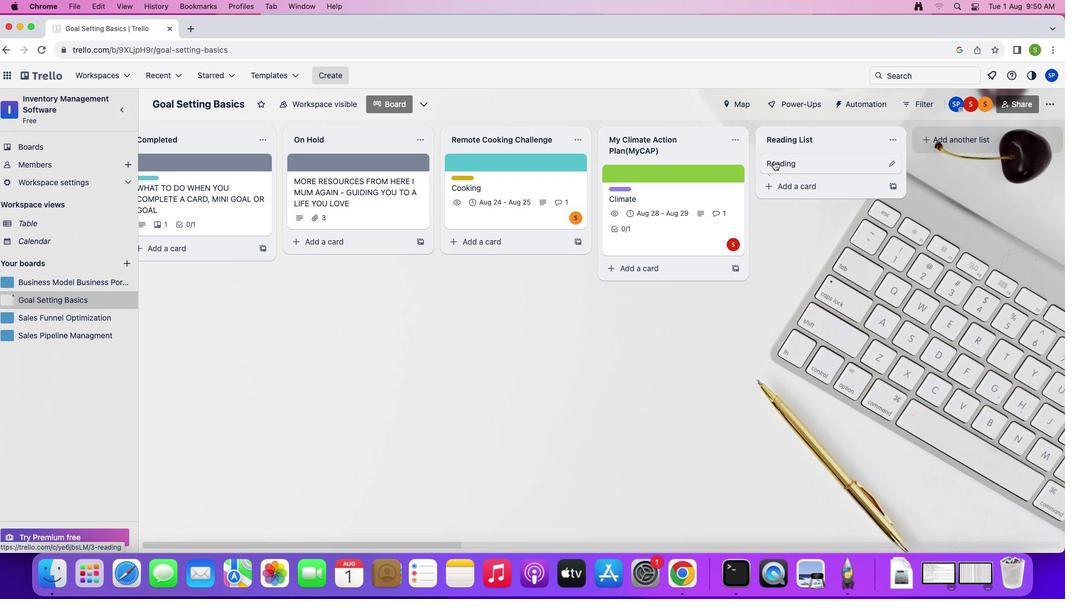 
Action: Mouse pressed left at (768, 154)
Screenshot: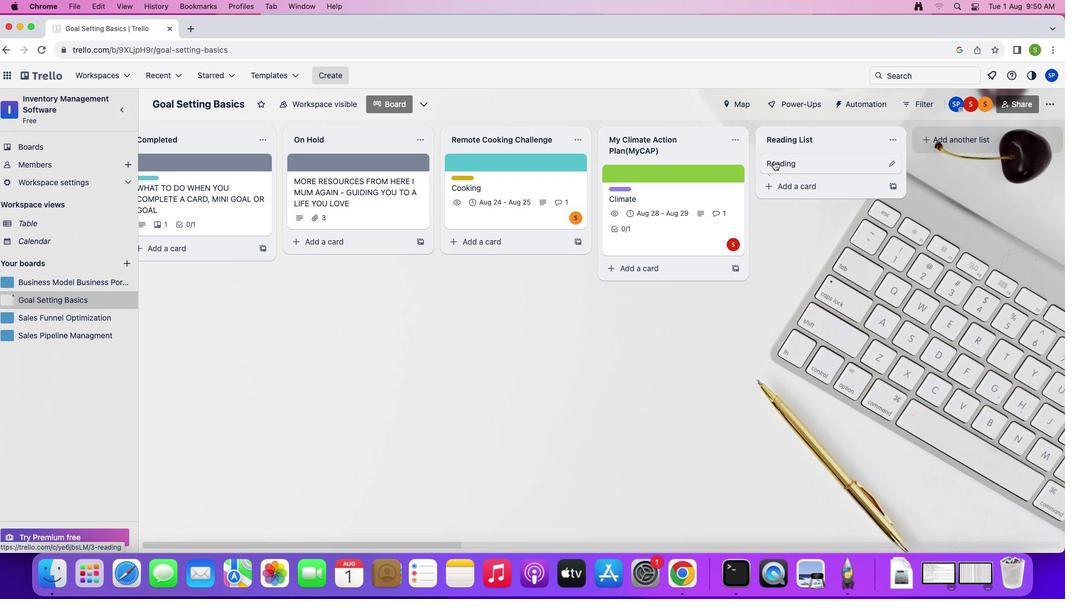 
Action: Mouse moved to (648, 190)
Screenshot: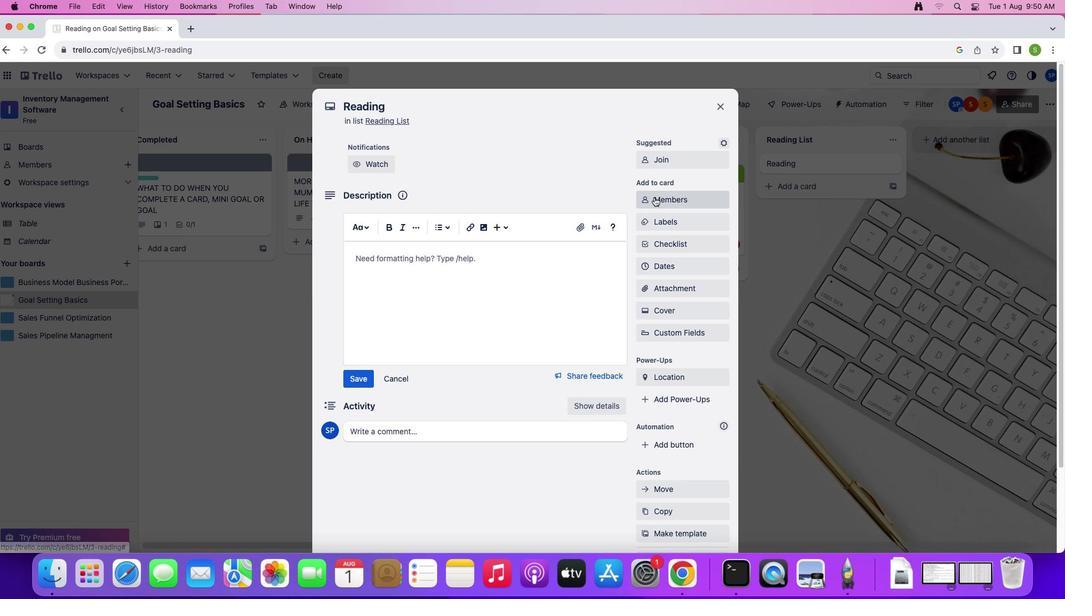 
Action: Mouse pressed left at (648, 190)
Screenshot: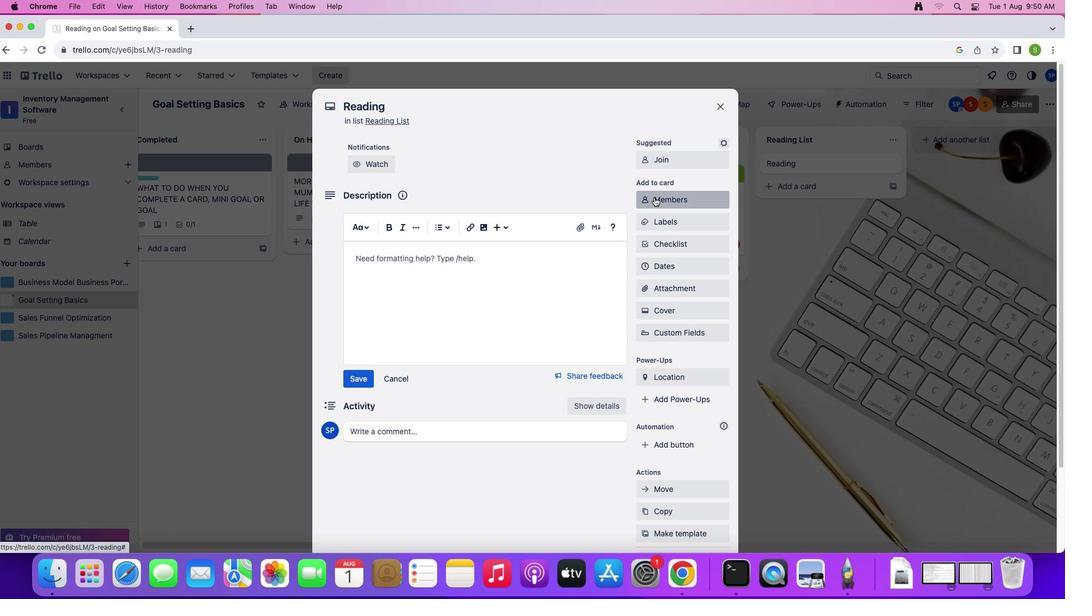 
Action: Mouse moved to (654, 242)
Screenshot: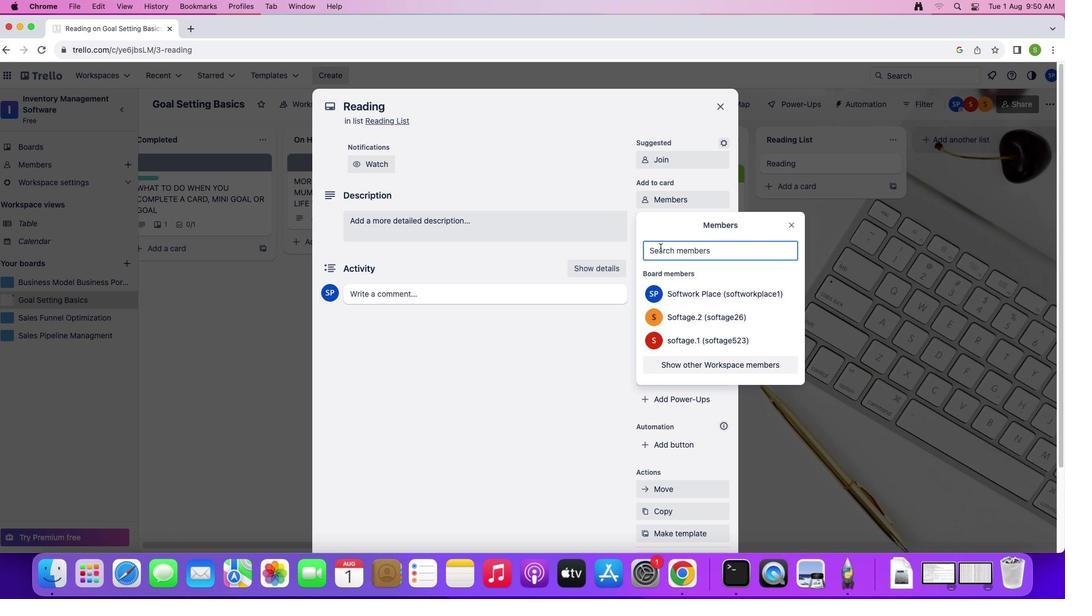 
Action: Mouse pressed left at (654, 242)
Screenshot: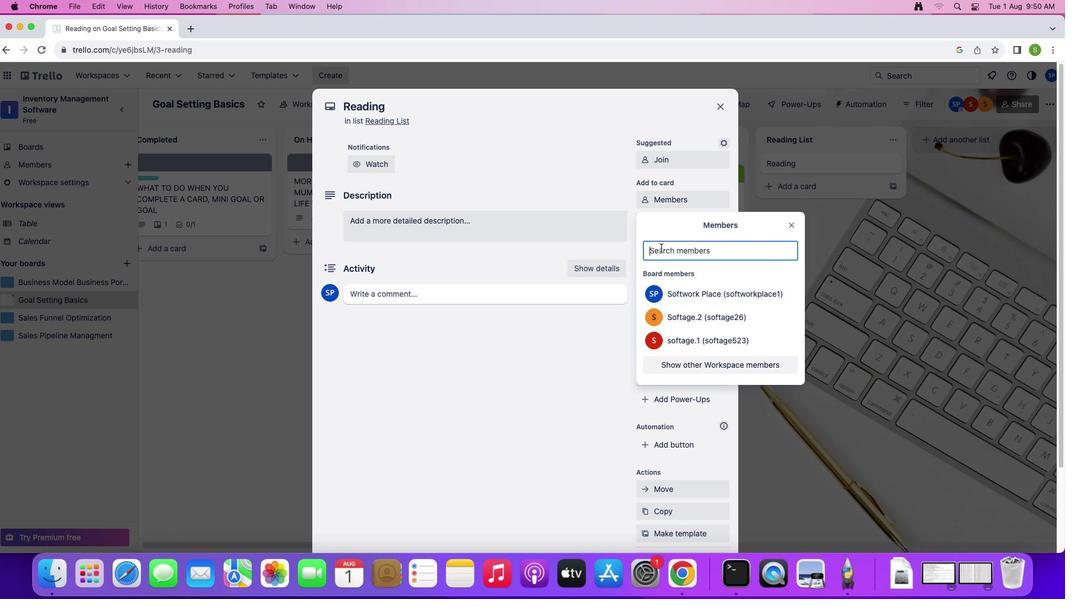 
Action: Mouse moved to (702, 230)
Screenshot: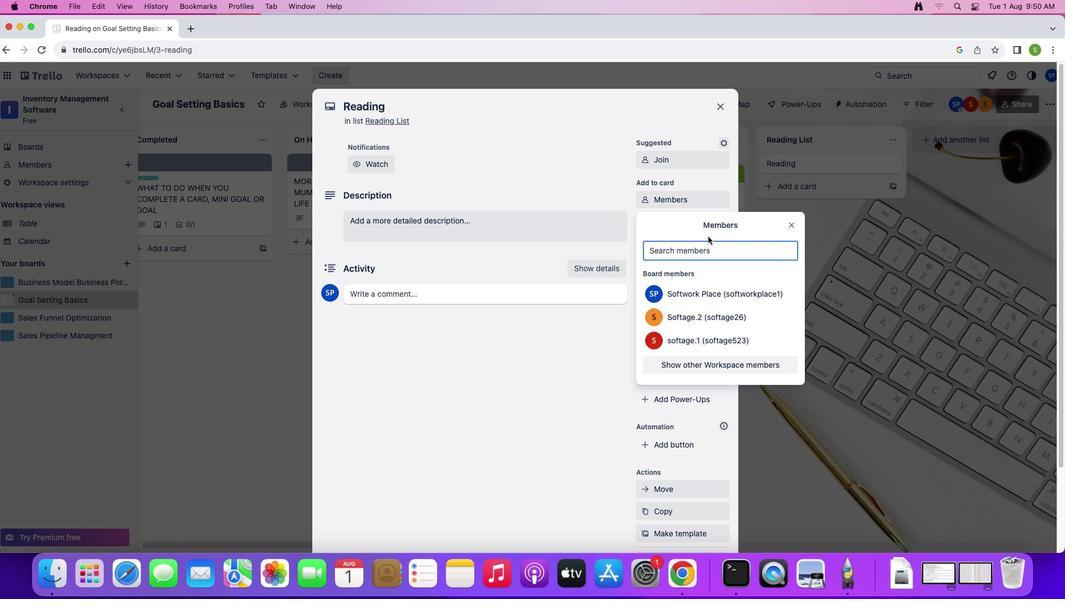 
Action: Key pressed 's''o''f''t''a''g''e''.''2'Key.shift'@''s''o''f''t''a''g''e''.''n''e''t'
Screenshot: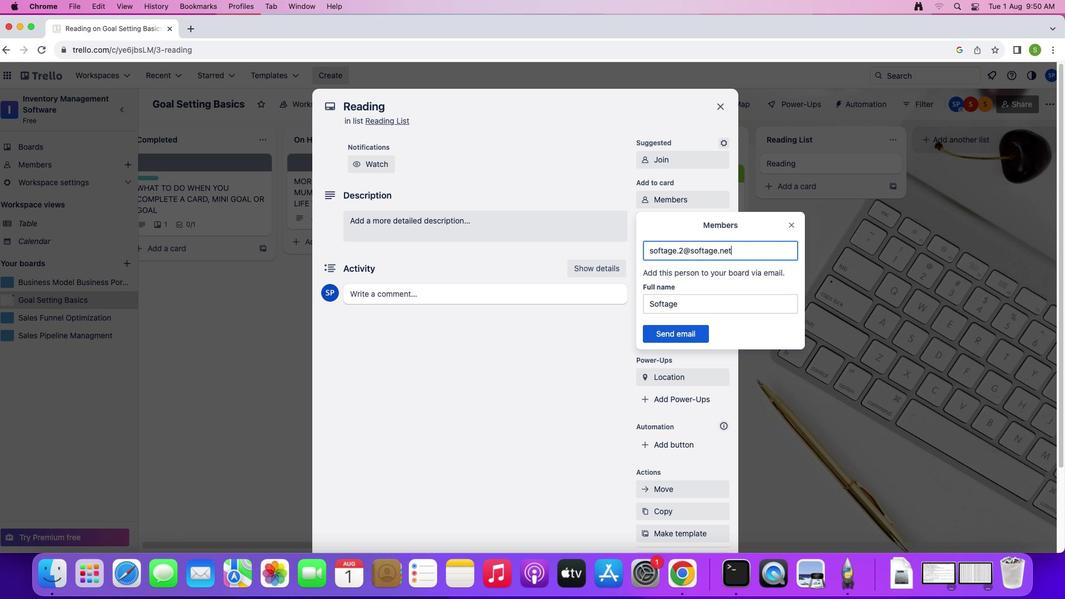 
Action: Mouse moved to (680, 332)
Screenshot: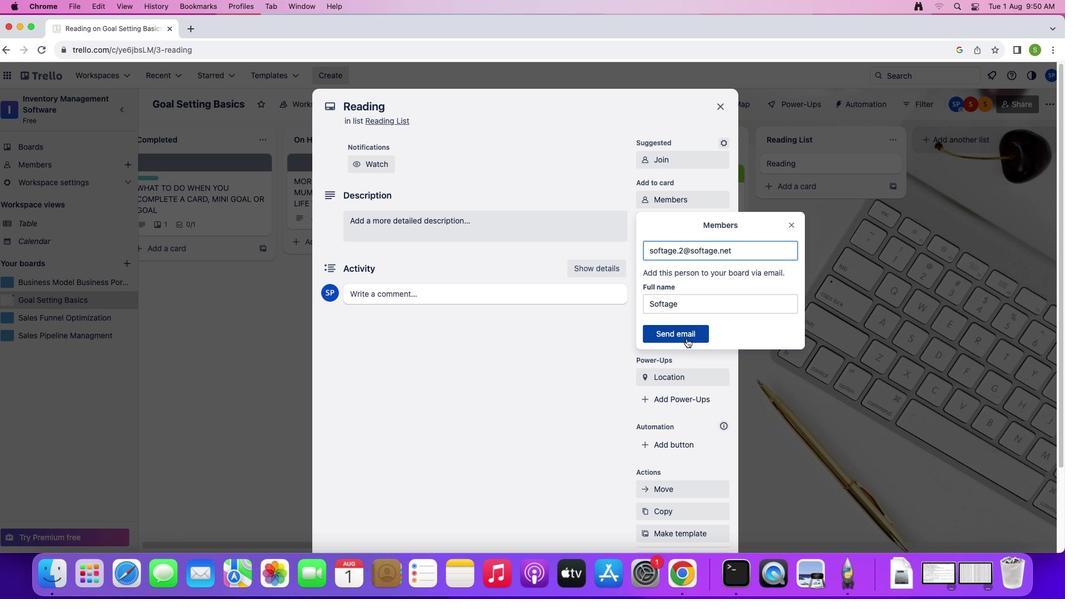 
Action: Mouse pressed left at (680, 332)
Screenshot: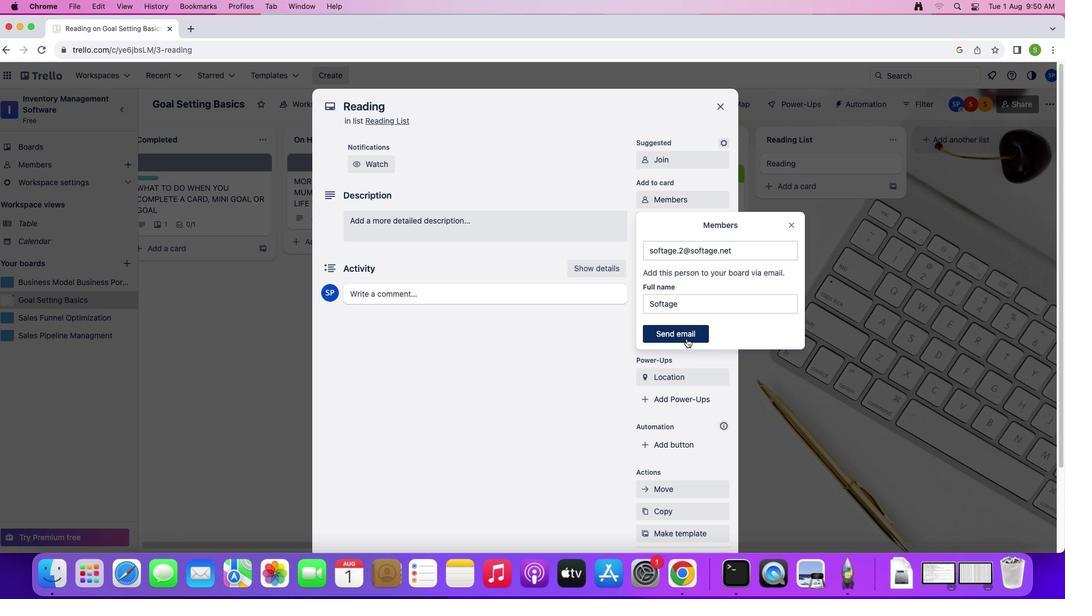 
Action: Mouse moved to (677, 219)
Screenshot: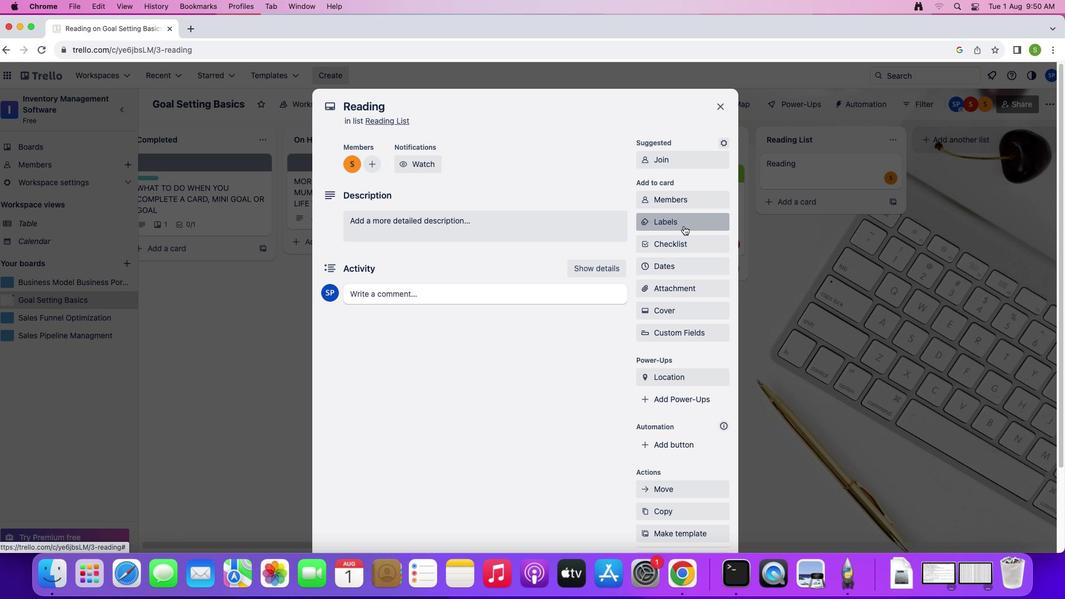 
Action: Mouse pressed left at (677, 219)
Screenshot: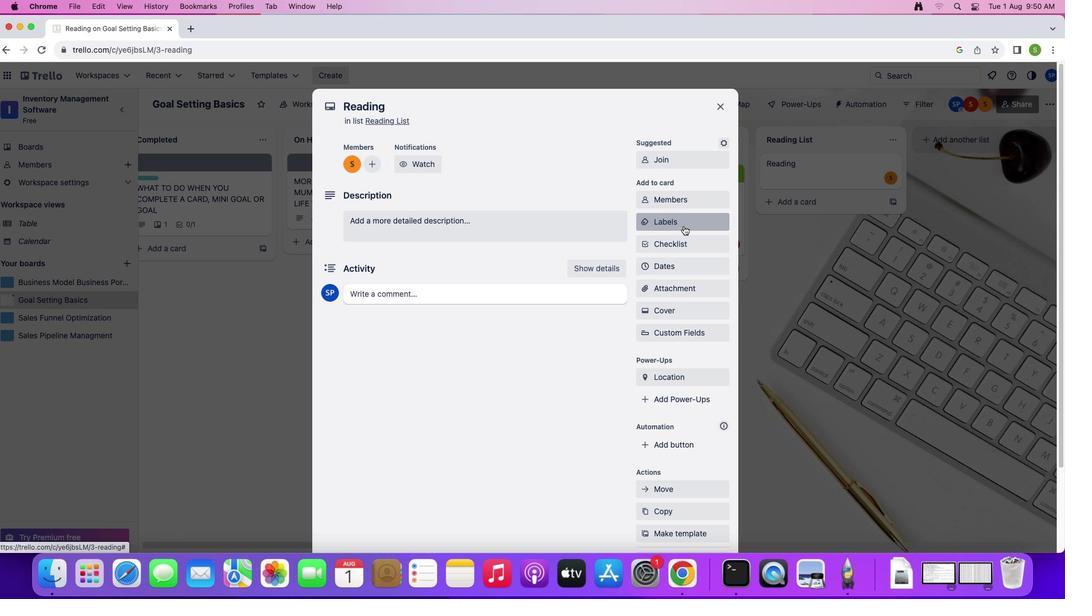 
Action: Mouse moved to (673, 382)
Screenshot: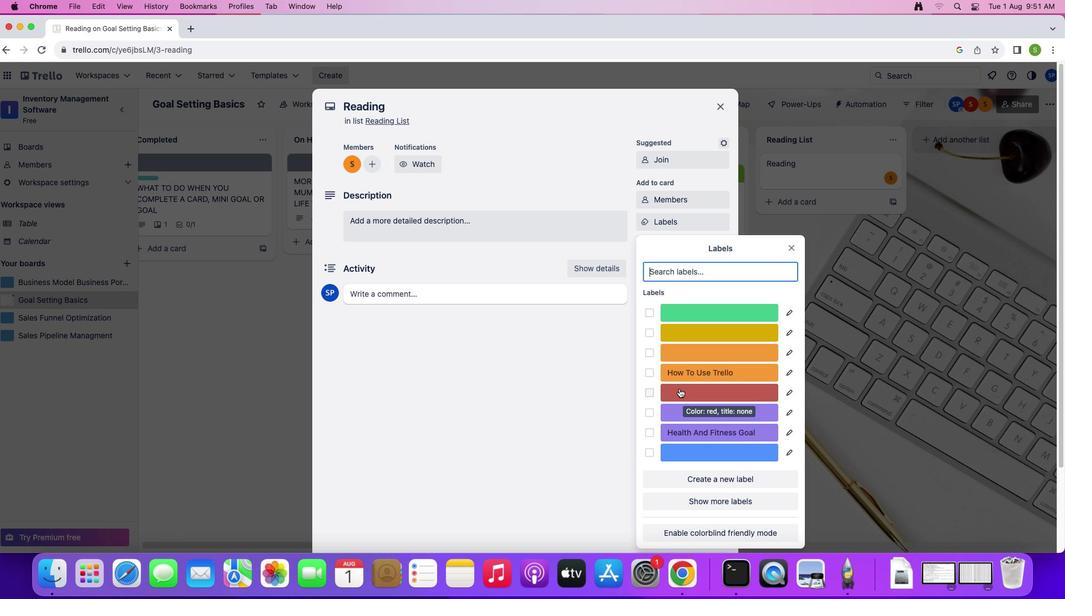 
Action: Mouse pressed left at (673, 382)
Screenshot: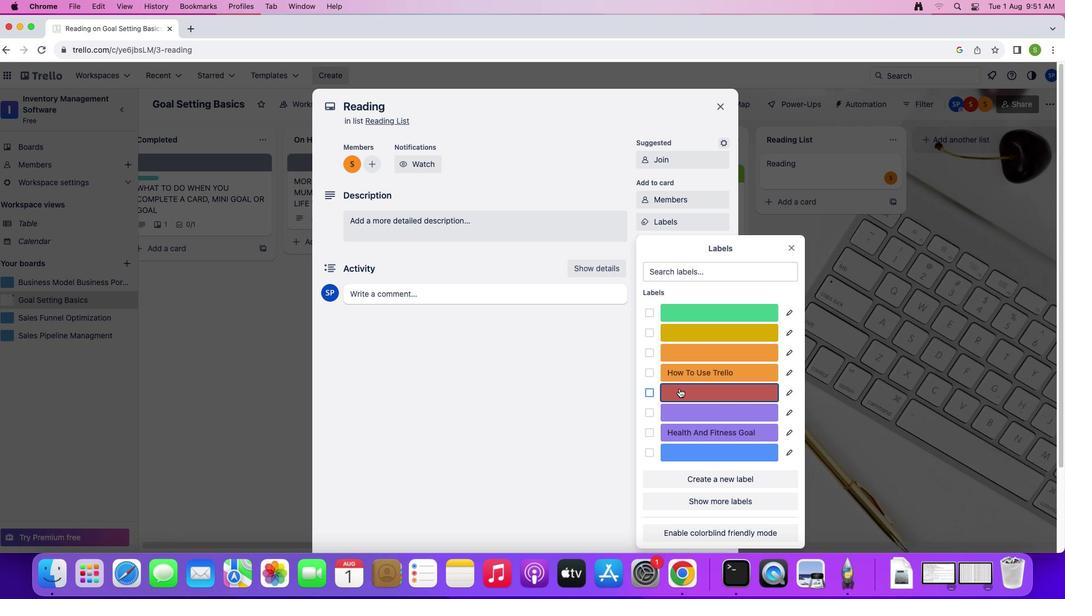 
Action: Mouse moved to (783, 243)
Screenshot: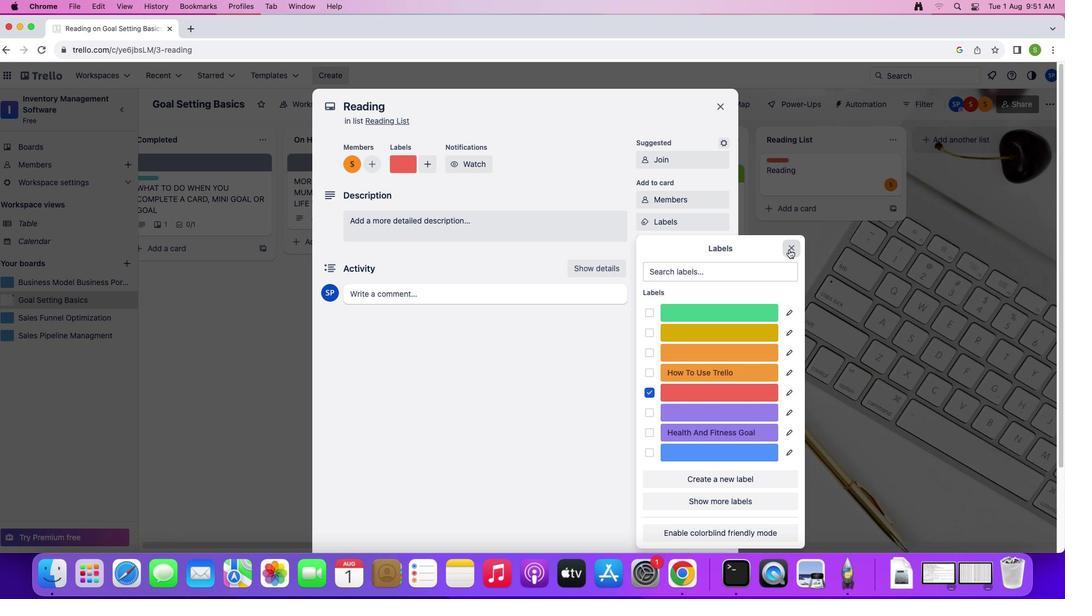 
Action: Mouse pressed left at (783, 243)
Screenshot: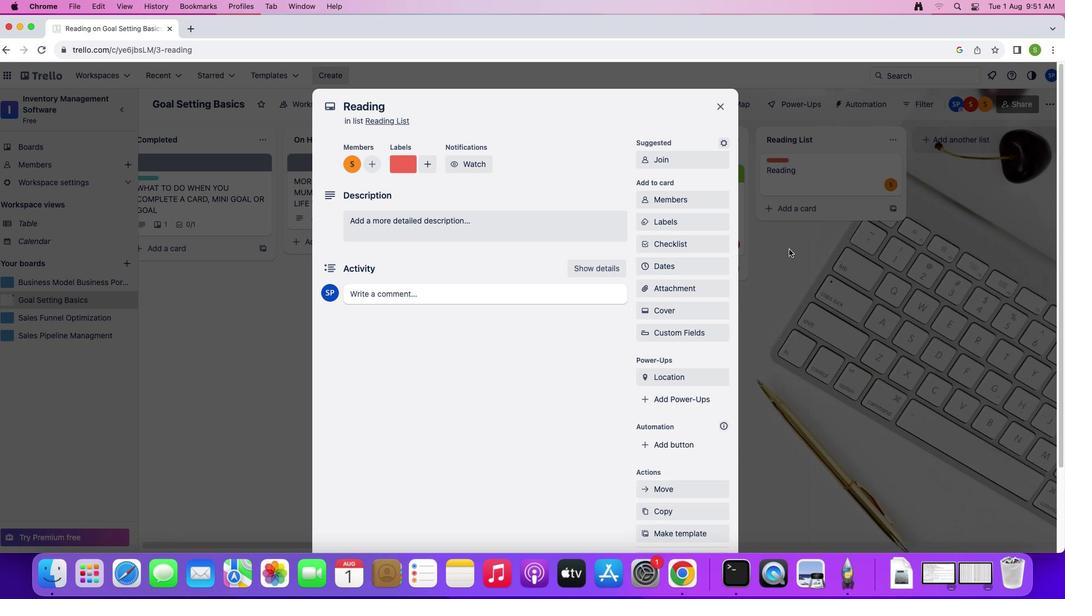 
Action: Mouse moved to (663, 242)
Screenshot: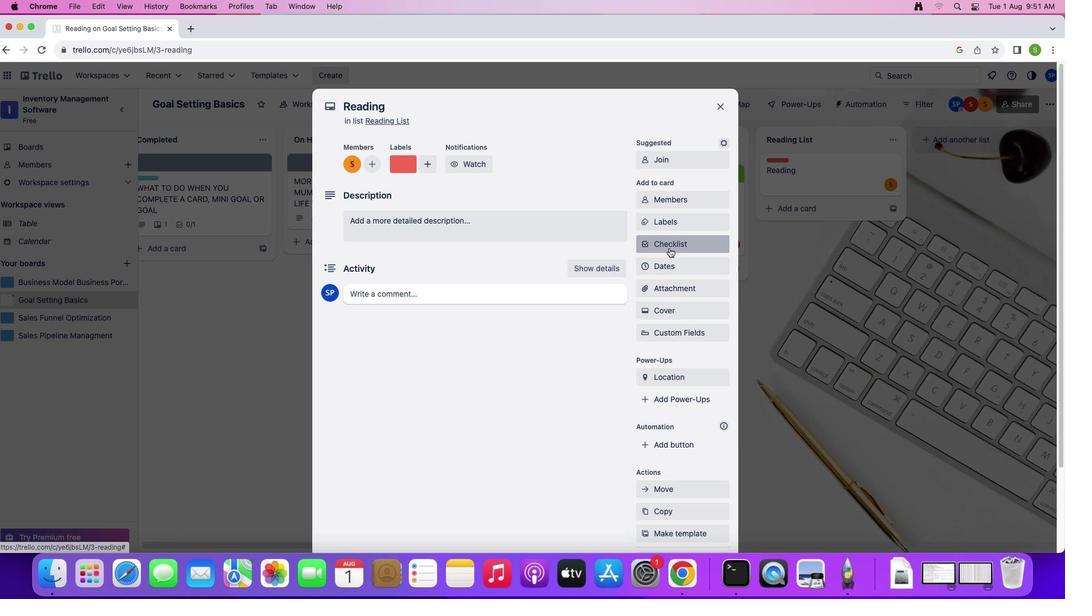 
Action: Mouse pressed left at (663, 242)
Screenshot: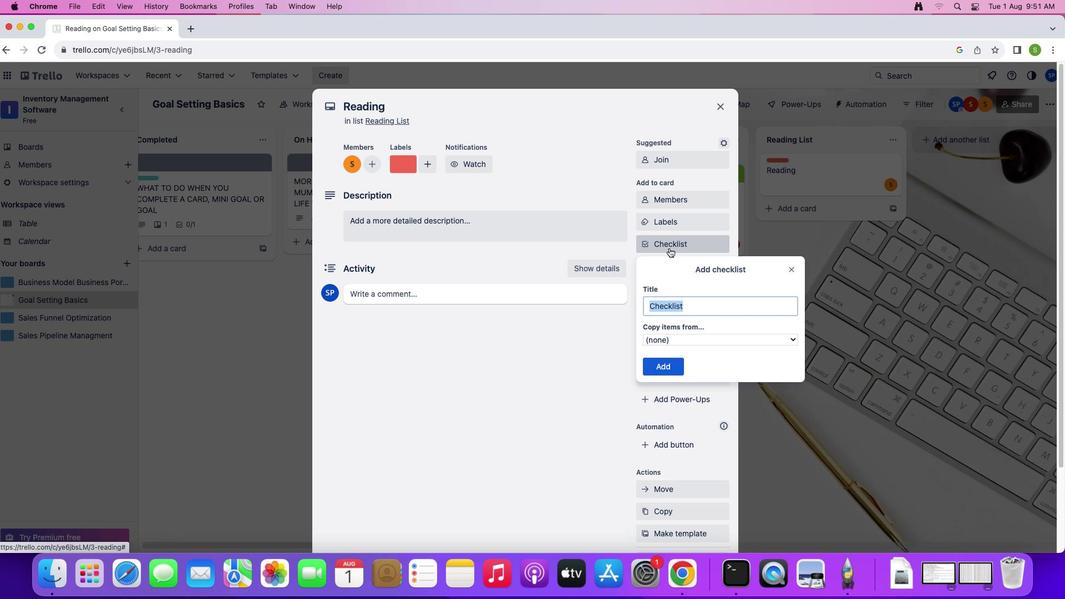 
Action: Mouse moved to (667, 358)
Screenshot: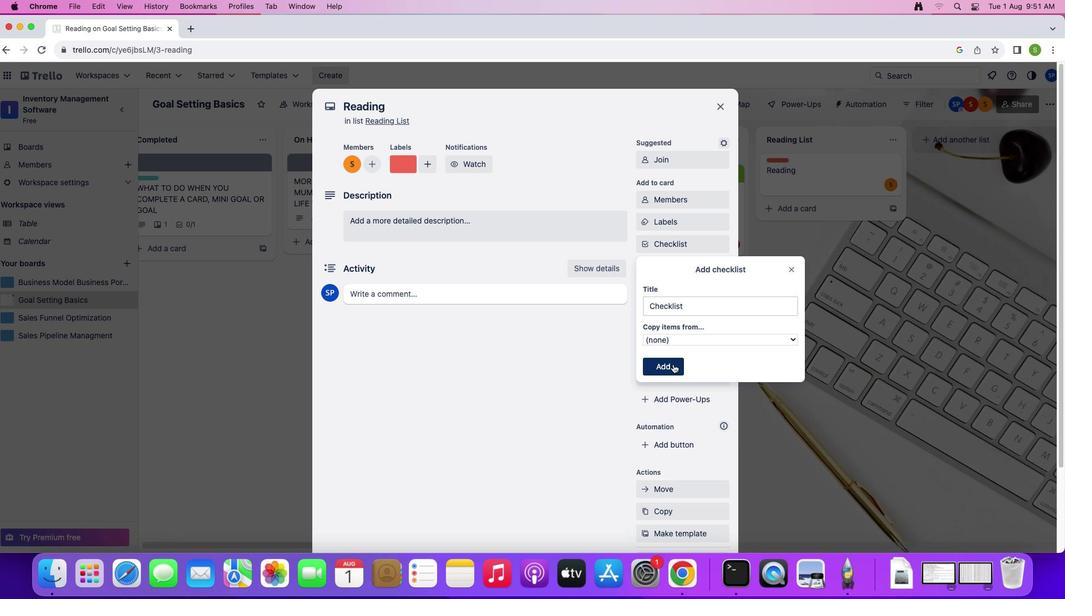 
Action: Mouse pressed left at (667, 358)
Screenshot: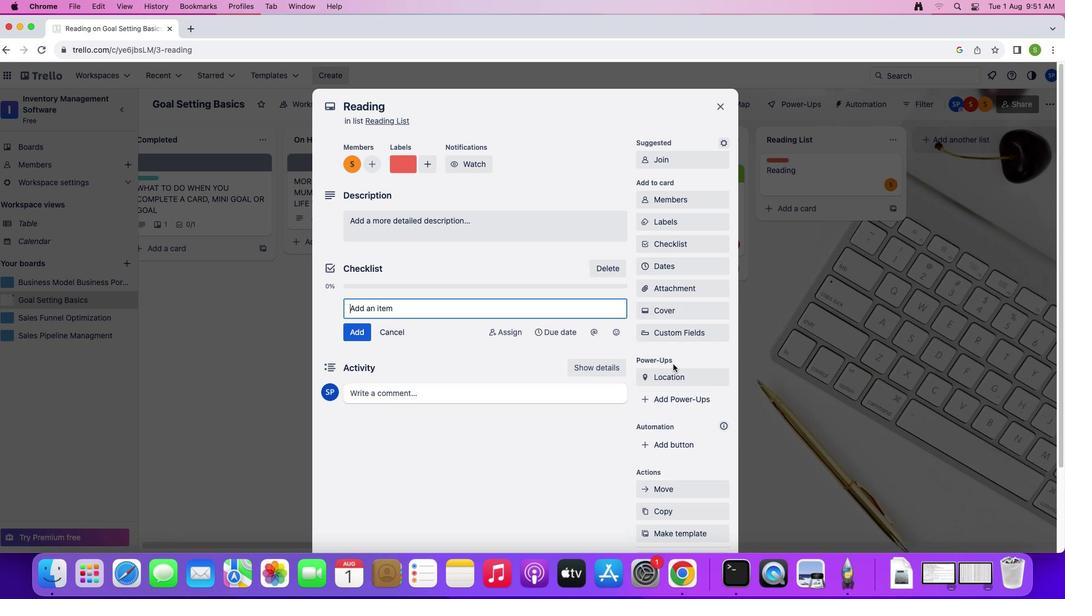 
Action: Mouse moved to (672, 256)
Screenshot: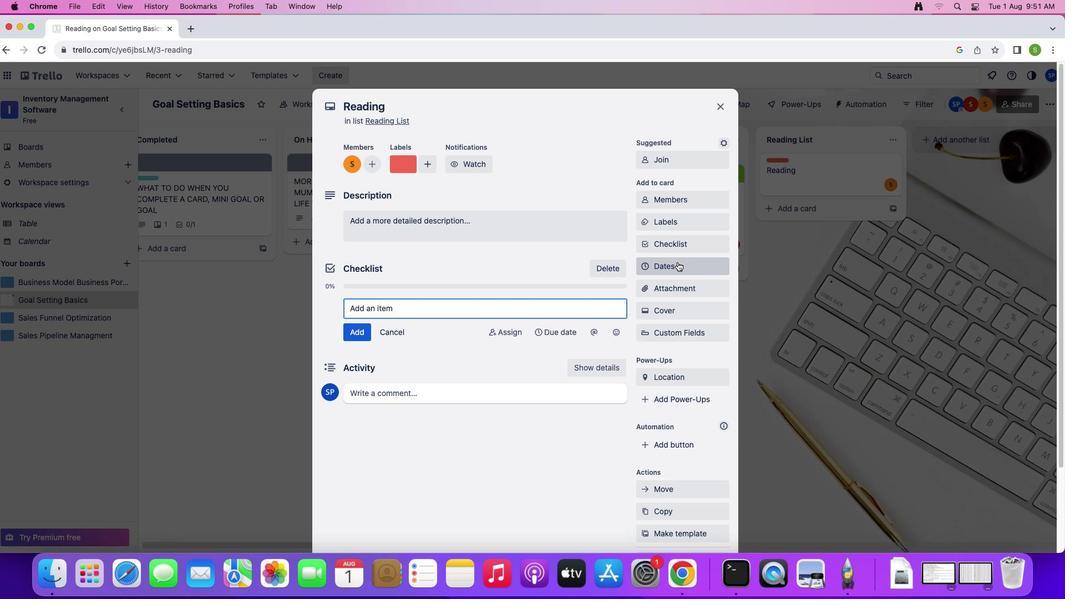
Action: Mouse pressed left at (672, 256)
Screenshot: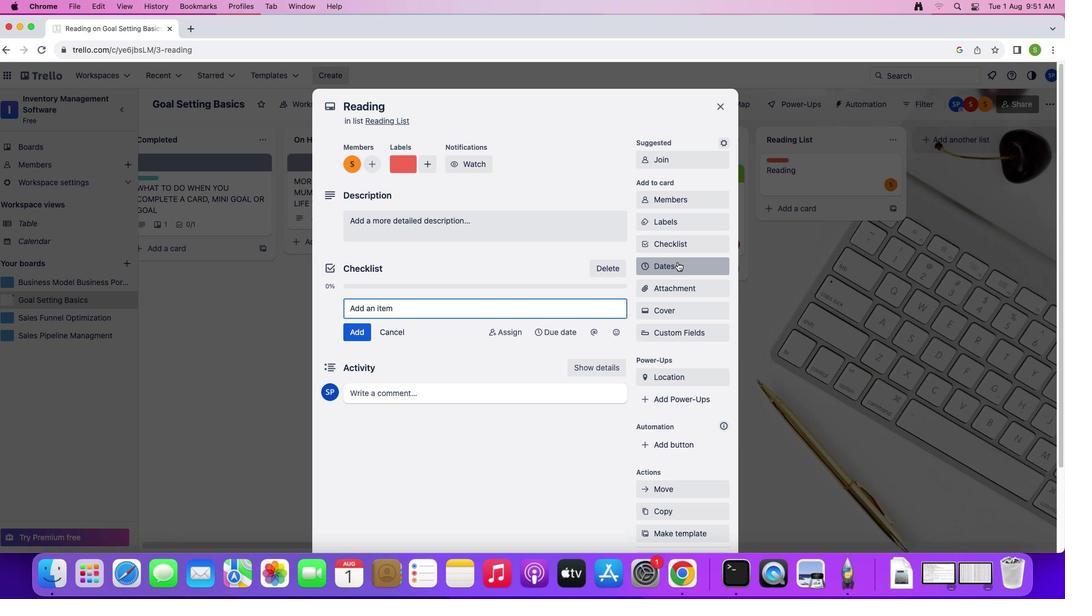
Action: Mouse moved to (743, 238)
Screenshot: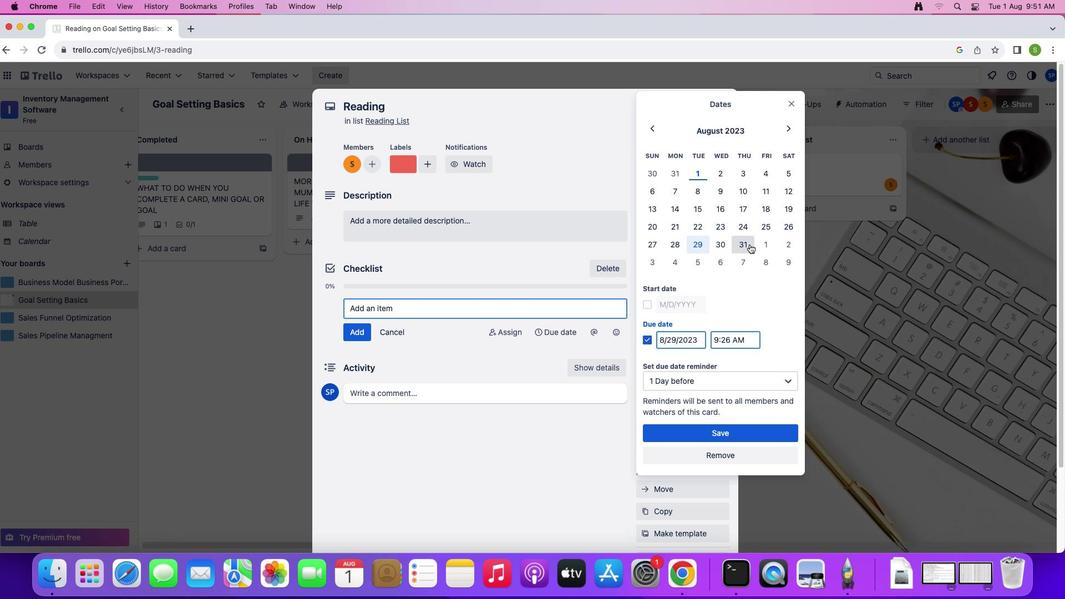 
Action: Mouse pressed left at (743, 238)
Screenshot: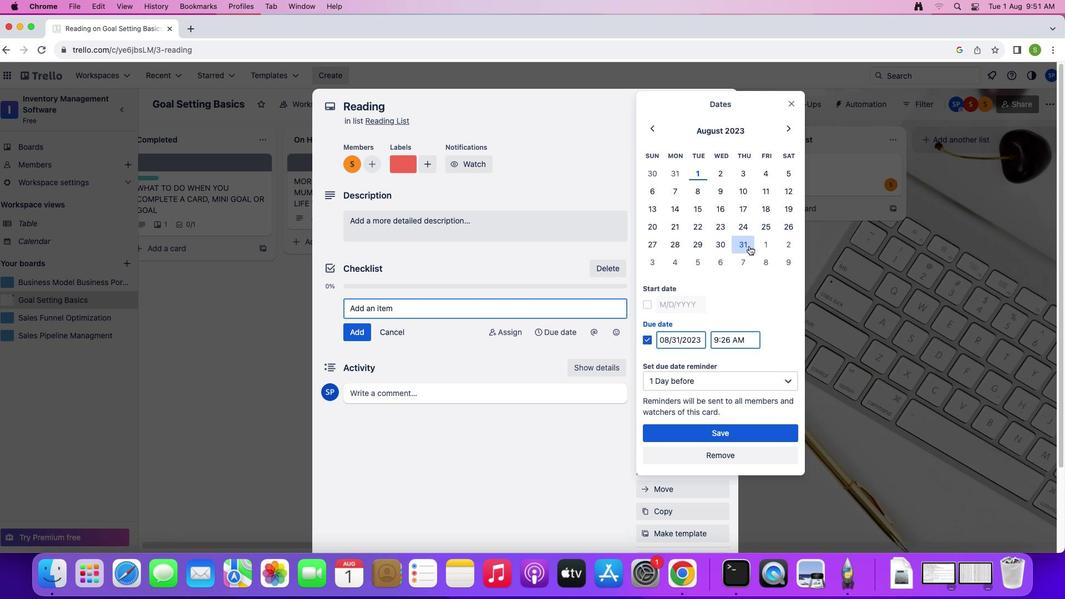 
Action: Mouse moved to (643, 301)
Screenshot: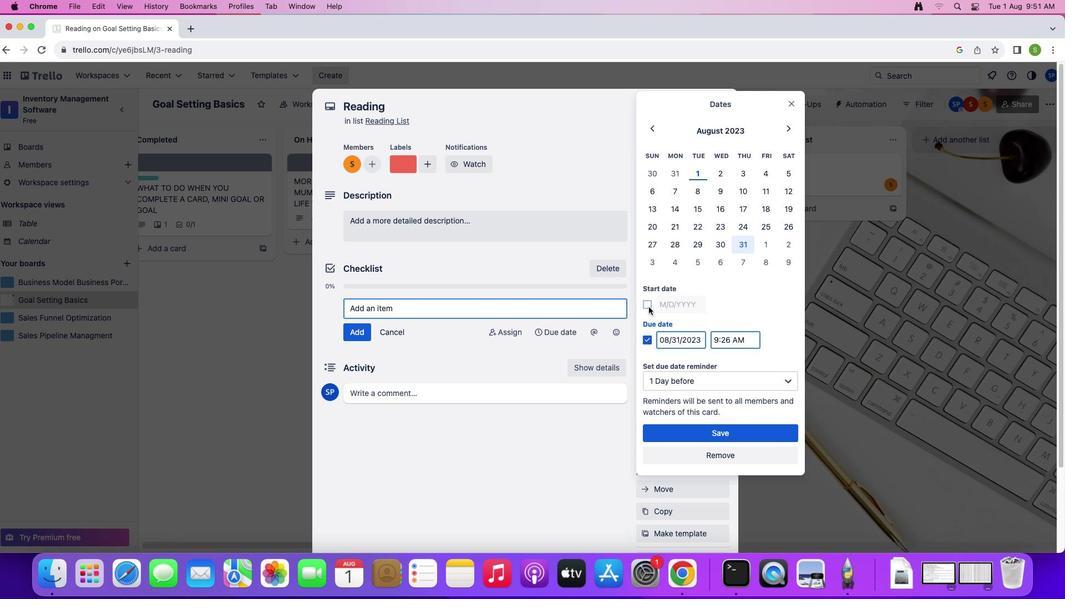 
Action: Mouse pressed left at (643, 301)
Screenshot: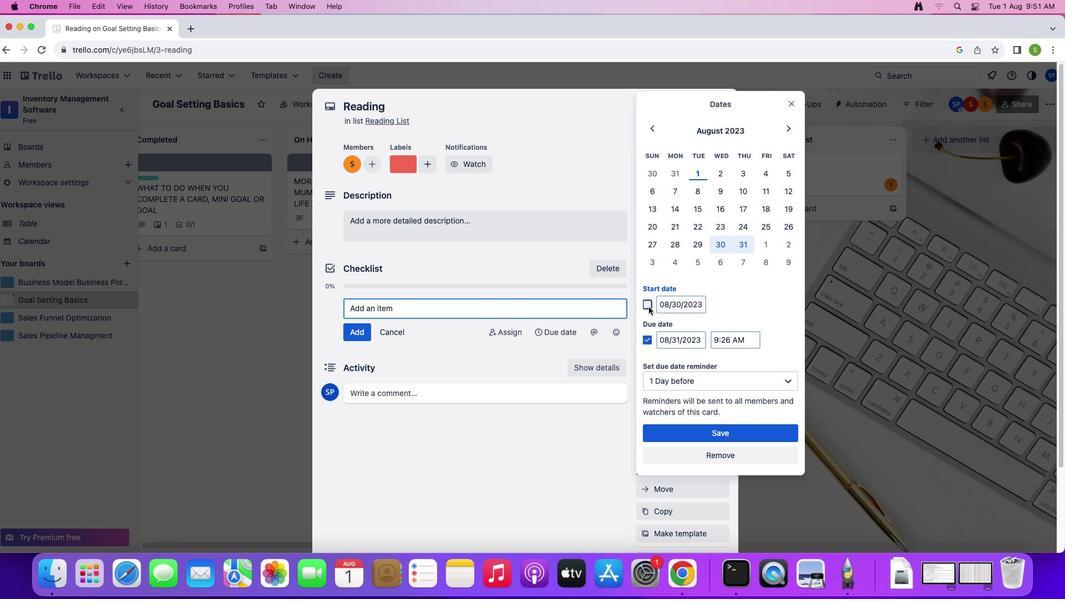 
Action: Mouse moved to (688, 421)
Screenshot: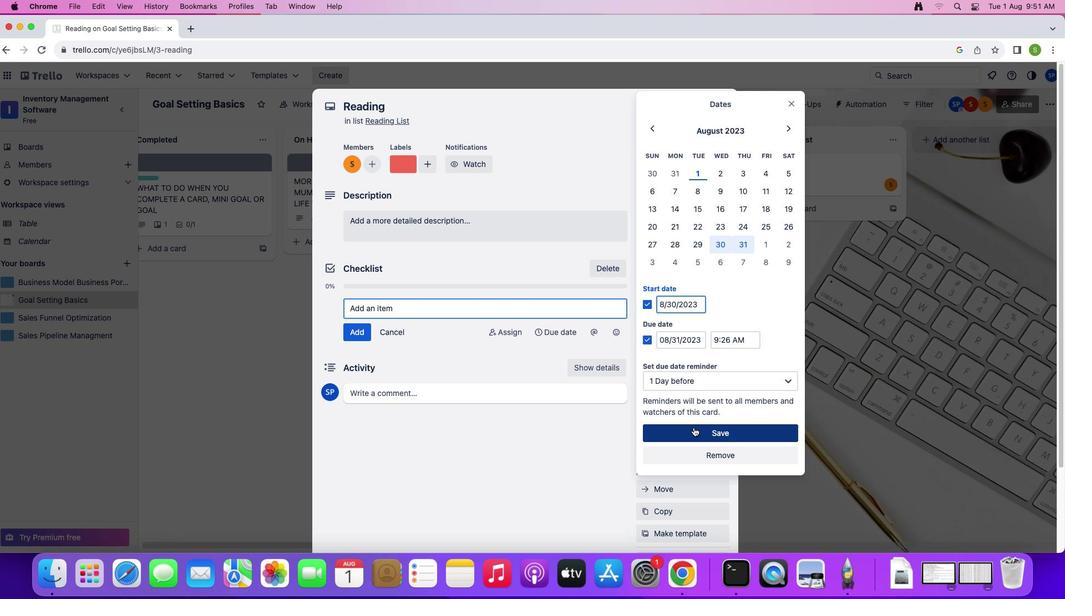 
Action: Mouse pressed left at (688, 421)
Screenshot: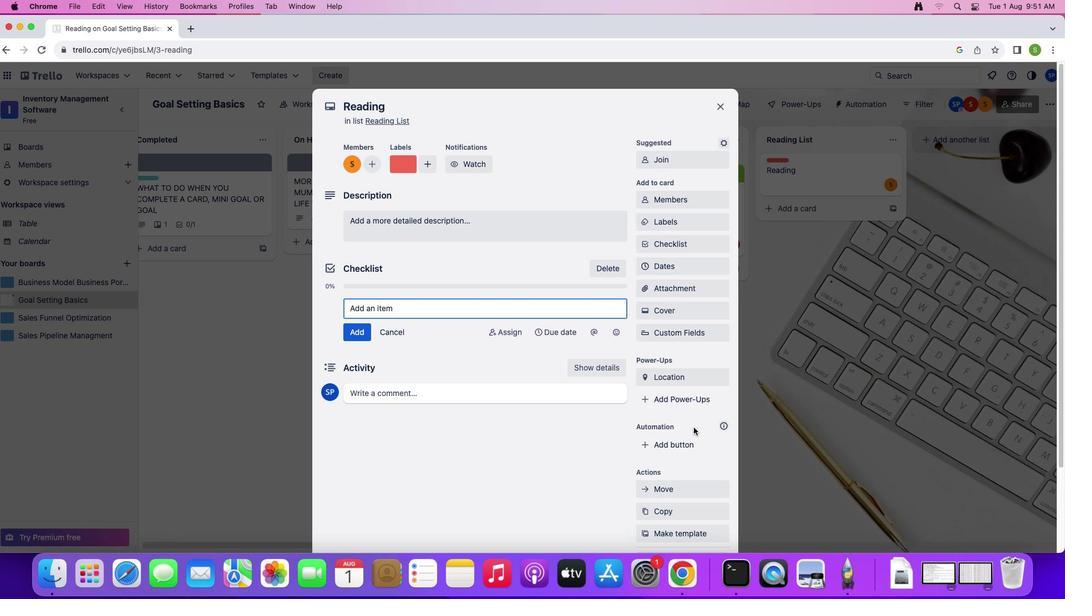 
Action: Mouse moved to (659, 301)
Screenshot: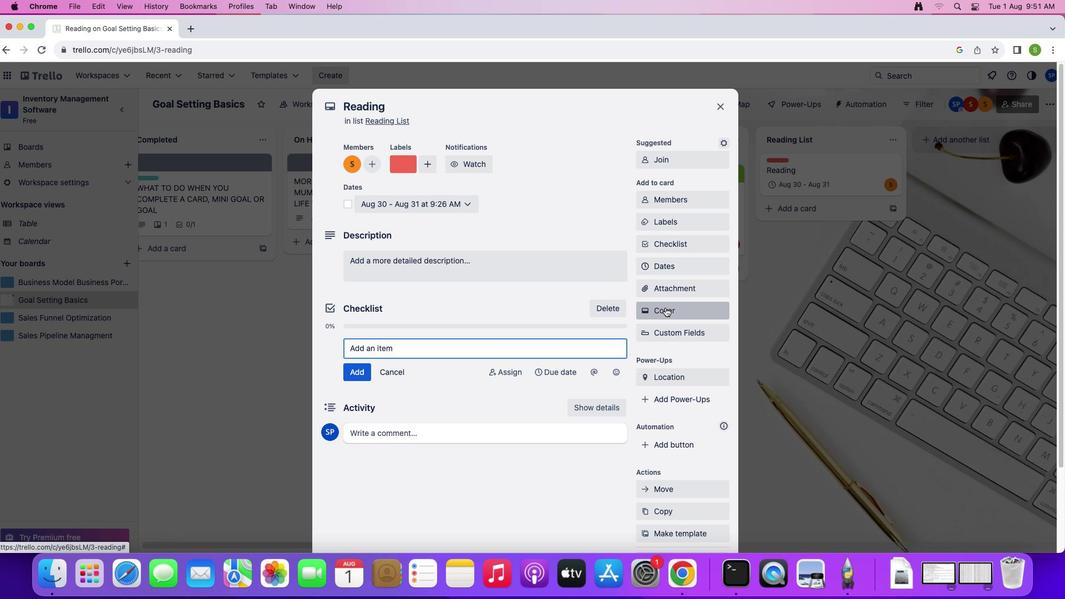 
Action: Mouse pressed left at (659, 301)
Screenshot: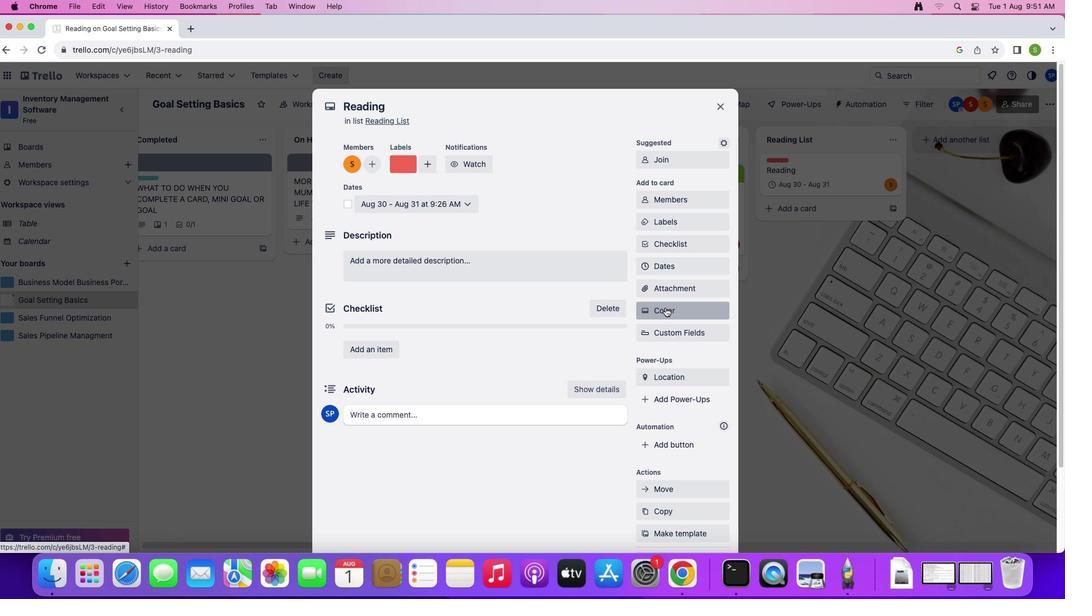 
Action: Mouse moved to (678, 348)
Screenshot: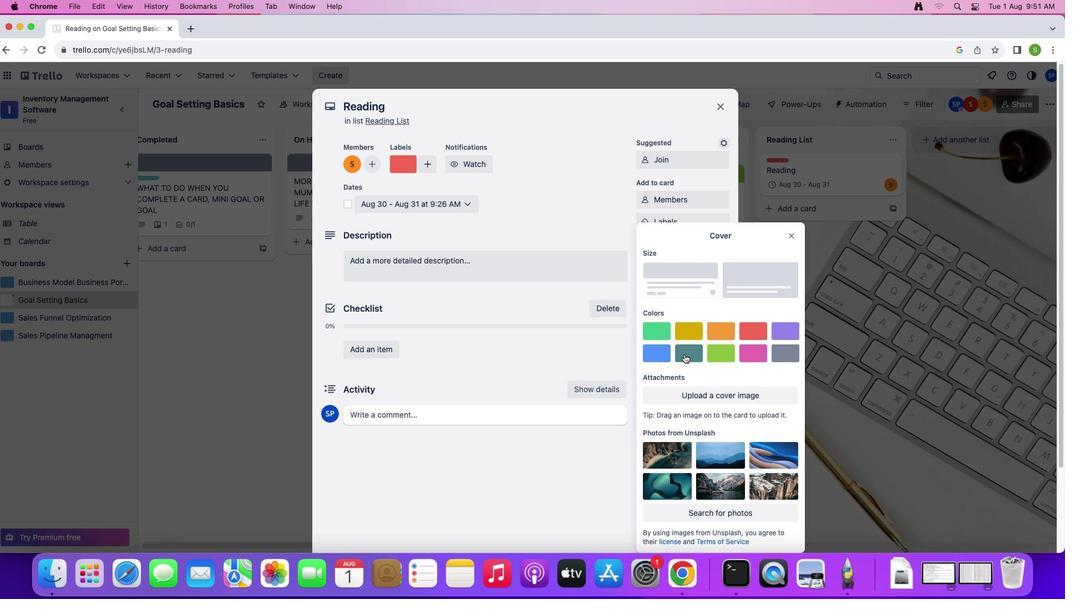 
Action: Mouse pressed left at (678, 348)
Screenshot: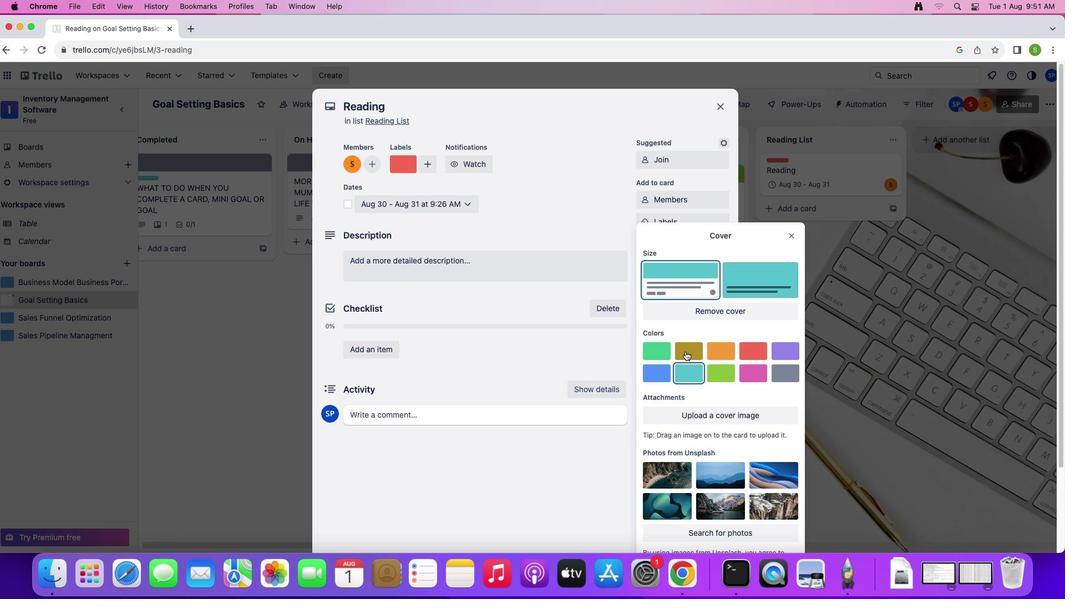 
Action: Mouse moved to (782, 215)
Screenshot: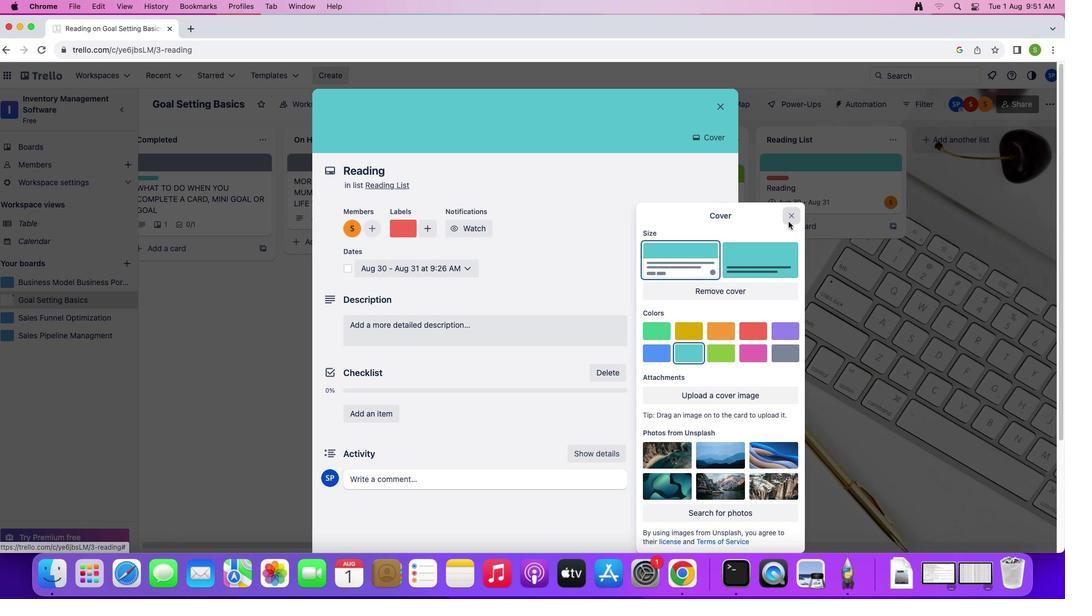 
Action: Mouse pressed left at (782, 215)
Screenshot: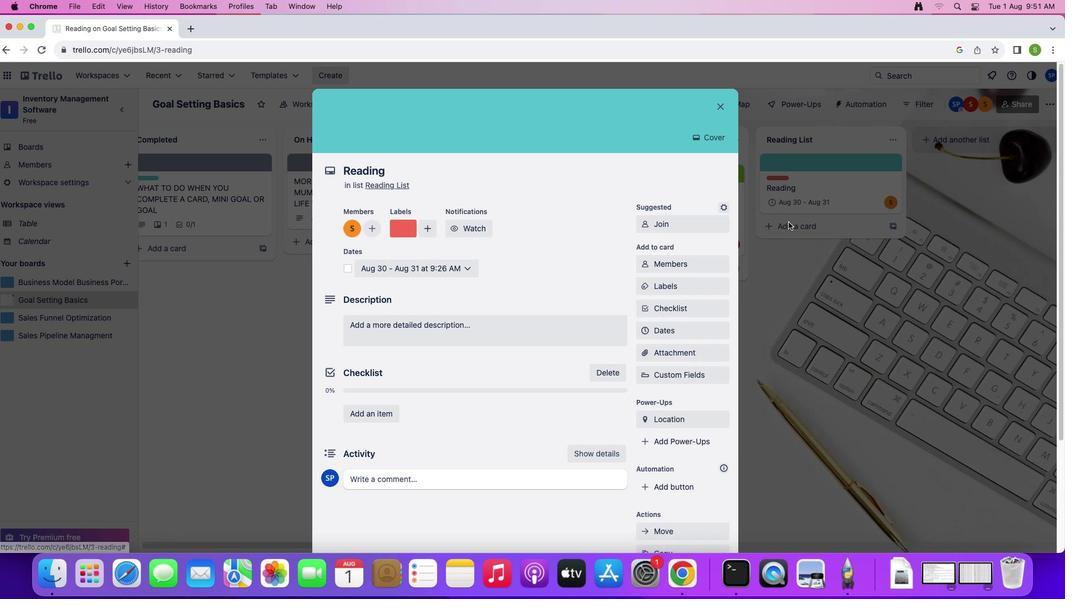 
Action: Mouse moved to (473, 322)
Screenshot: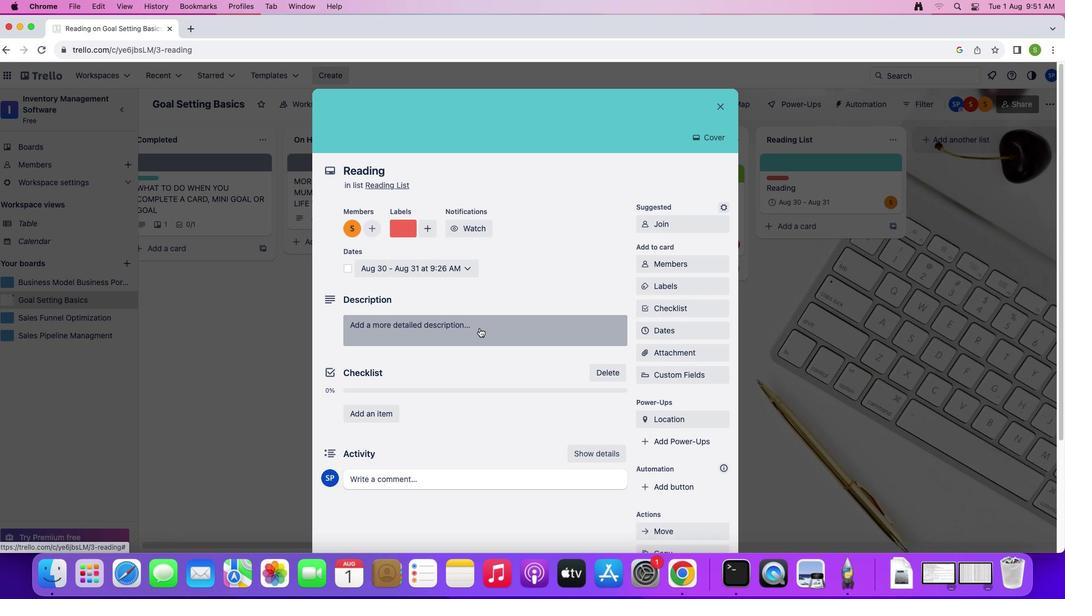 
Action: Mouse pressed left at (473, 322)
Screenshot: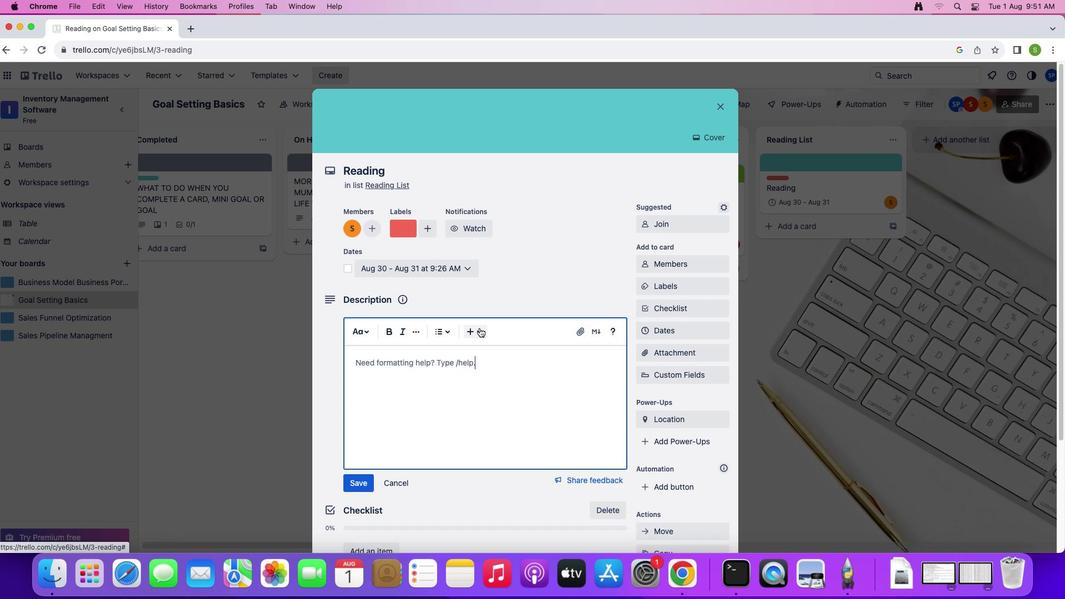 
Action: Mouse moved to (389, 361)
Screenshot: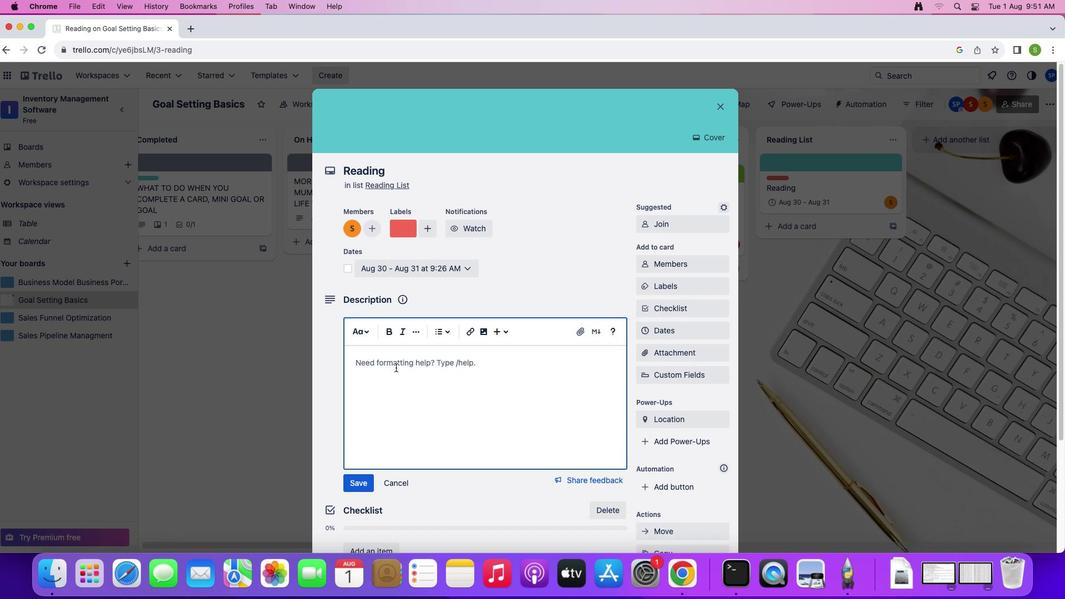 
Action: Mouse pressed left at (389, 361)
Screenshot: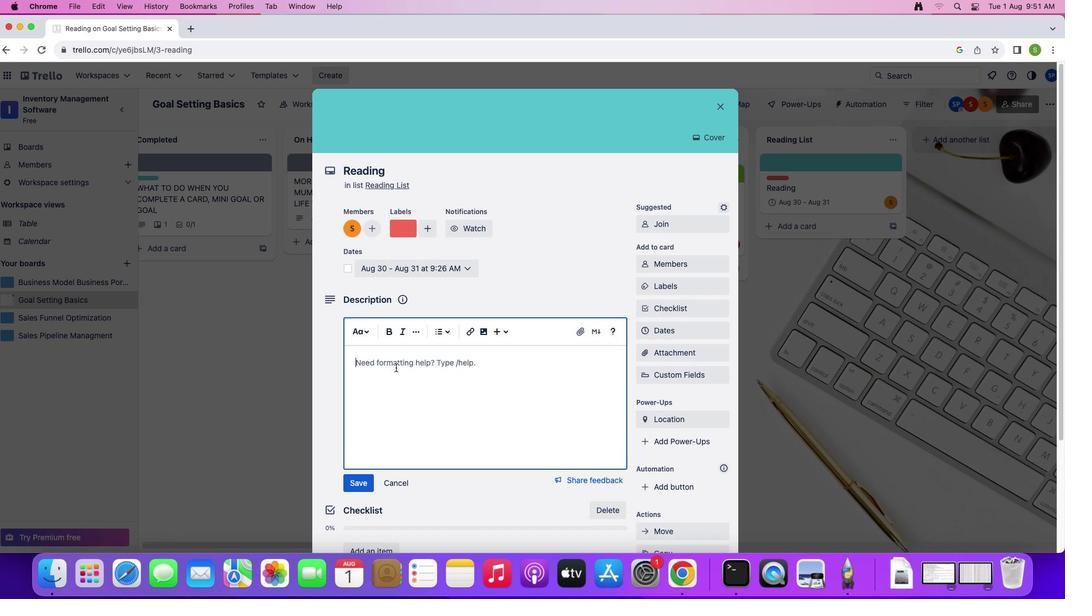 
Action: Mouse moved to (393, 361)
Screenshot: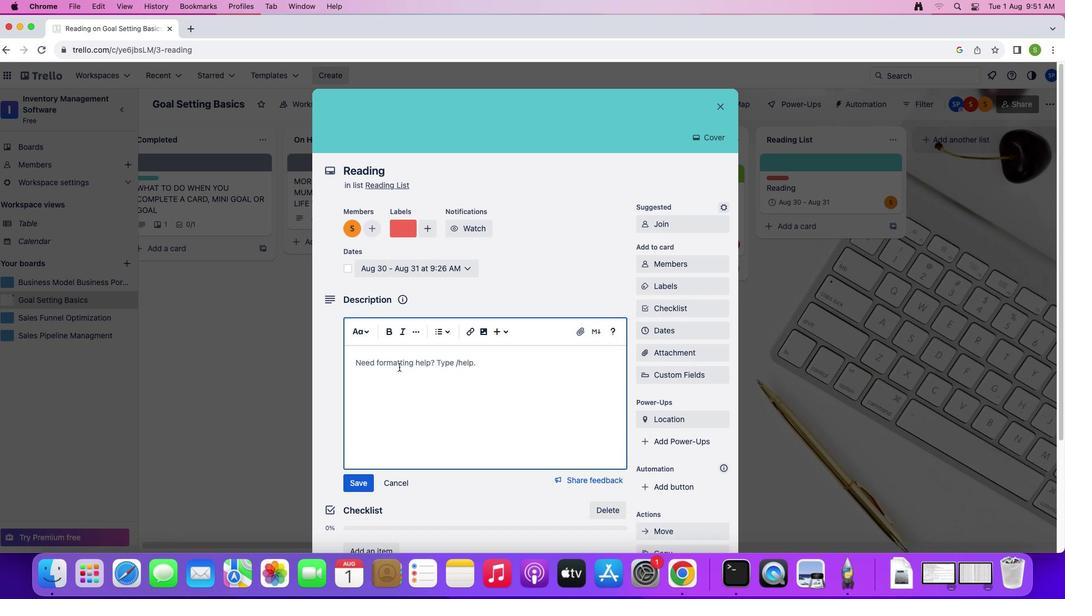 
Action: Key pressed Key.shift'A'Key.space'v''i''s''u''a''l'Key.space'w''a''t'Key.backspace'y'Key.space't''o'Key.space'k''e''e''p'Key.space't''r''a''c''k'Key.space'o''f'Key.space't''h''e'Key.space'b''o''o''k''s'Key.space'y''o''u'Key.space'w''a''n''t'Key.space't''o'Key.space'r''e''a''d'
Screenshot: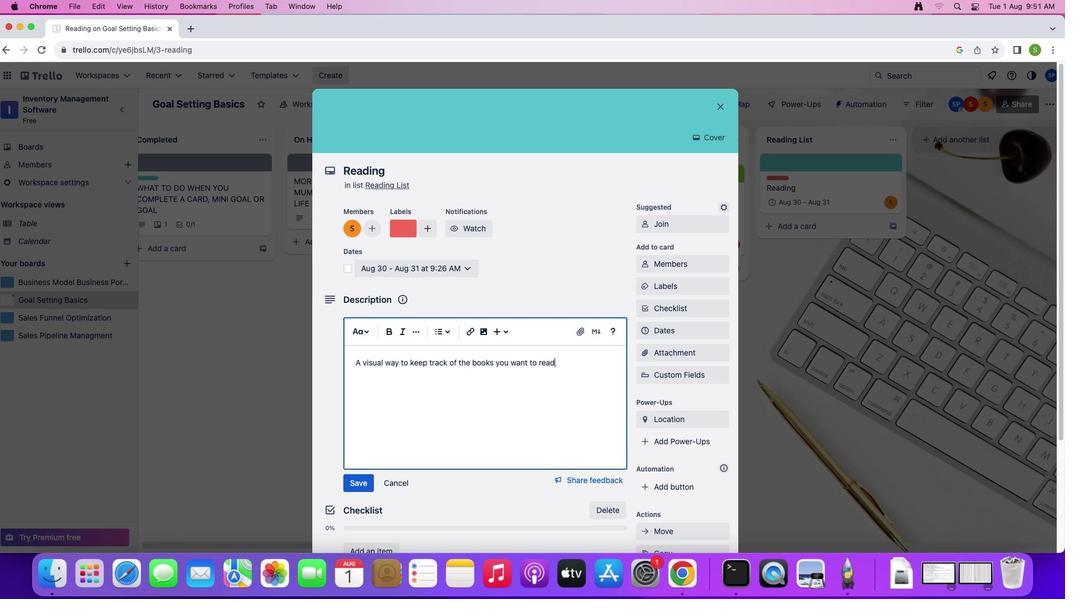 
Action: Mouse moved to (347, 479)
Screenshot: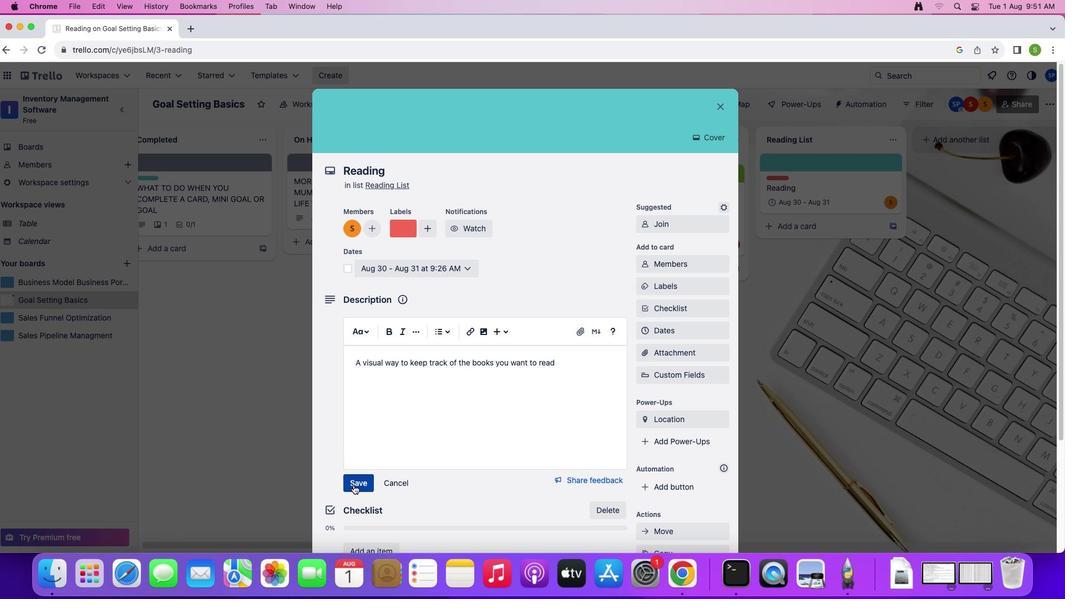 
Action: Mouse pressed left at (347, 479)
Screenshot: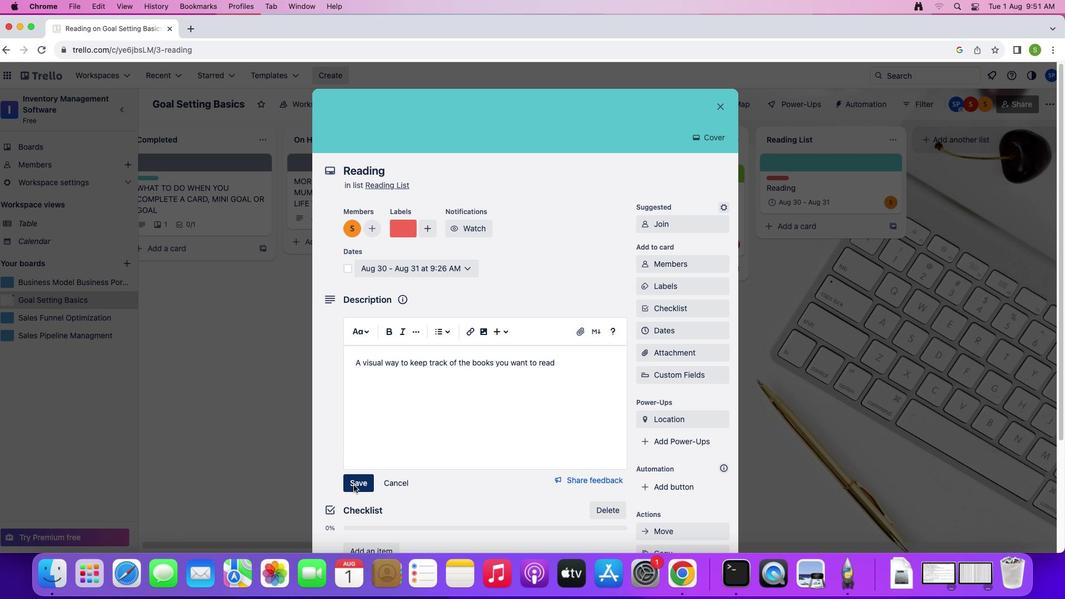 
Action: Mouse moved to (401, 456)
Screenshot: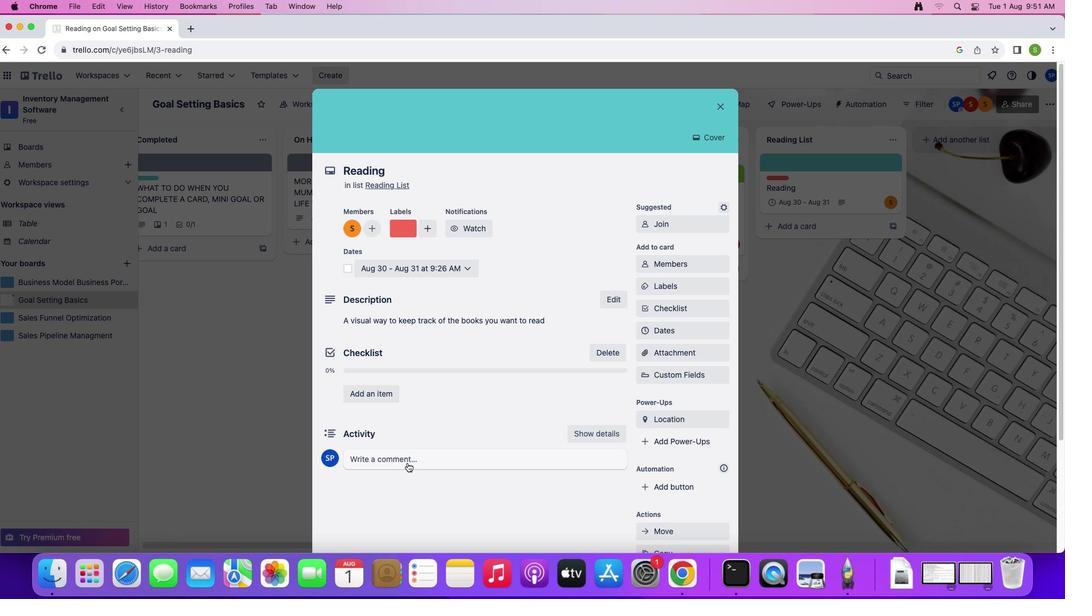 
Action: Mouse pressed left at (401, 456)
Screenshot: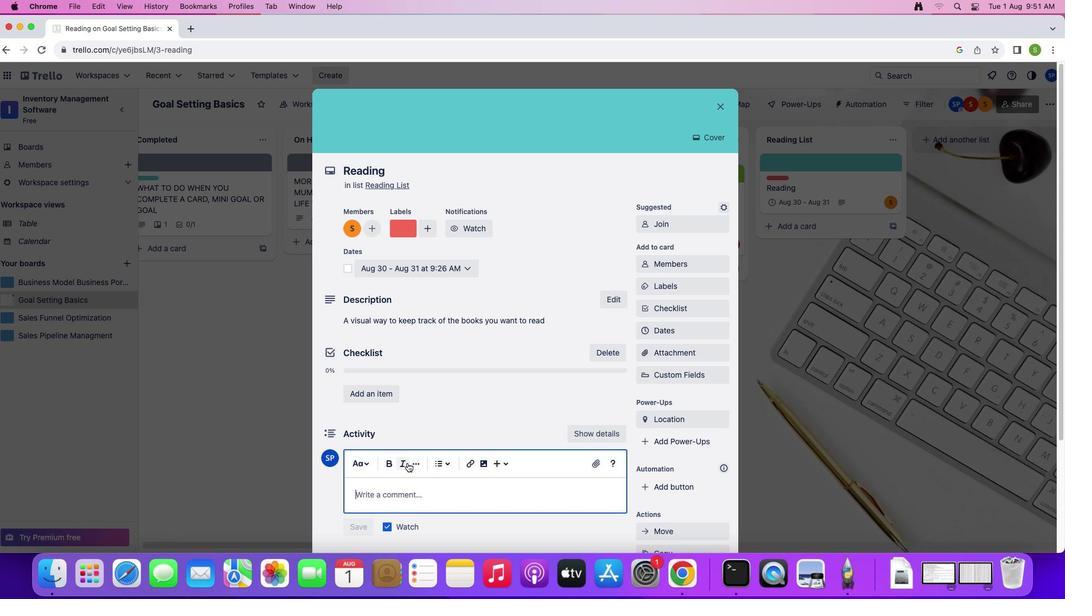 
Action: Mouse moved to (376, 396)
Screenshot: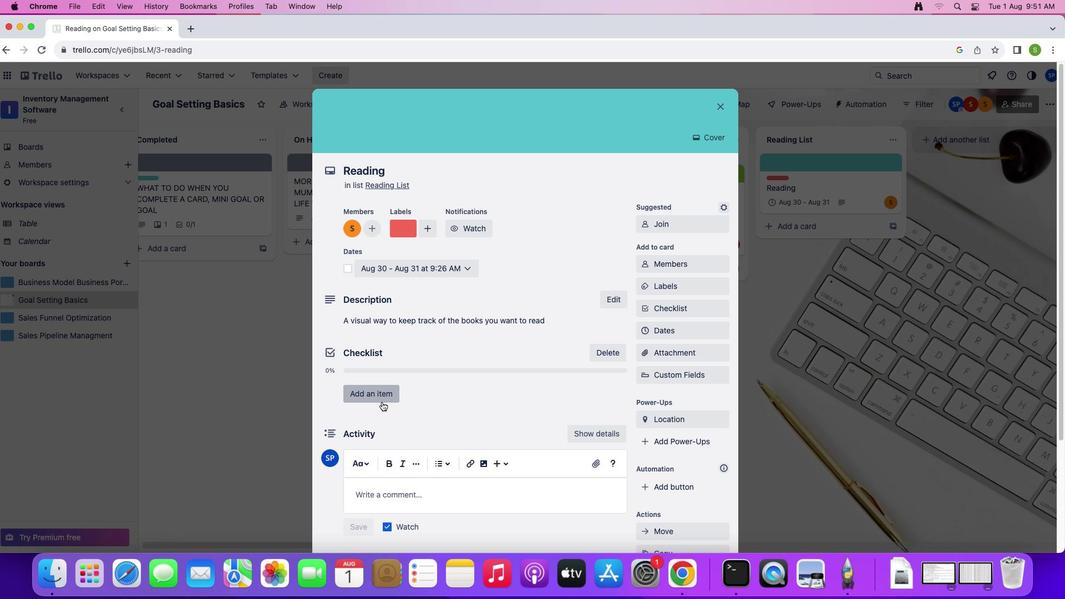 
Action: Mouse pressed left at (376, 396)
Screenshot: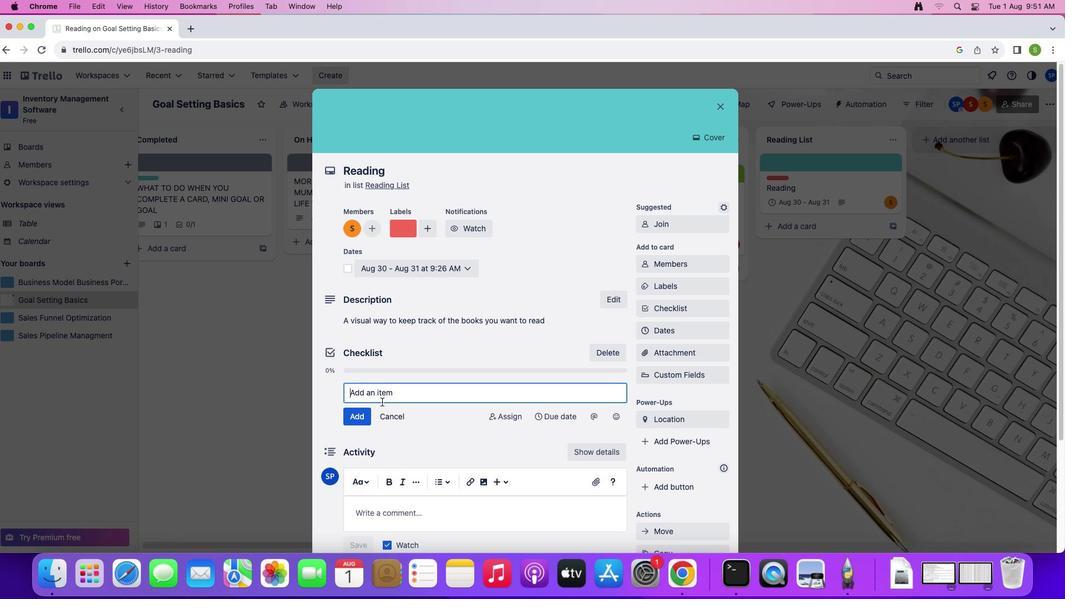 
Action: Mouse moved to (389, 389)
Screenshot: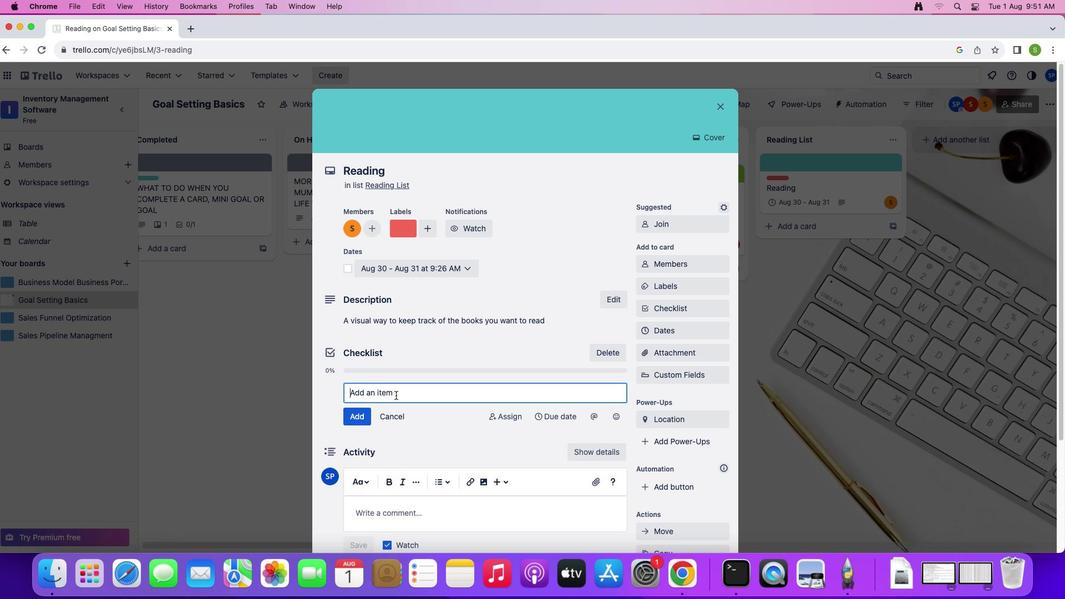 
Action: Key pressed Key.shift'B''o''o''k'
Screenshot: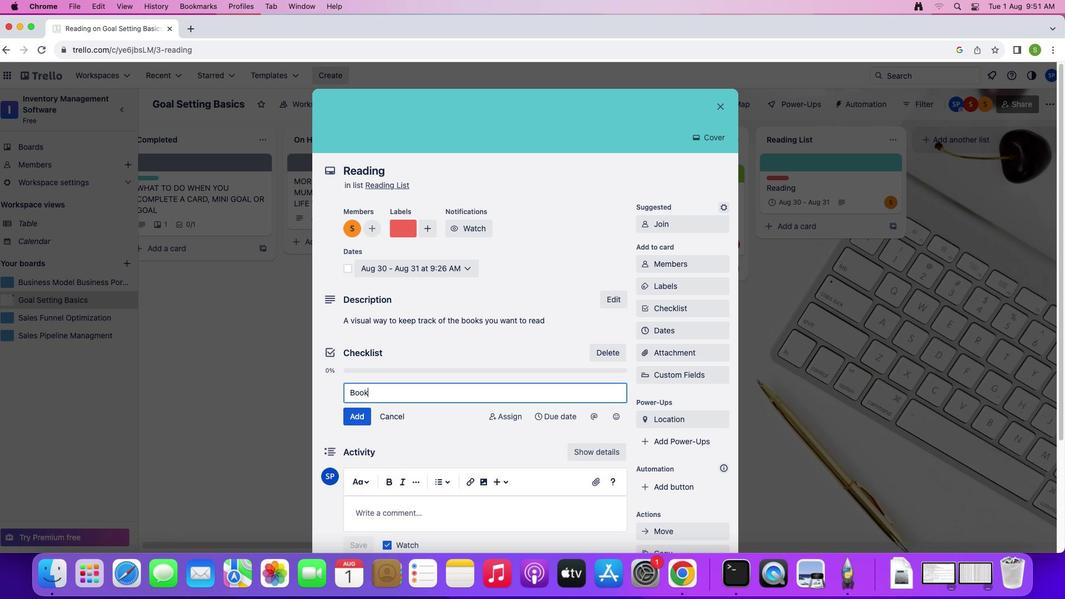 
Action: Mouse moved to (359, 410)
Screenshot: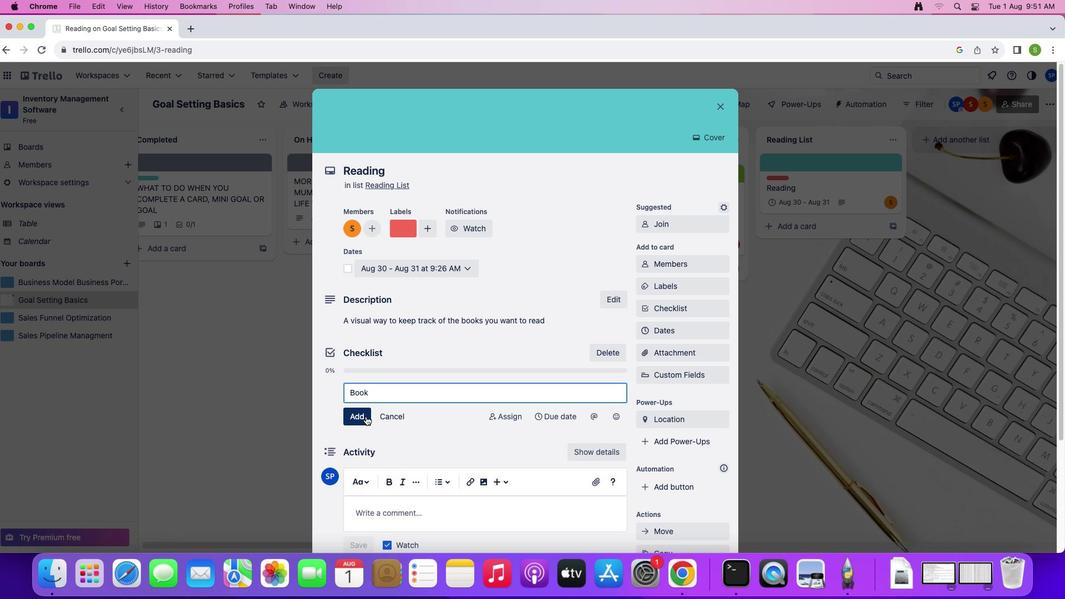 
Action: Mouse pressed left at (359, 410)
